 Task: Plan a trip to AgrÃÂ­nio, Greece from 6th December, 2023 to 8th December, 2023 for 2 adults.1  bedroom having 2 beds and 1 bathroom. Property type can be flat. Amenities needed are: wifi, washing machine. Look for 5 properties as per requirement.
Action: Mouse moved to (512, 119)
Screenshot: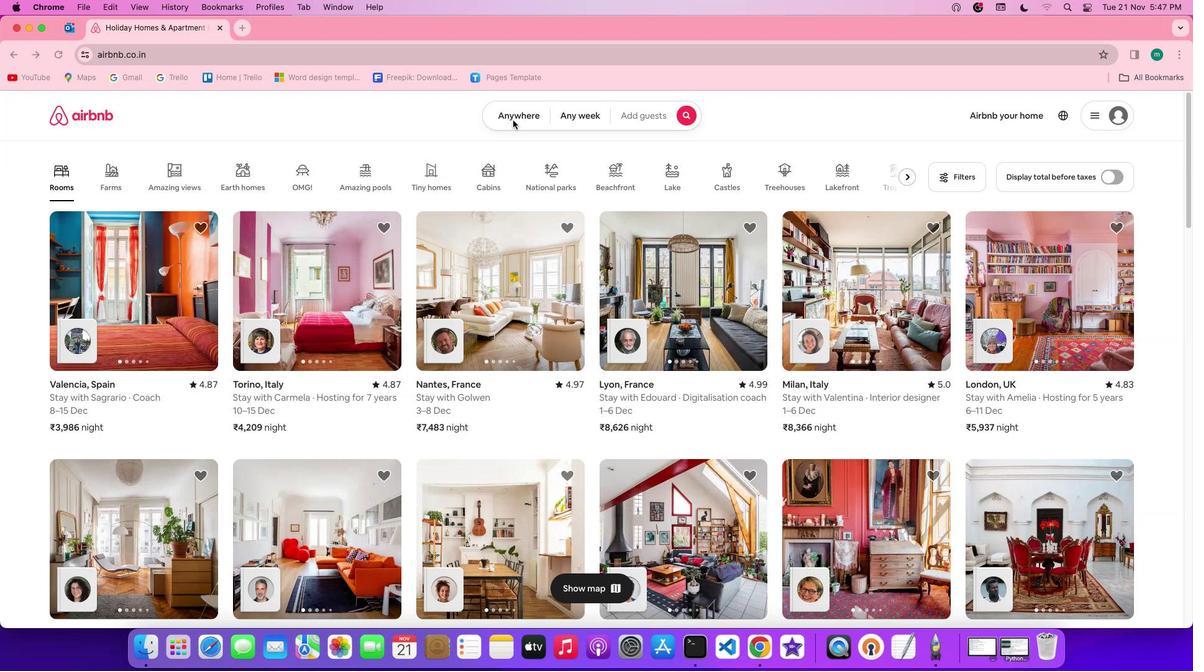 
Action: Mouse pressed left at (512, 119)
Screenshot: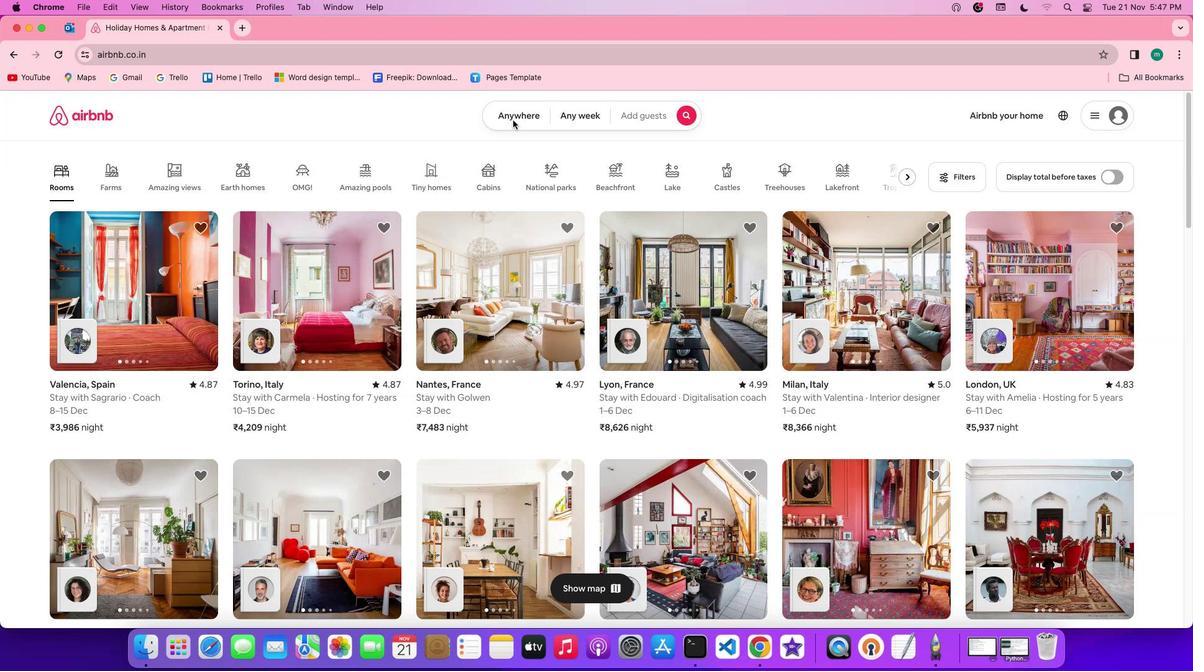 
Action: Mouse pressed left at (512, 119)
Screenshot: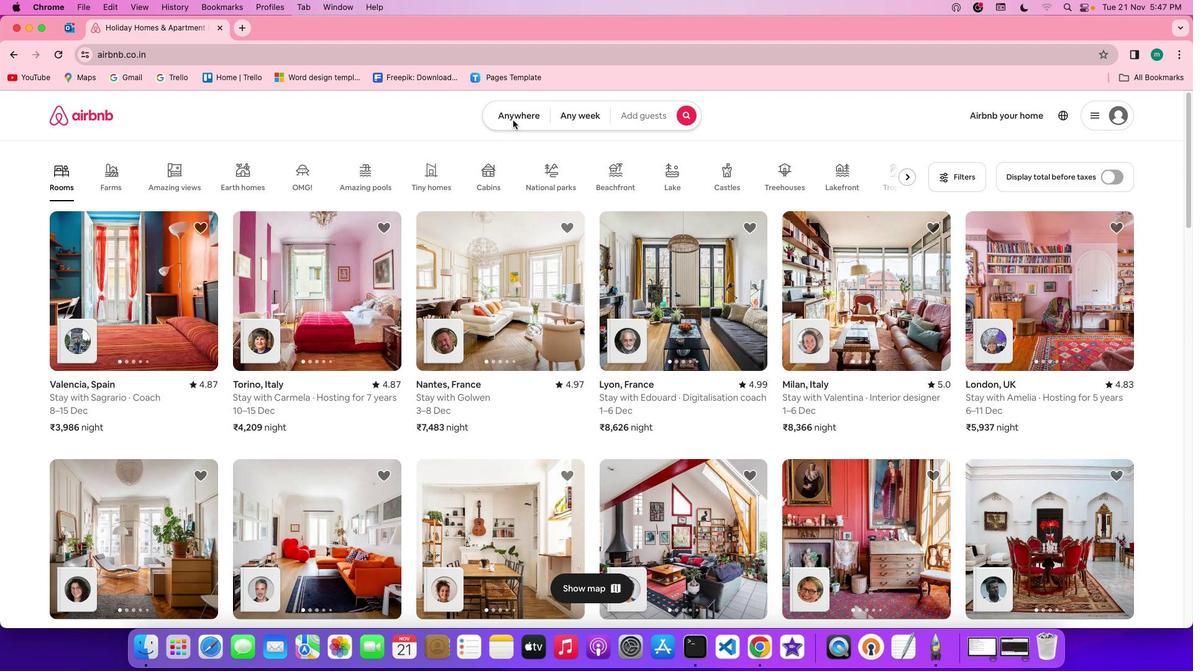 
Action: Mouse moved to (458, 156)
Screenshot: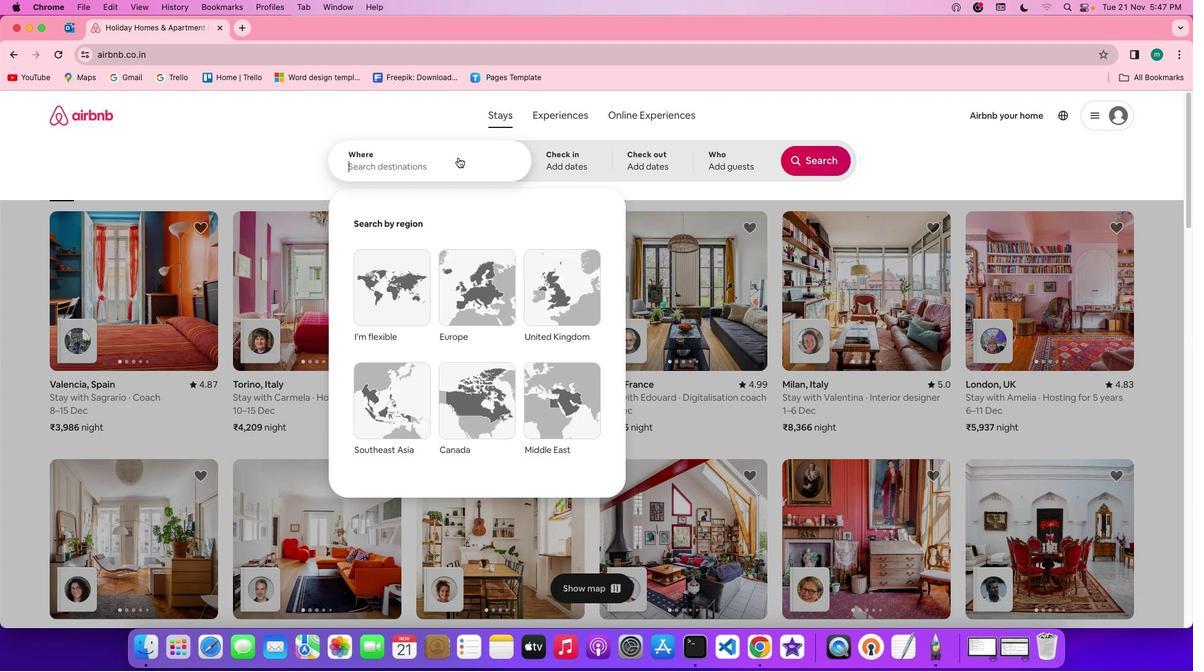
Action: Mouse pressed left at (458, 156)
Screenshot: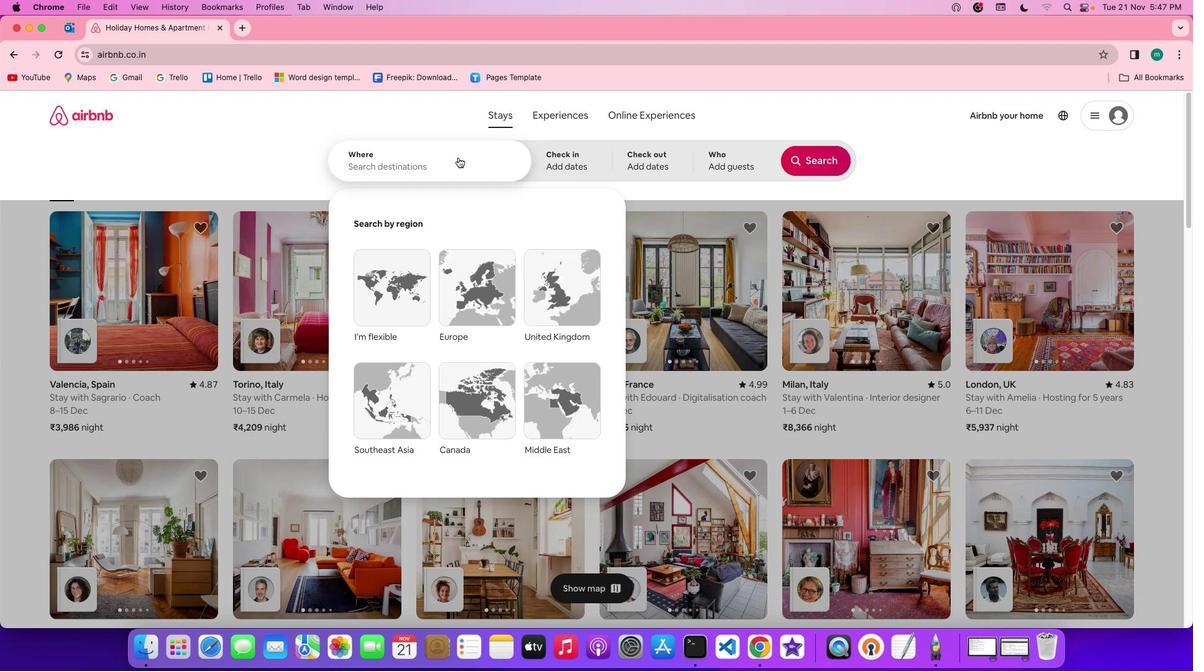 
Action: Key pressed Key.shift'A''g''r''a''n''i''o'','Key.spaceKey.shift'G''r''e''e''c''e'
Screenshot: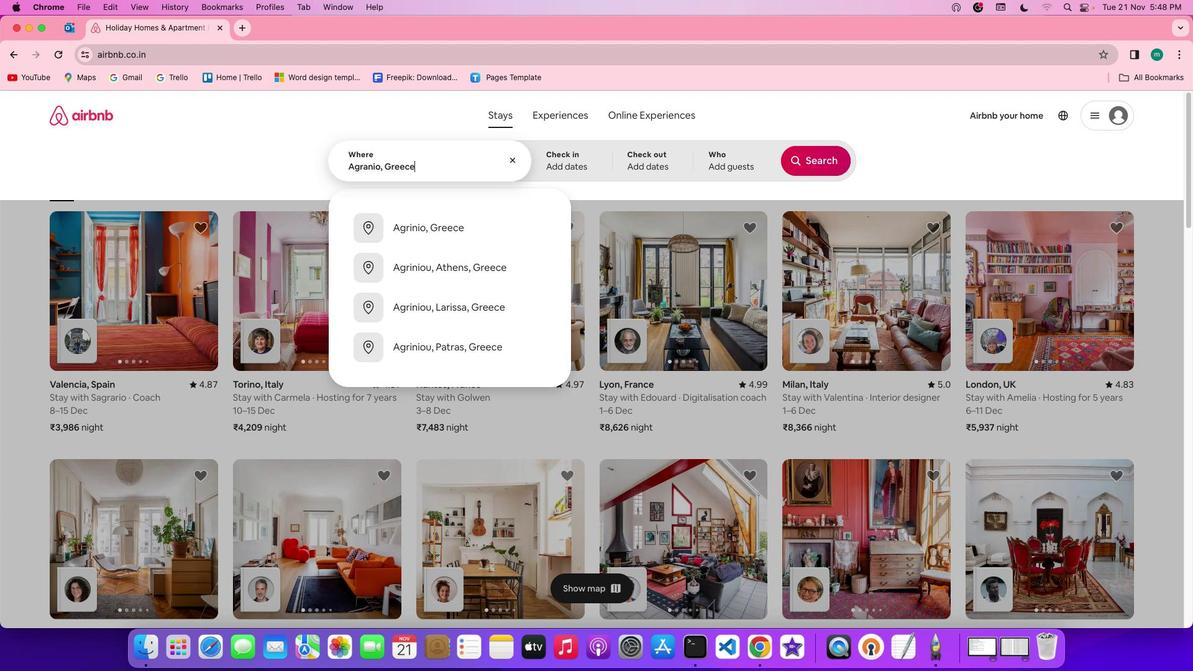 
Action: Mouse moved to (560, 162)
Screenshot: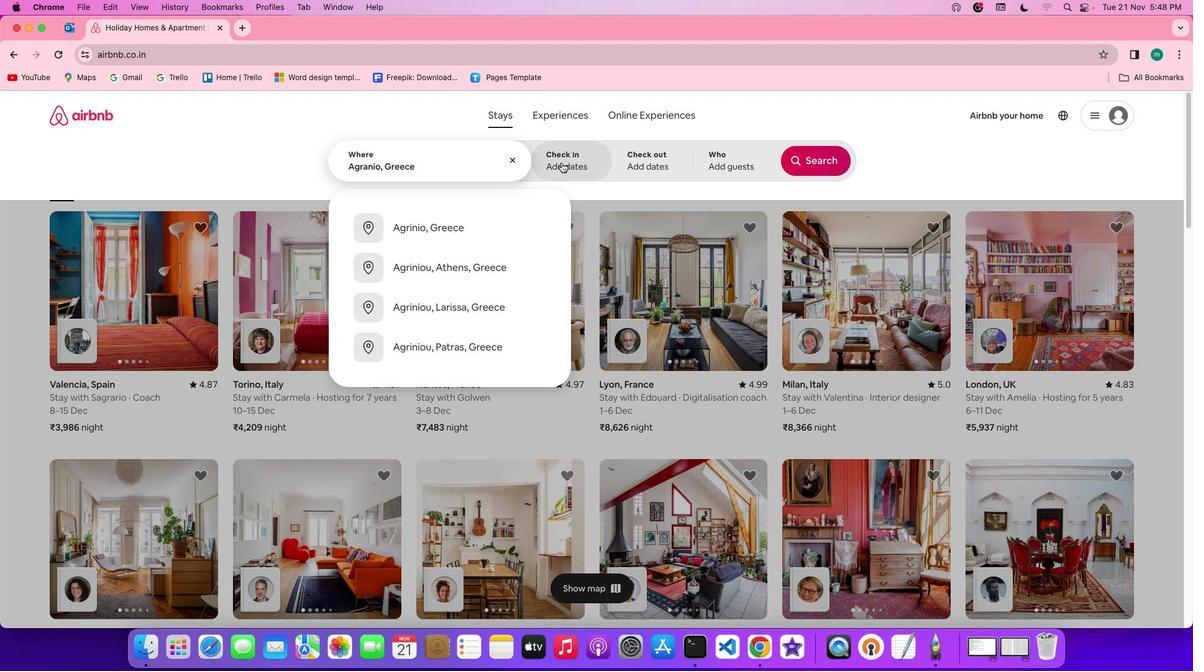 
Action: Mouse pressed left at (560, 162)
Screenshot: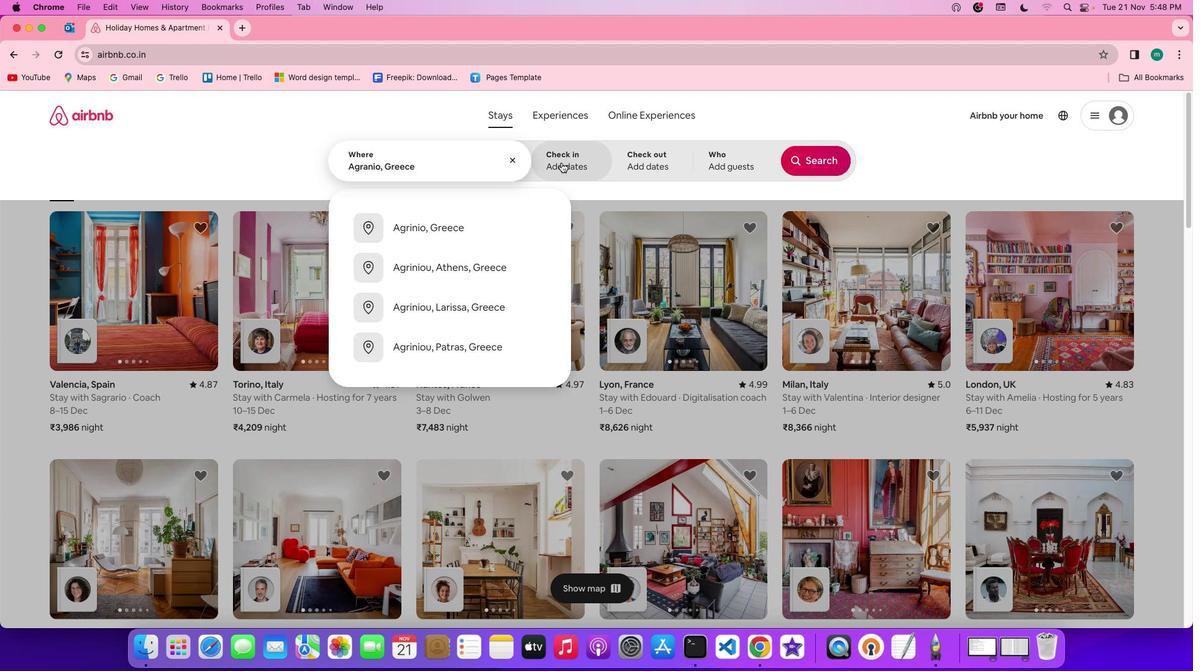 
Action: Mouse moved to (710, 338)
Screenshot: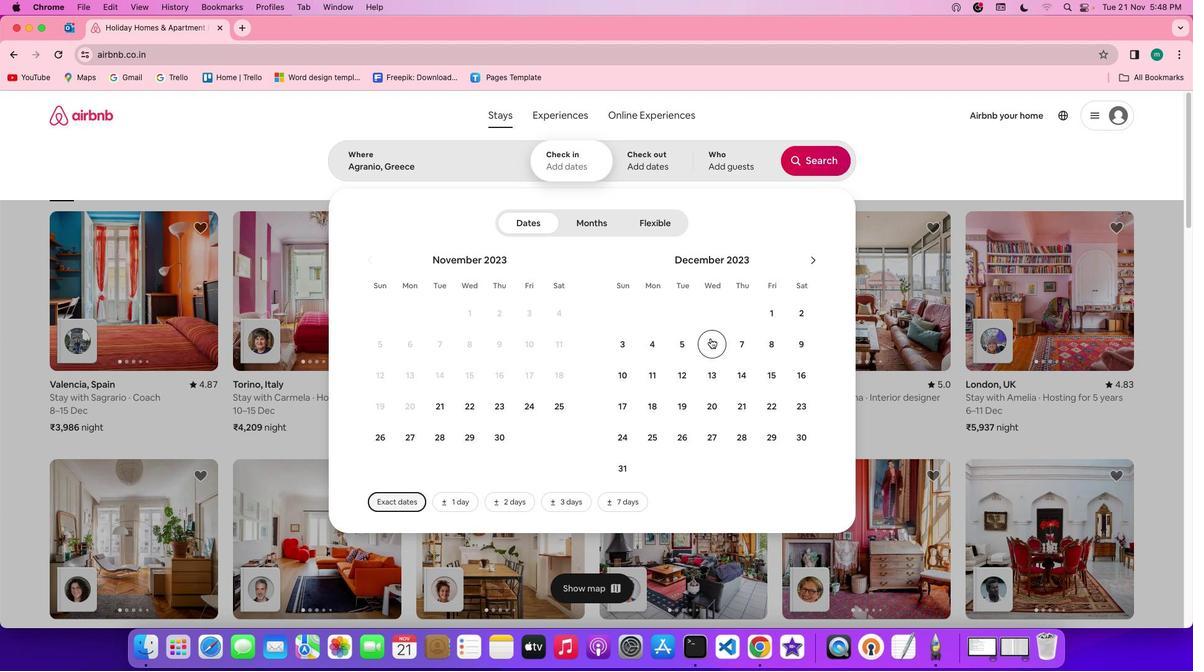 
Action: Mouse pressed left at (710, 338)
Screenshot: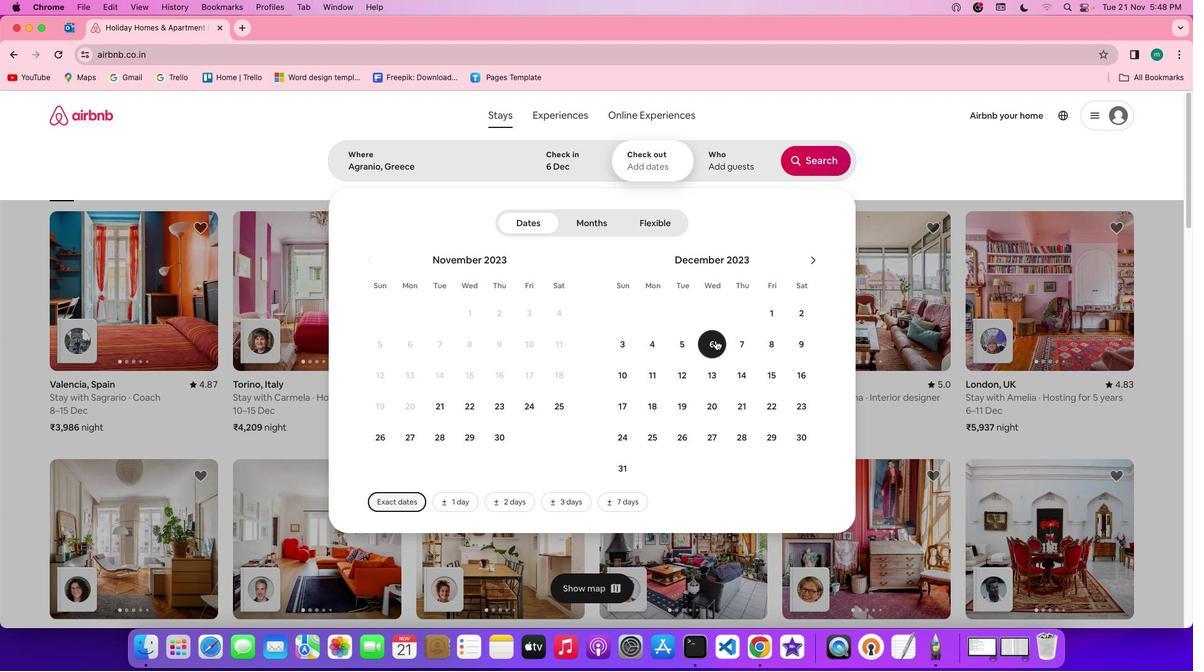 
Action: Mouse moved to (785, 341)
Screenshot: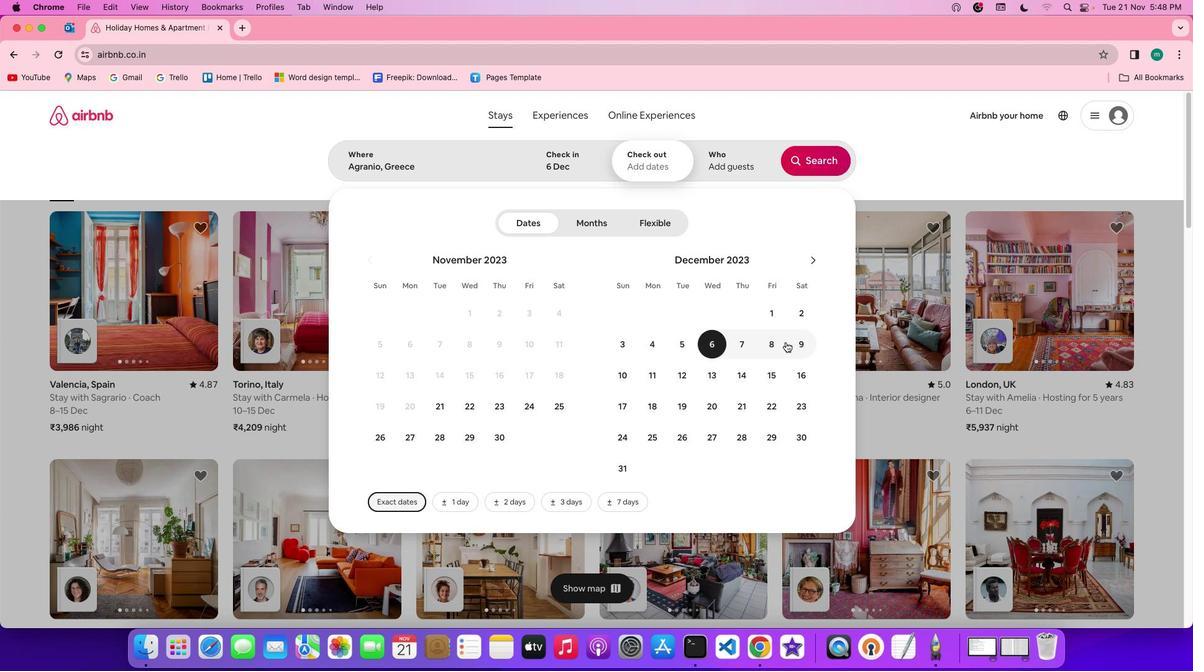 
Action: Mouse pressed left at (785, 341)
Screenshot: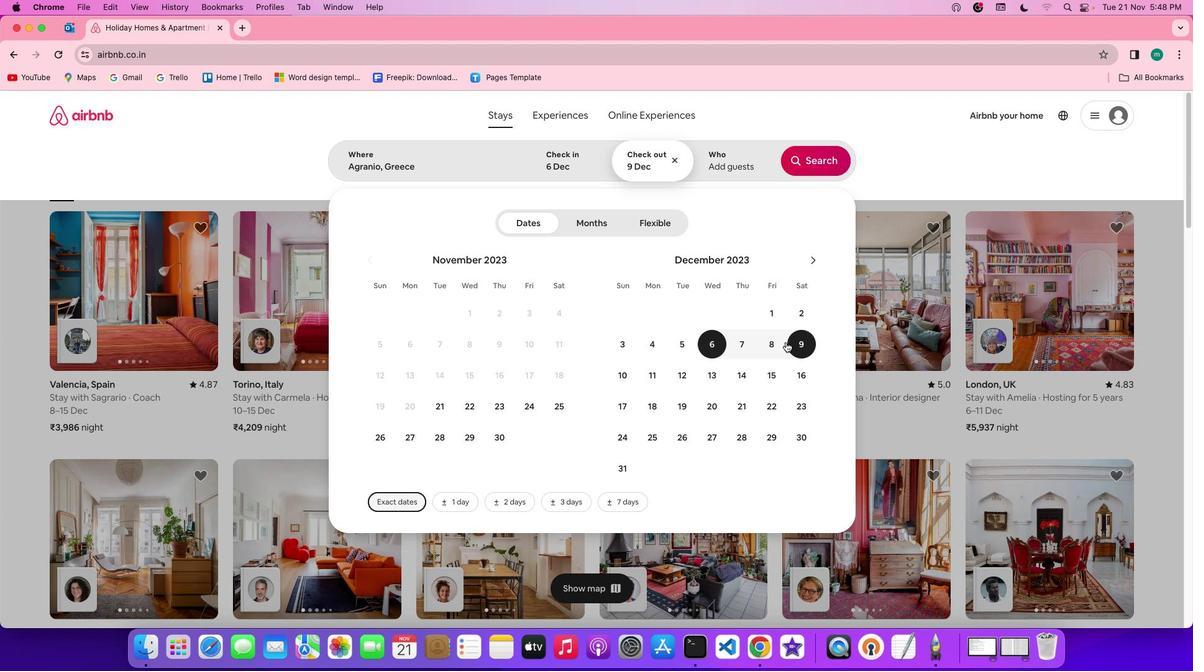 
Action: Mouse moved to (779, 341)
Screenshot: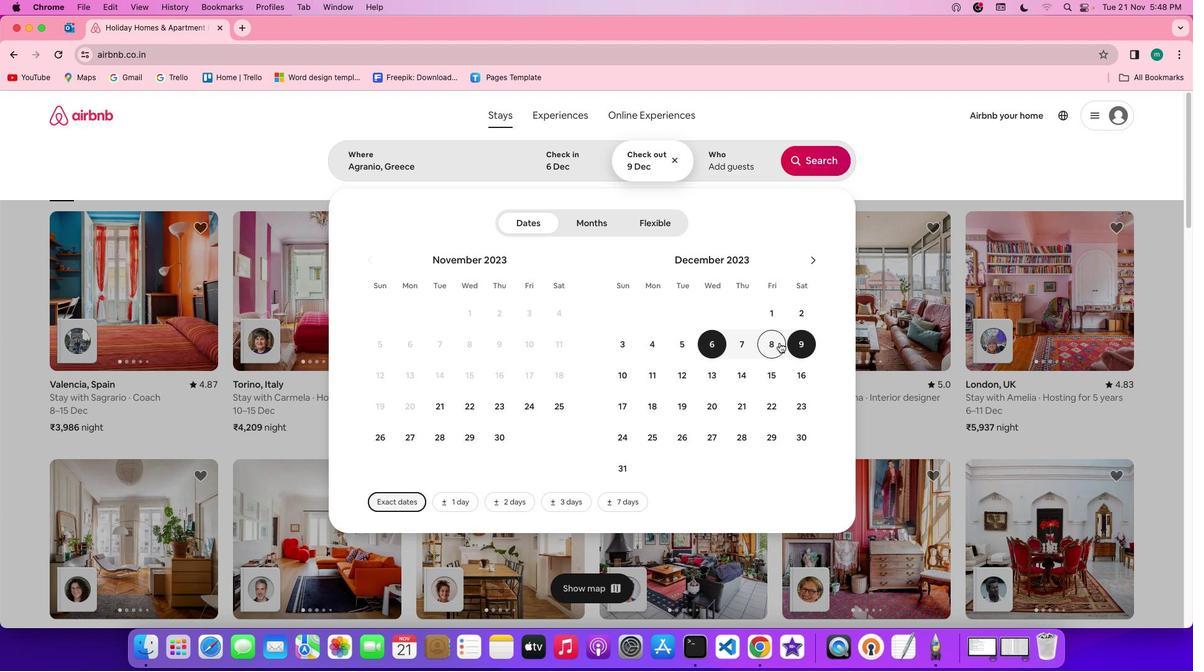 
Action: Mouse pressed left at (779, 341)
Screenshot: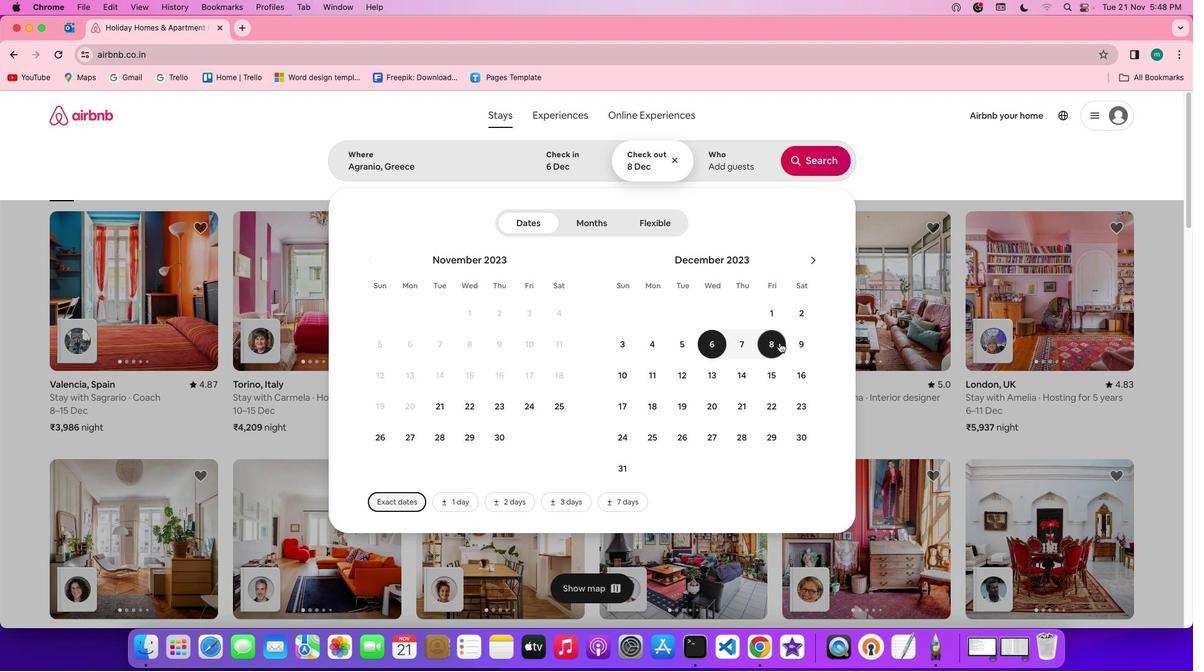 
Action: Mouse moved to (752, 158)
Screenshot: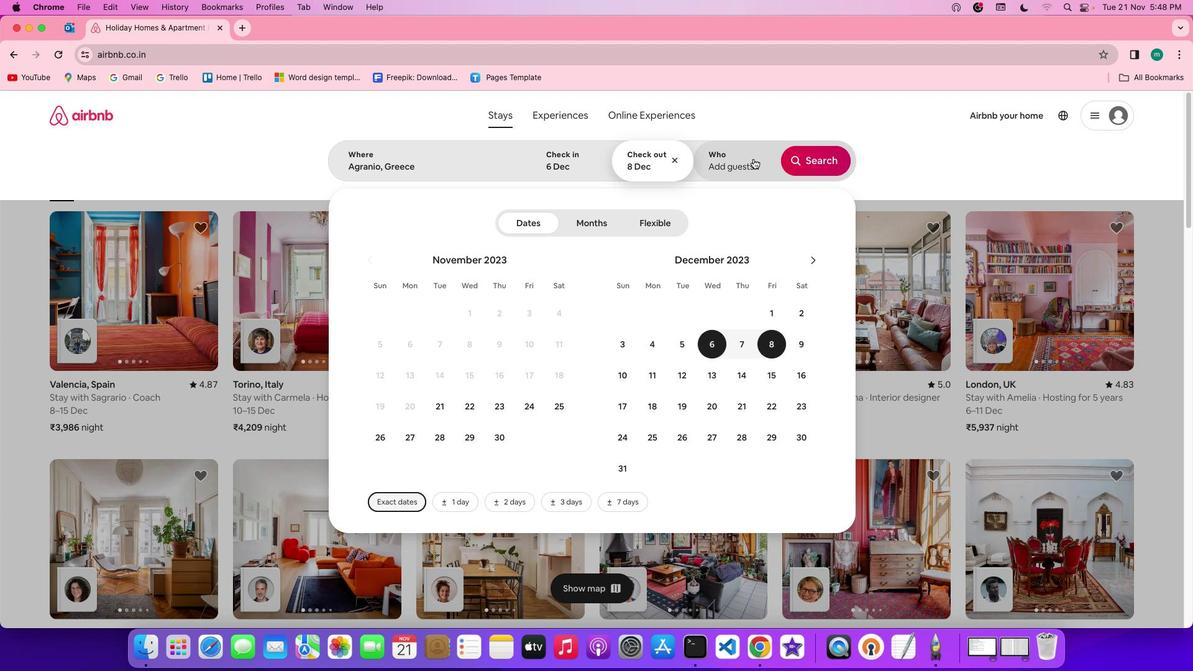 
Action: Mouse pressed left at (752, 158)
Screenshot: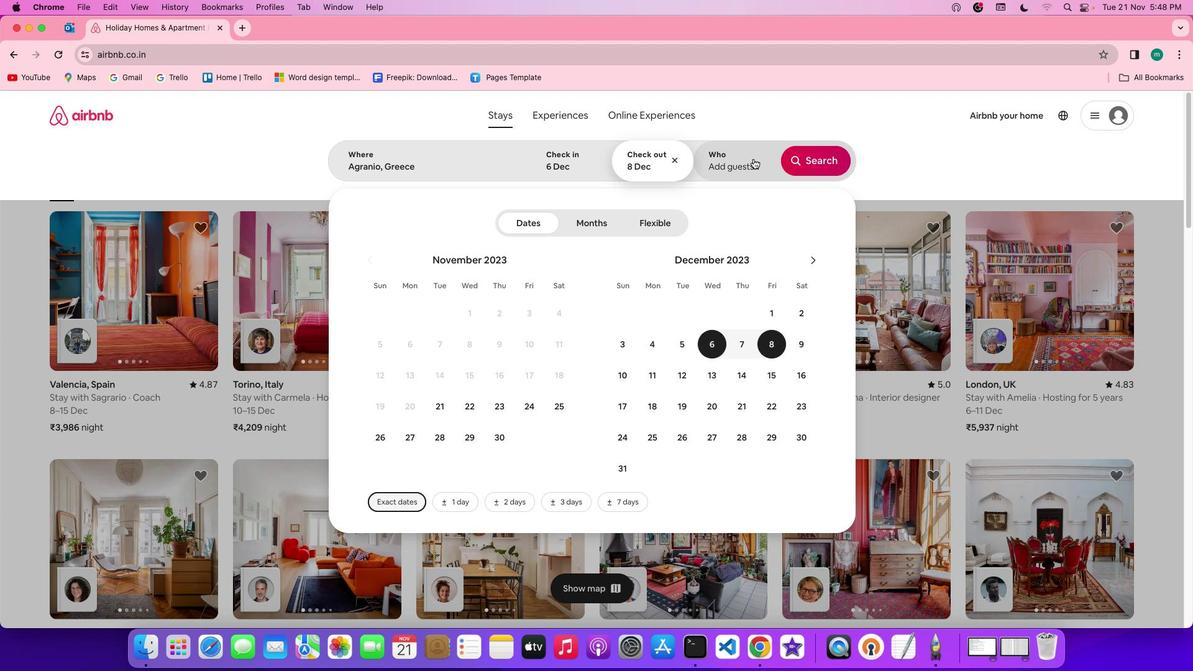 
Action: Mouse moved to (825, 229)
Screenshot: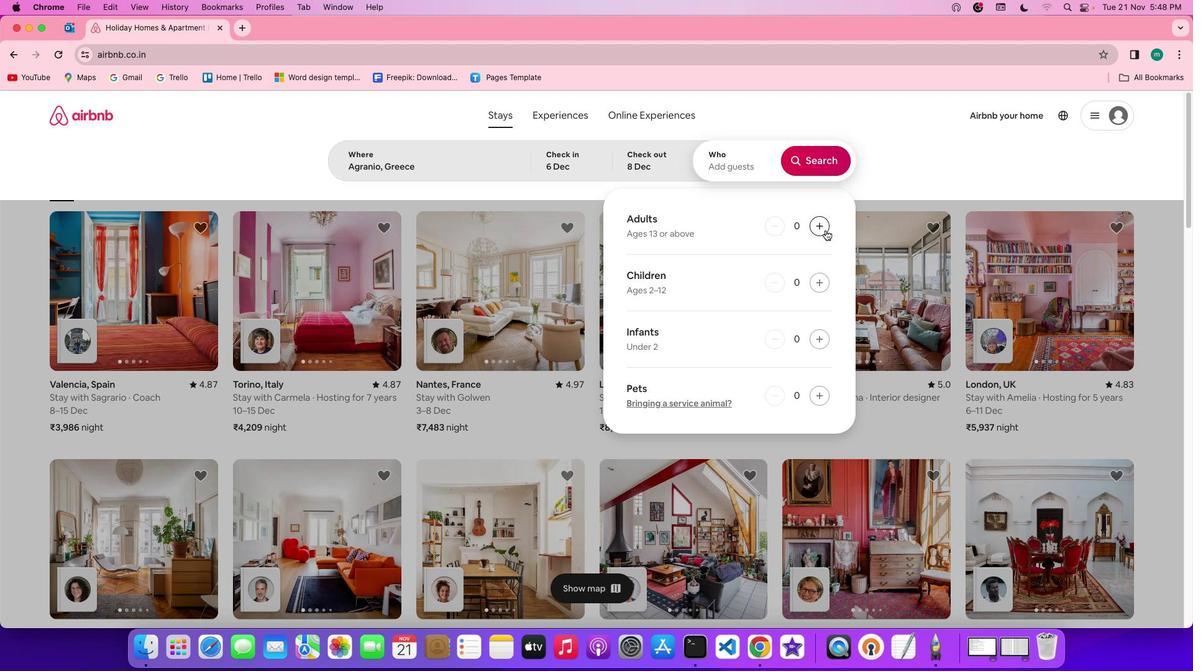 
Action: Mouse pressed left at (825, 229)
Screenshot: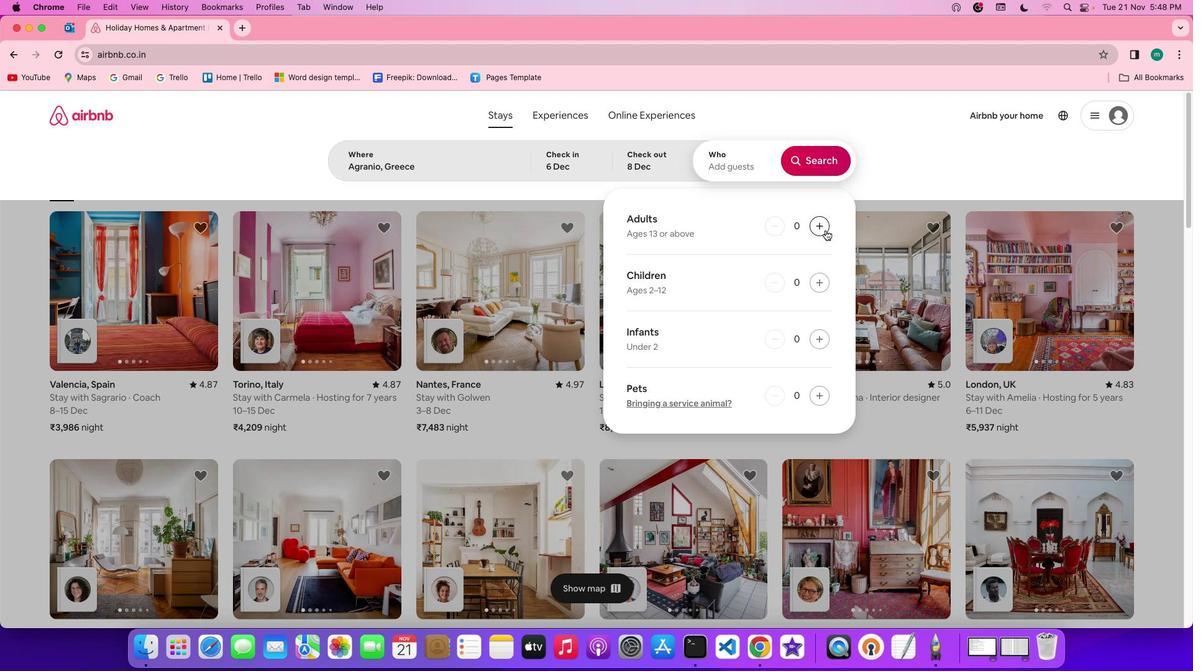 
Action: Mouse pressed left at (825, 229)
Screenshot: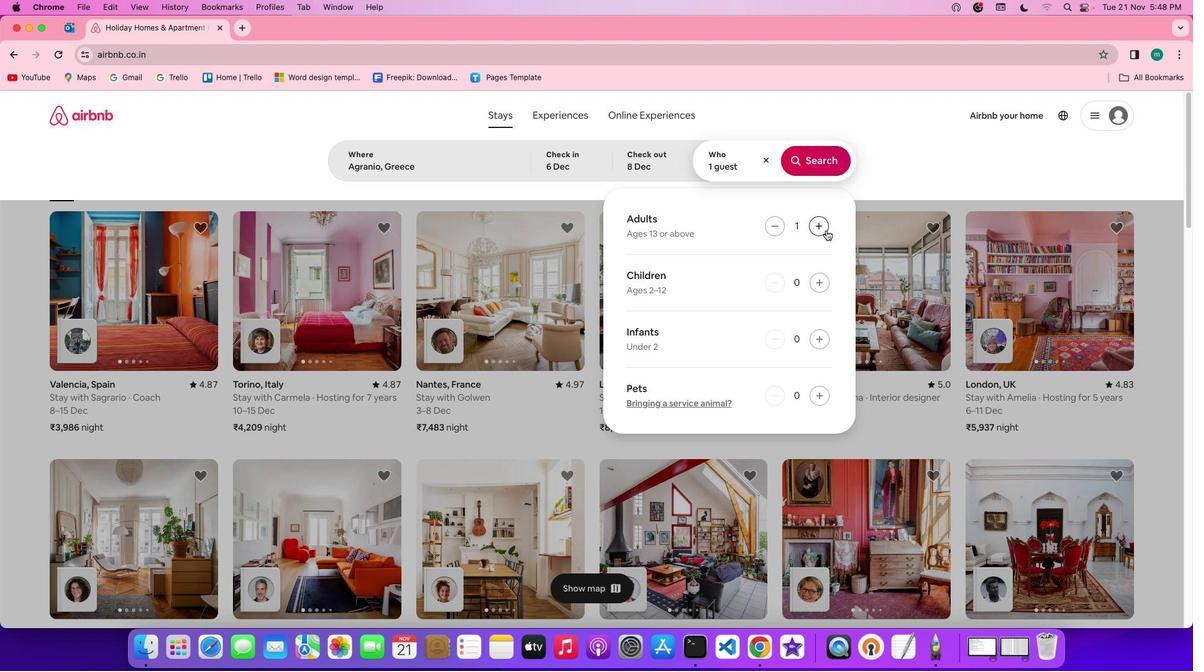 
Action: Mouse moved to (832, 164)
Screenshot: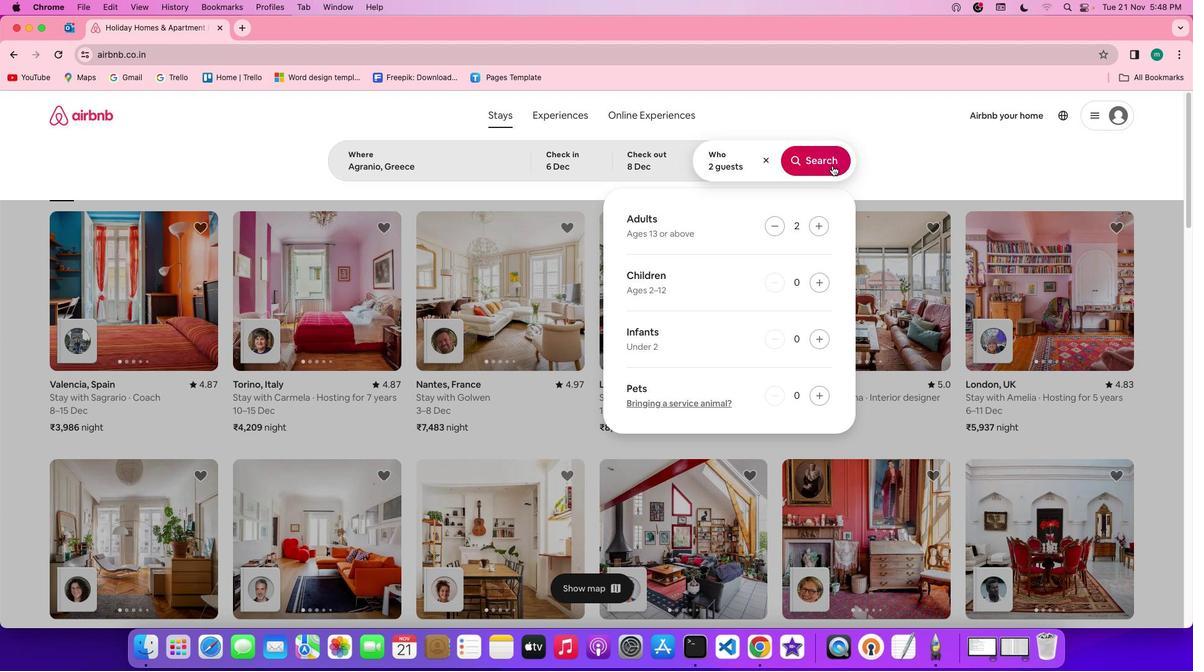 
Action: Mouse pressed left at (832, 164)
Screenshot: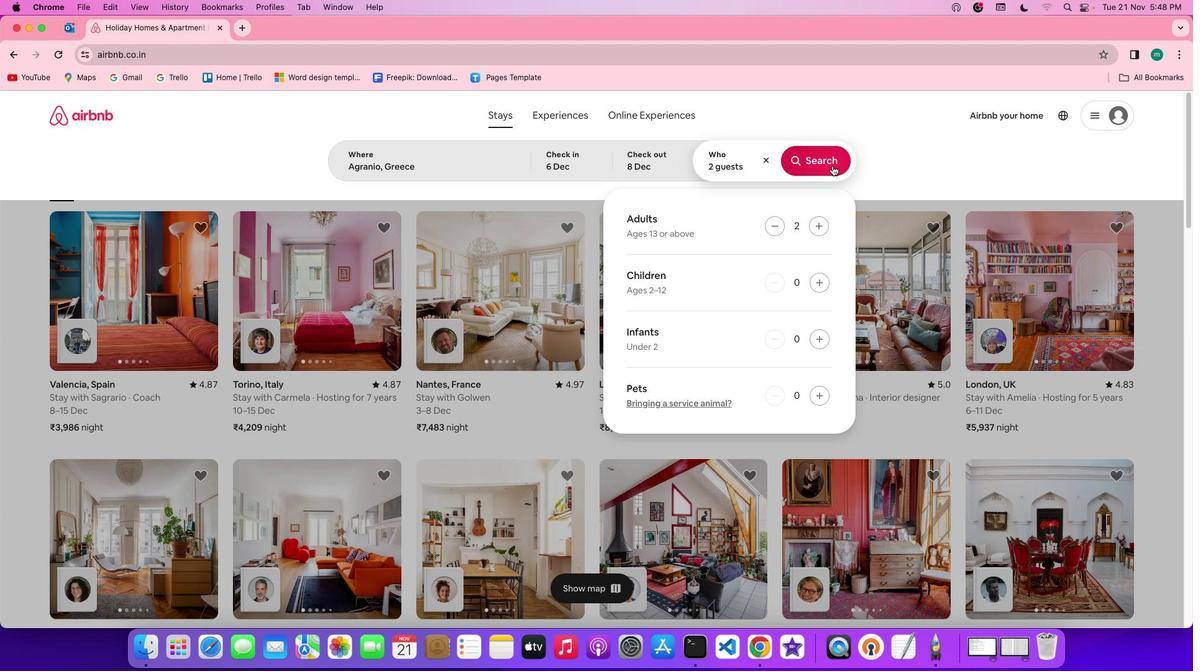 
Action: Mouse moved to (985, 171)
Screenshot: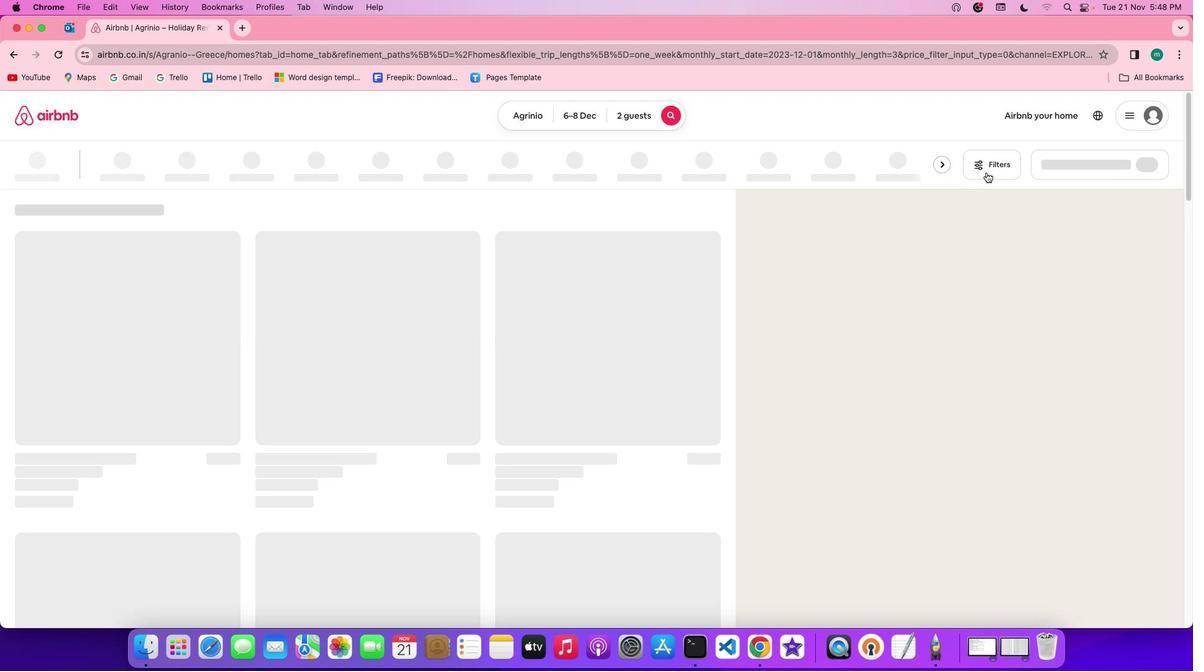 
Action: Mouse pressed left at (985, 171)
Screenshot: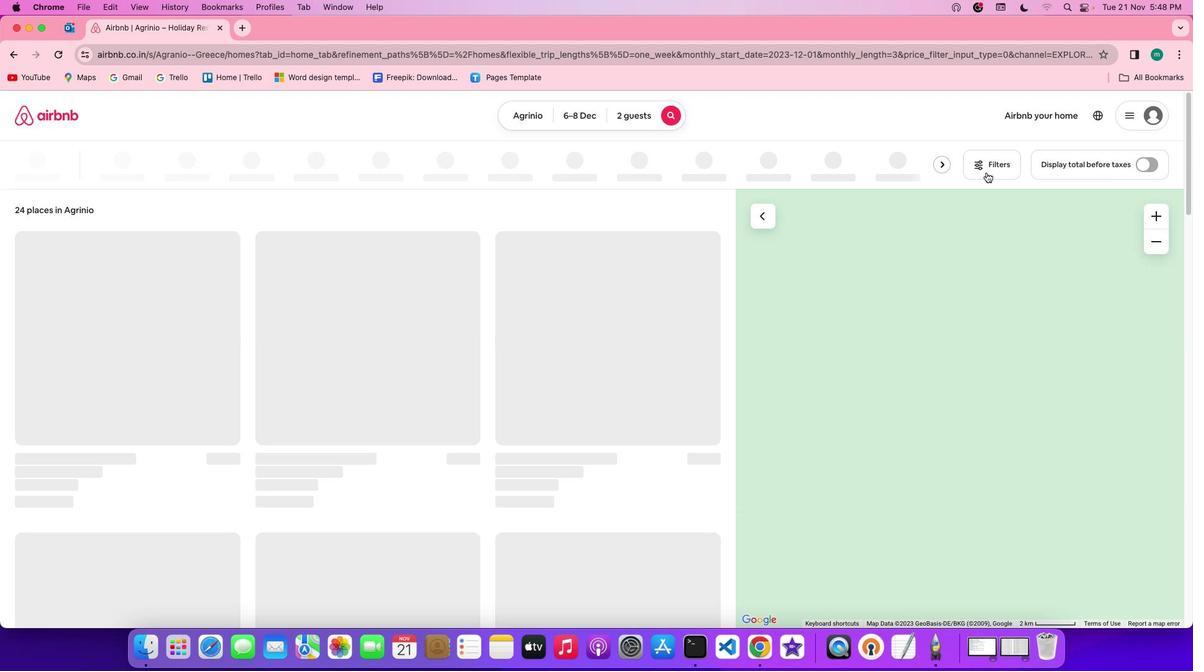 
Action: Mouse moved to (534, 443)
Screenshot: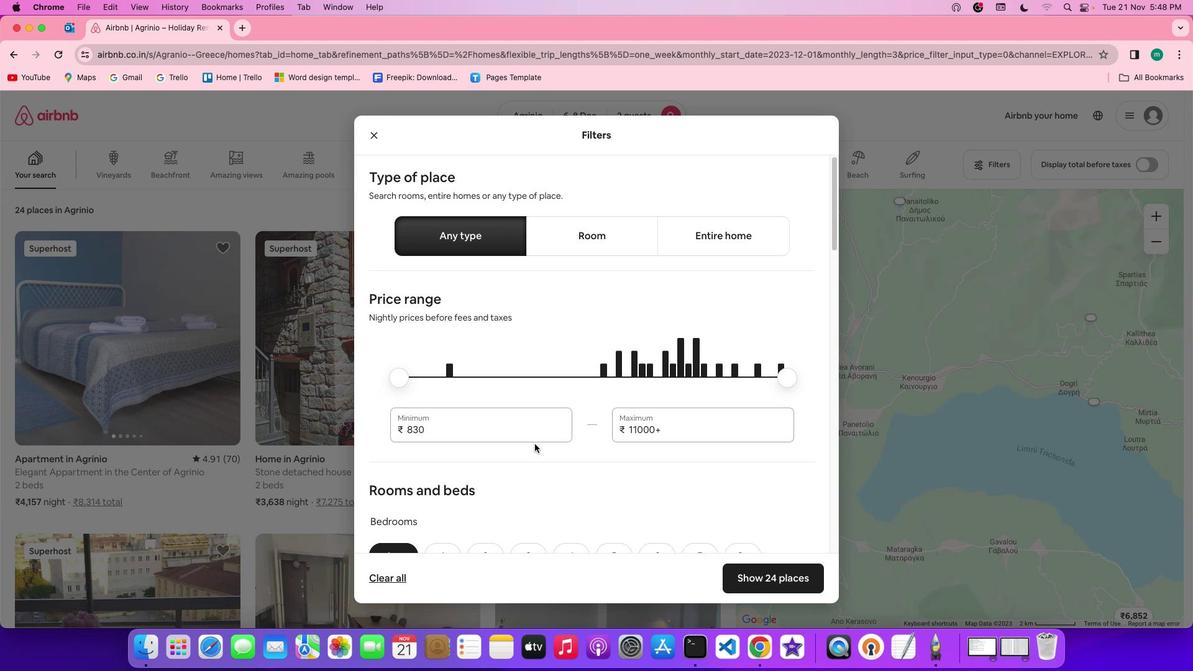 
Action: Mouse scrolled (534, 443) with delta (0, 0)
Screenshot: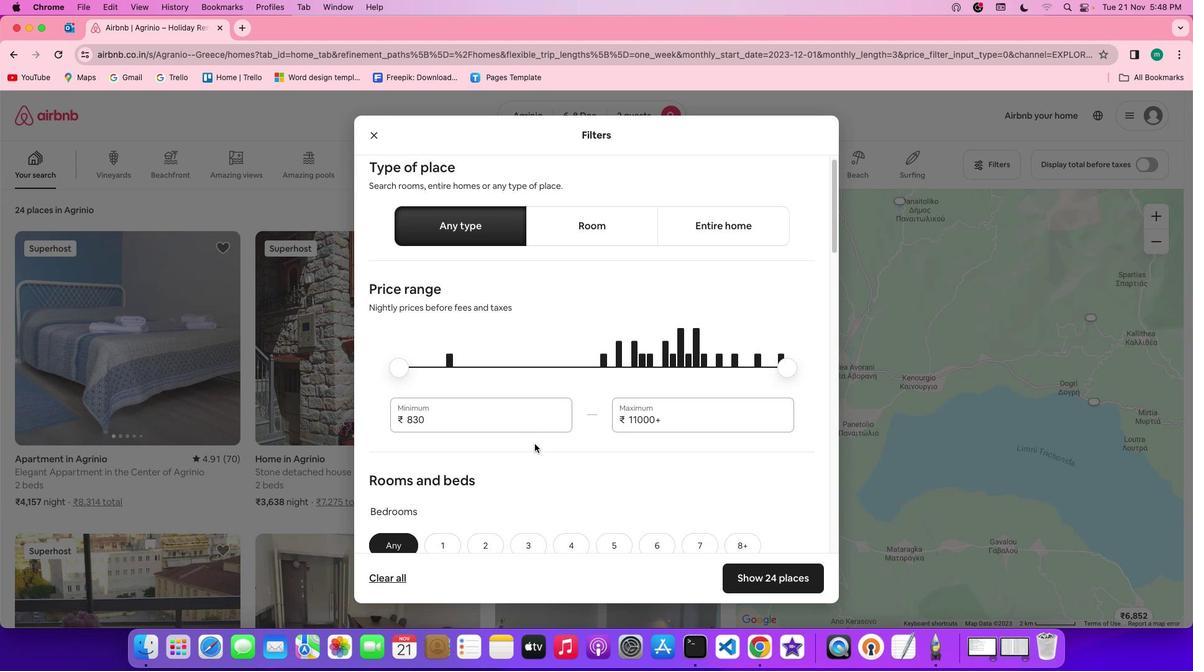 
Action: Mouse scrolled (534, 443) with delta (0, 0)
Screenshot: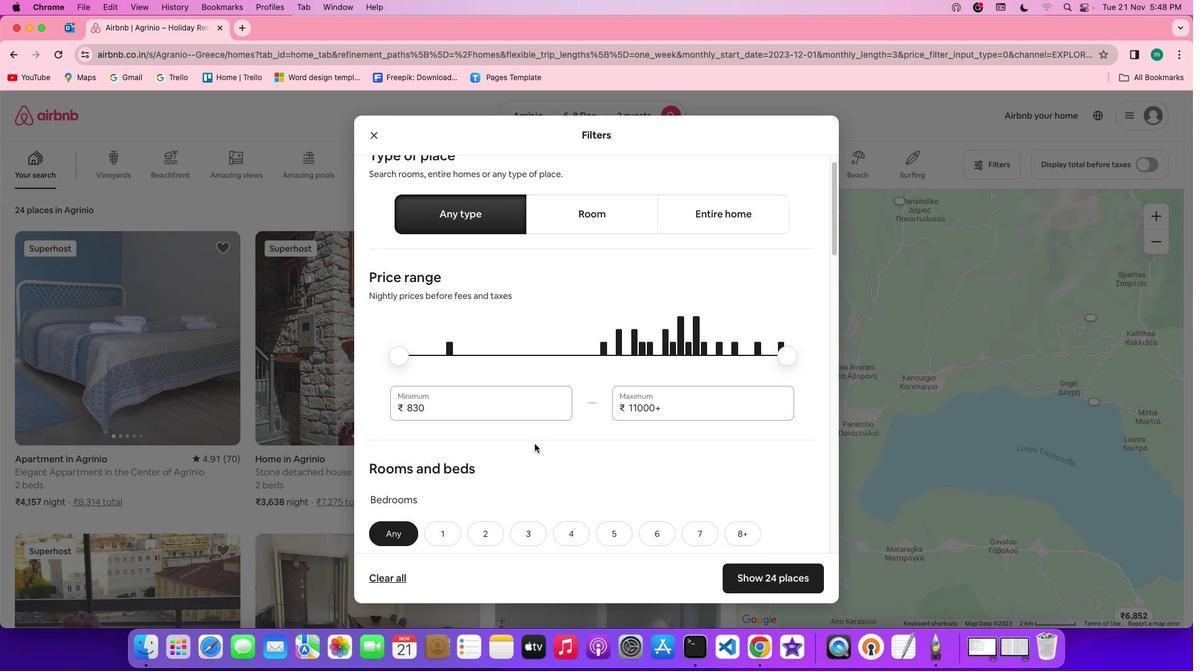 
Action: Mouse scrolled (534, 443) with delta (0, -1)
Screenshot: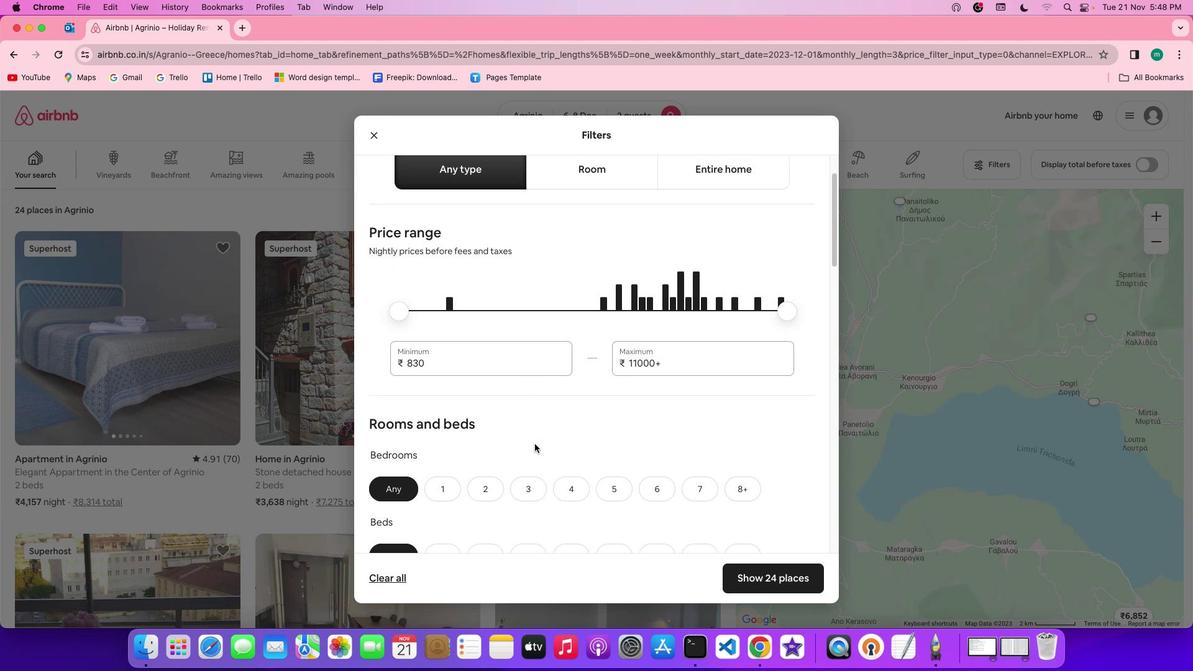 
Action: Mouse scrolled (534, 443) with delta (0, 0)
Screenshot: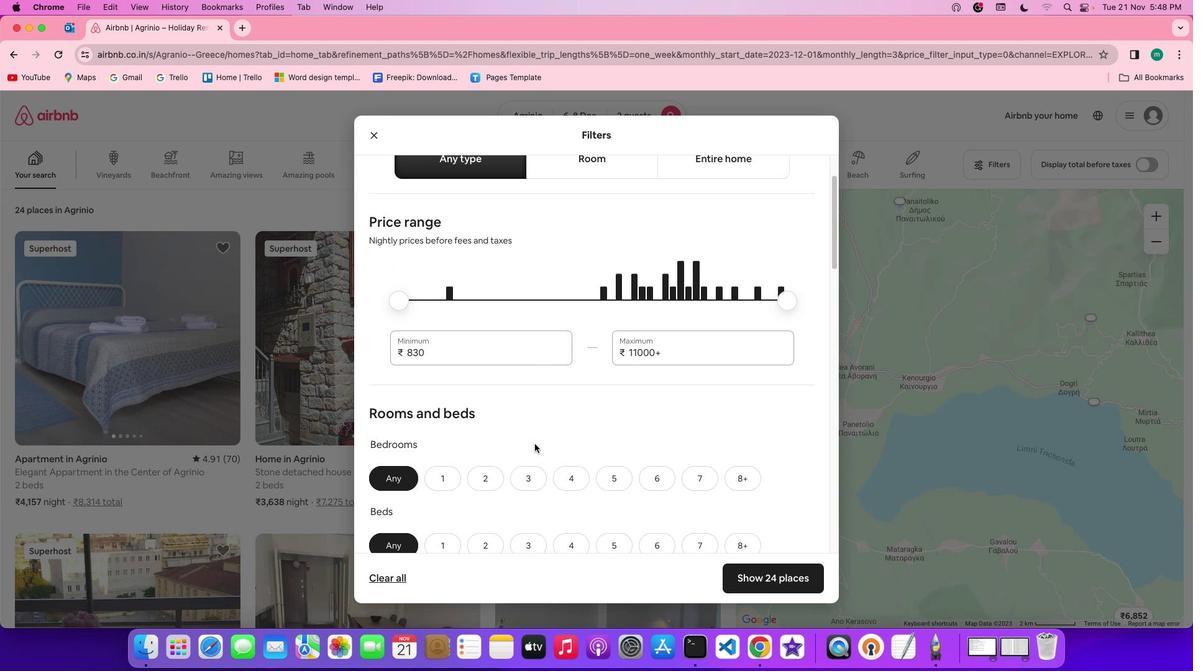 
Action: Mouse scrolled (534, 443) with delta (0, 0)
Screenshot: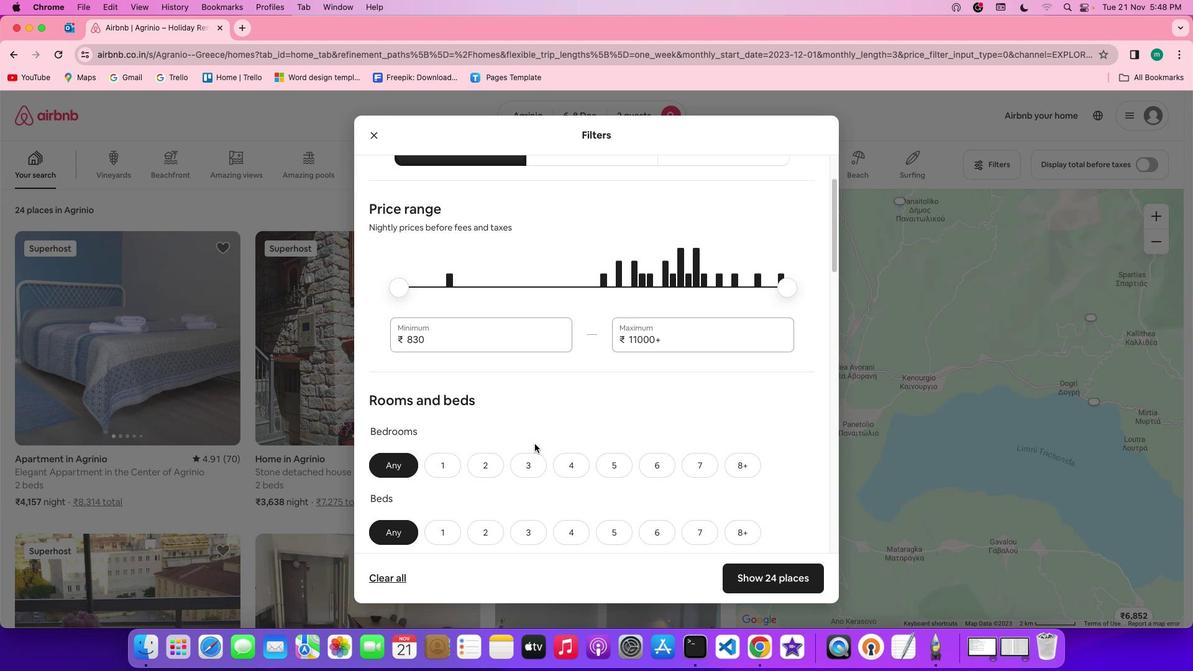 
Action: Mouse scrolled (534, 443) with delta (0, 0)
Screenshot: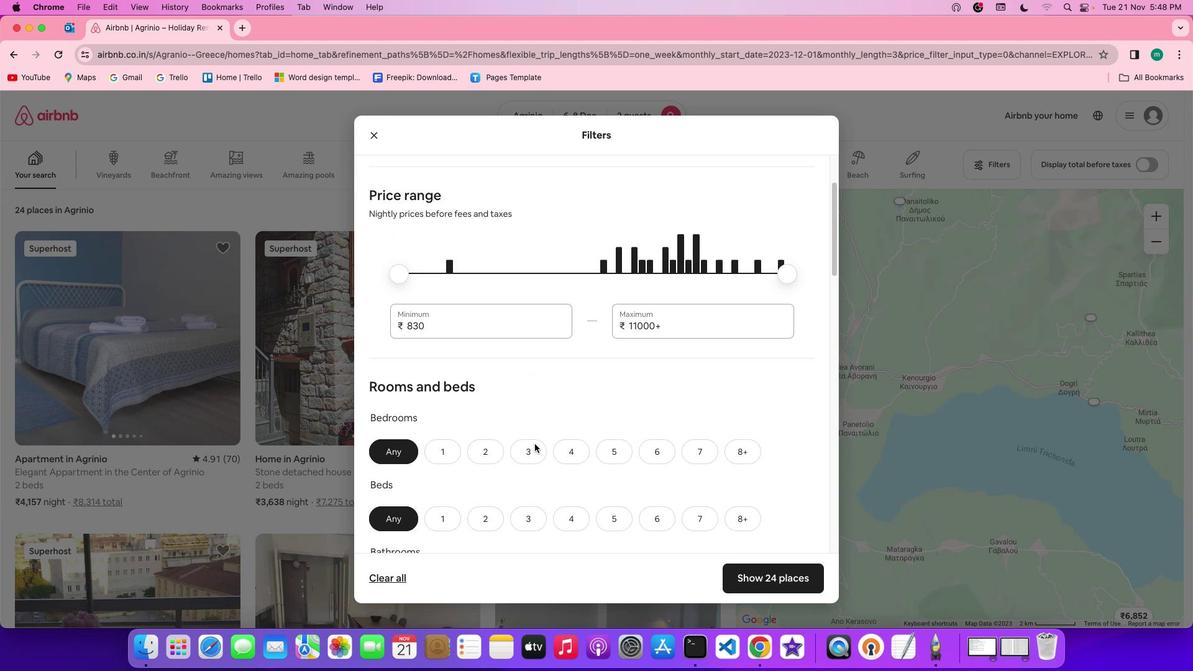 
Action: Mouse scrolled (534, 443) with delta (0, 0)
Screenshot: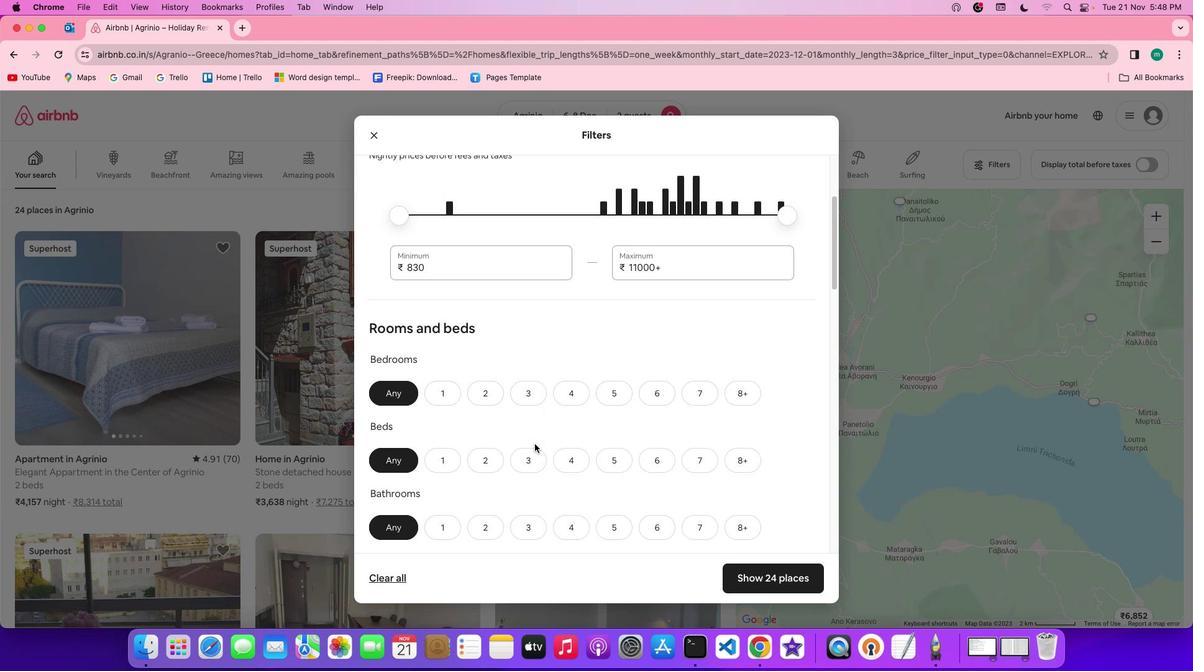 
Action: Mouse scrolled (534, 443) with delta (0, 0)
Screenshot: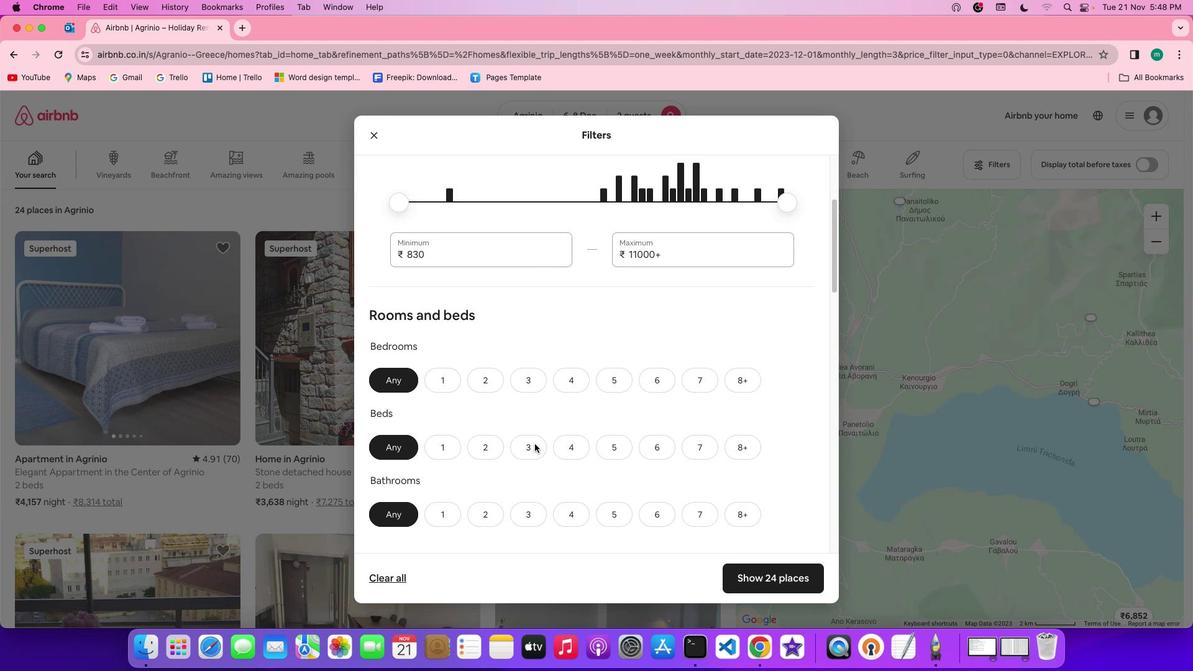 
Action: Mouse scrolled (534, 443) with delta (0, 0)
Screenshot: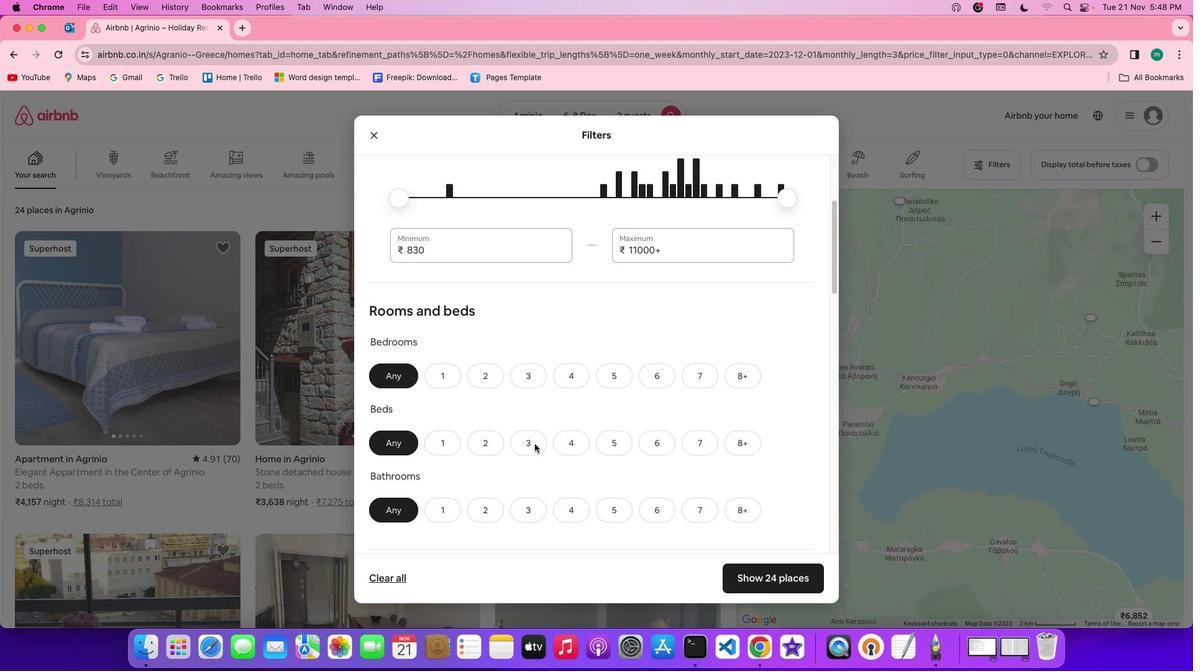 
Action: Mouse scrolled (534, 443) with delta (0, 0)
Screenshot: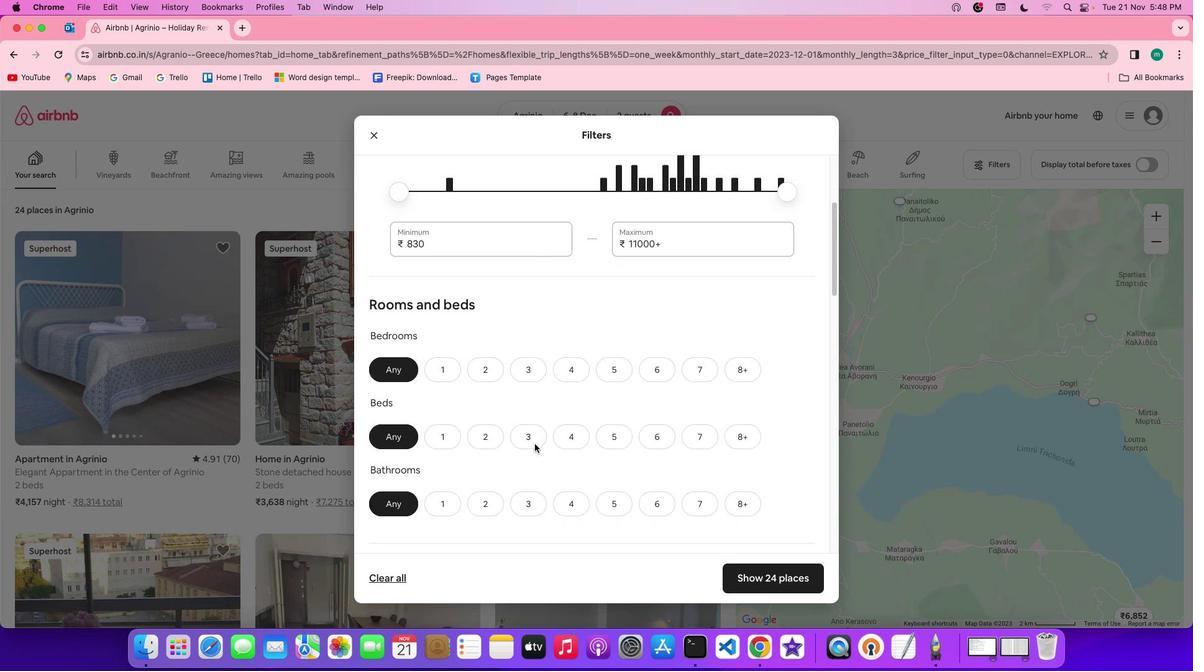 
Action: Mouse scrolled (534, 443) with delta (0, 0)
Screenshot: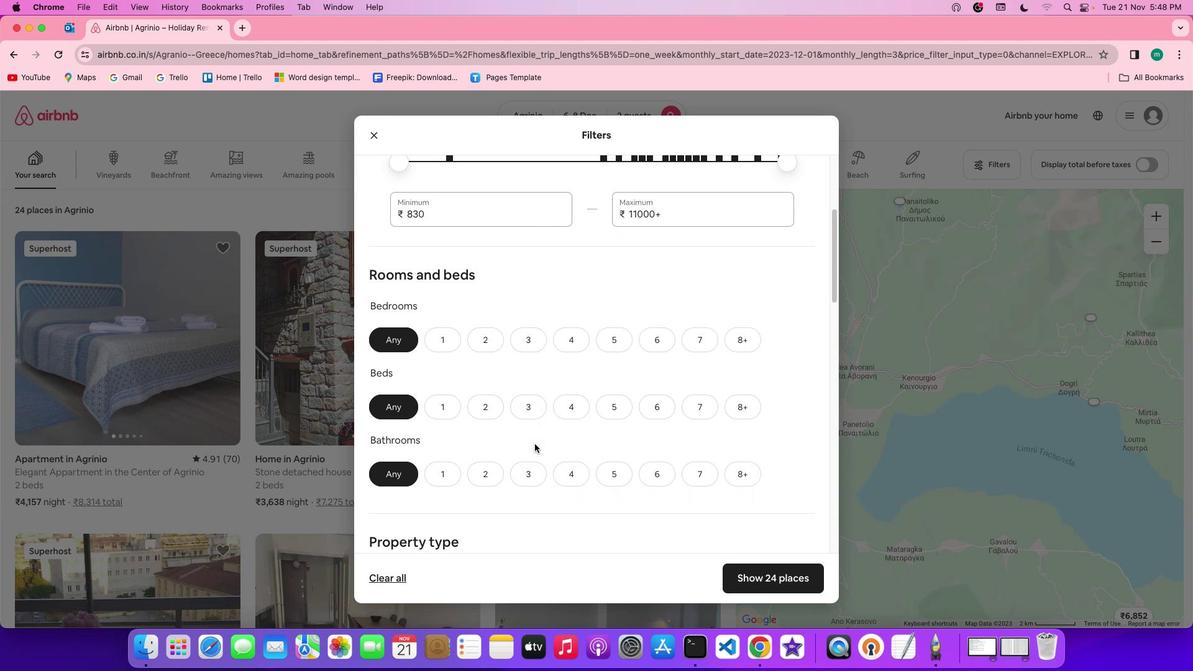
Action: Mouse moved to (452, 332)
Screenshot: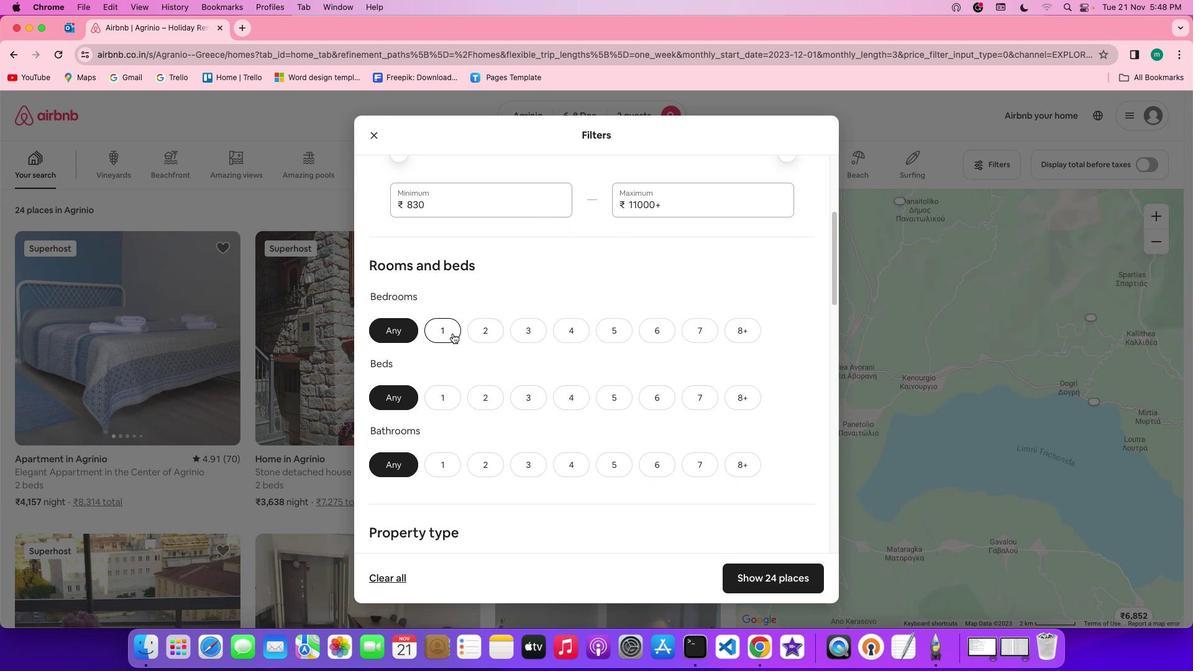 
Action: Mouse pressed left at (452, 332)
Screenshot: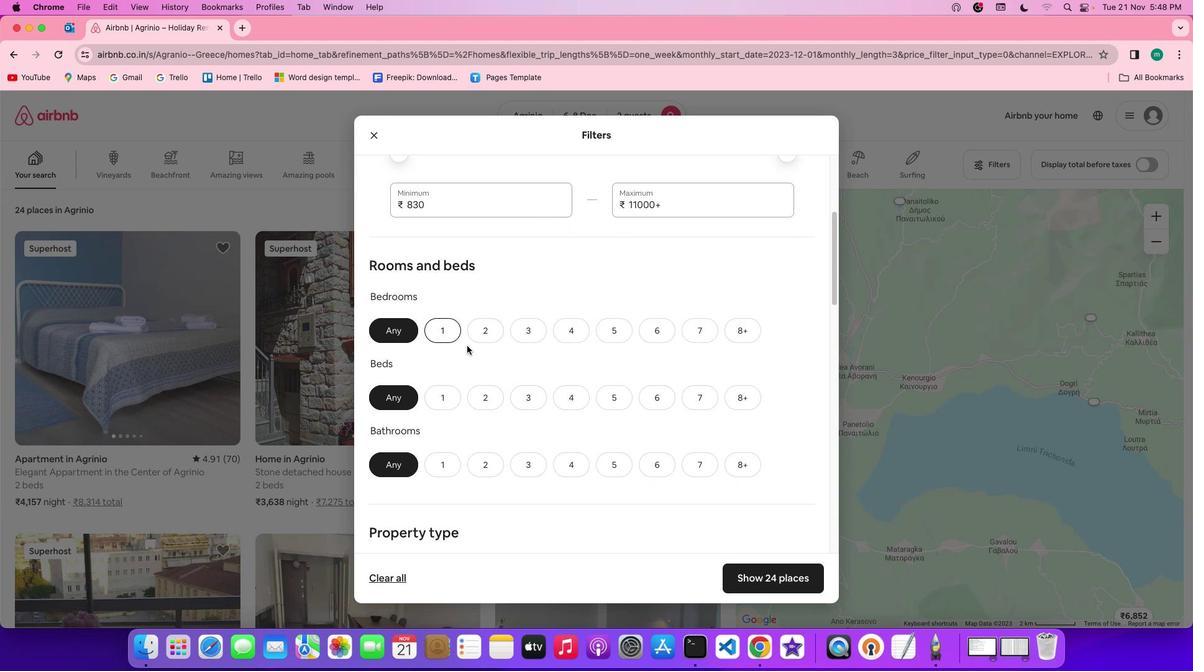 
Action: Mouse moved to (489, 399)
Screenshot: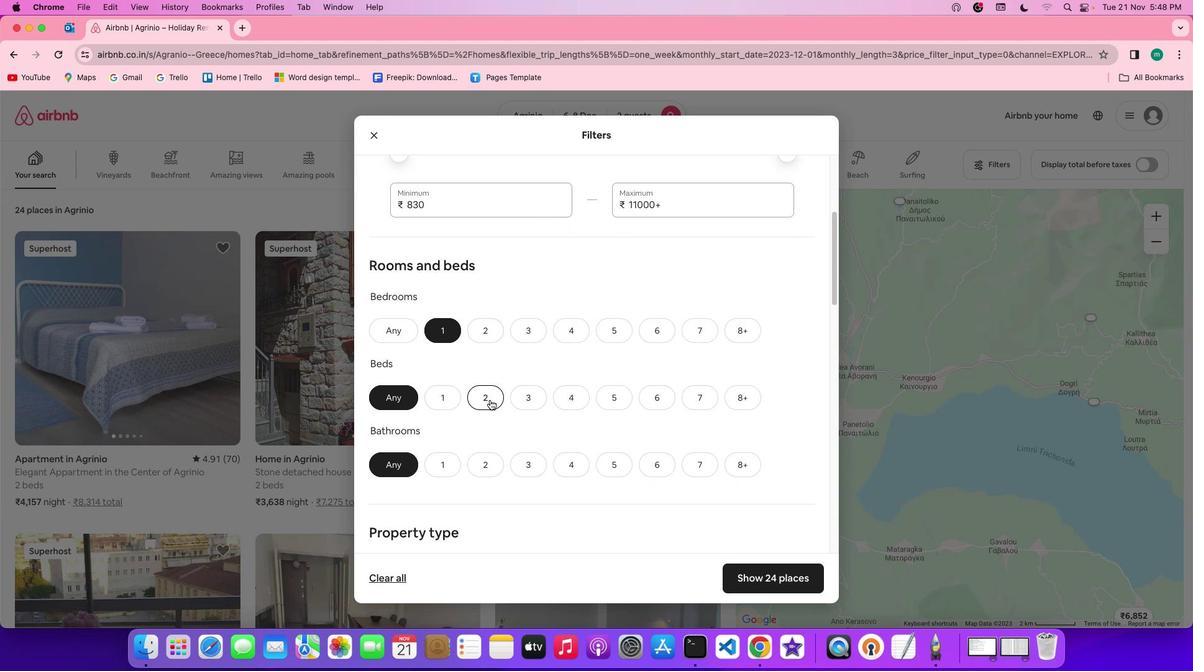 
Action: Mouse pressed left at (489, 399)
Screenshot: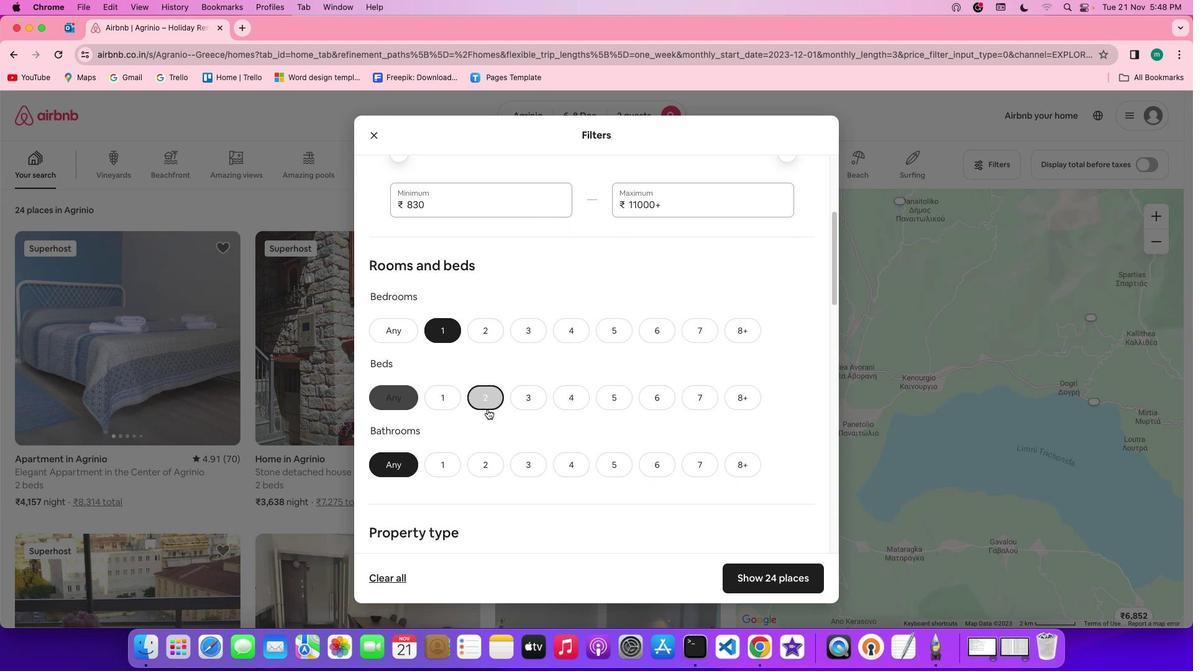 
Action: Mouse moved to (444, 454)
Screenshot: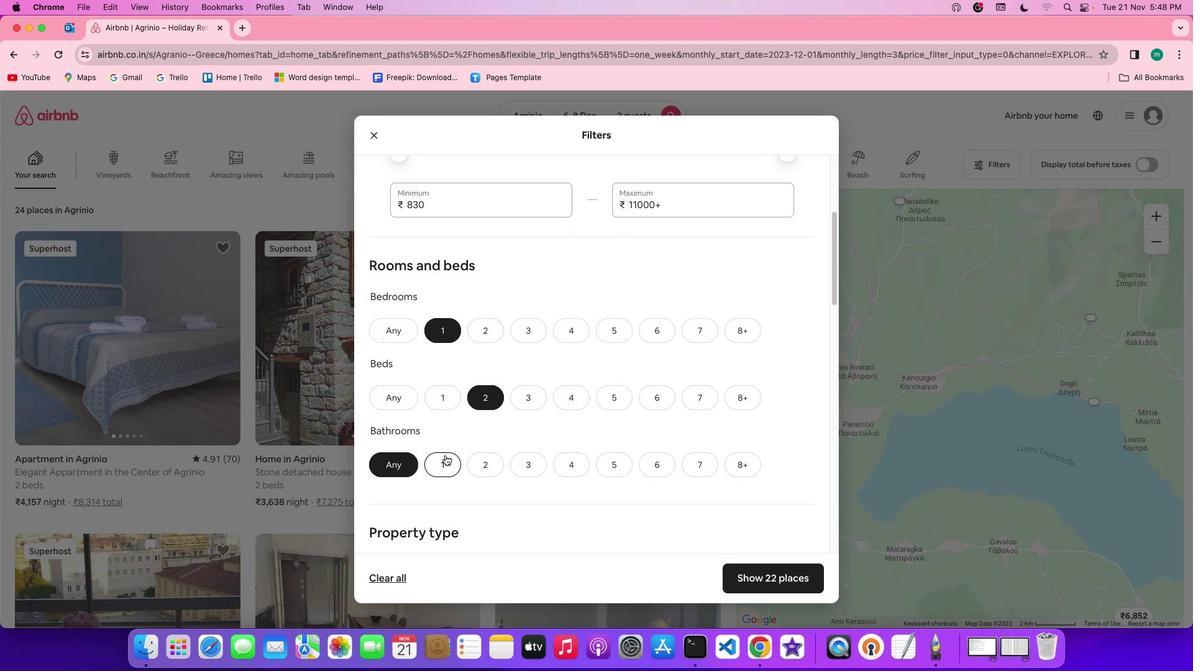 
Action: Mouse pressed left at (444, 454)
Screenshot: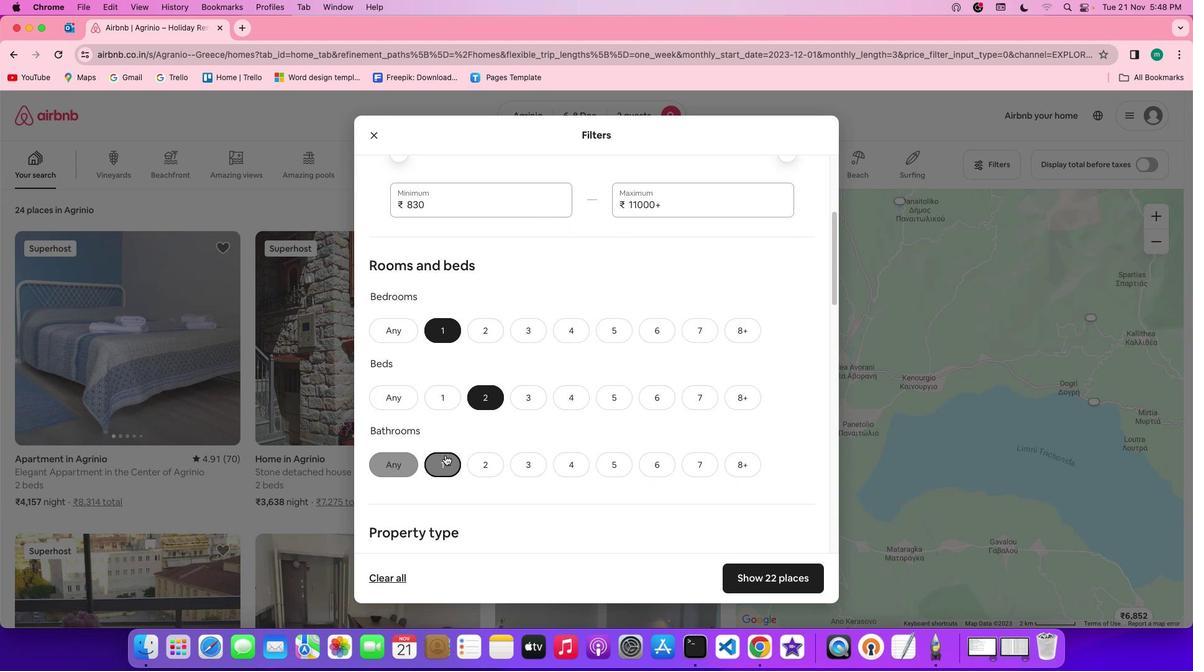 
Action: Mouse moved to (576, 448)
Screenshot: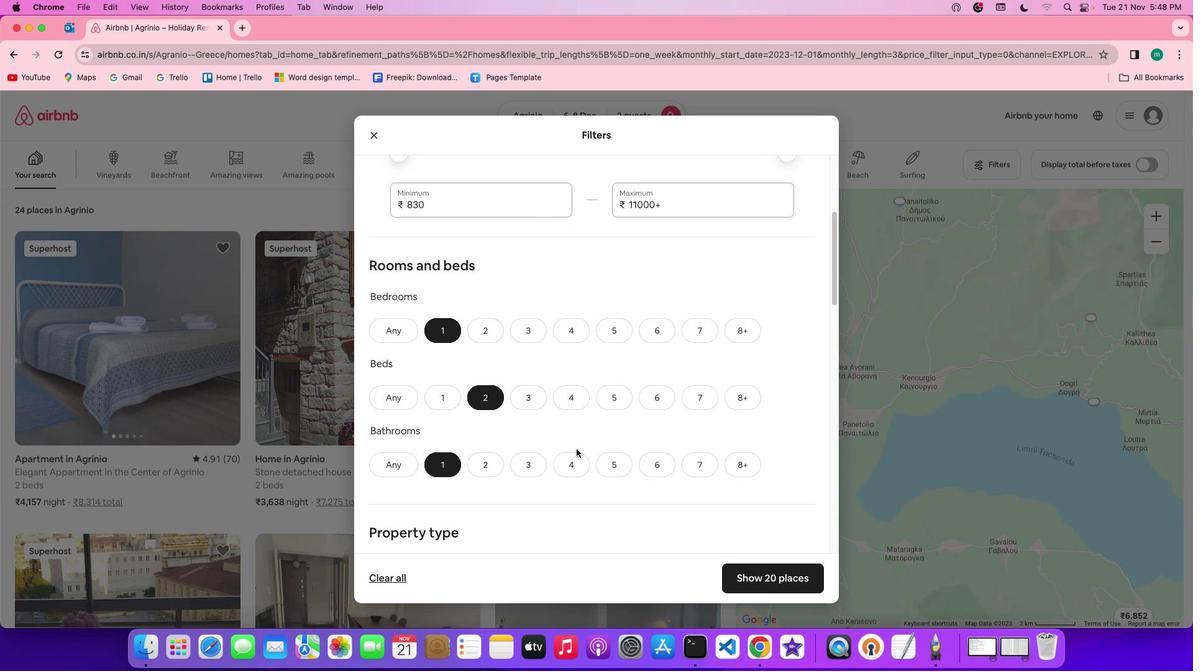 
Action: Mouse scrolled (576, 448) with delta (0, 0)
Screenshot: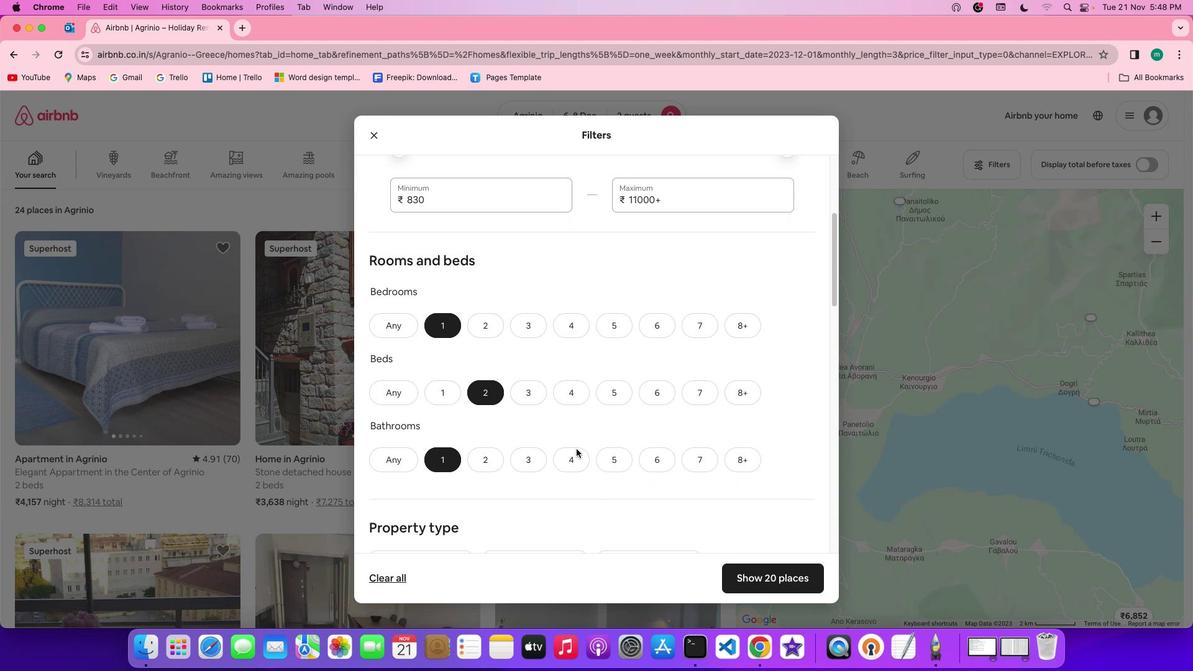 
Action: Mouse scrolled (576, 448) with delta (0, 0)
Screenshot: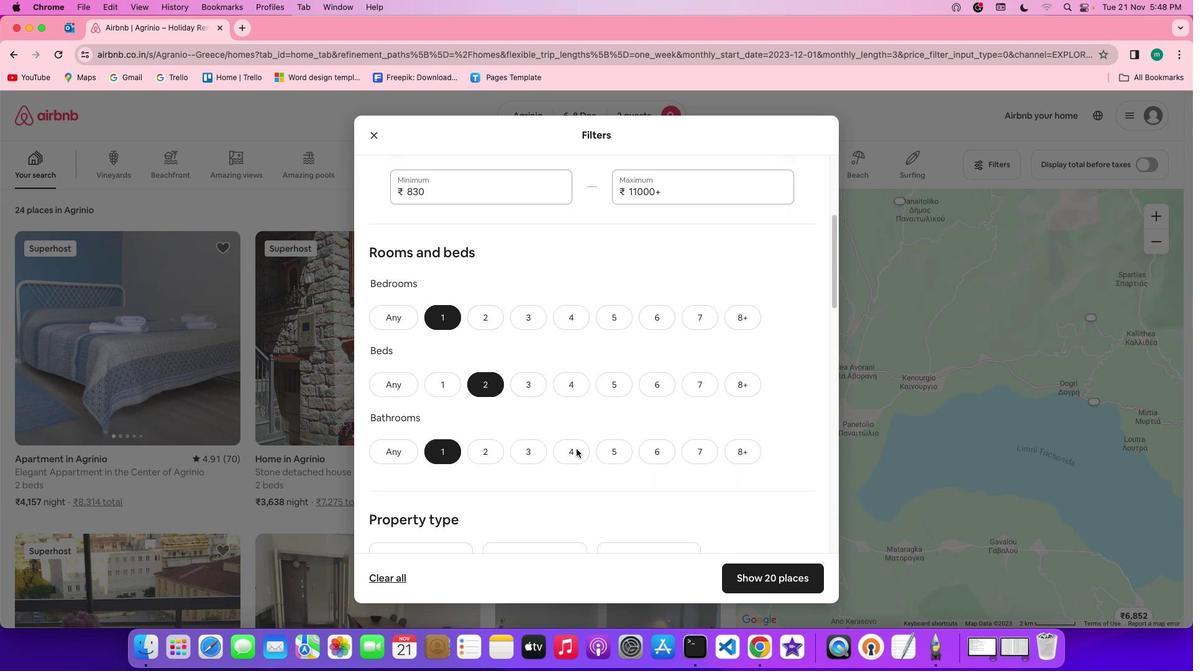 
Action: Mouse scrolled (576, 448) with delta (0, 0)
Screenshot: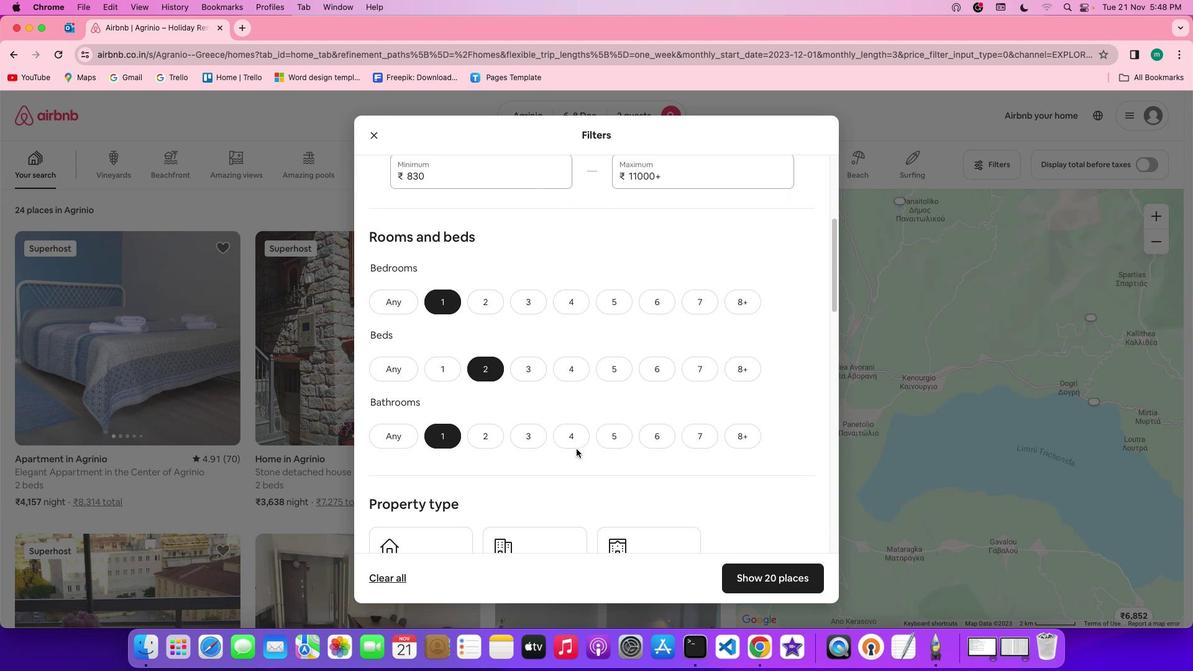 
Action: Mouse moved to (556, 449)
Screenshot: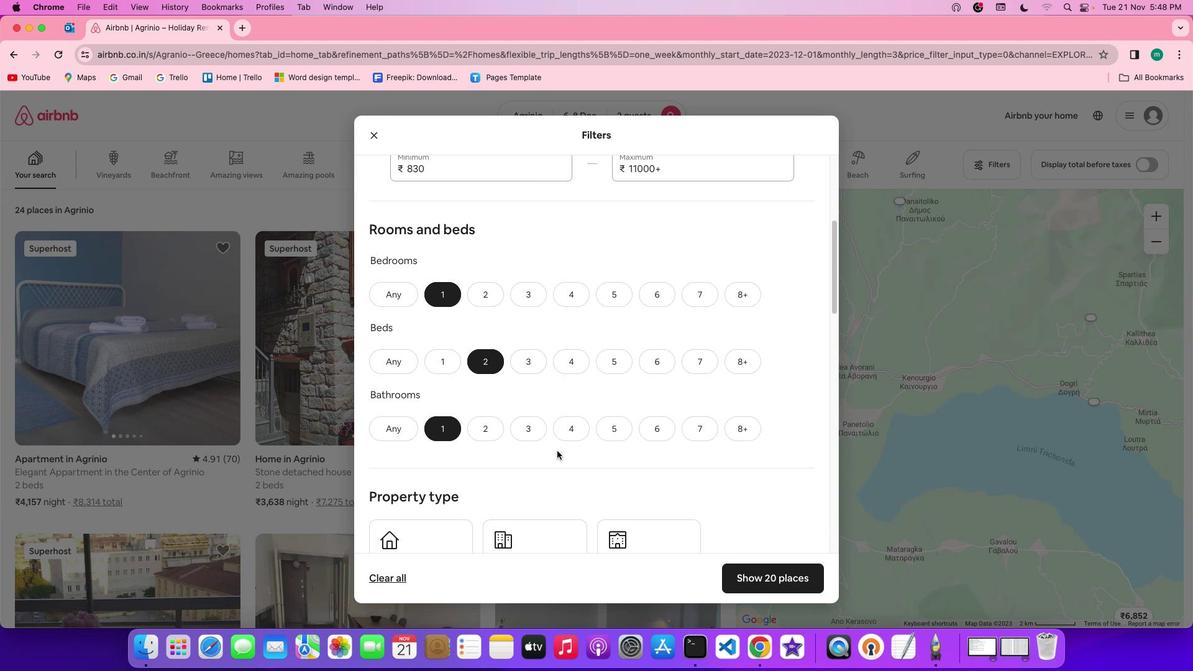 
Action: Mouse scrolled (556, 449) with delta (0, 0)
Screenshot: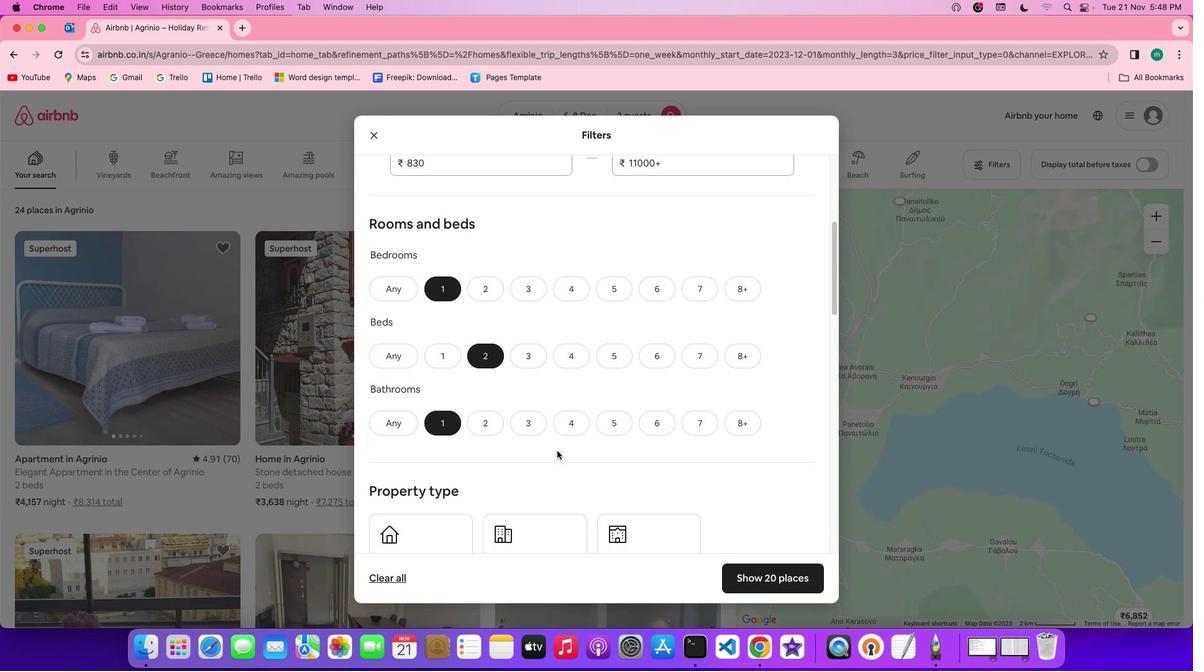 
Action: Mouse scrolled (556, 449) with delta (0, 0)
Screenshot: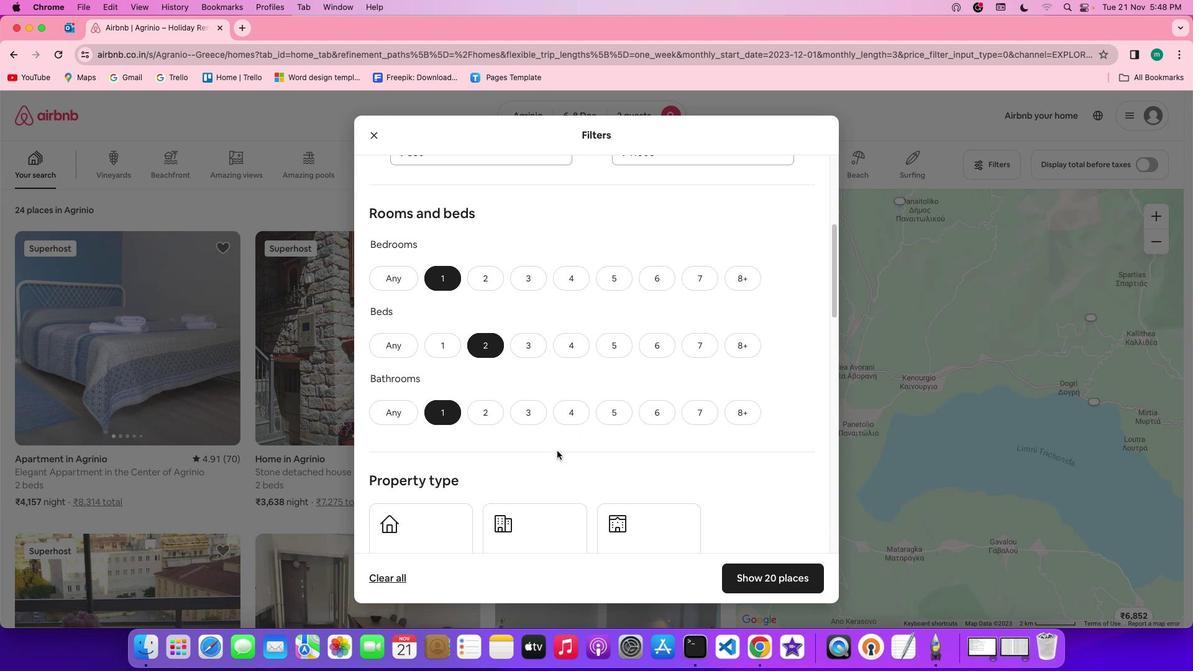 
Action: Mouse scrolled (556, 449) with delta (0, 0)
Screenshot: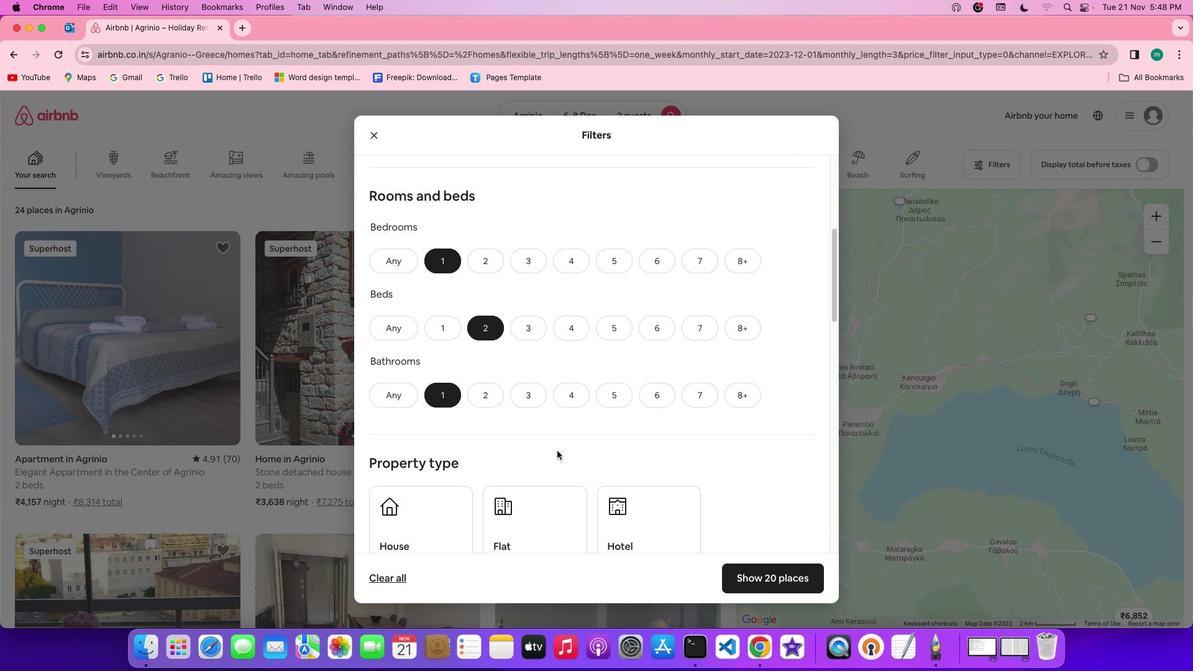 
Action: Mouse scrolled (556, 449) with delta (0, 0)
Screenshot: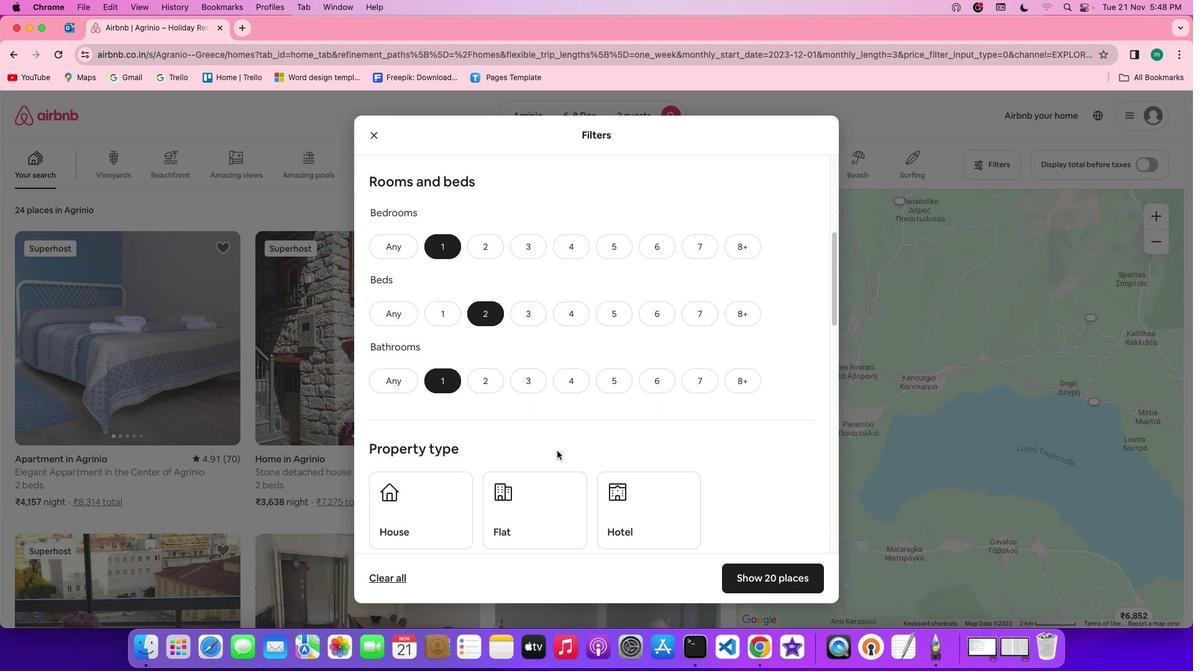 
Action: Mouse scrolled (556, 449) with delta (0, 0)
Screenshot: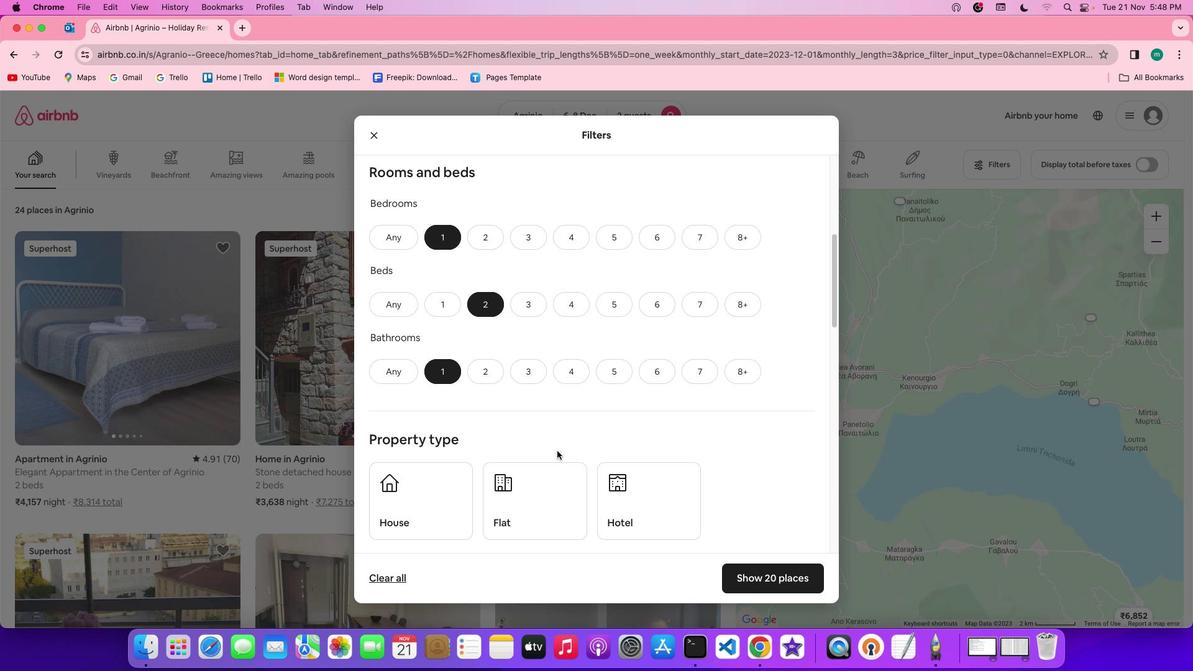 
Action: Mouse scrolled (556, 449) with delta (0, 0)
Screenshot: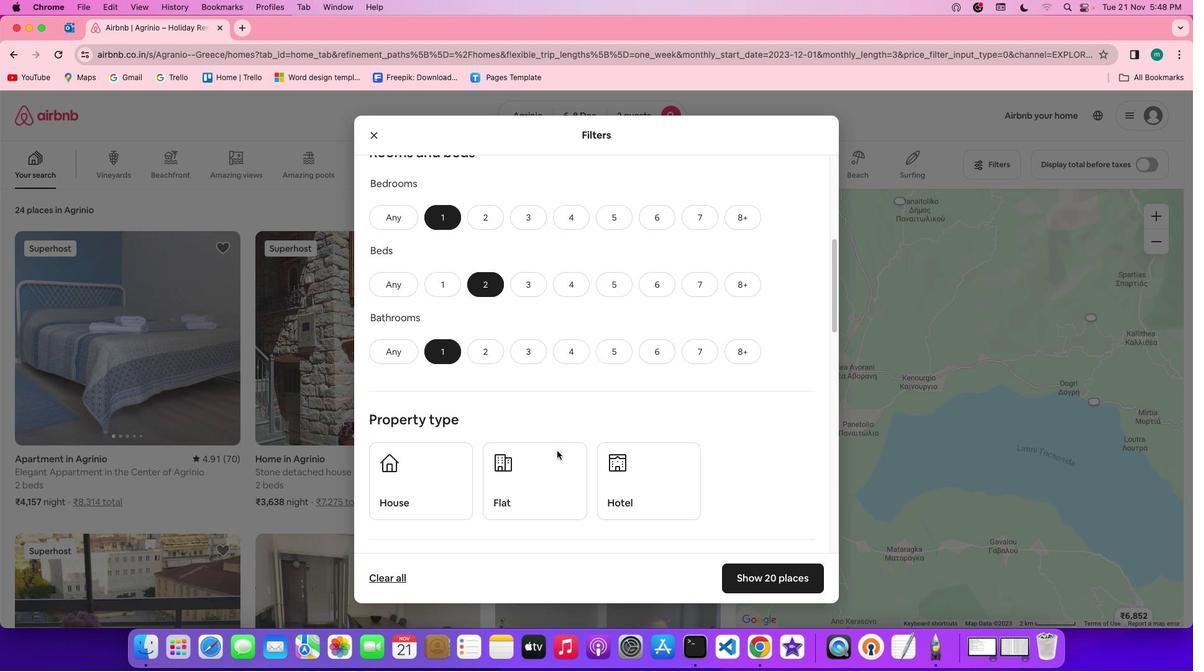 
Action: Mouse scrolled (556, 449) with delta (0, 0)
Screenshot: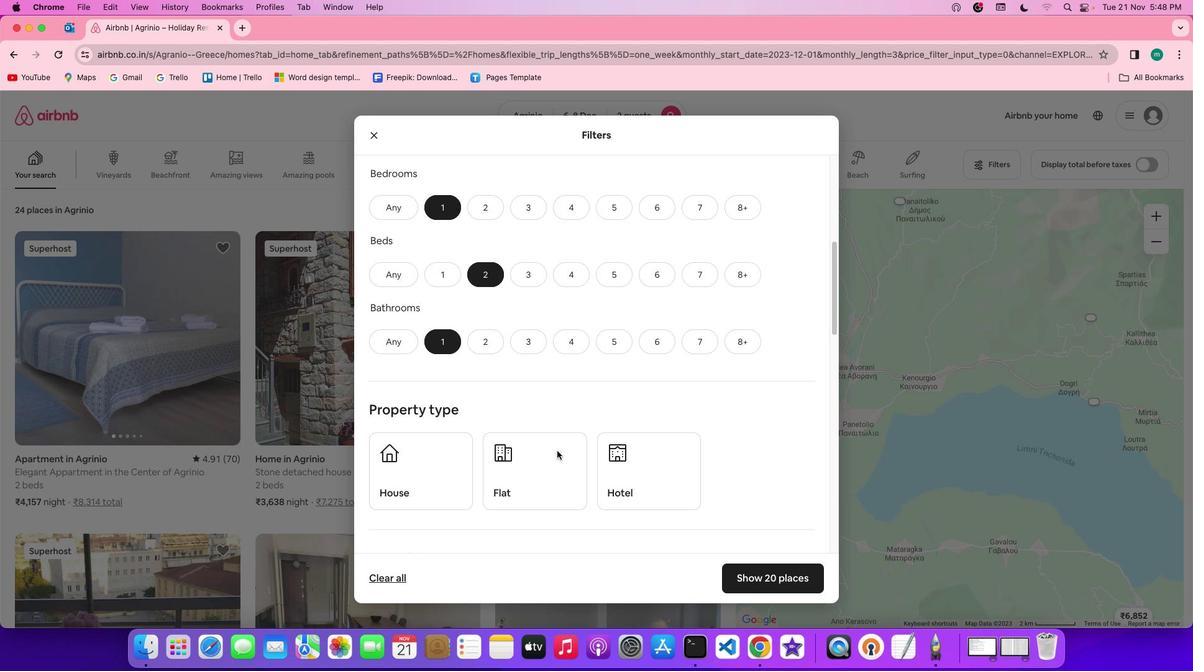 
Action: Mouse scrolled (556, 449) with delta (0, 0)
Screenshot: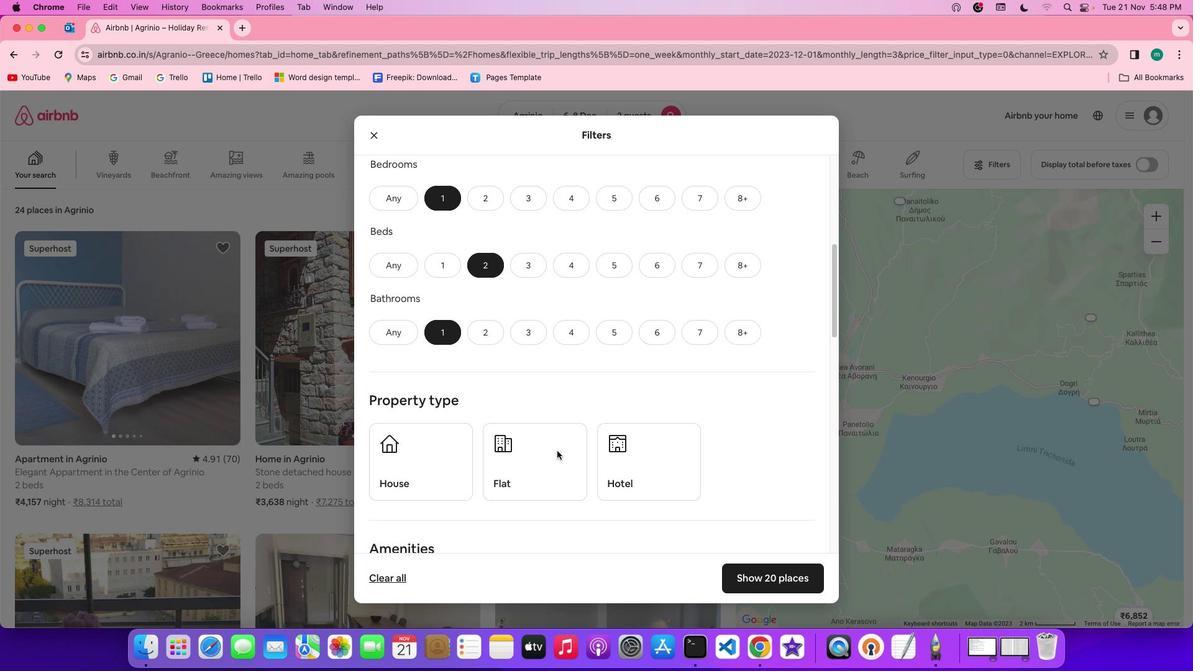 
Action: Mouse scrolled (556, 449) with delta (0, 0)
Screenshot: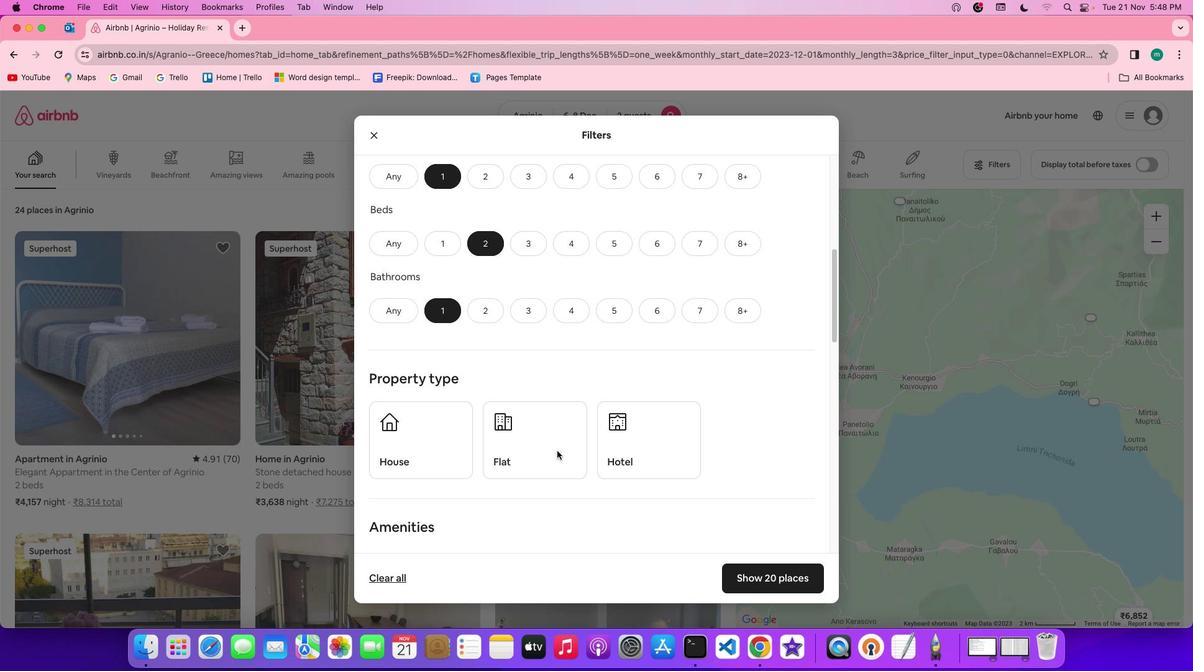 
Action: Mouse scrolled (556, 449) with delta (0, 0)
Screenshot: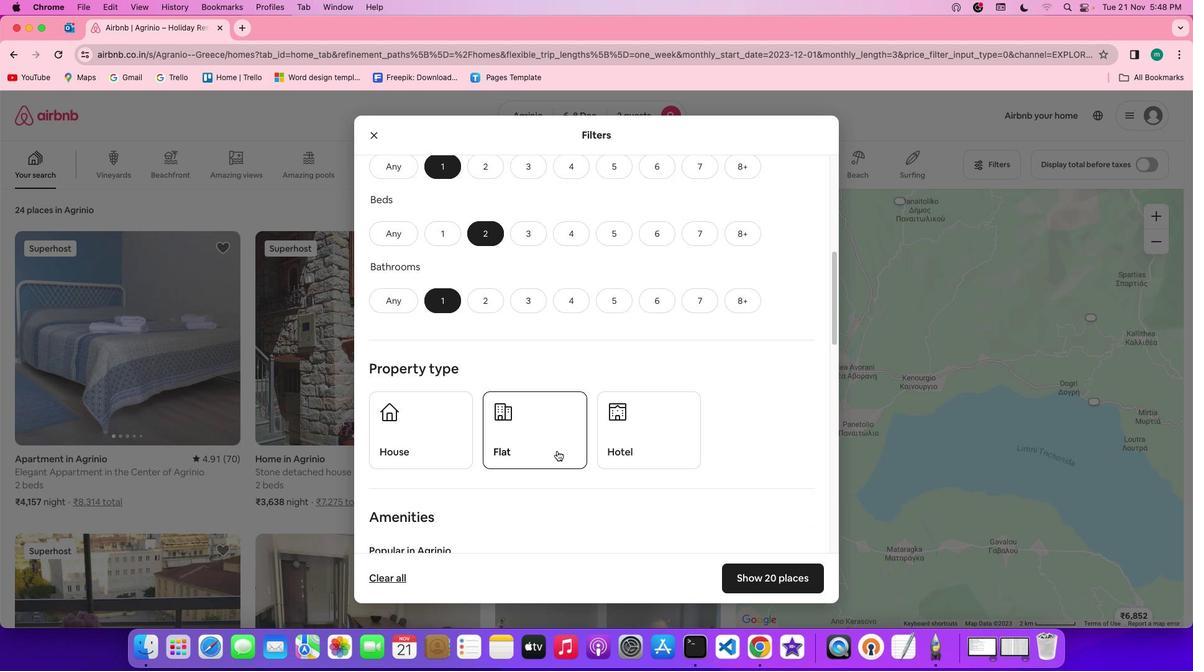 
Action: Mouse scrolled (556, 449) with delta (0, 0)
Screenshot: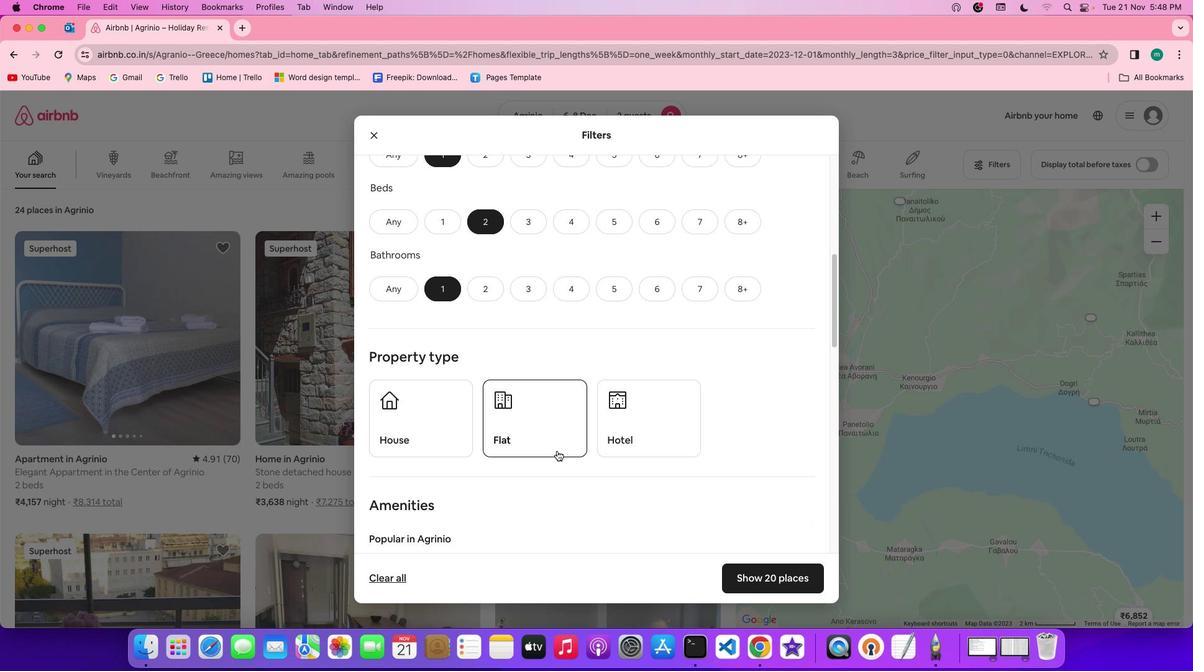 
Action: Mouse scrolled (556, 449) with delta (0, 0)
Screenshot: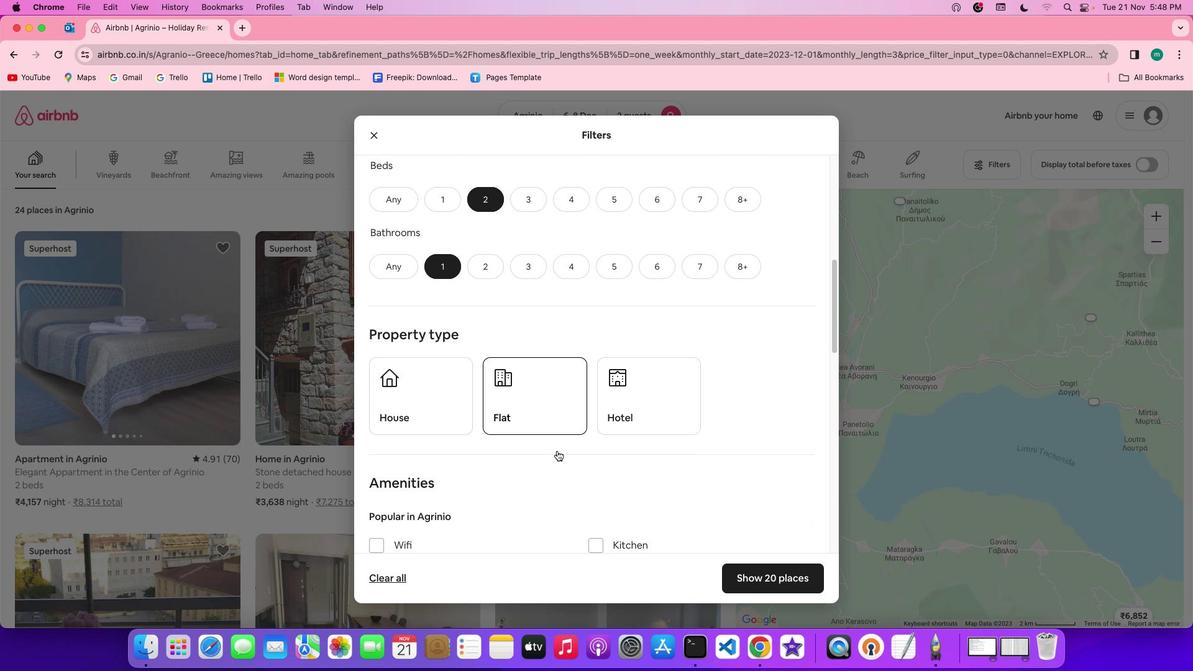 
Action: Mouse scrolled (556, 449) with delta (0, 0)
Screenshot: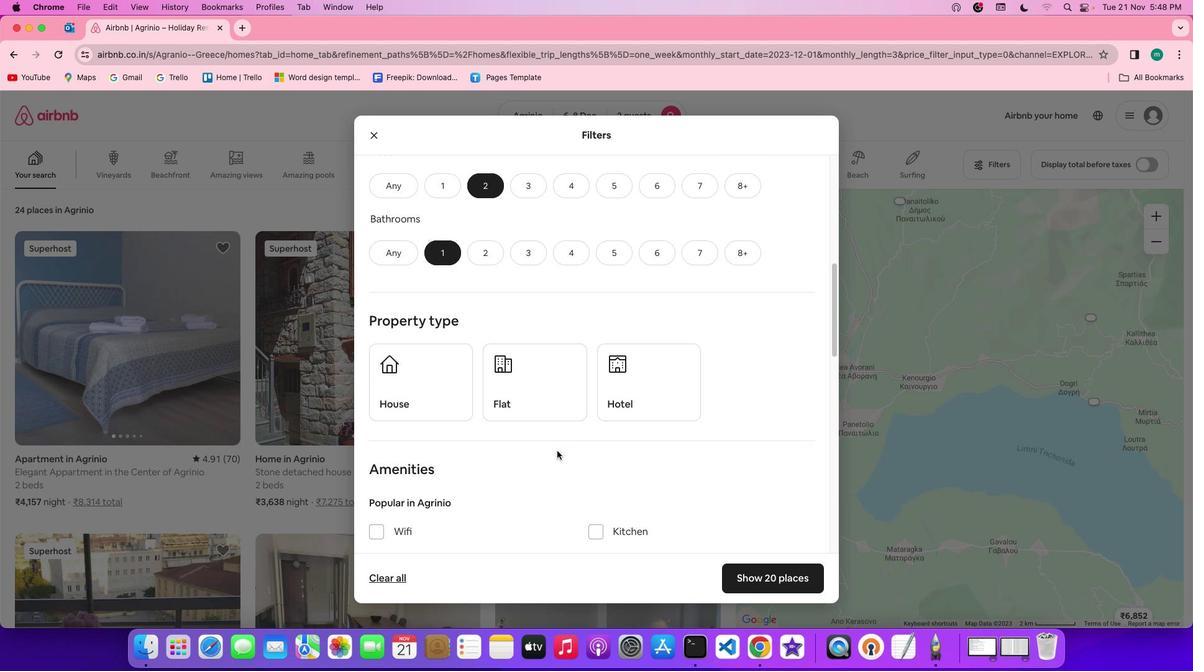 
Action: Mouse scrolled (556, 449) with delta (0, 0)
Screenshot: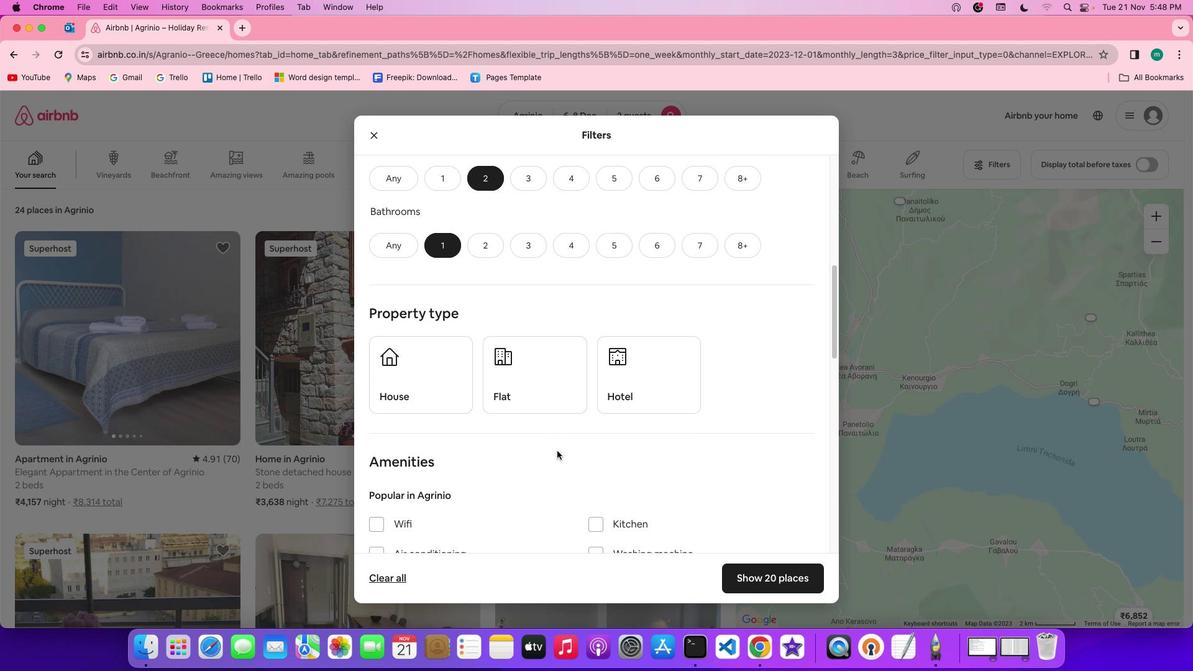 
Action: Mouse scrolled (556, 449) with delta (0, 0)
Screenshot: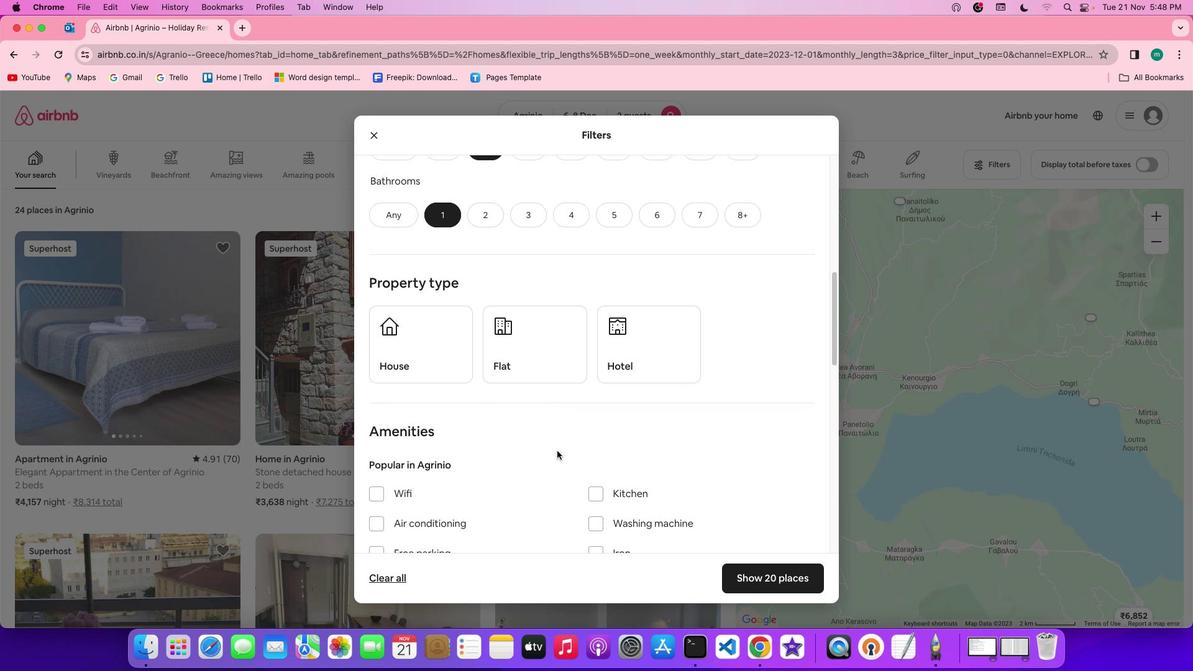 
Action: Mouse scrolled (556, 449) with delta (0, 0)
Screenshot: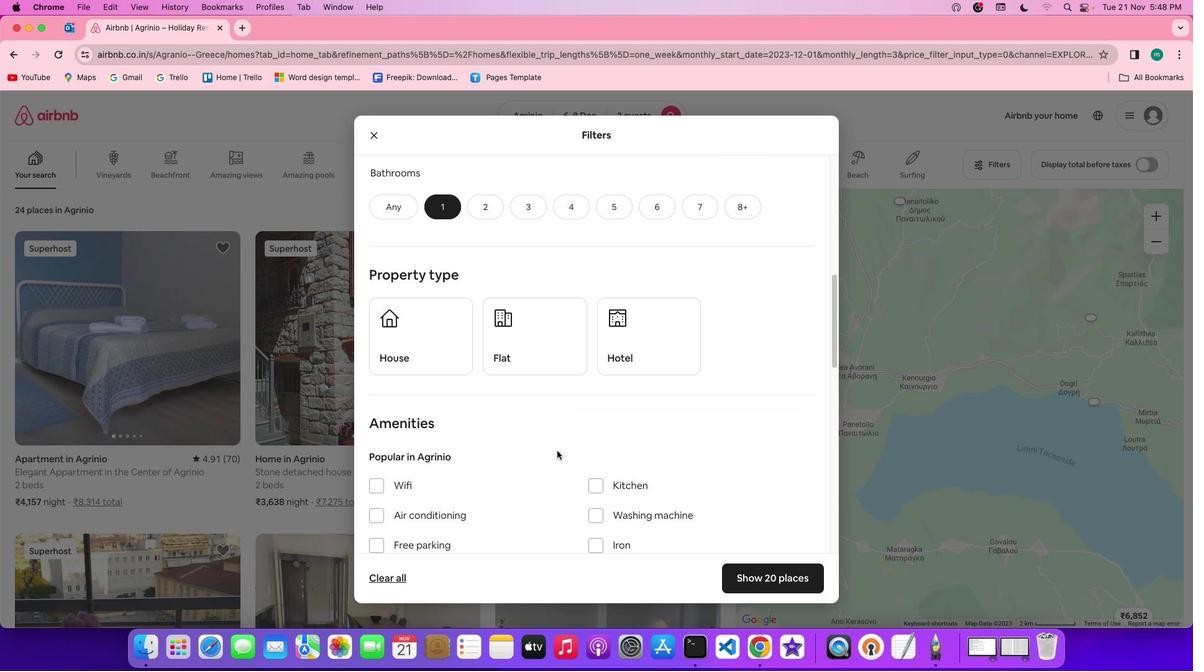 
Action: Mouse scrolled (556, 449) with delta (0, 0)
Screenshot: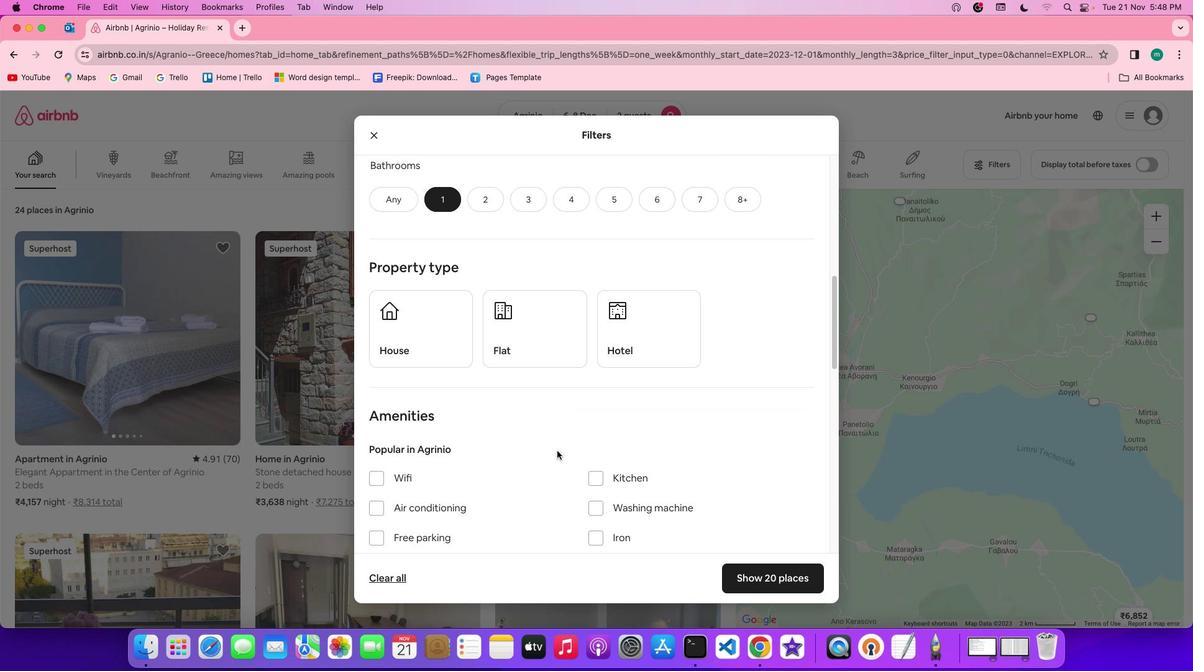 
Action: Mouse scrolled (556, 449) with delta (0, 0)
Screenshot: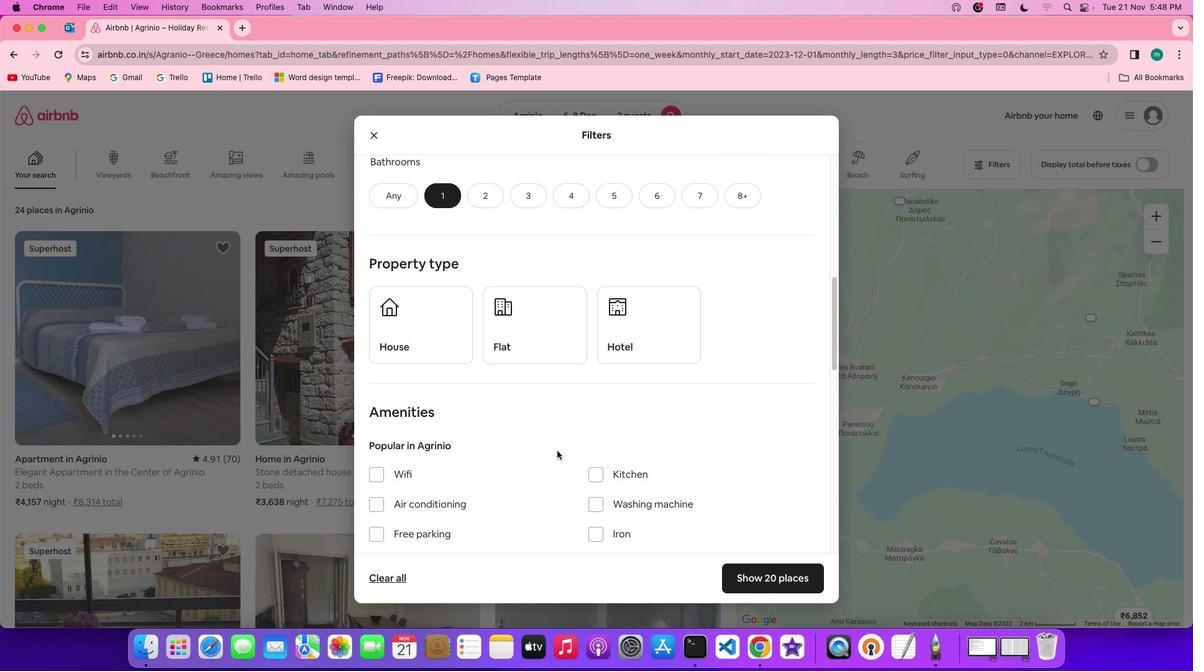 
Action: Mouse scrolled (556, 449) with delta (0, 0)
Screenshot: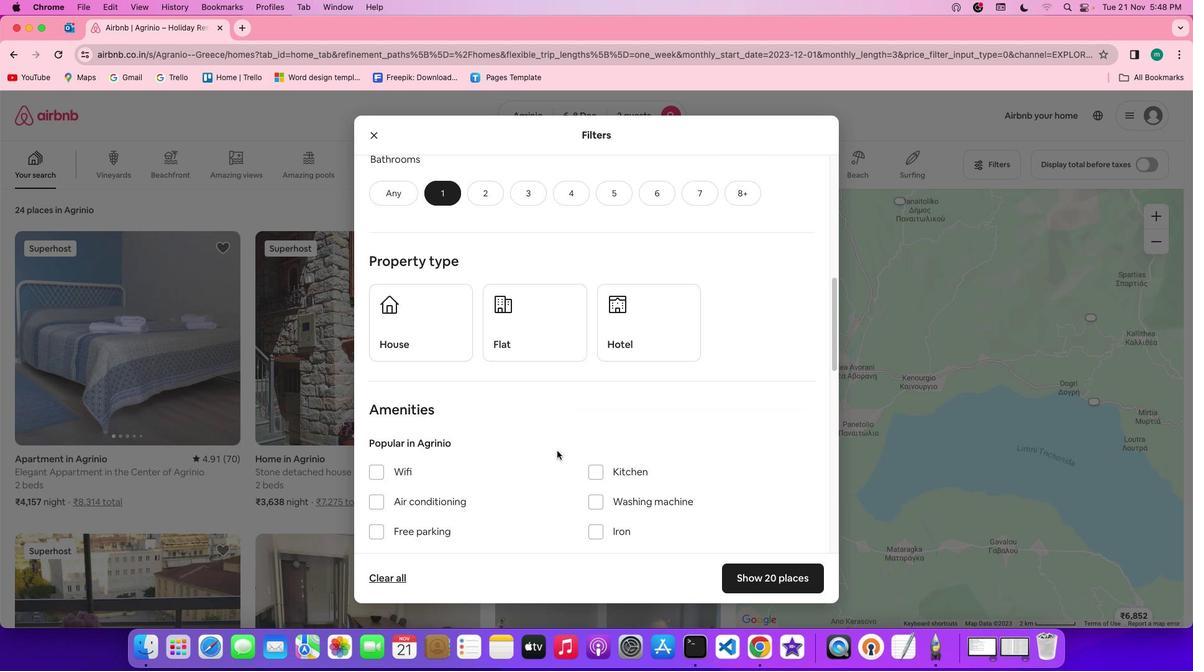 
Action: Mouse scrolled (556, 449) with delta (0, 0)
Screenshot: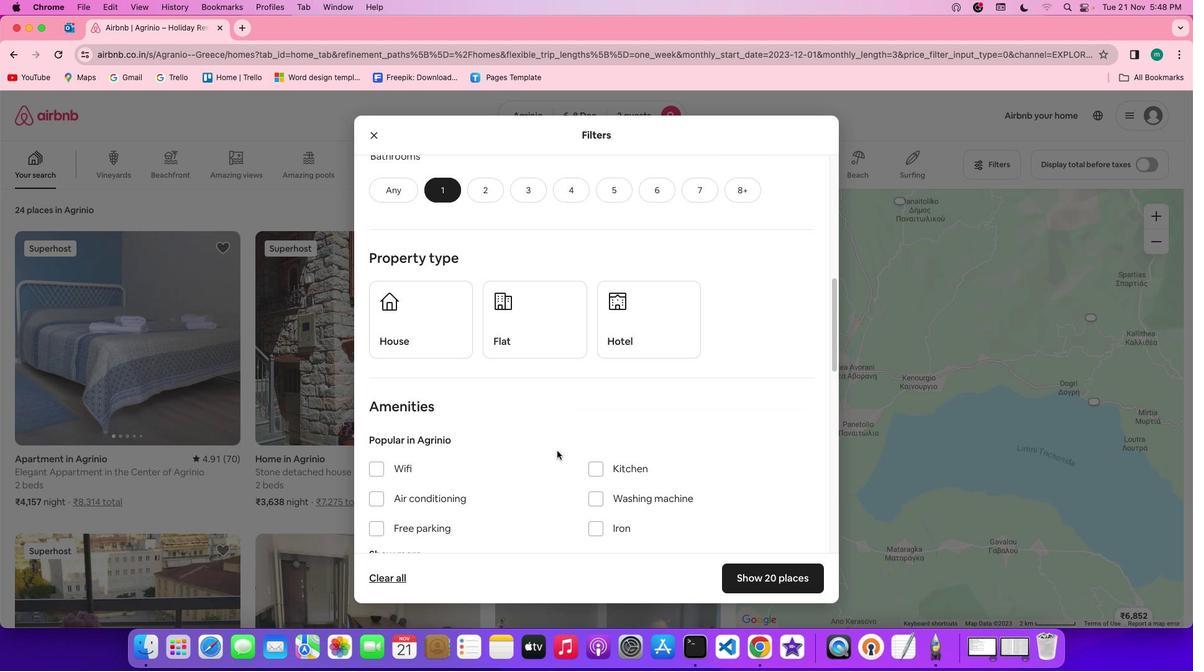 
Action: Mouse scrolled (556, 449) with delta (0, 0)
Screenshot: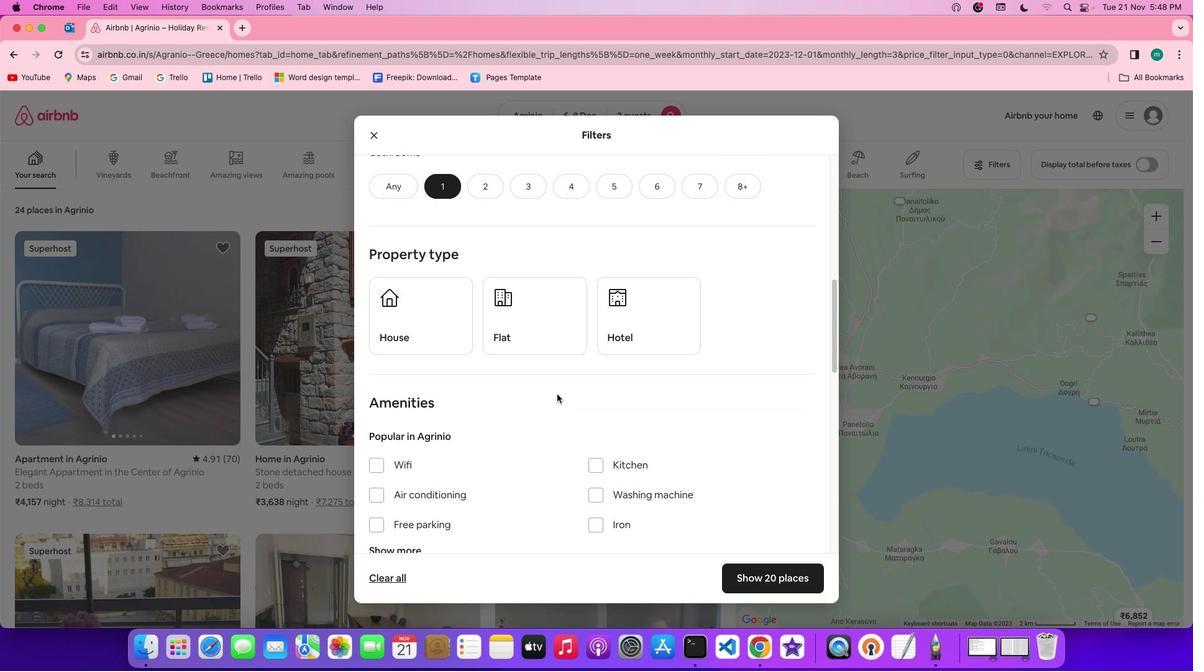 
Action: Mouse moved to (550, 324)
Screenshot: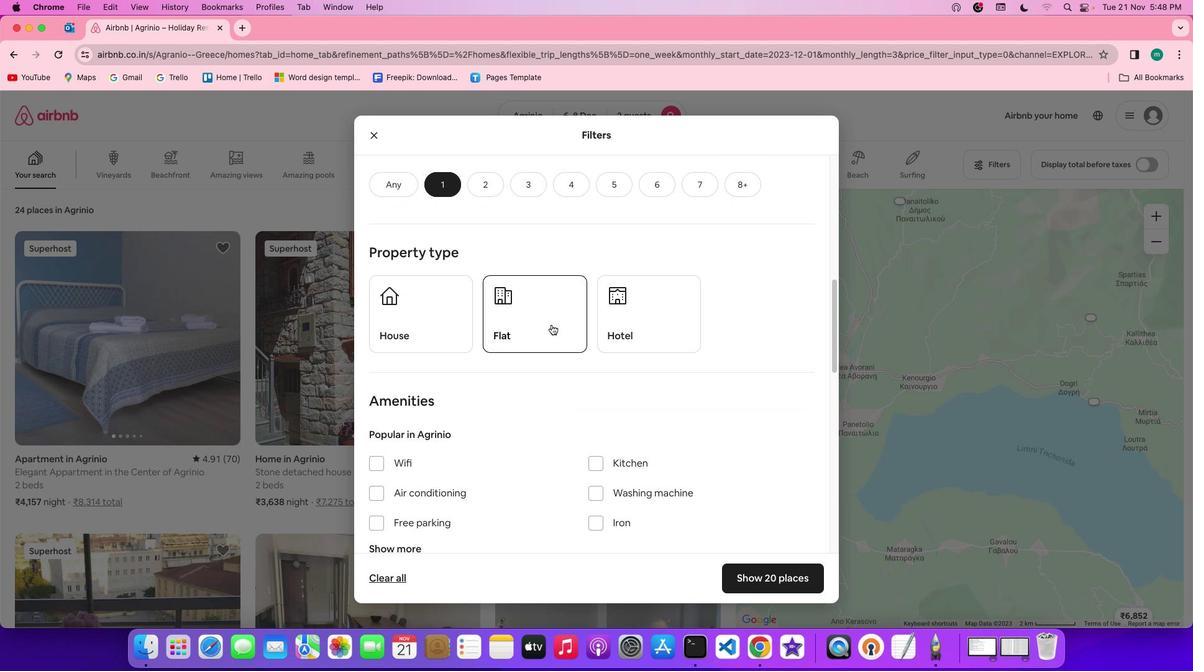 
Action: Mouse pressed left at (550, 324)
Screenshot: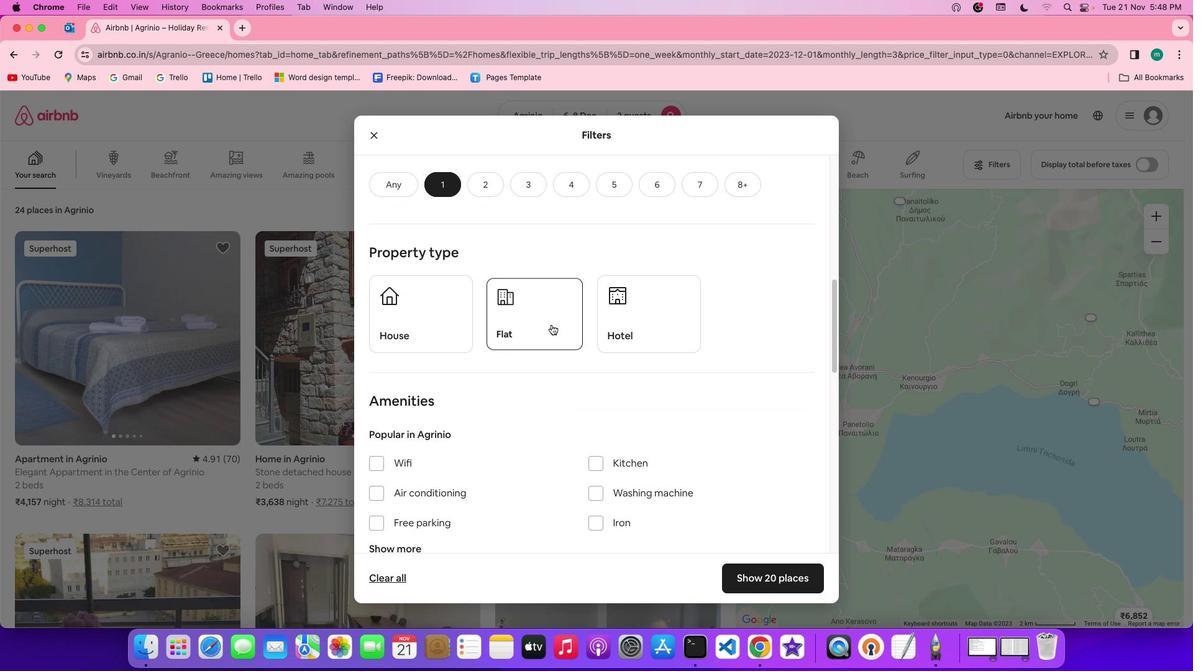 
Action: Mouse moved to (604, 390)
Screenshot: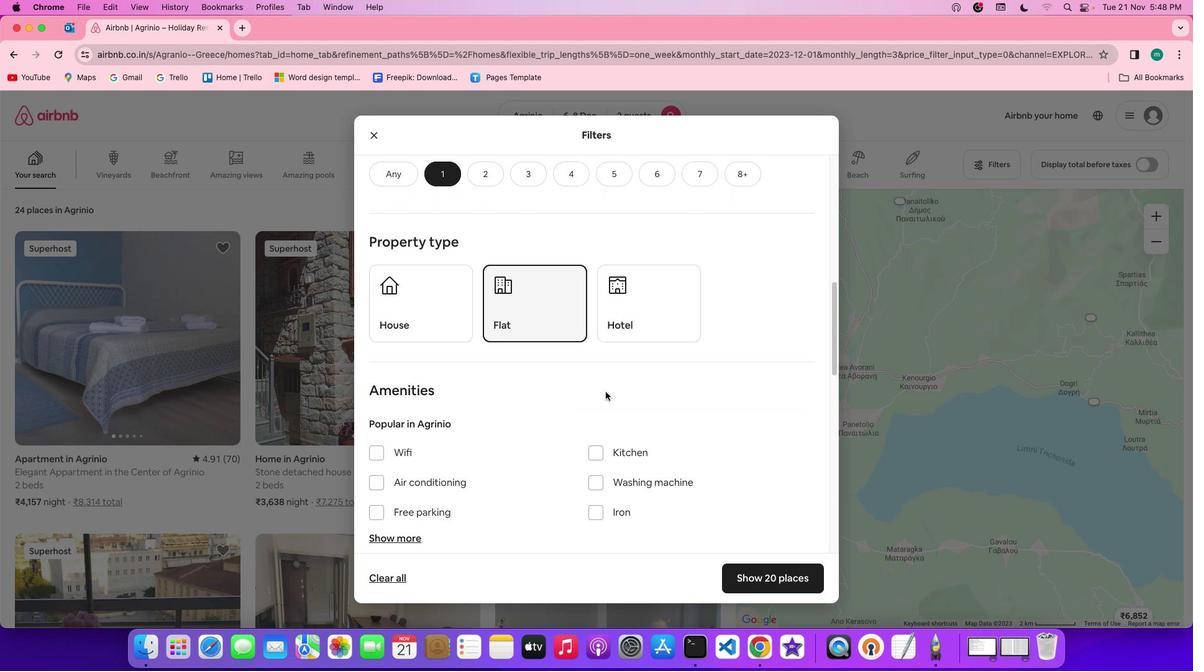
Action: Mouse scrolled (604, 390) with delta (0, 0)
Screenshot: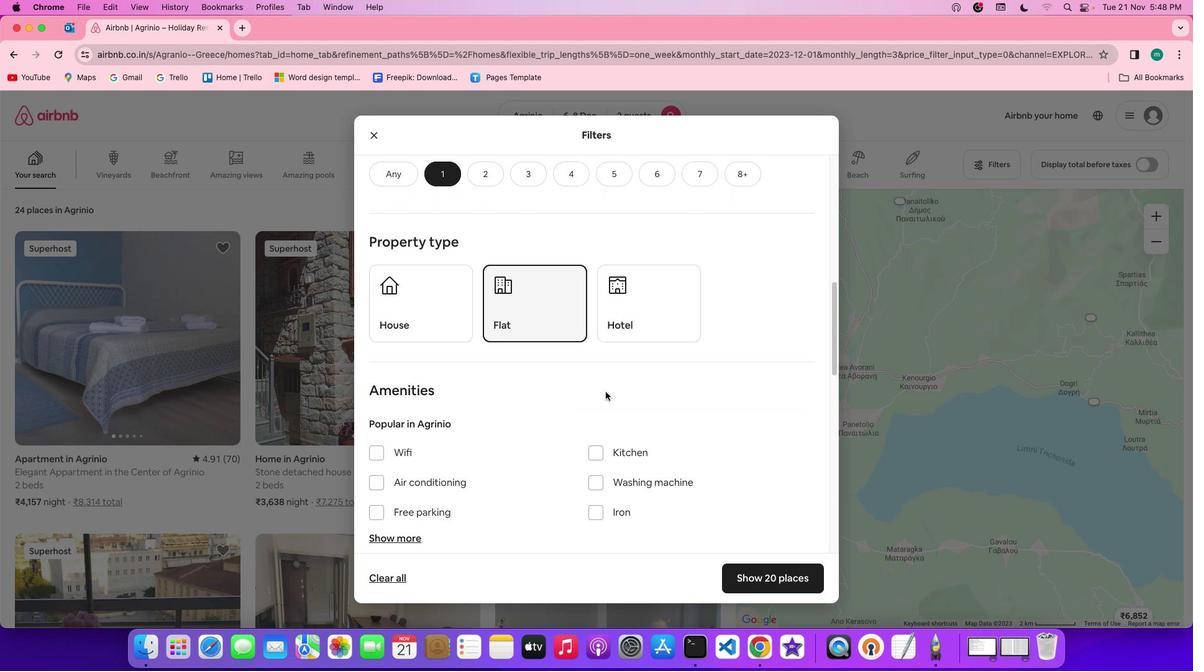 
Action: Mouse moved to (604, 390)
Screenshot: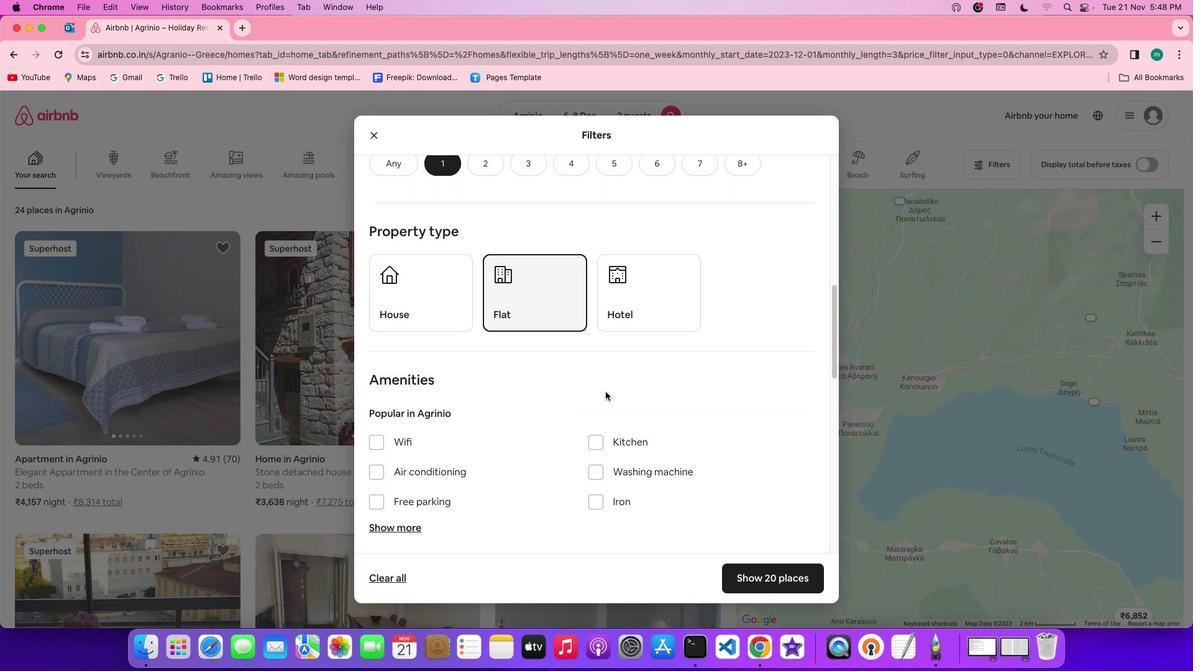 
Action: Mouse scrolled (604, 390) with delta (0, 0)
Screenshot: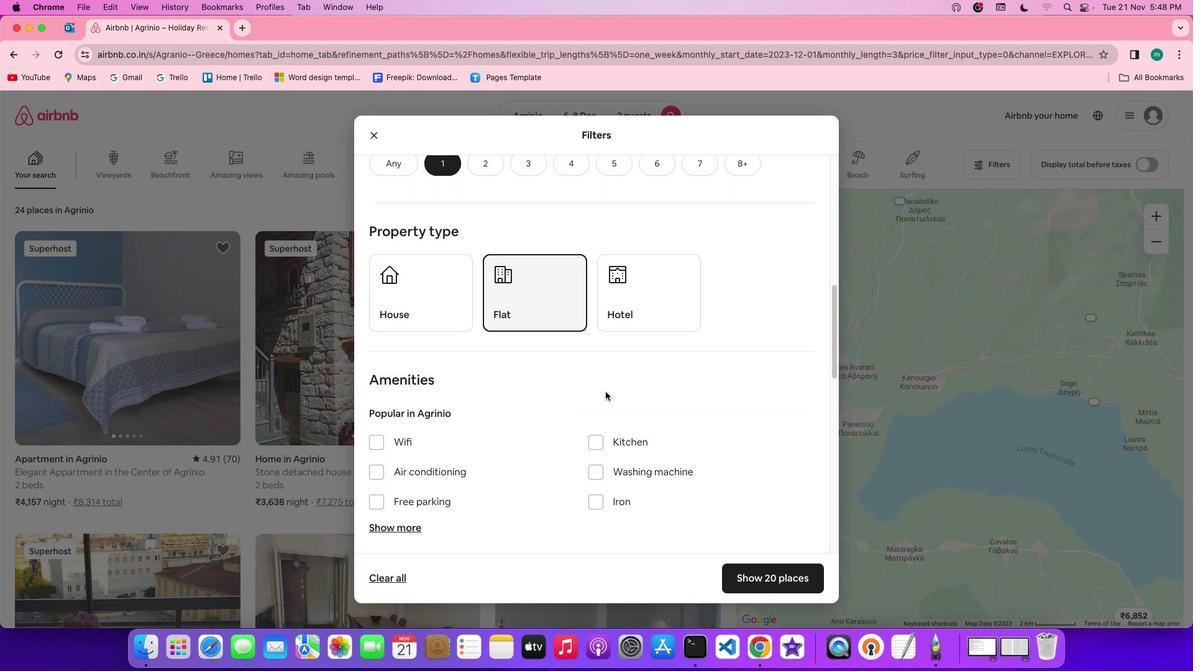 
Action: Mouse scrolled (604, 390) with delta (0, -1)
Screenshot: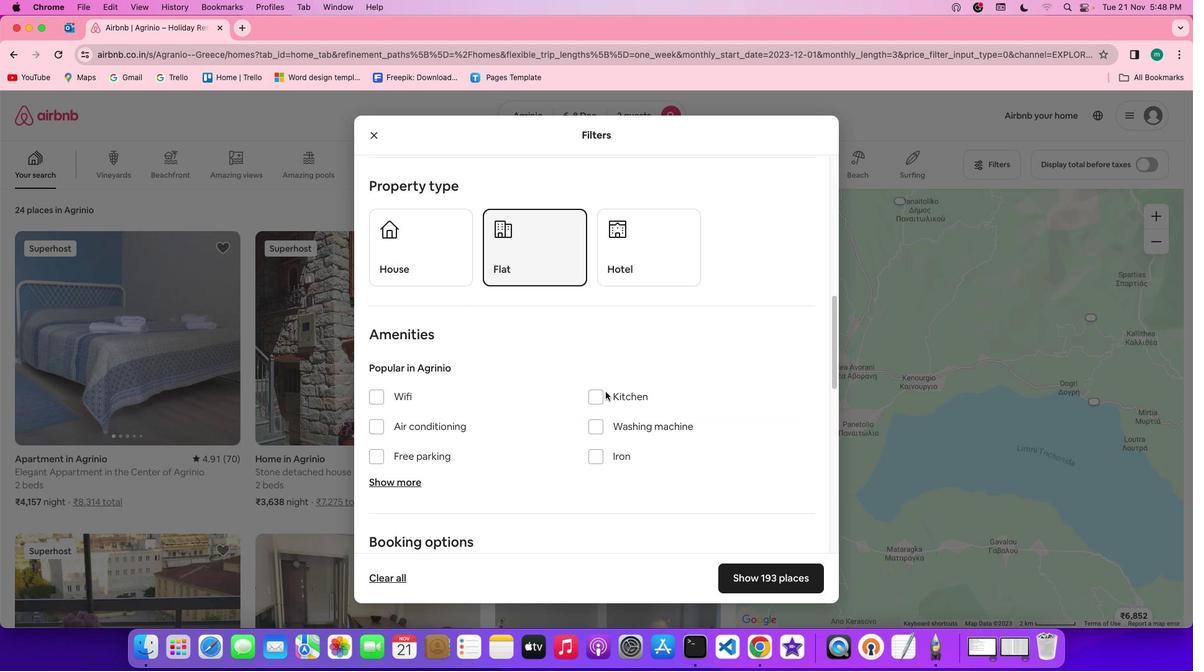 
Action: Mouse scrolled (604, 390) with delta (0, 0)
Screenshot: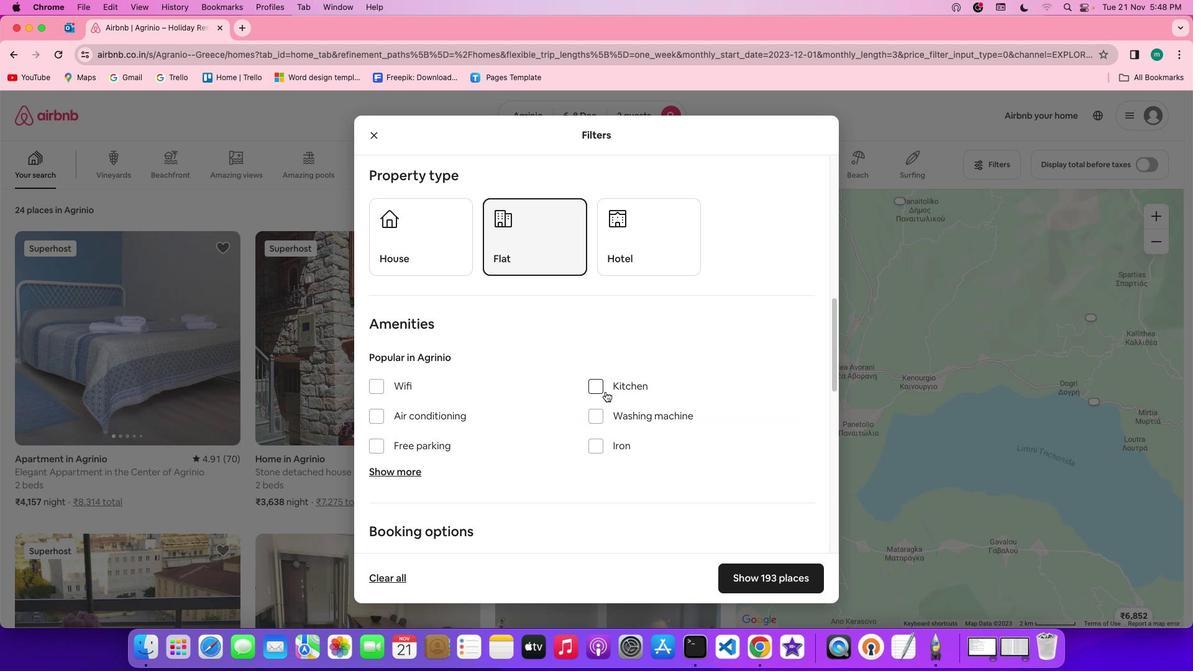 
Action: Mouse scrolled (604, 390) with delta (0, 0)
Screenshot: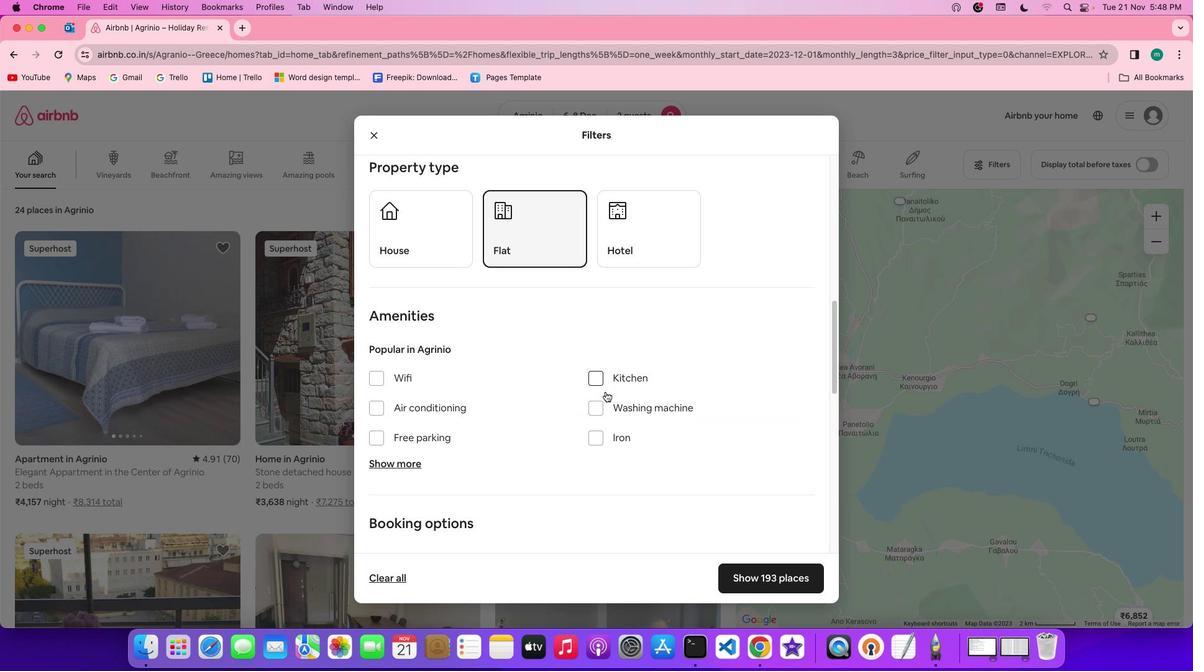 
Action: Mouse scrolled (604, 390) with delta (0, 0)
Screenshot: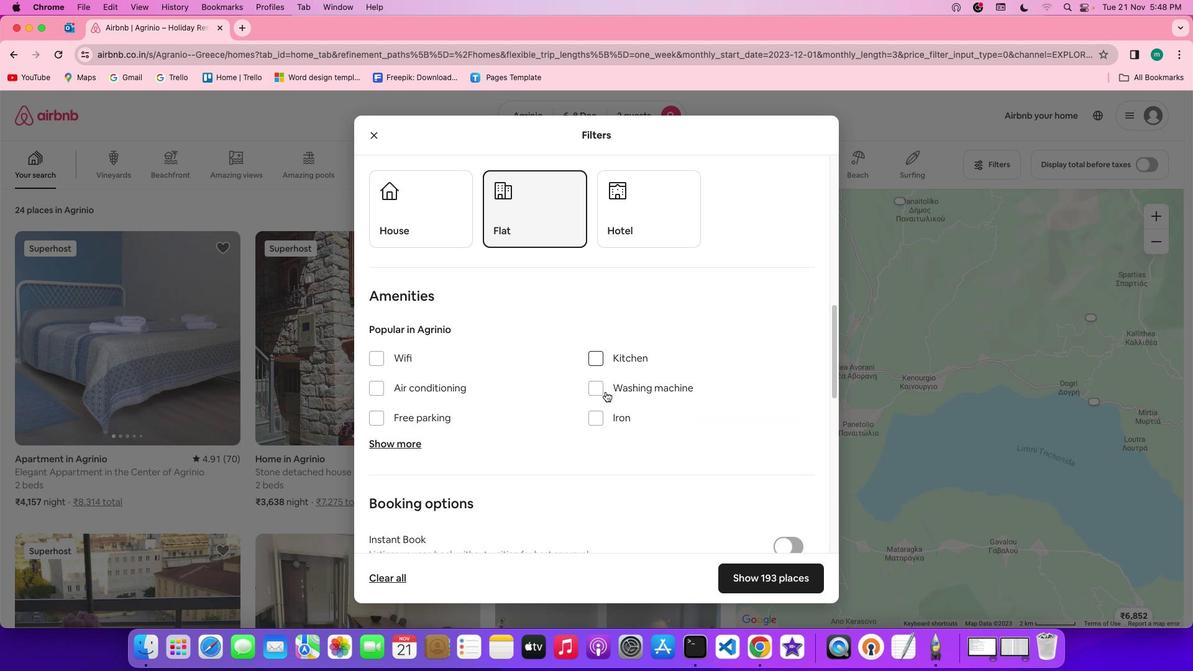 
Action: Mouse moved to (372, 352)
Screenshot: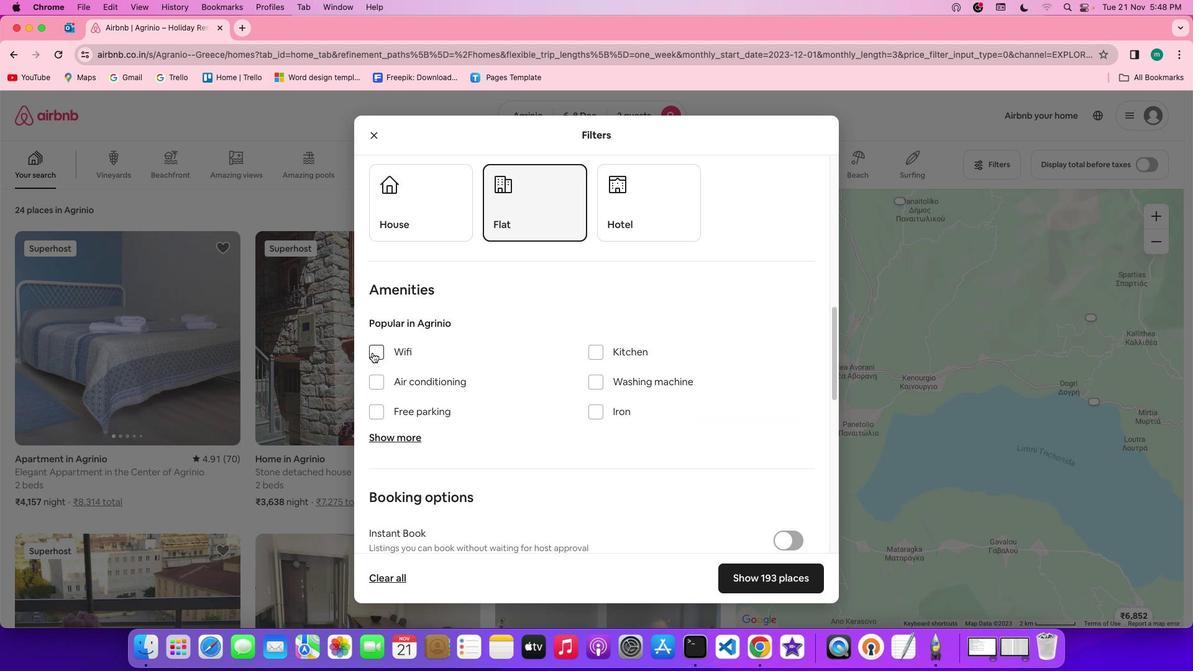
Action: Mouse pressed left at (372, 352)
Screenshot: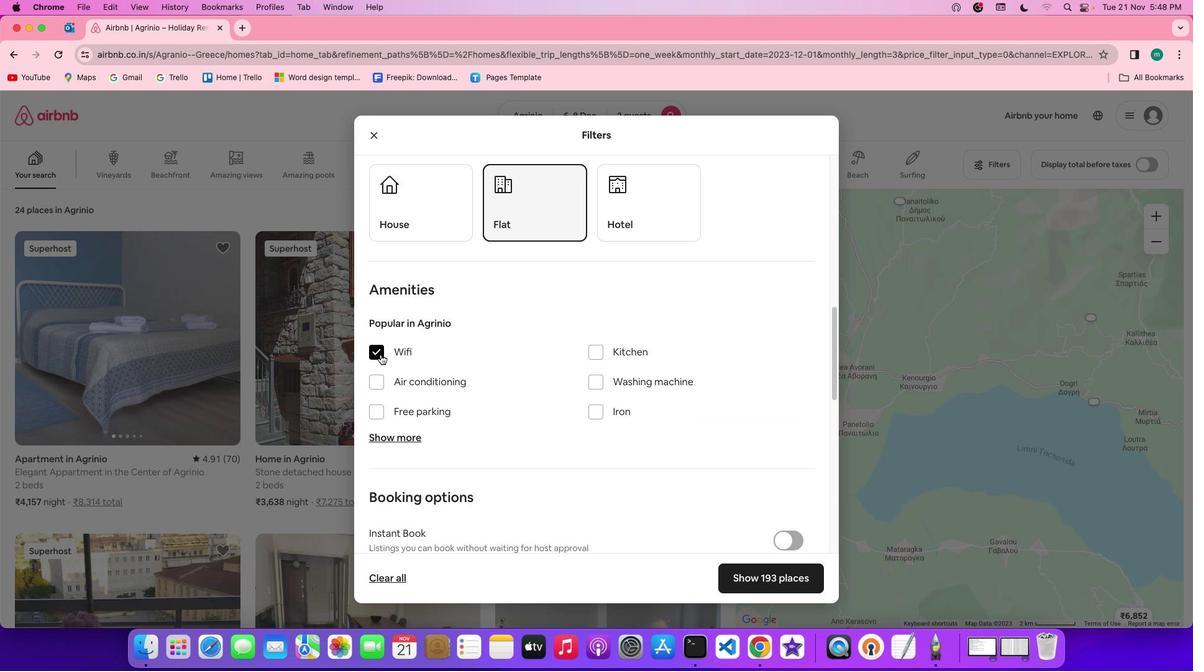 
Action: Mouse moved to (502, 430)
Screenshot: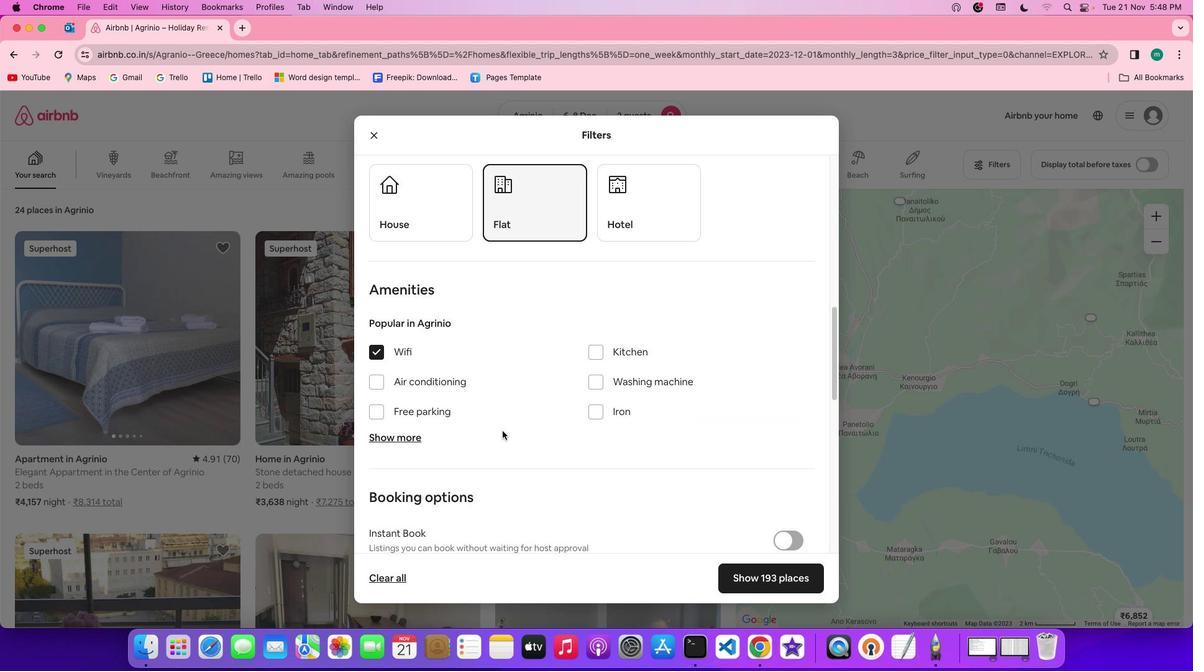 
Action: Mouse scrolled (502, 430) with delta (0, 0)
Screenshot: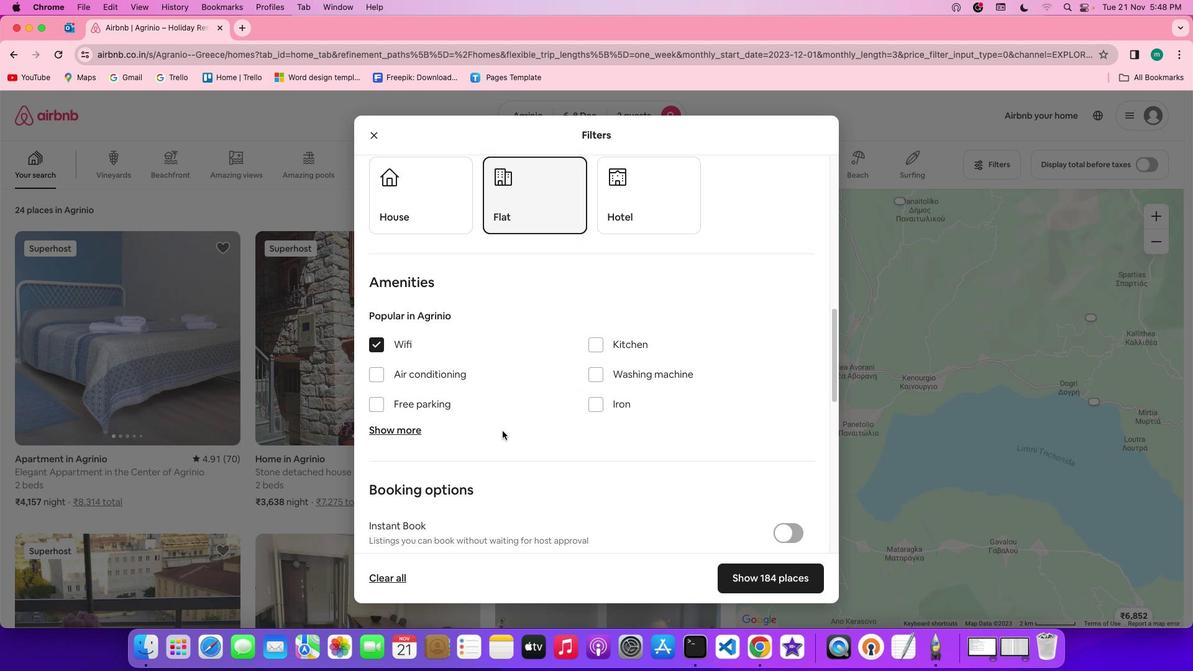 
Action: Mouse scrolled (502, 430) with delta (0, 0)
Screenshot: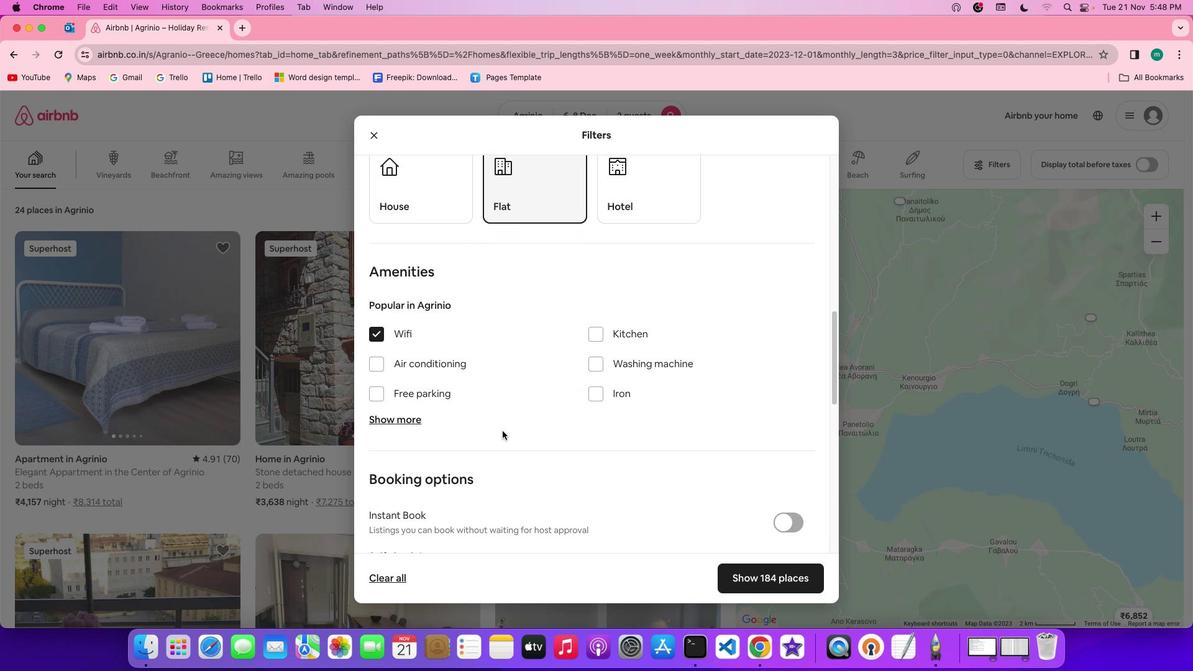 
Action: Mouse scrolled (502, 430) with delta (0, 0)
Screenshot: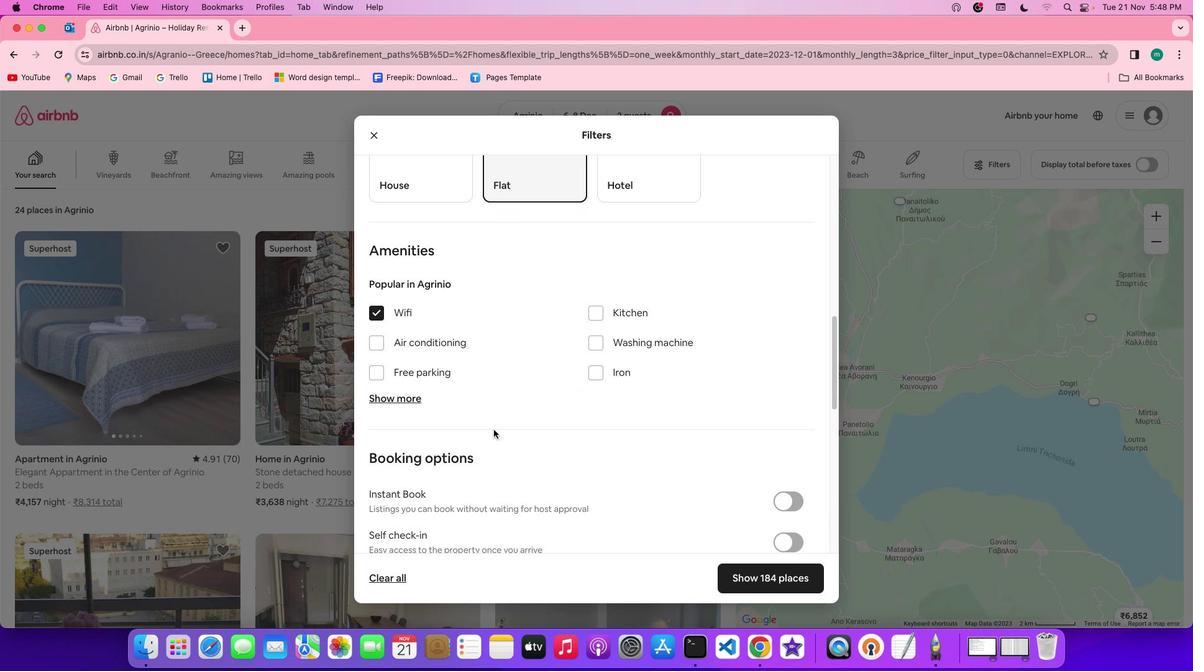 
Action: Mouse moved to (411, 395)
Screenshot: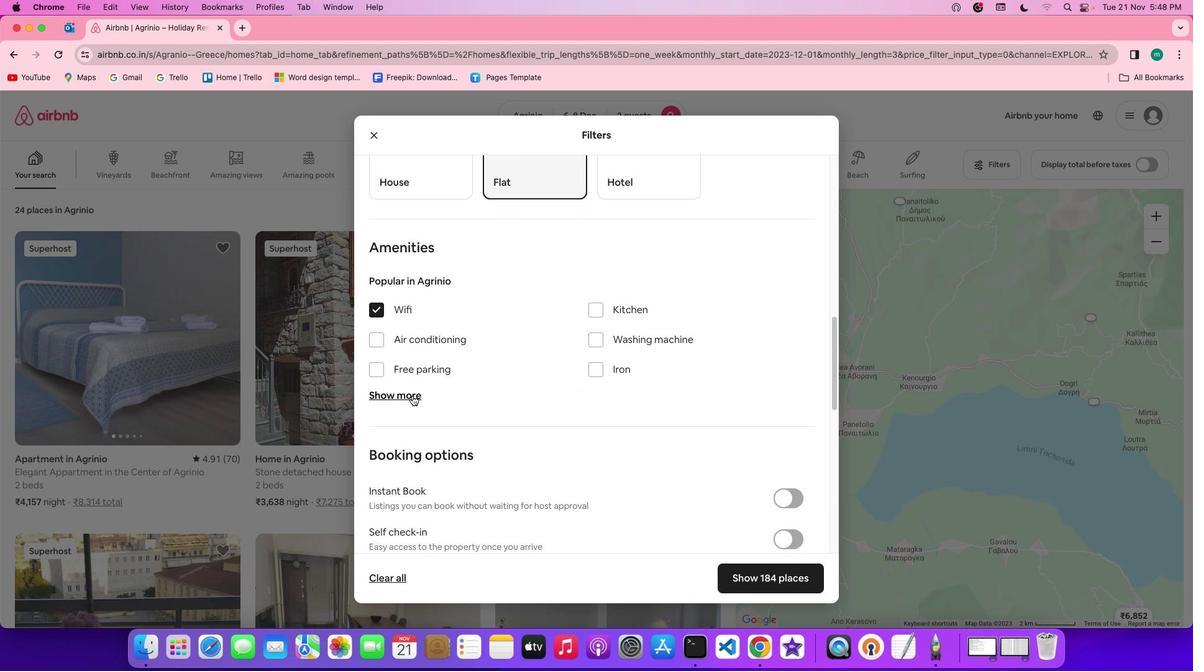 
Action: Mouse pressed left at (411, 395)
Screenshot: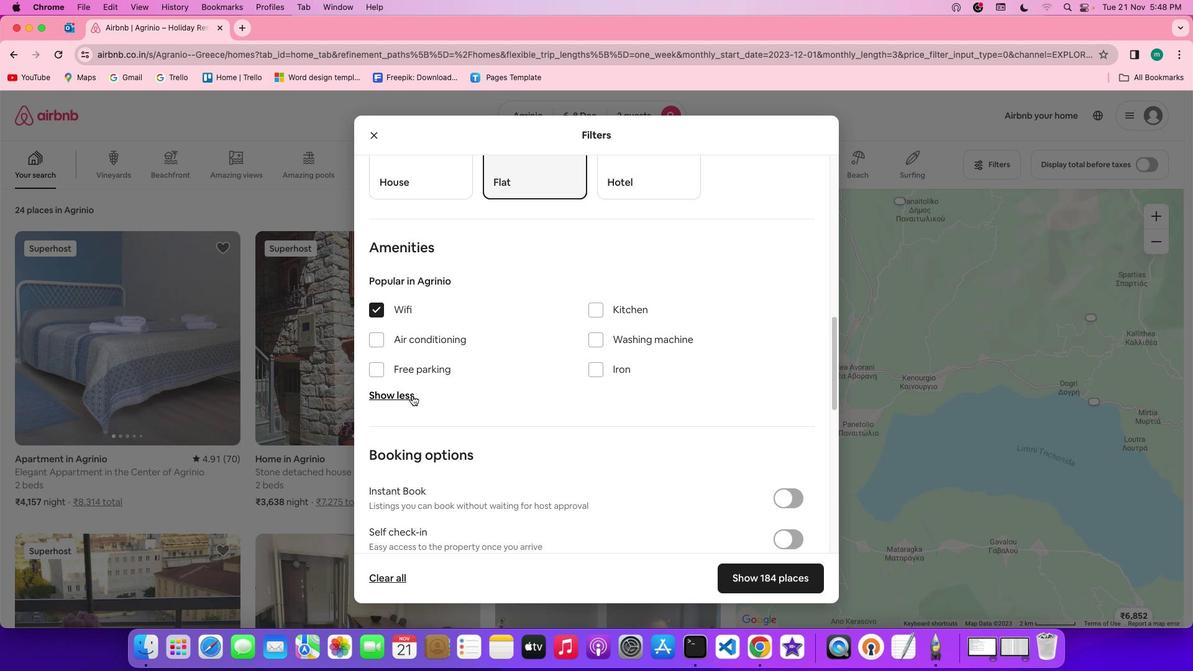 
Action: Mouse moved to (514, 418)
Screenshot: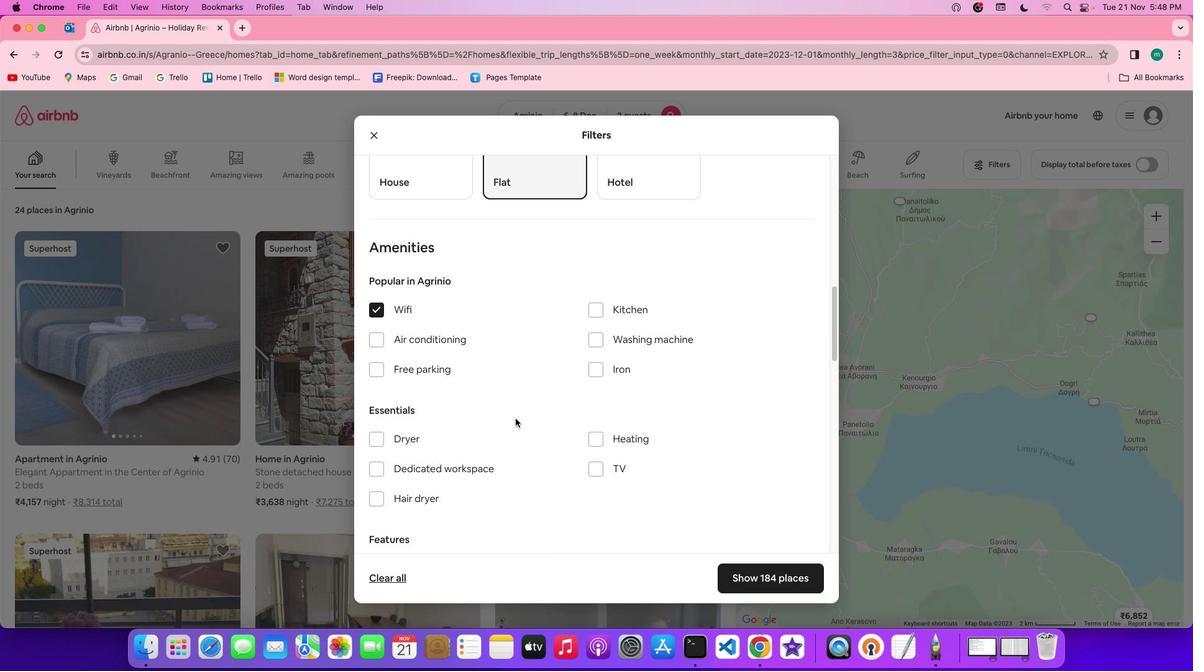 
Action: Mouse scrolled (514, 418) with delta (0, 0)
Screenshot: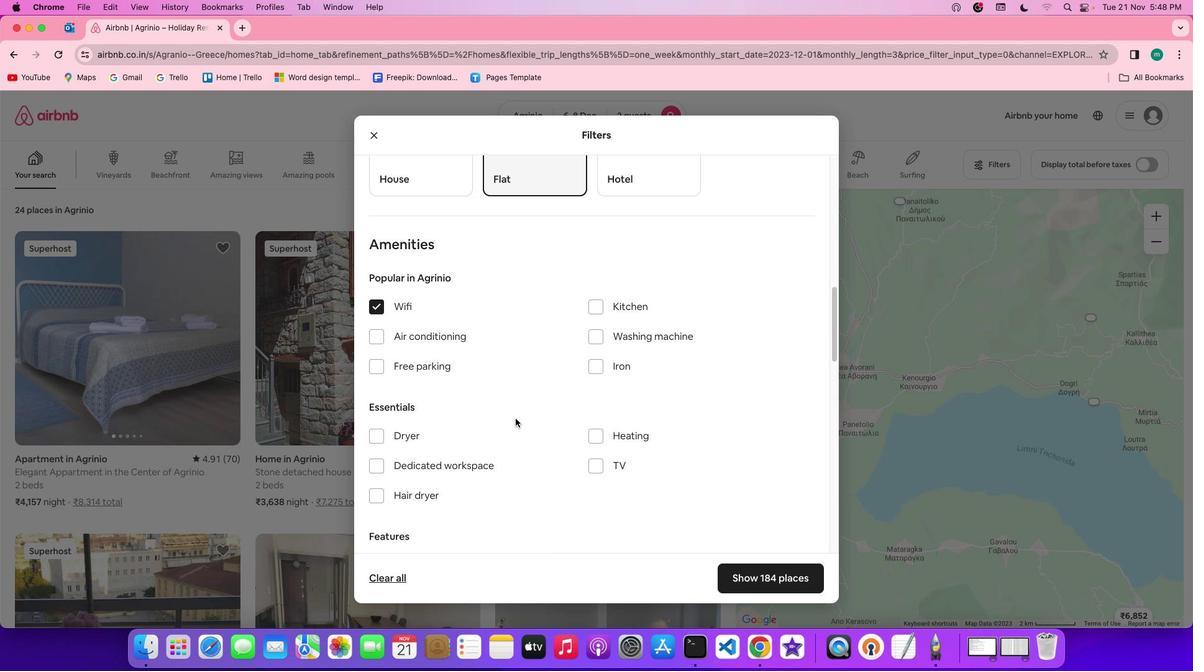 
Action: Mouse scrolled (514, 418) with delta (0, 0)
Screenshot: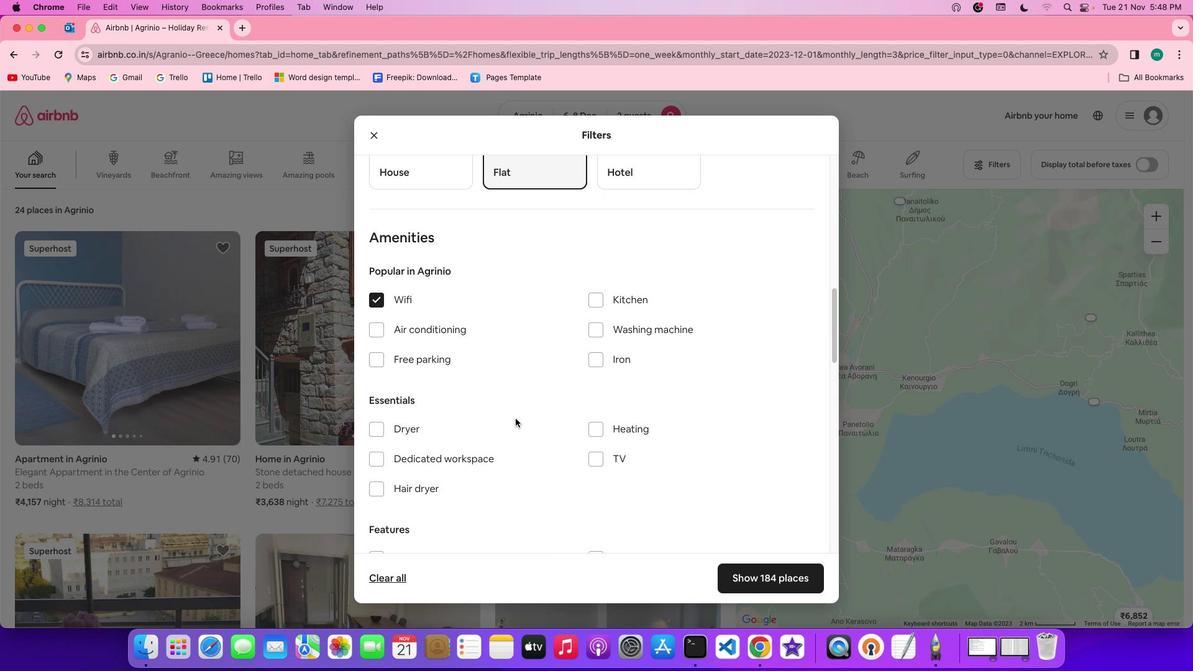
Action: Mouse scrolled (514, 418) with delta (0, 0)
Screenshot: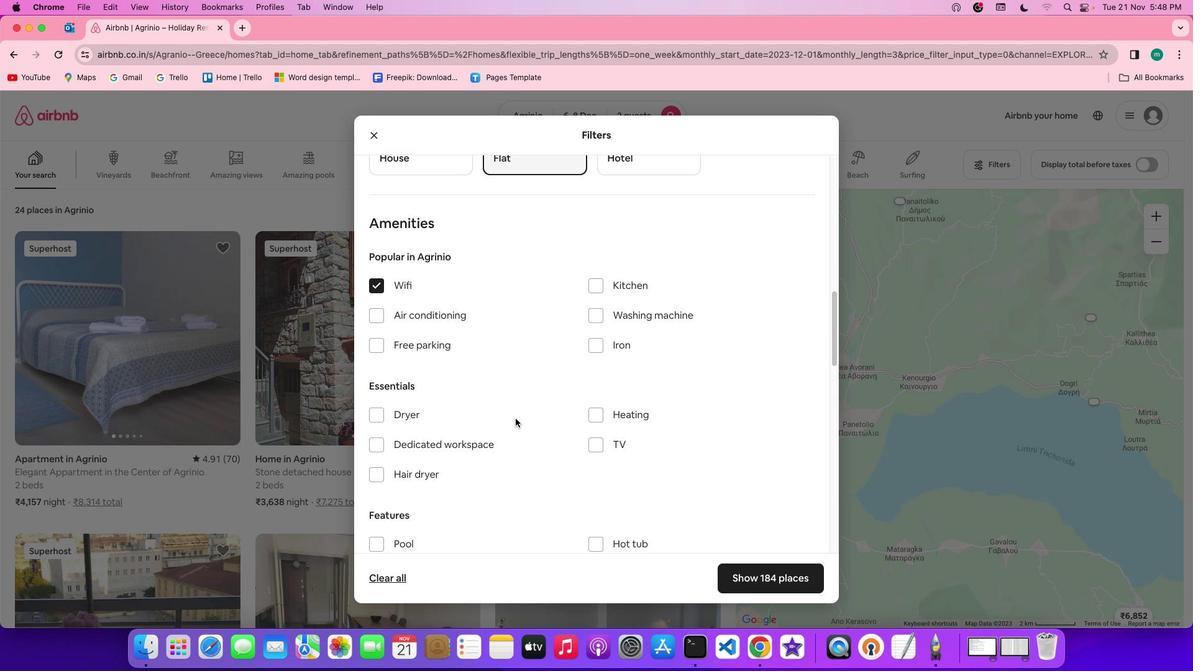 
Action: Mouse moved to (655, 308)
Screenshot: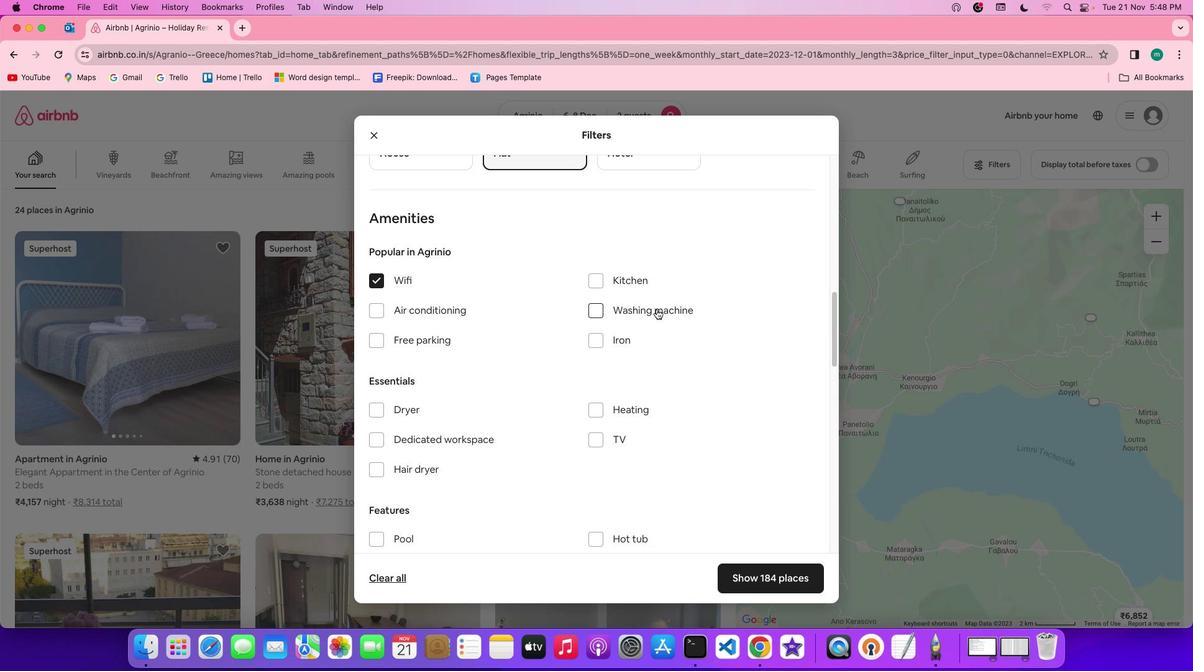
Action: Mouse pressed left at (655, 308)
Screenshot: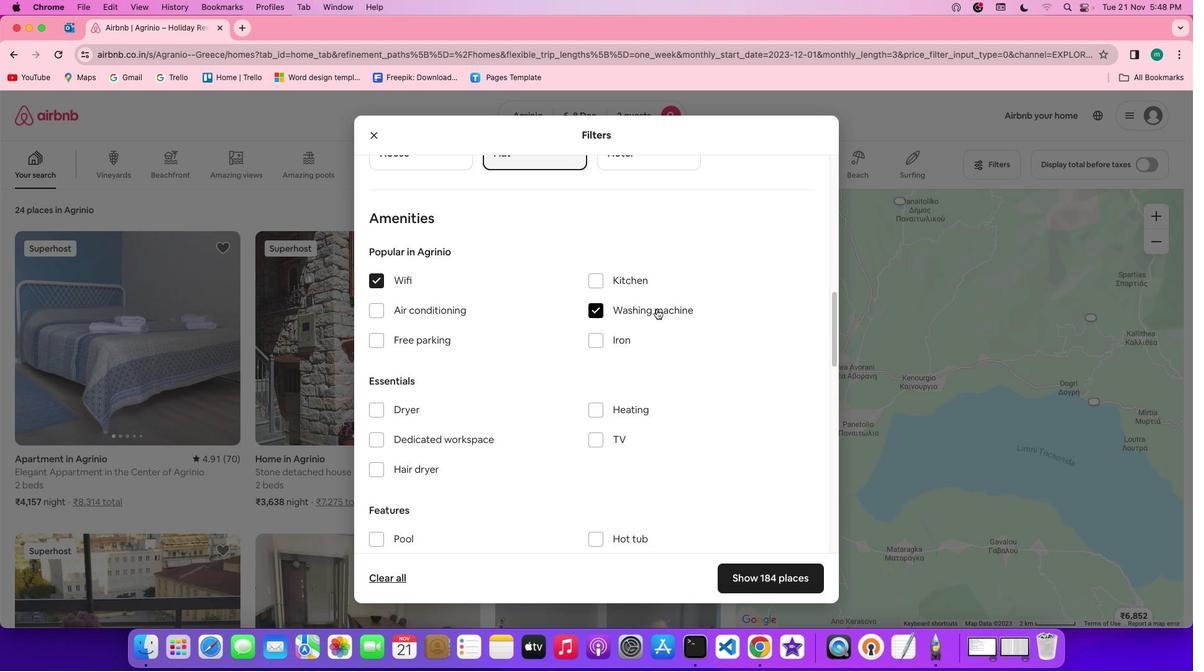 
Action: Mouse moved to (541, 372)
Screenshot: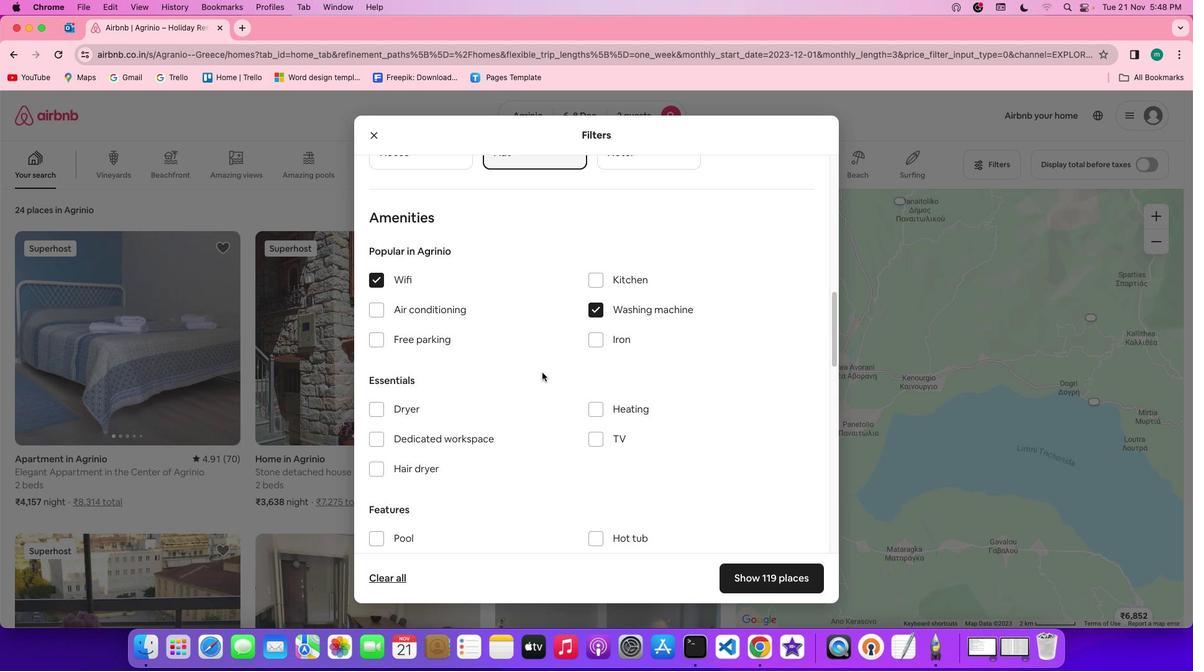 
Action: Mouse scrolled (541, 372) with delta (0, 0)
Screenshot: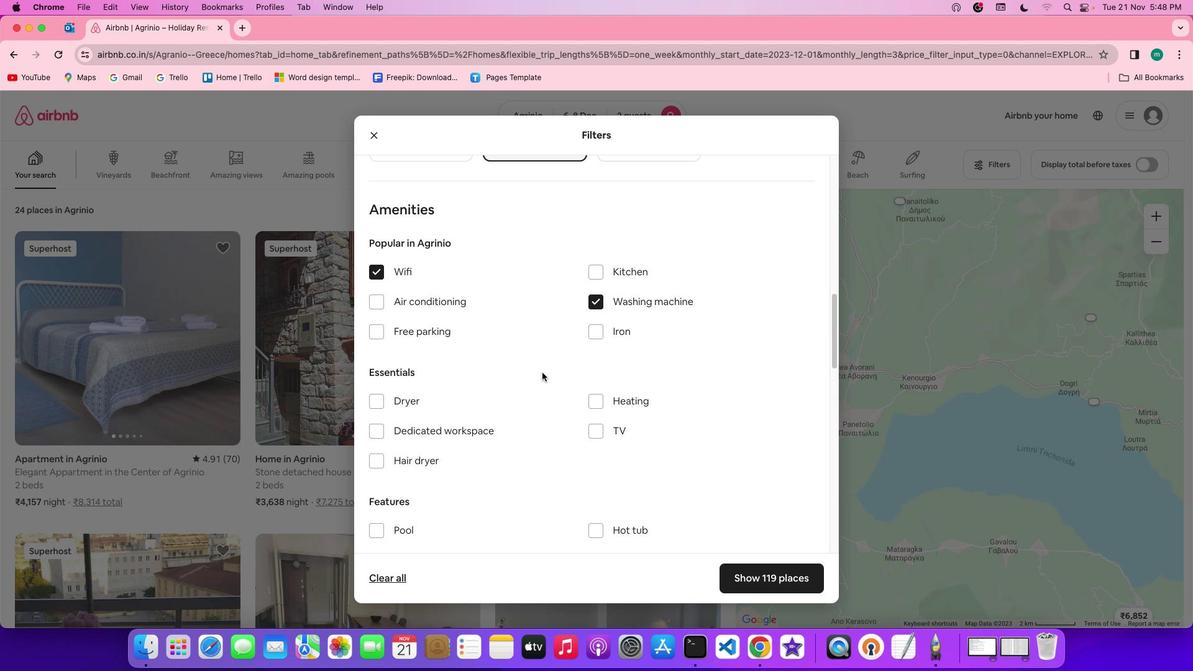 
Action: Mouse scrolled (541, 372) with delta (0, 0)
Screenshot: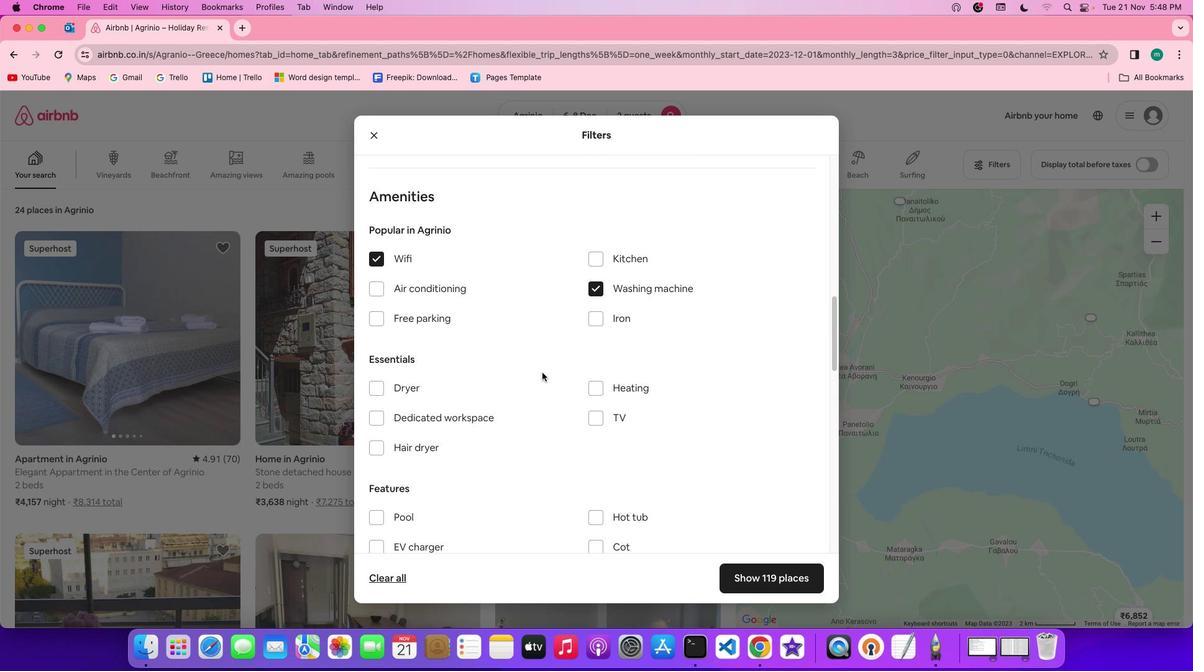 
Action: Mouse scrolled (541, 372) with delta (0, 0)
Screenshot: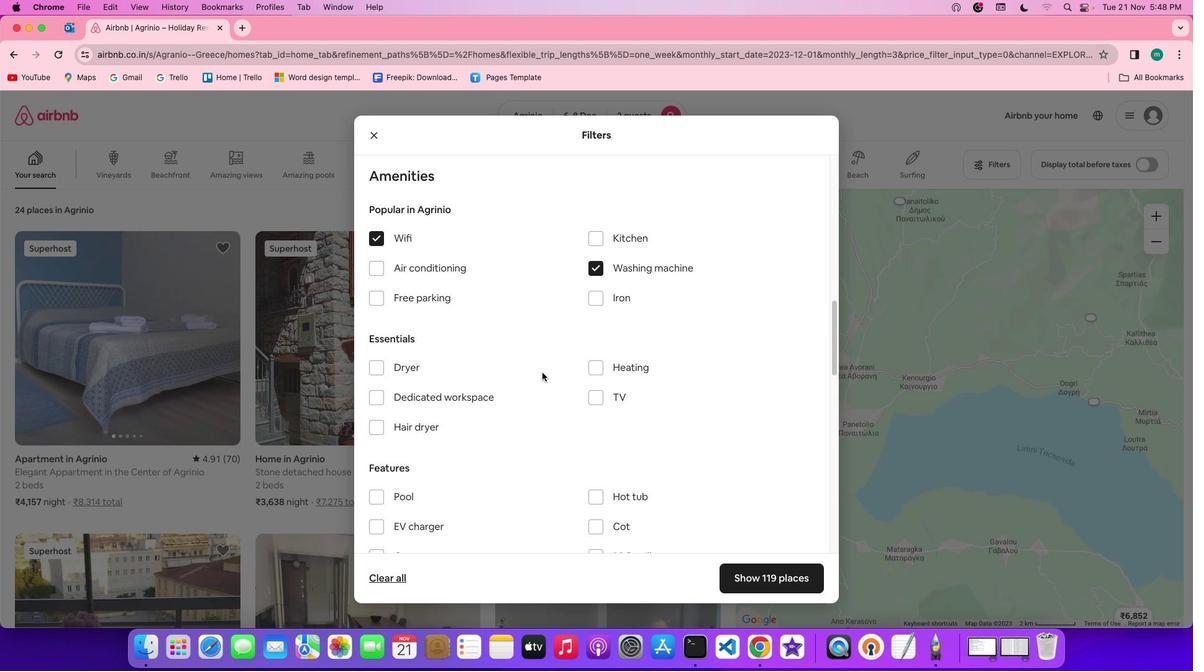 
Action: Mouse moved to (541, 374)
Screenshot: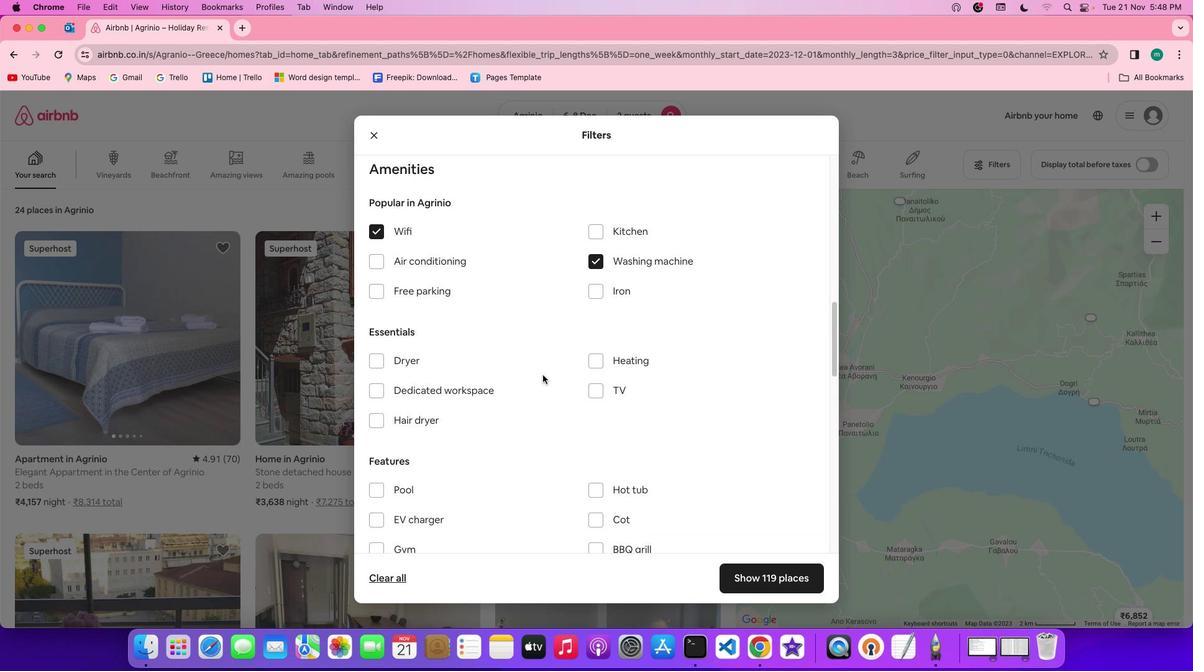 
Action: Mouse scrolled (541, 374) with delta (0, 0)
Screenshot: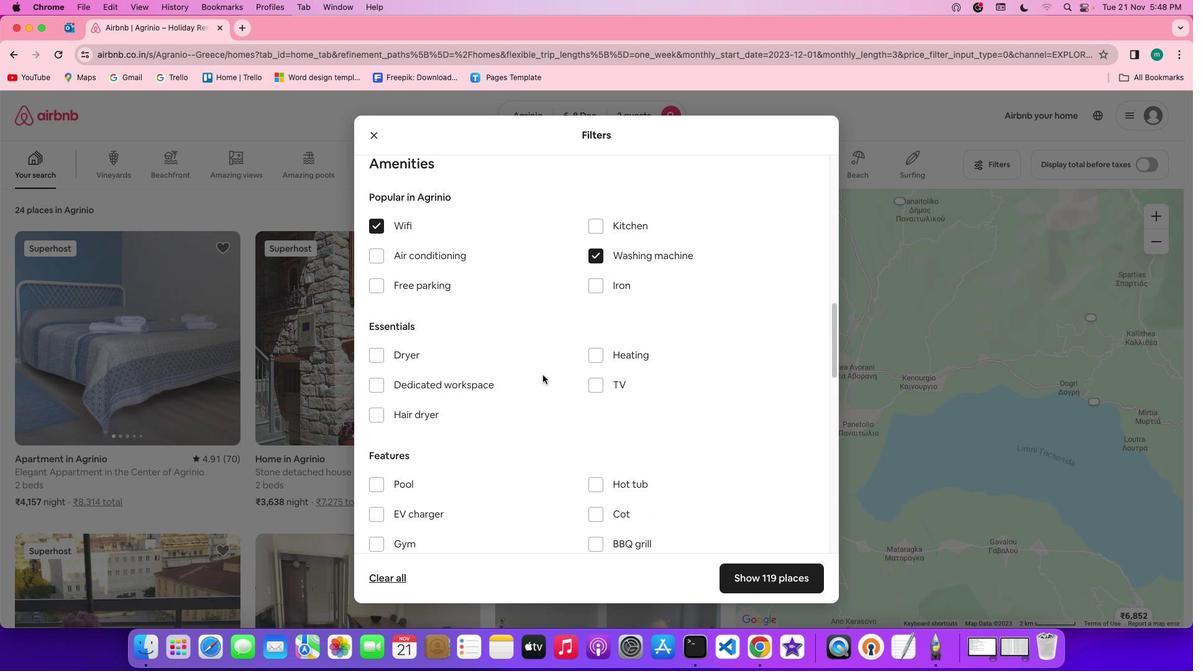 
Action: Mouse scrolled (541, 374) with delta (0, 0)
Screenshot: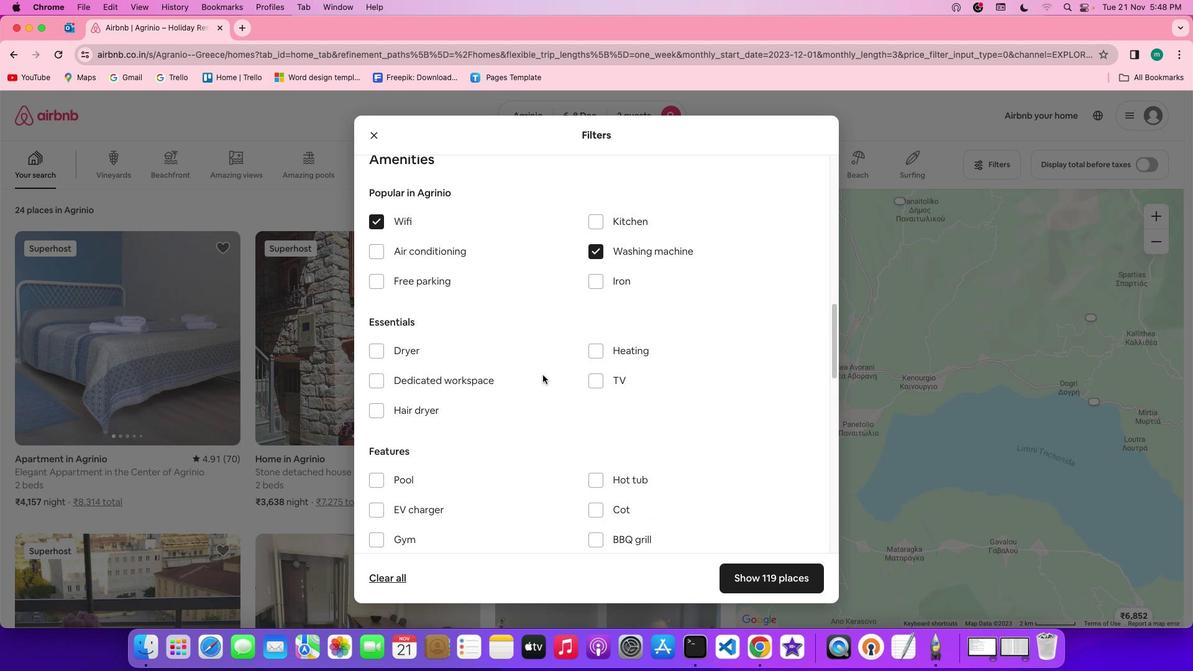 
Action: Mouse scrolled (541, 374) with delta (0, 0)
Screenshot: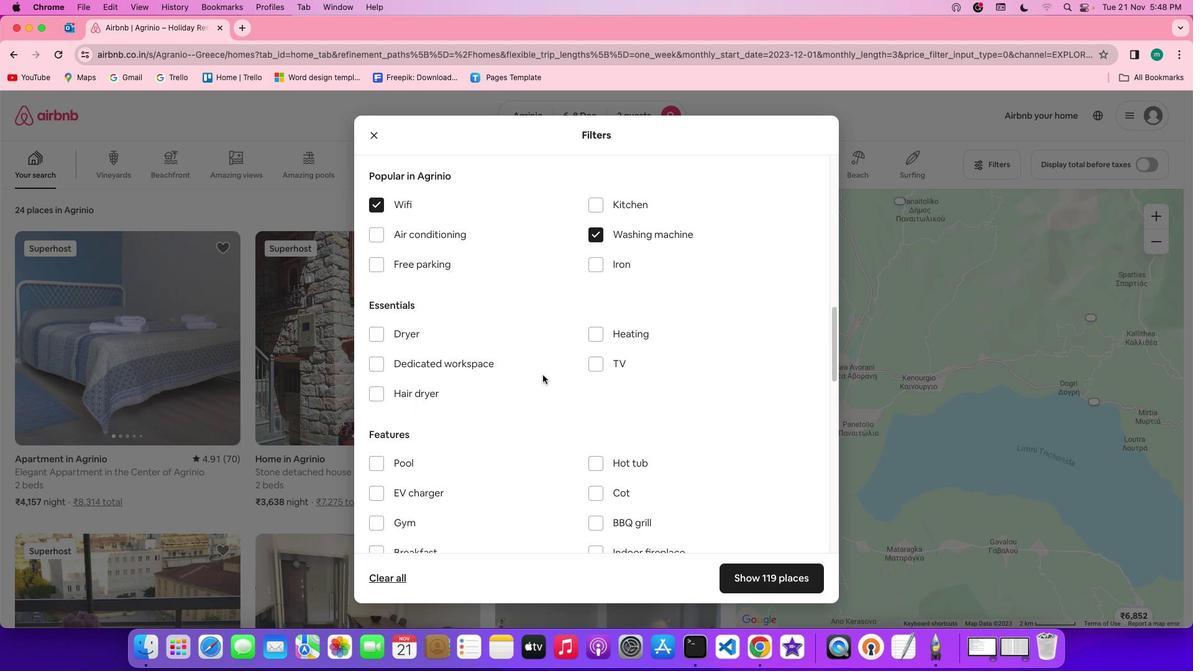 
Action: Mouse scrolled (541, 374) with delta (0, 0)
Screenshot: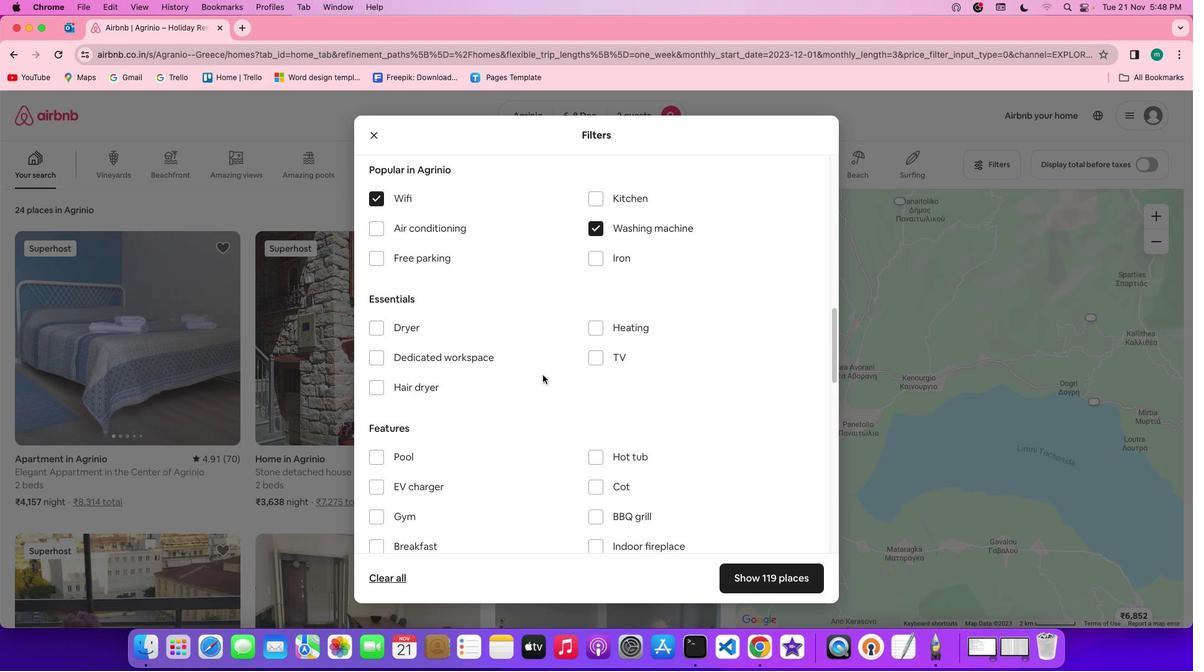 
Action: Mouse scrolled (541, 374) with delta (0, 0)
Screenshot: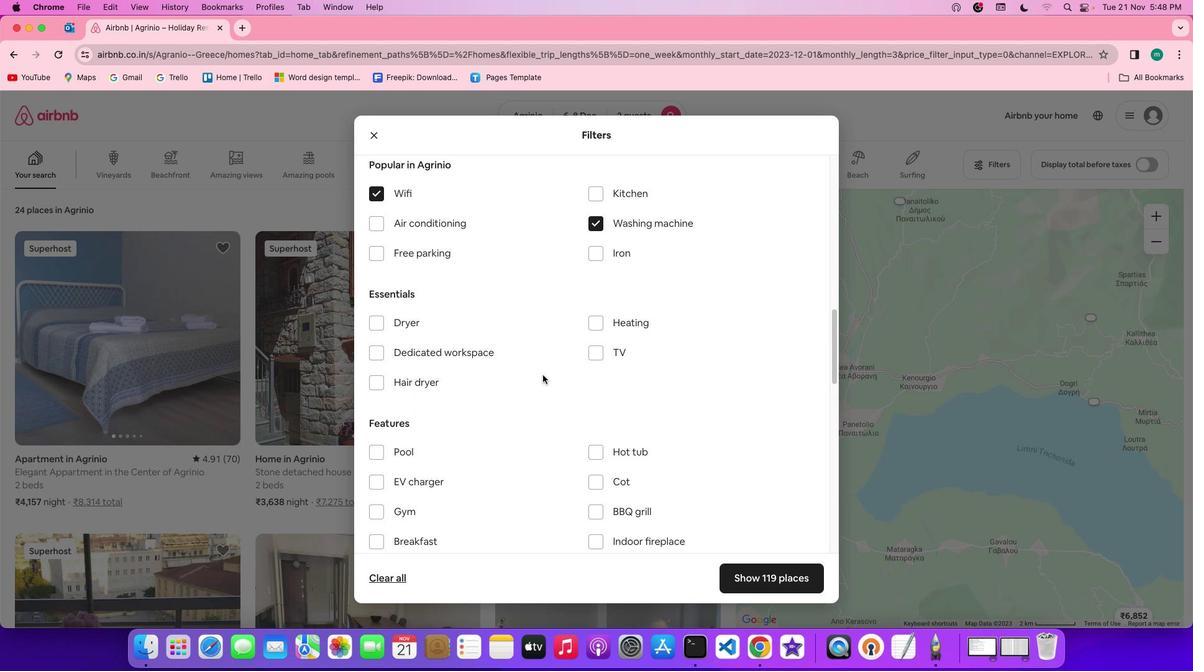 
Action: Mouse scrolled (541, 374) with delta (0, 0)
Screenshot: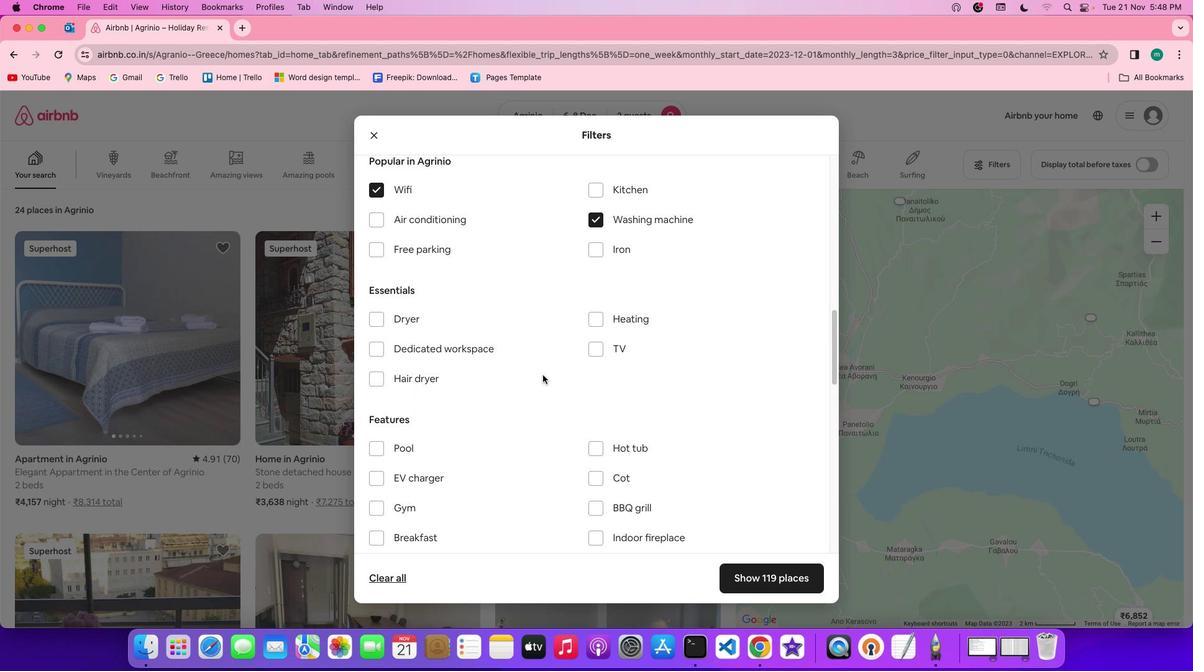 
Action: Mouse scrolled (541, 374) with delta (0, 0)
Screenshot: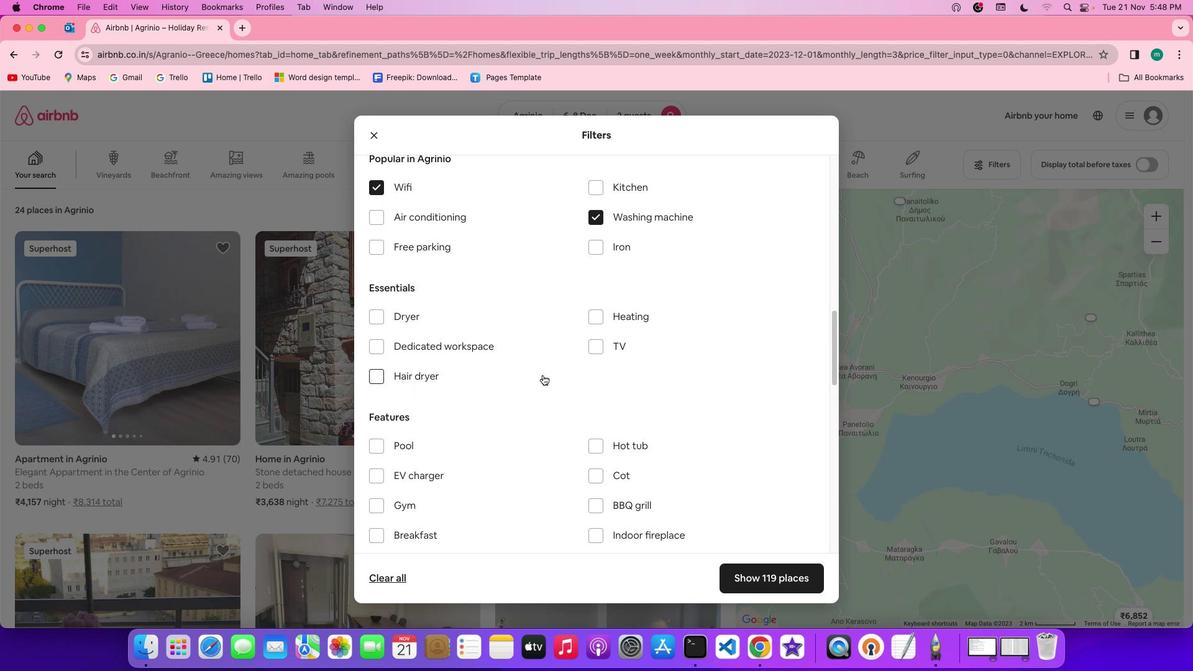 
Action: Mouse scrolled (541, 374) with delta (0, 0)
Screenshot: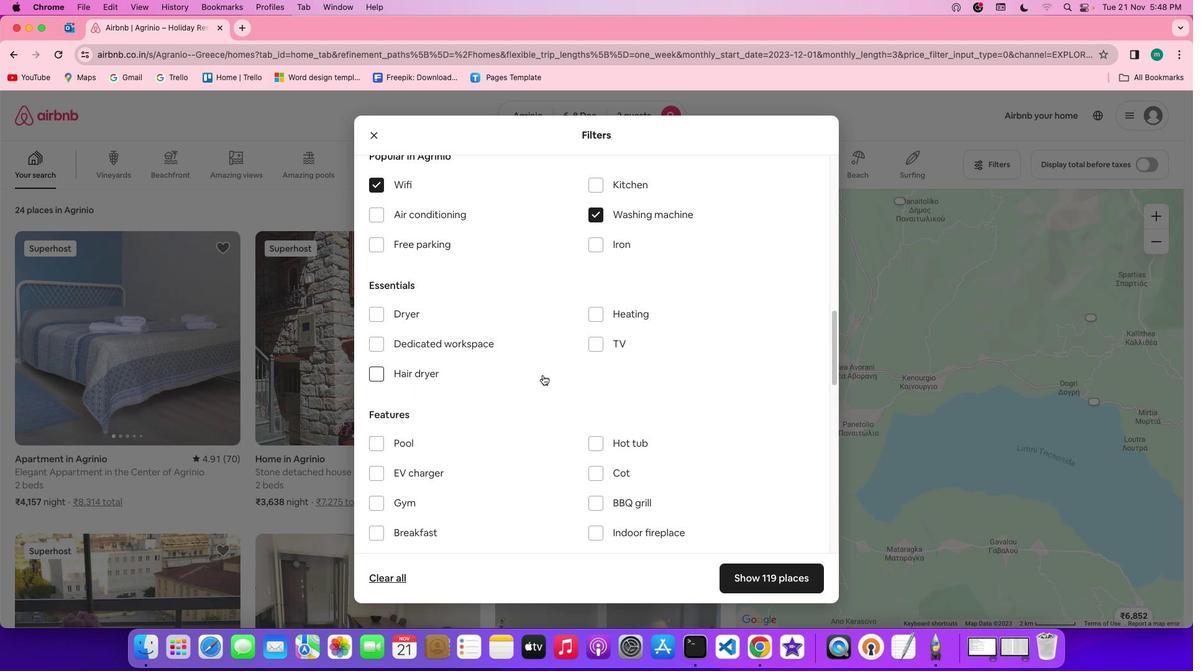
Action: Mouse scrolled (541, 374) with delta (0, 0)
Screenshot: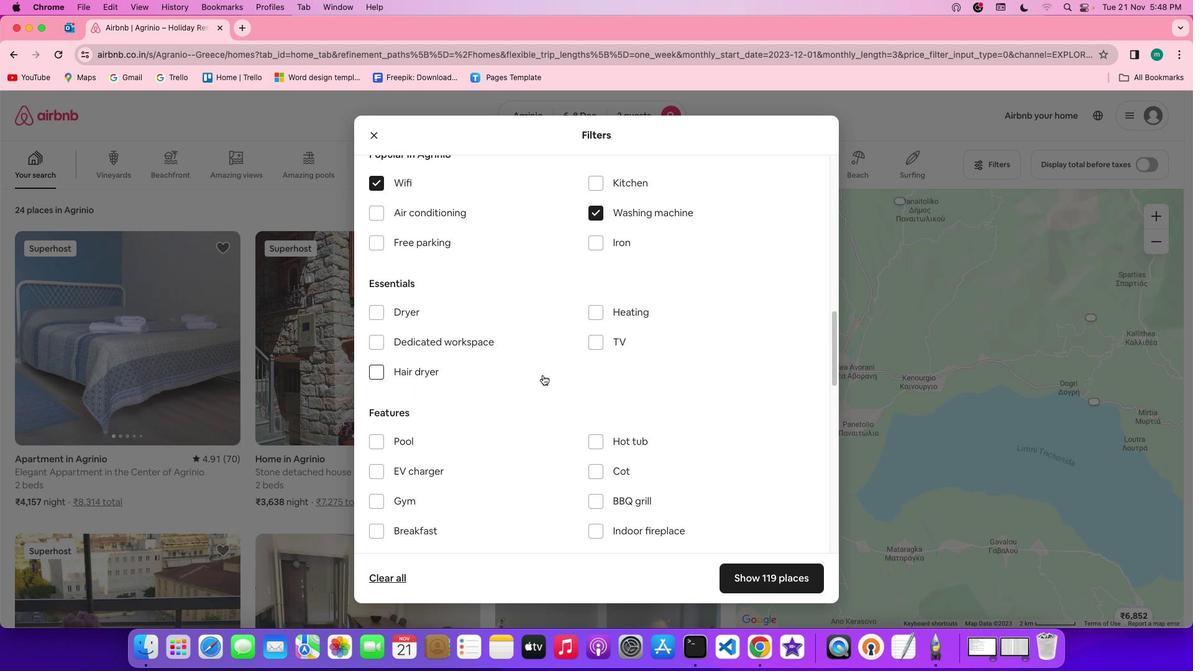 
Action: Mouse scrolled (541, 374) with delta (0, 0)
Screenshot: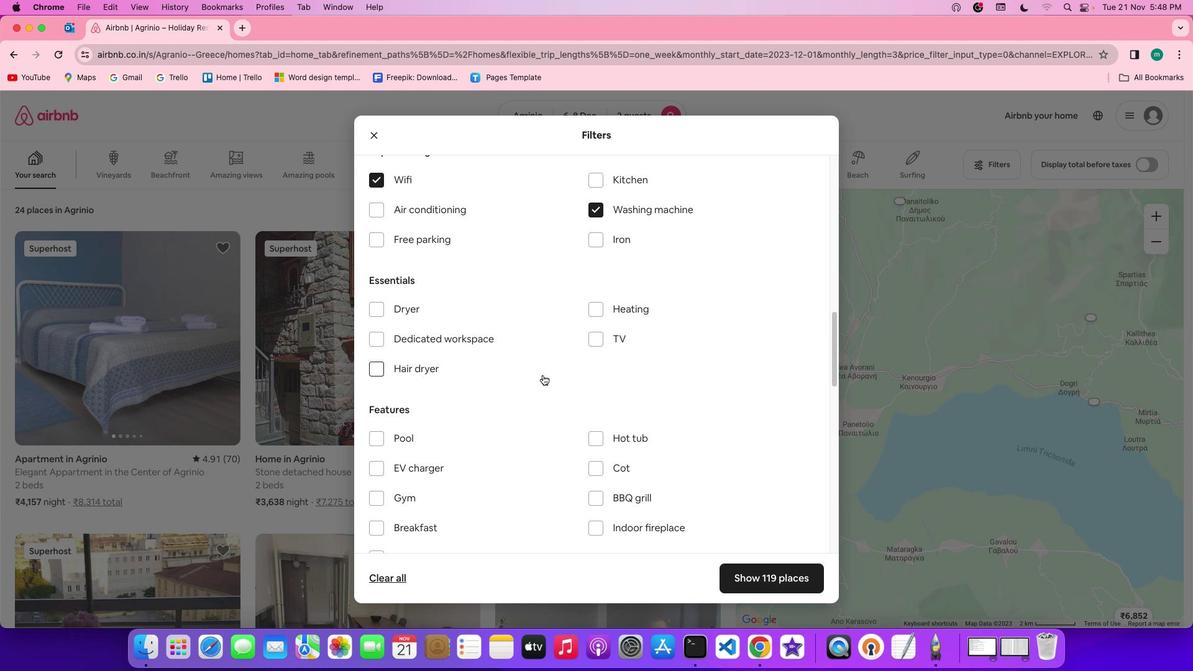
Action: Mouse scrolled (541, 374) with delta (0, 0)
Screenshot: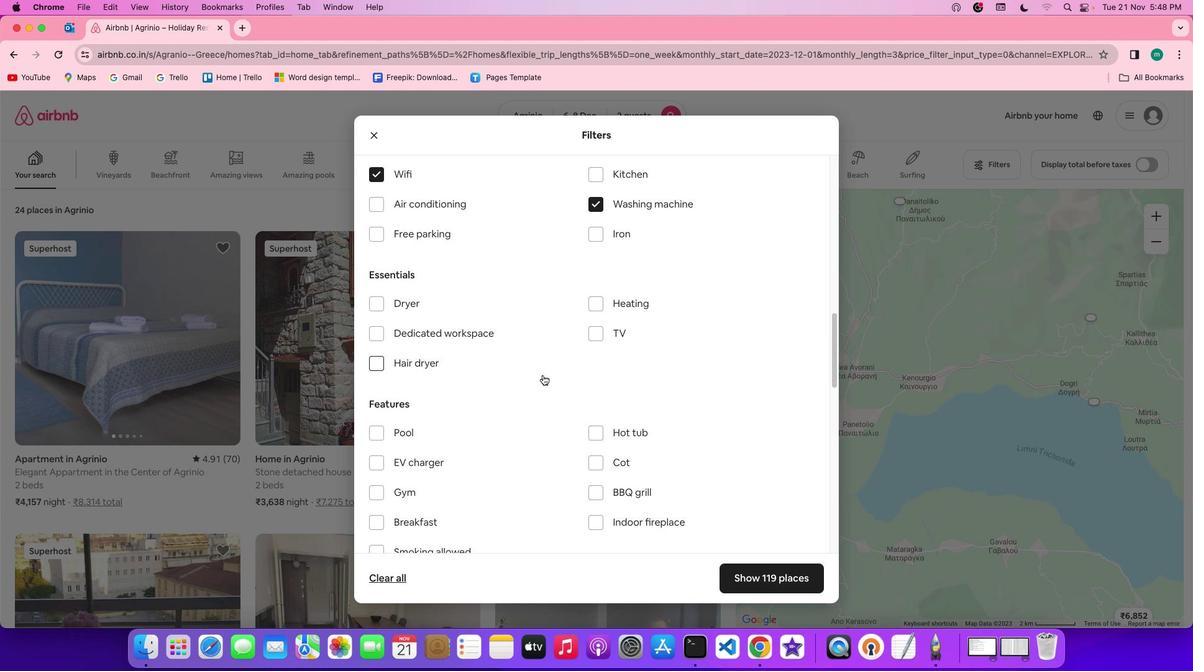 
Action: Mouse scrolled (541, 374) with delta (0, 0)
Screenshot: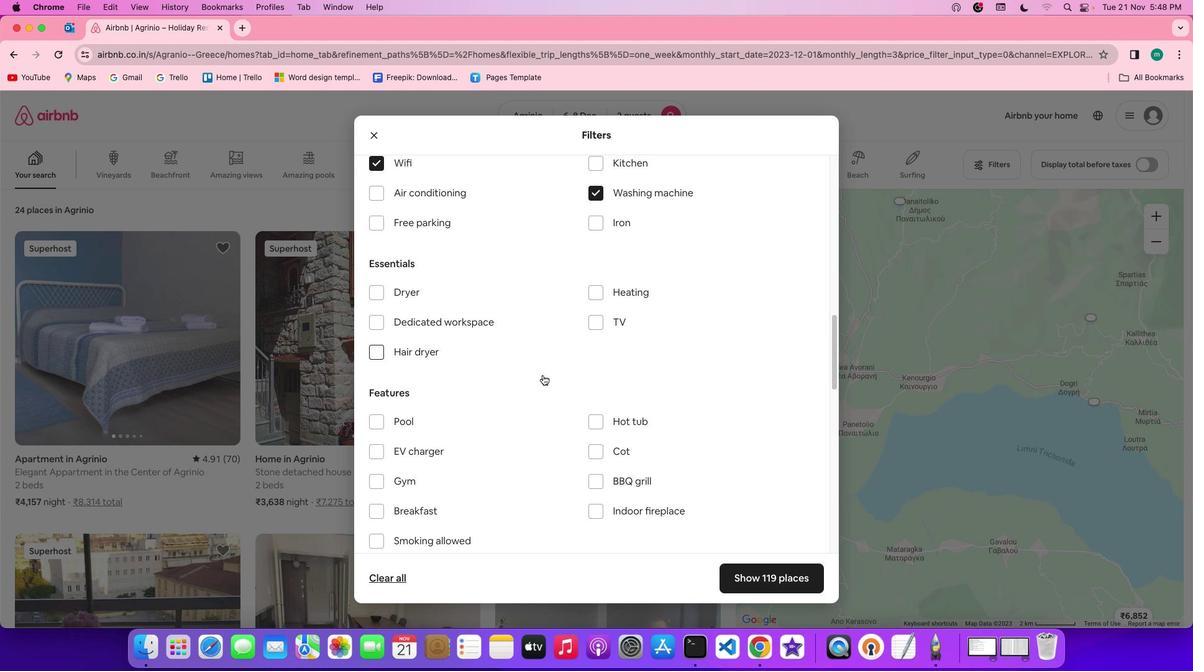
Action: Mouse scrolled (541, 374) with delta (0, 0)
Screenshot: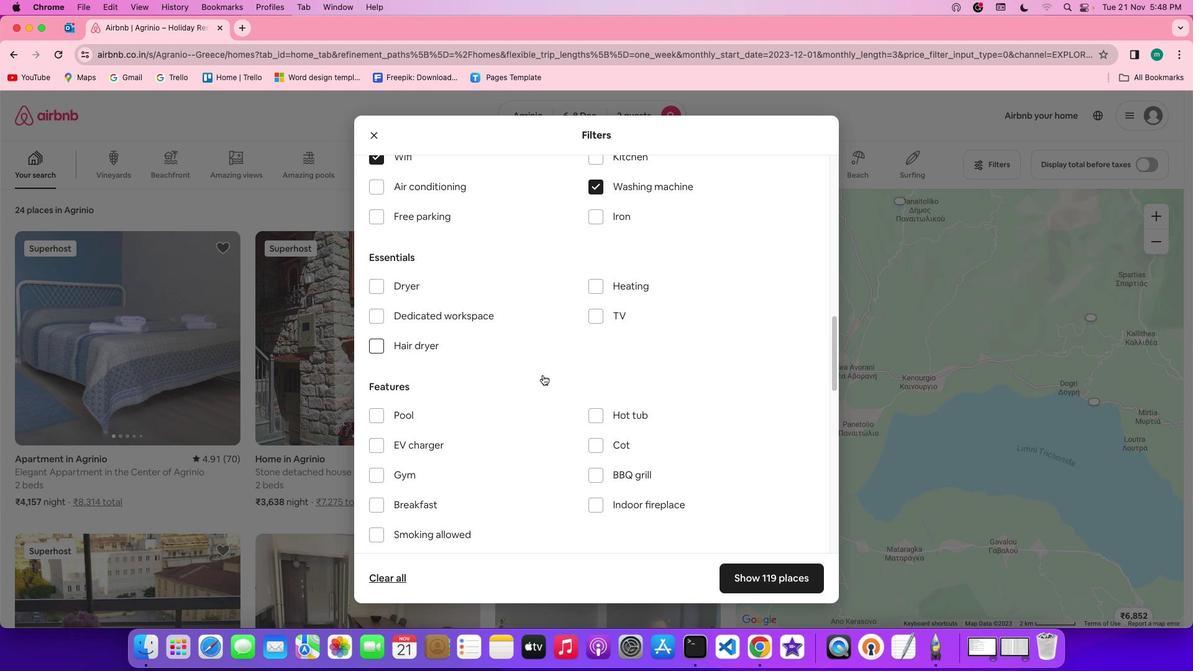 
Action: Mouse scrolled (541, 374) with delta (0, 0)
Screenshot: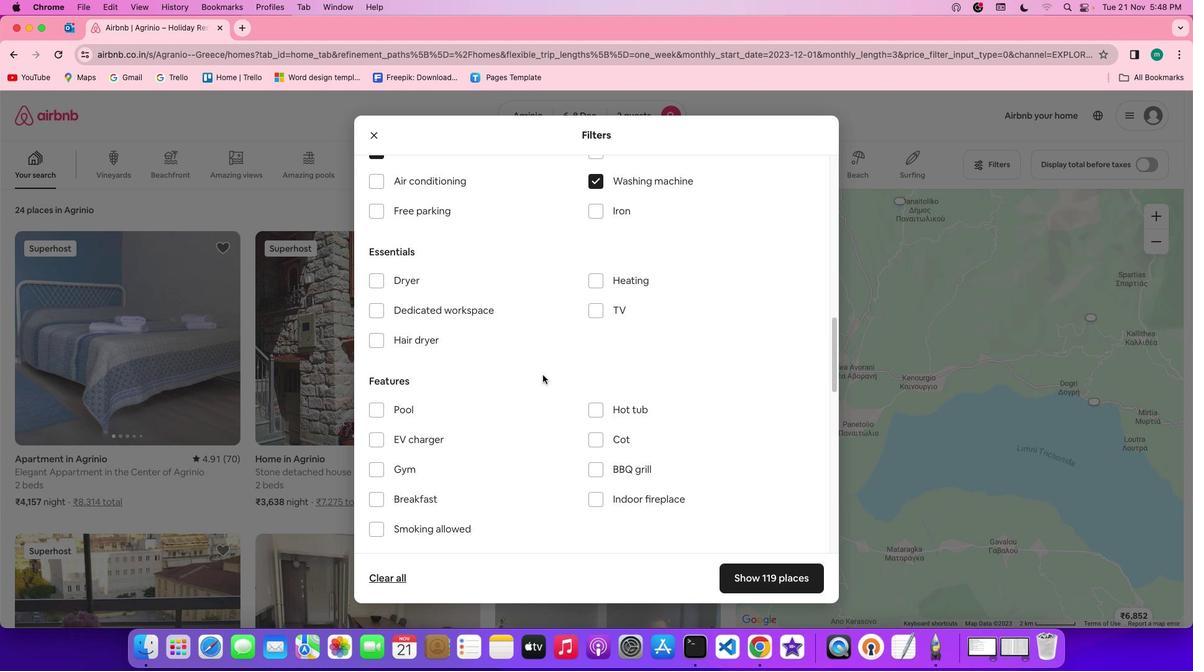 
Action: Mouse scrolled (541, 374) with delta (0, 0)
Screenshot: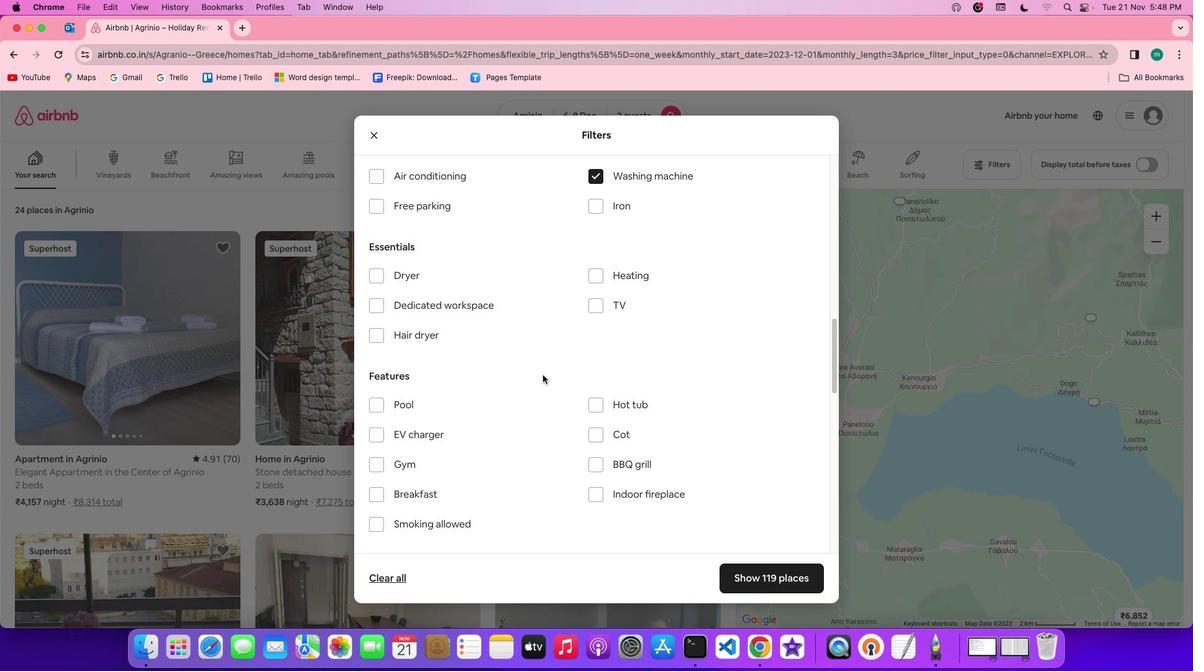 
Action: Mouse scrolled (541, 374) with delta (0, 0)
Screenshot: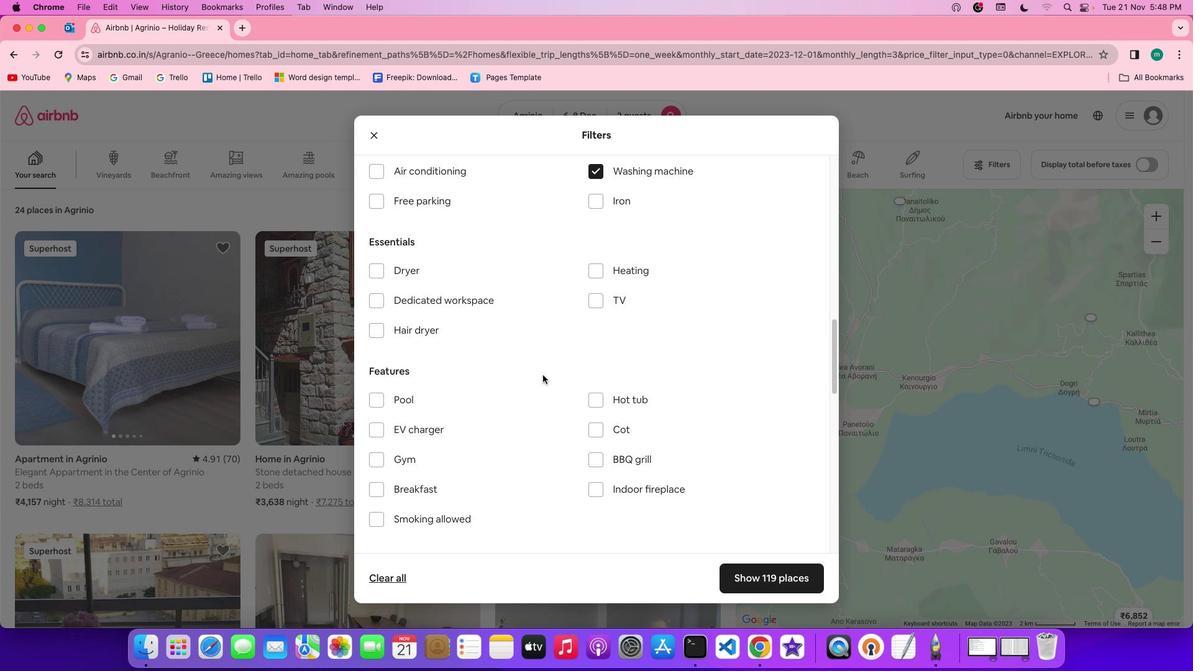 
Action: Mouse scrolled (541, 374) with delta (0, 0)
Screenshot: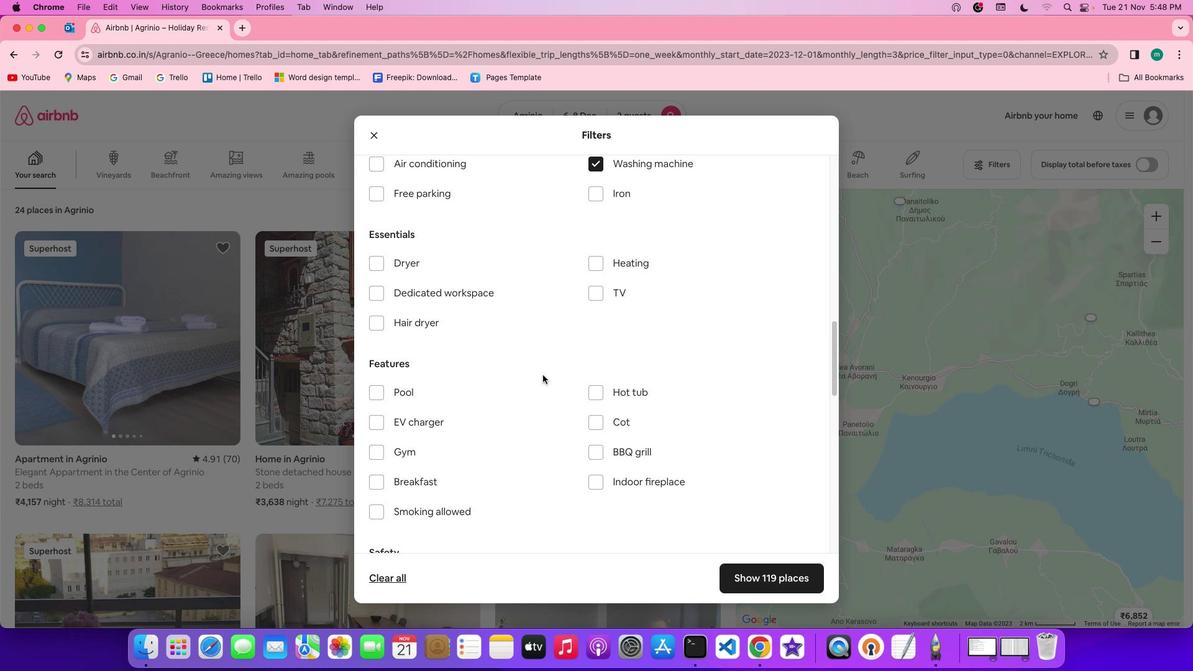 
Action: Mouse scrolled (541, 374) with delta (0, 0)
Screenshot: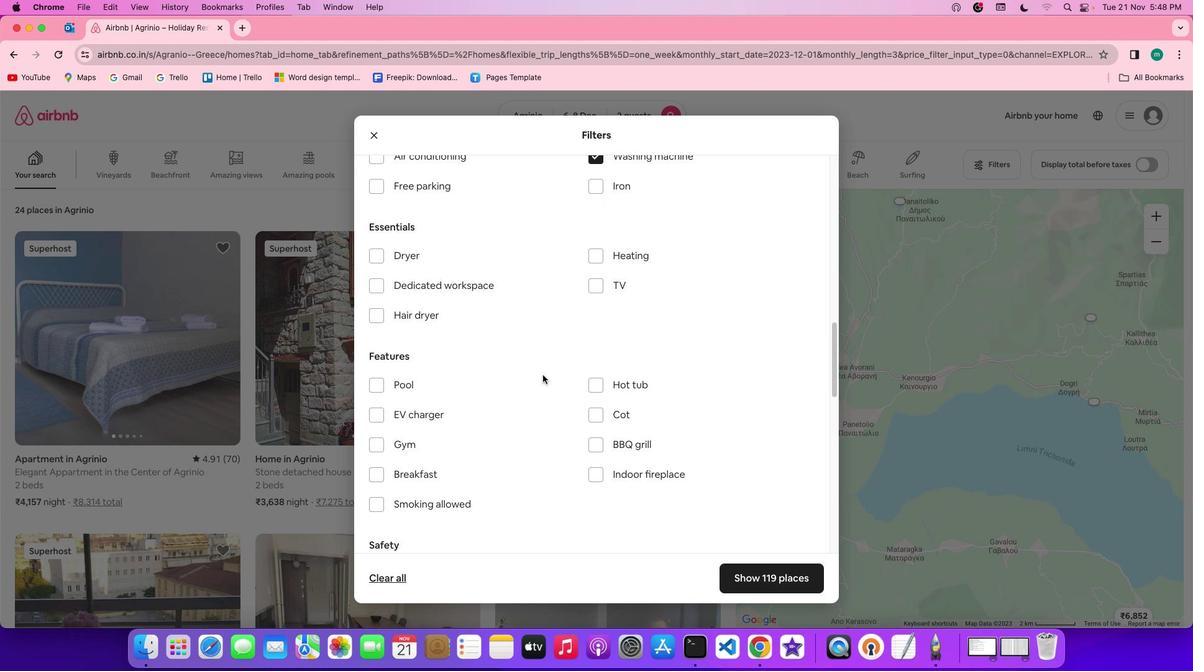 
Action: Mouse scrolled (541, 374) with delta (0, 0)
Screenshot: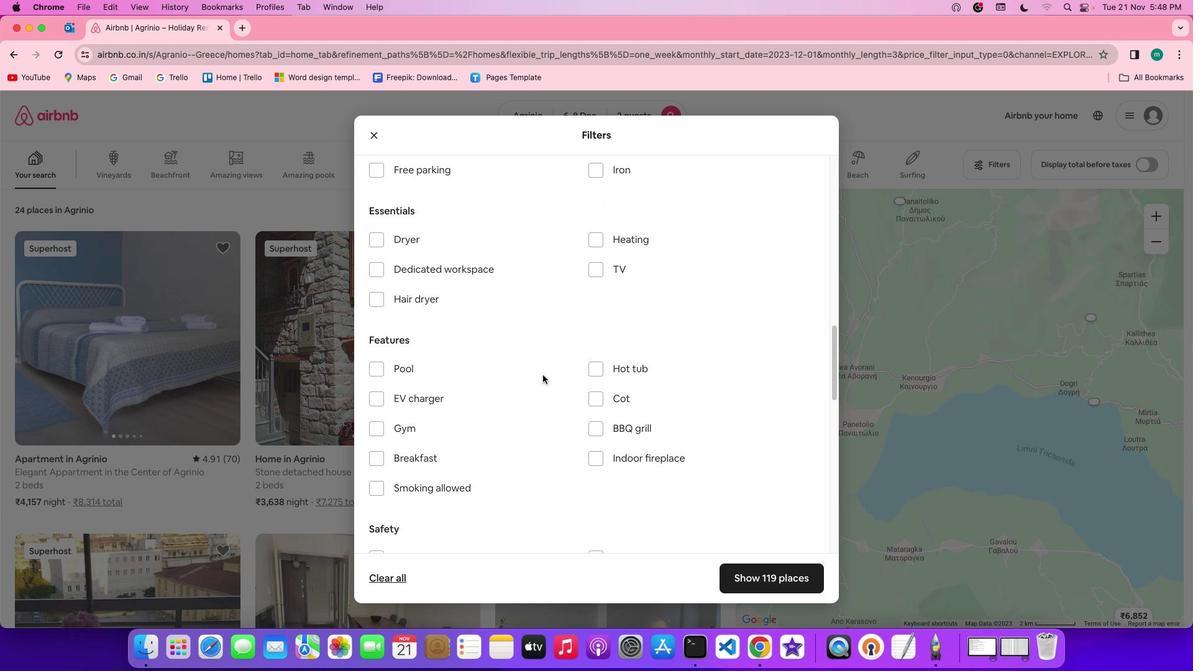 
Action: Mouse scrolled (541, 374) with delta (0, 0)
Screenshot: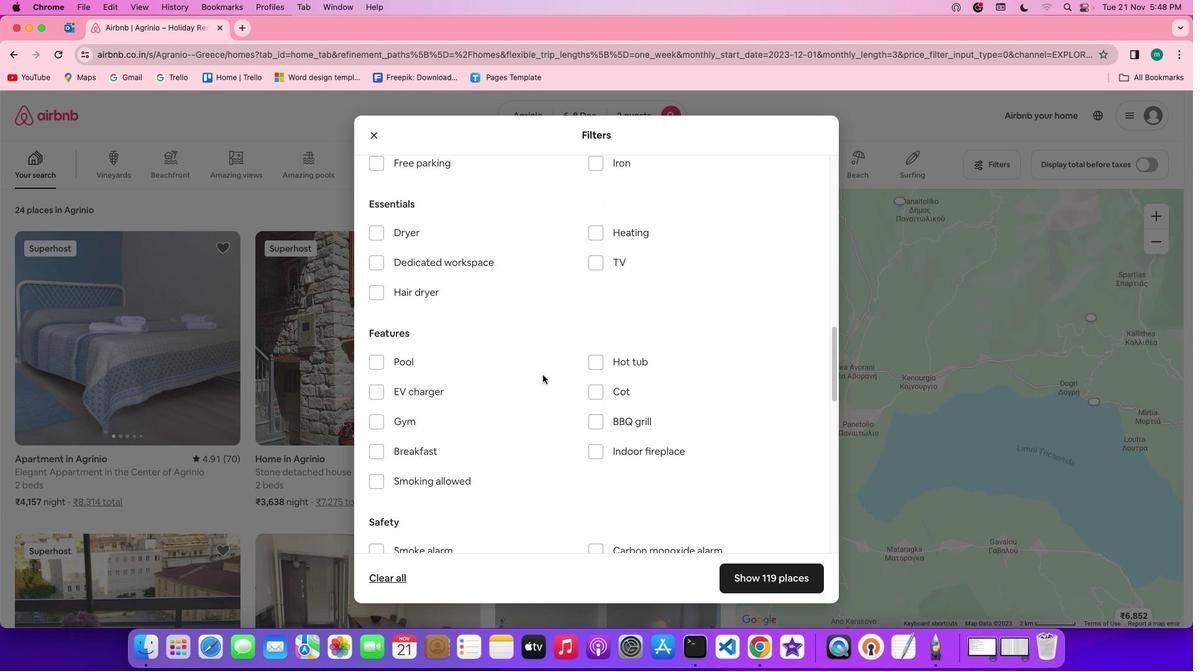 
Action: Mouse scrolled (541, 374) with delta (0, 0)
Screenshot: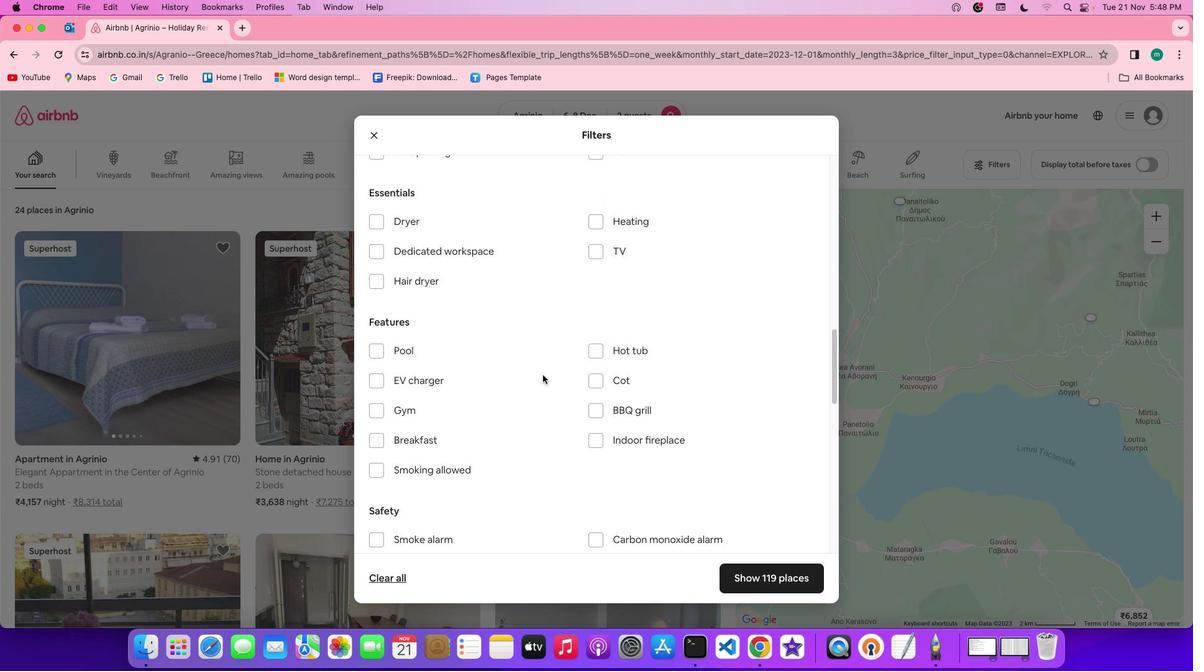 
Action: Mouse scrolled (541, 374) with delta (0, 0)
Screenshot: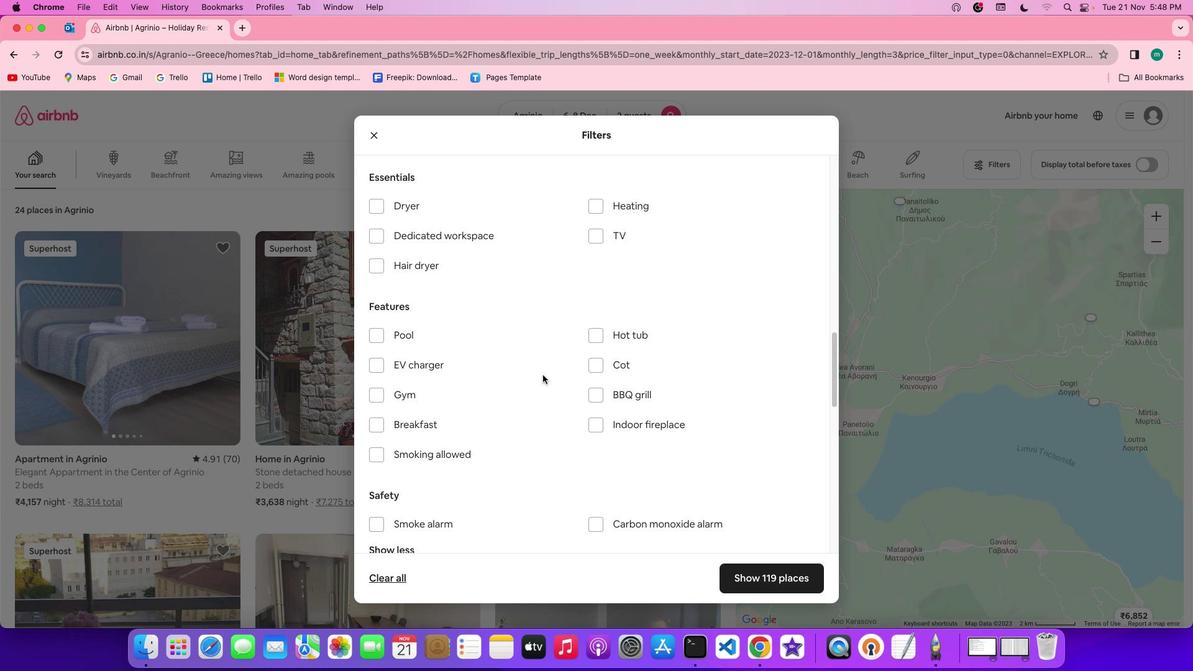 
Action: Mouse moved to (541, 374)
Screenshot: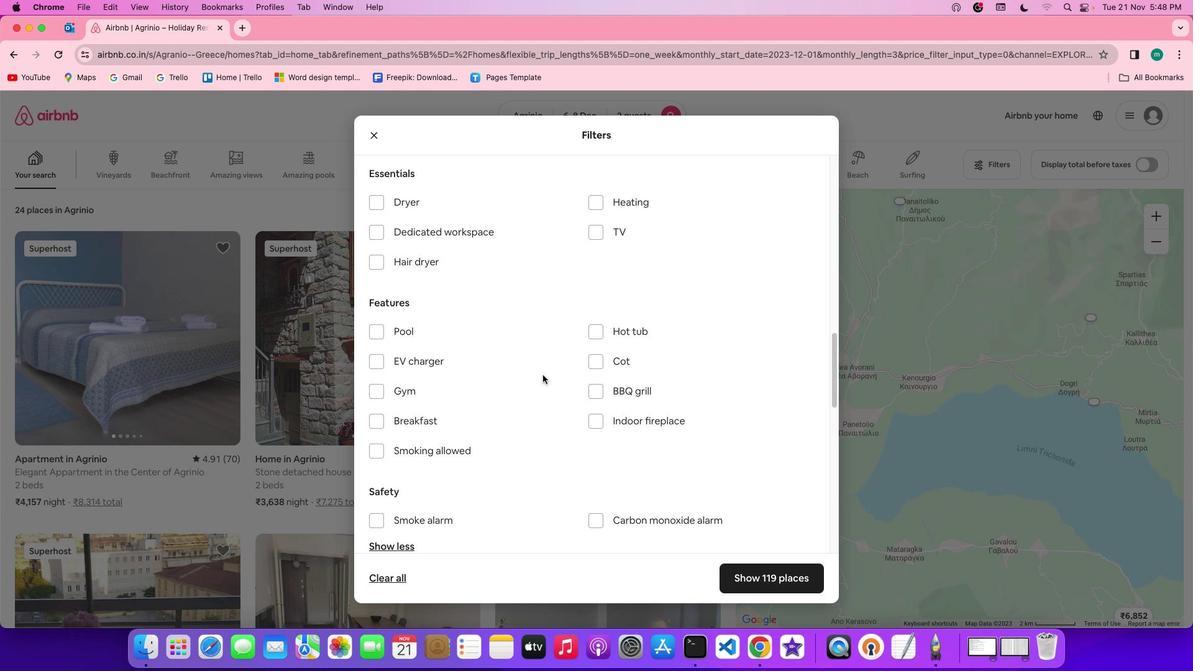 
Action: Mouse scrolled (541, 374) with delta (0, 0)
Screenshot: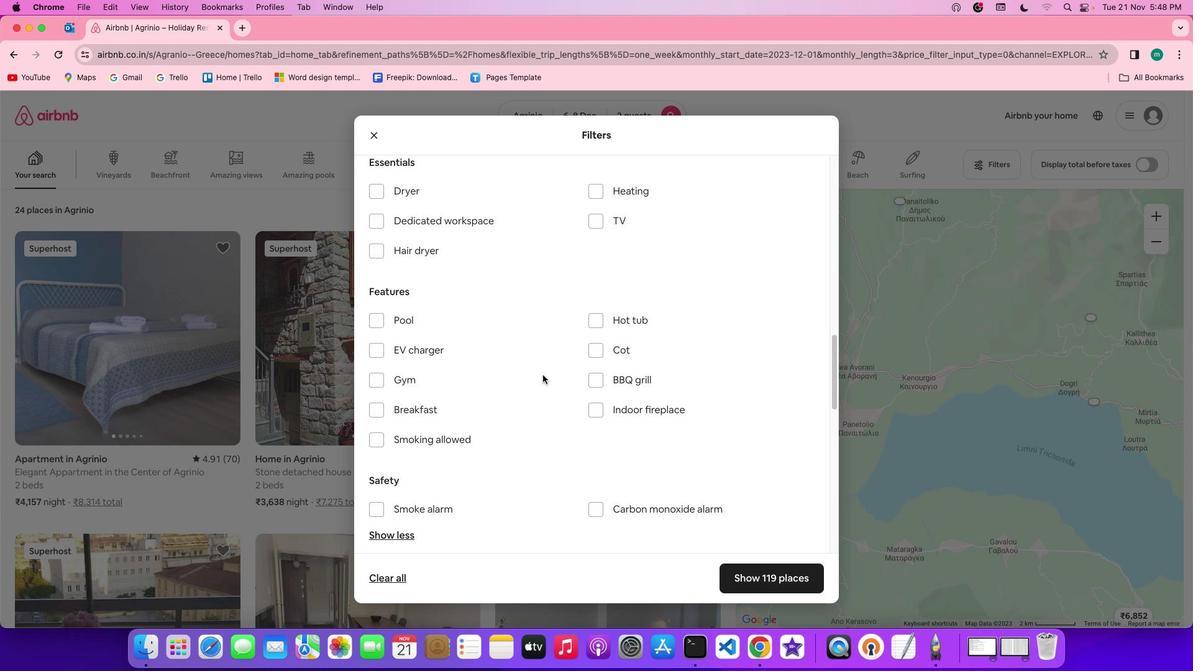 
Action: Mouse scrolled (541, 374) with delta (0, 0)
Screenshot: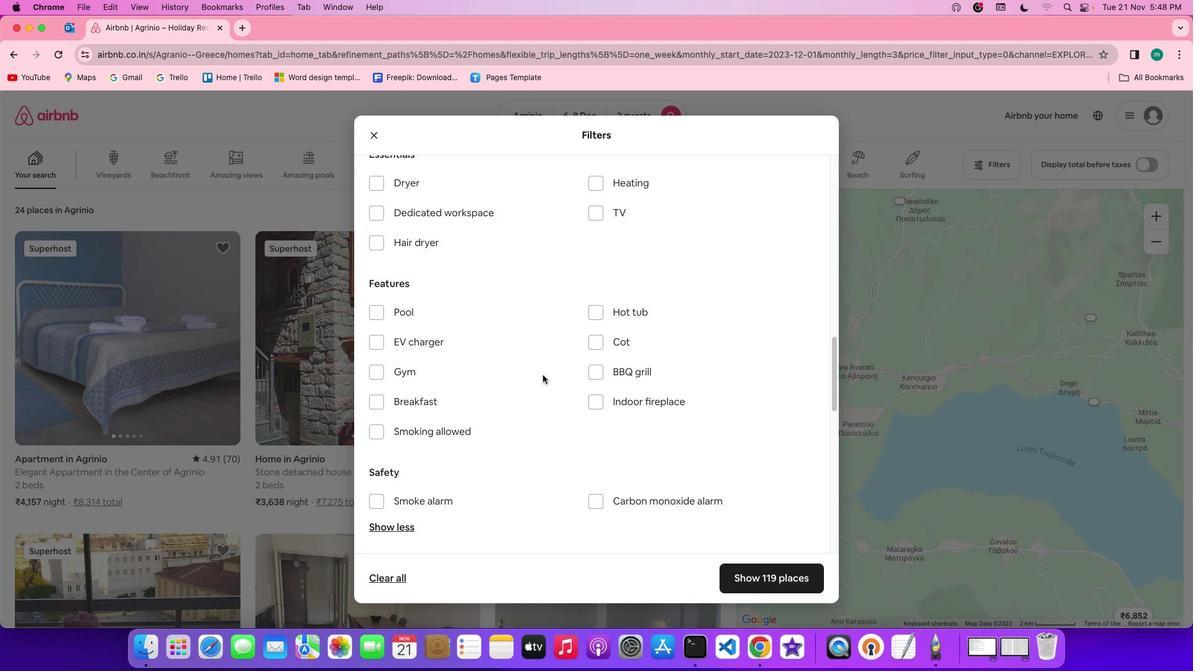 
Action: Mouse scrolled (541, 374) with delta (0, 0)
Screenshot: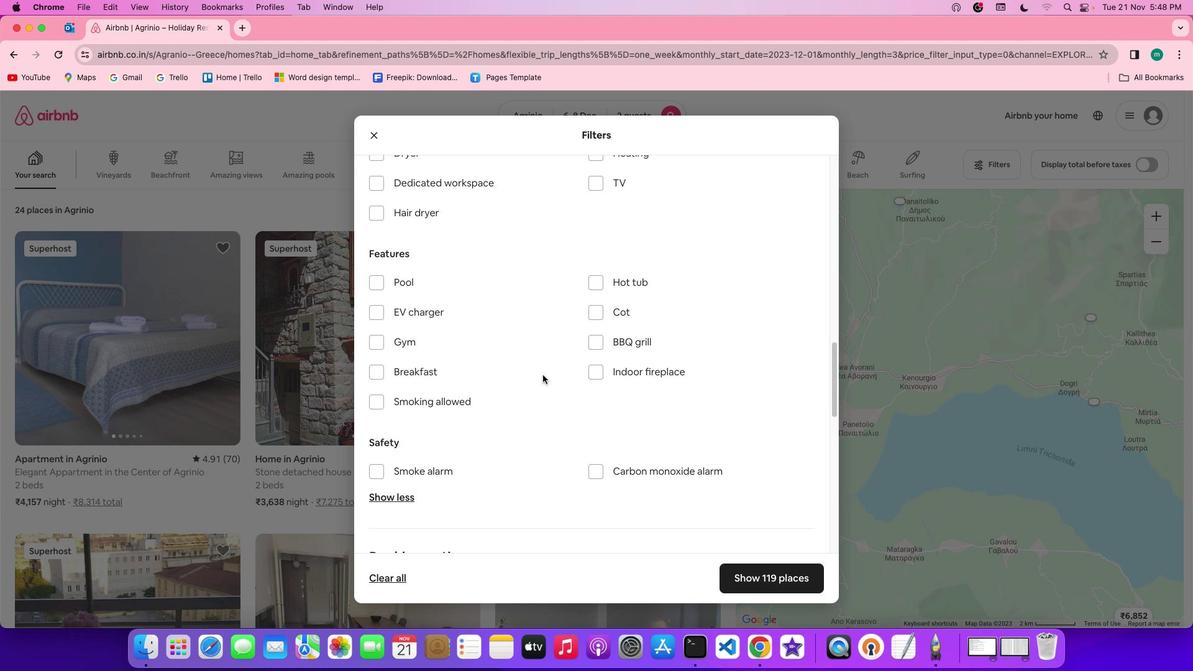 
Action: Mouse scrolled (541, 374) with delta (0, 0)
Screenshot: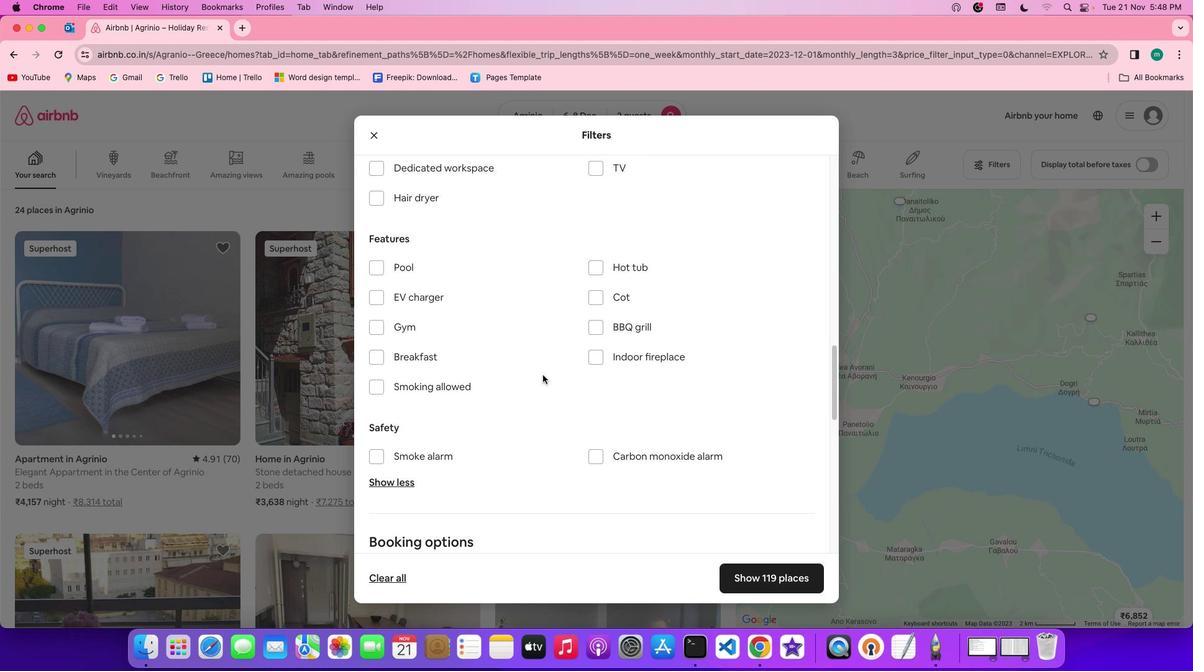
Action: Mouse scrolled (541, 374) with delta (0, 0)
Screenshot: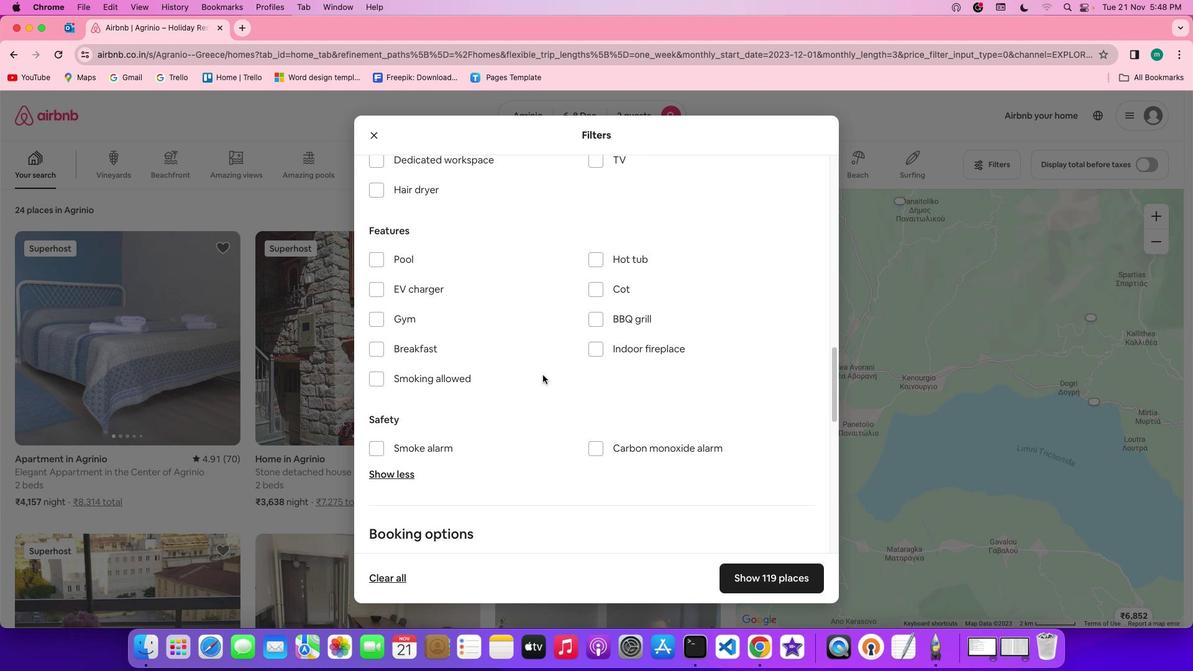 
Action: Mouse scrolled (541, 374) with delta (0, 0)
Screenshot: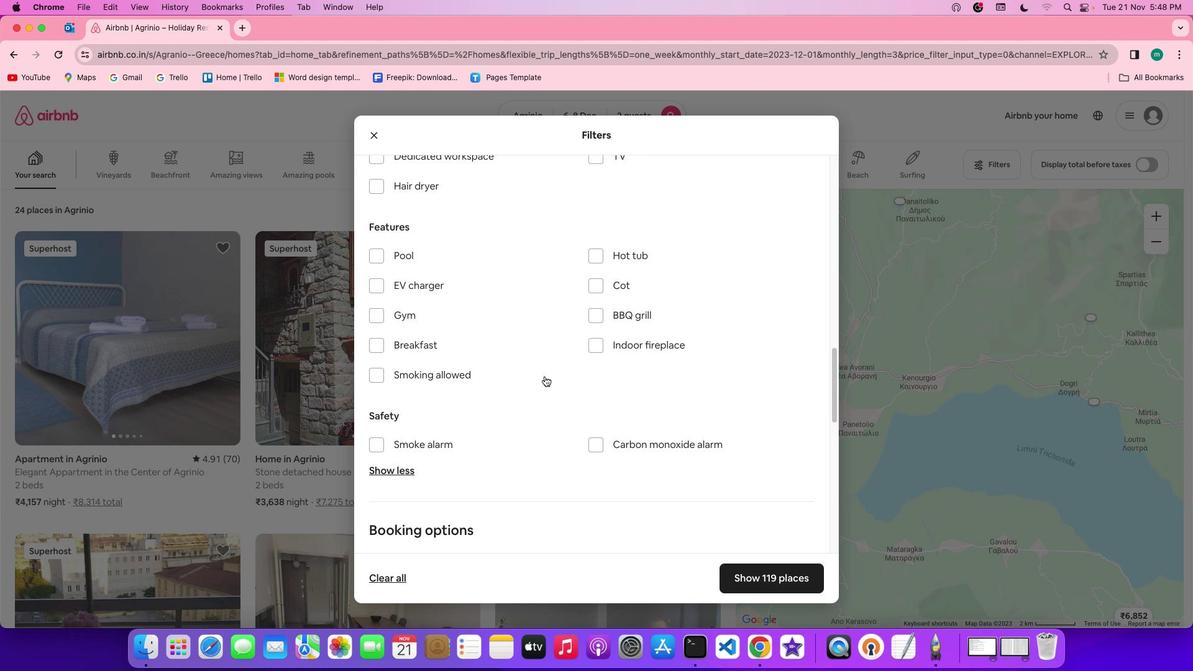 
Action: Mouse moved to (544, 375)
Screenshot: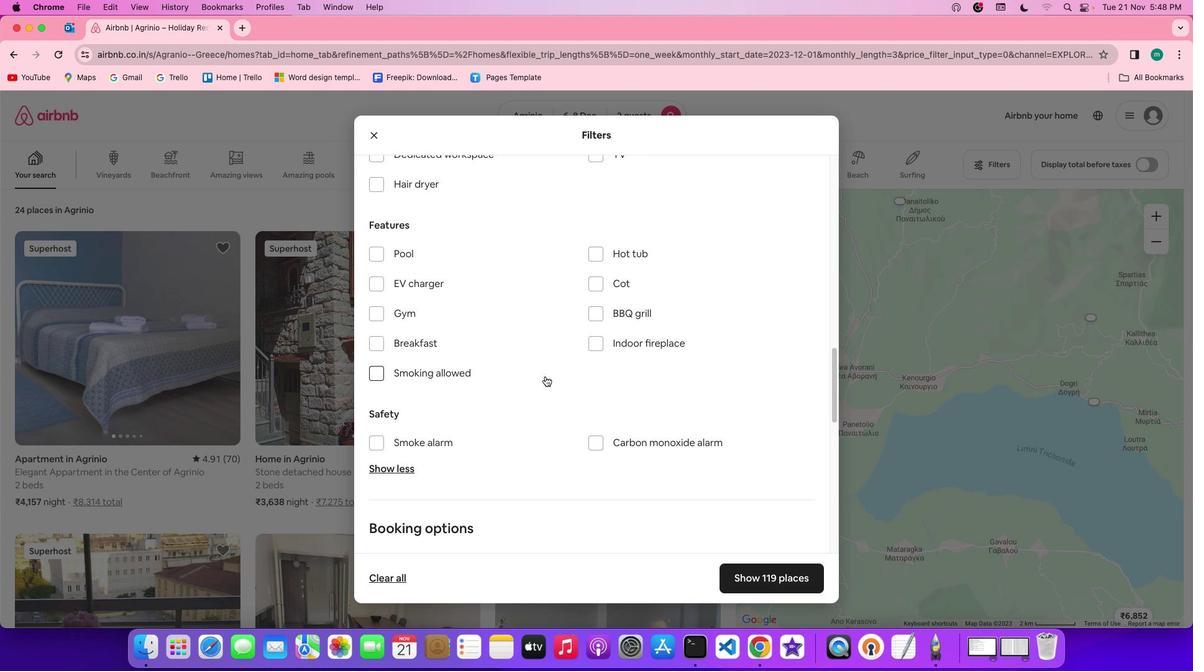 
Action: Mouse scrolled (544, 375) with delta (0, 0)
Screenshot: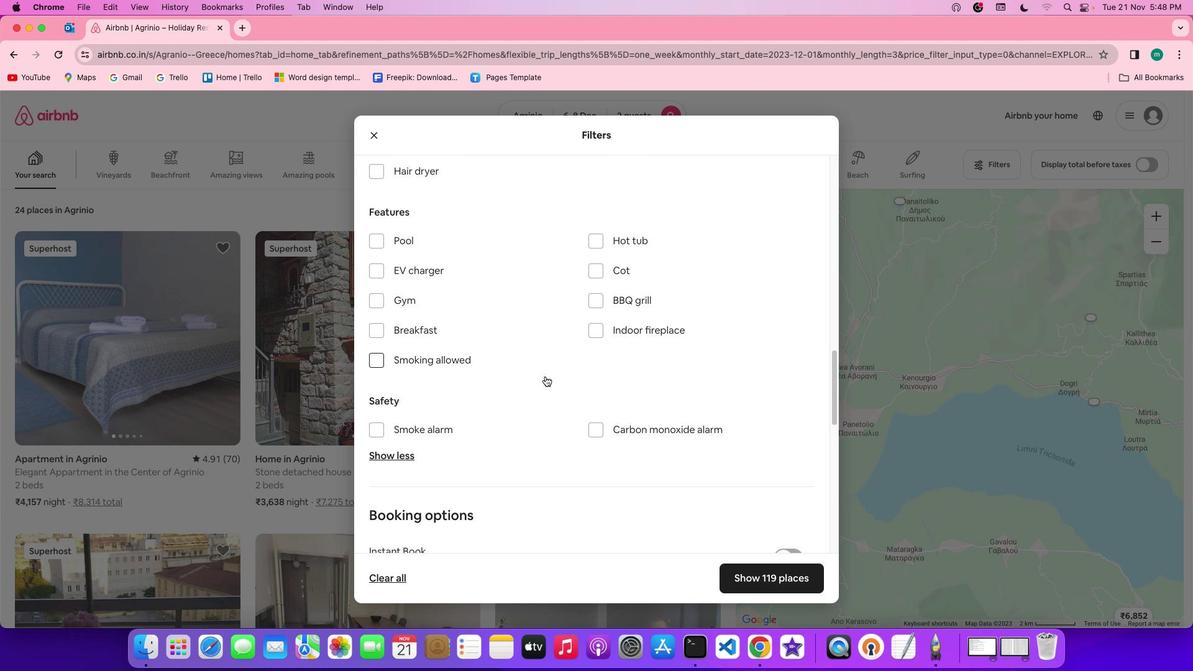 
Action: Mouse scrolled (544, 375) with delta (0, 0)
Screenshot: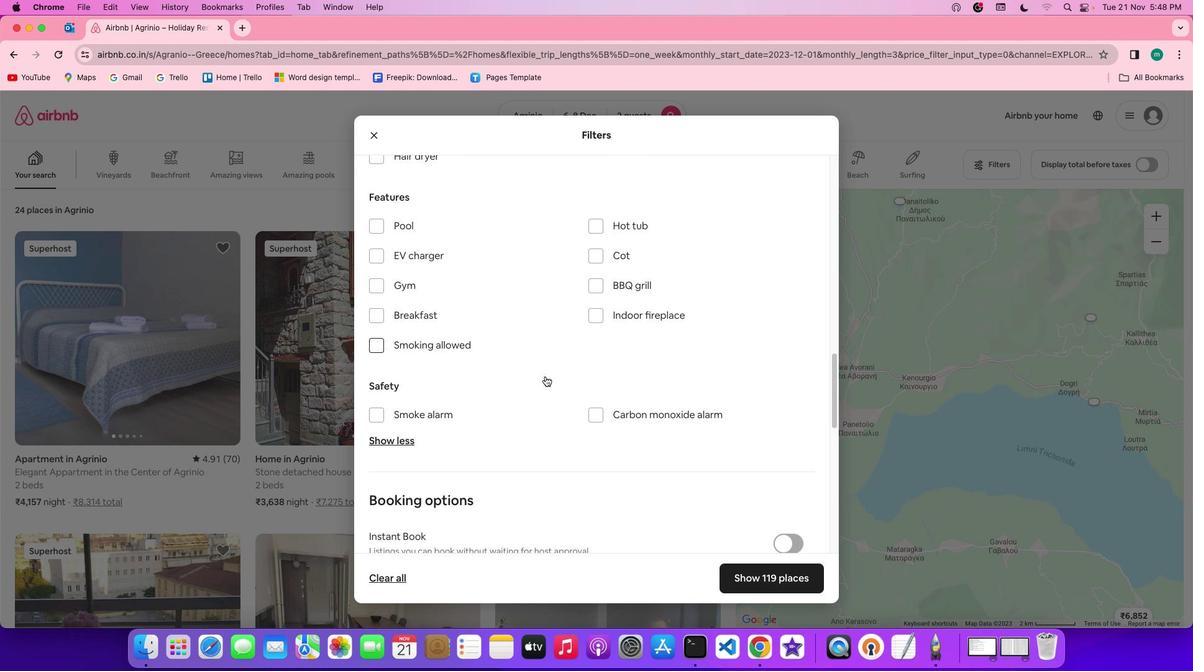 
Action: Mouse moved to (544, 375)
Screenshot: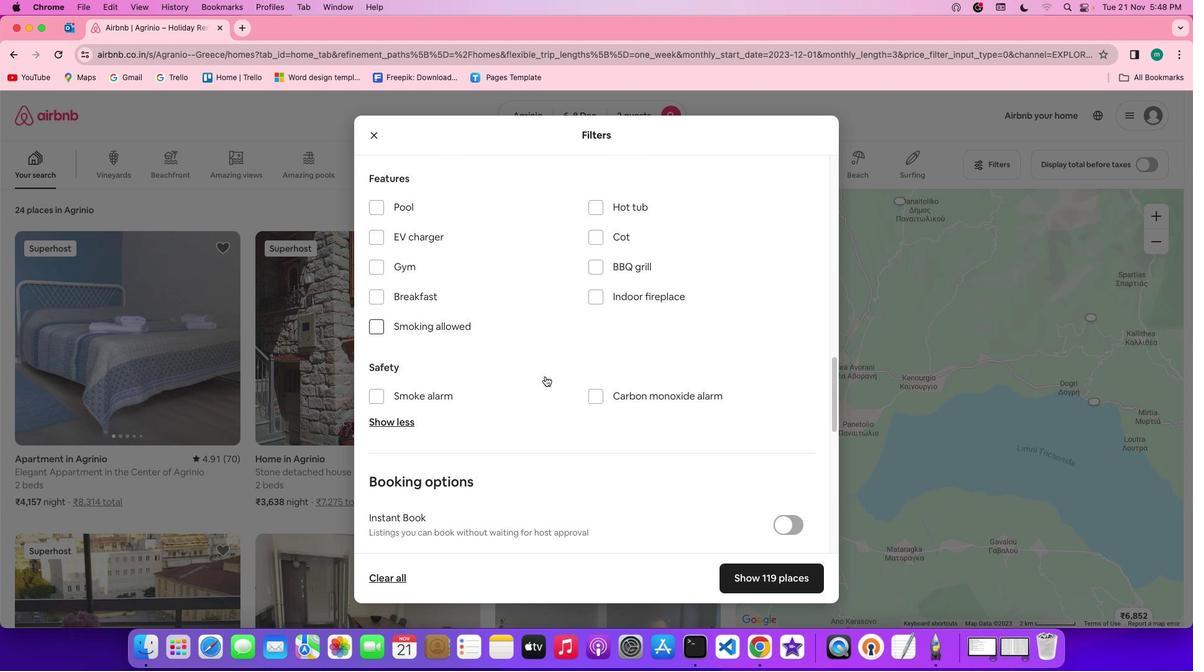 
Action: Mouse scrolled (544, 375) with delta (0, -1)
Screenshot: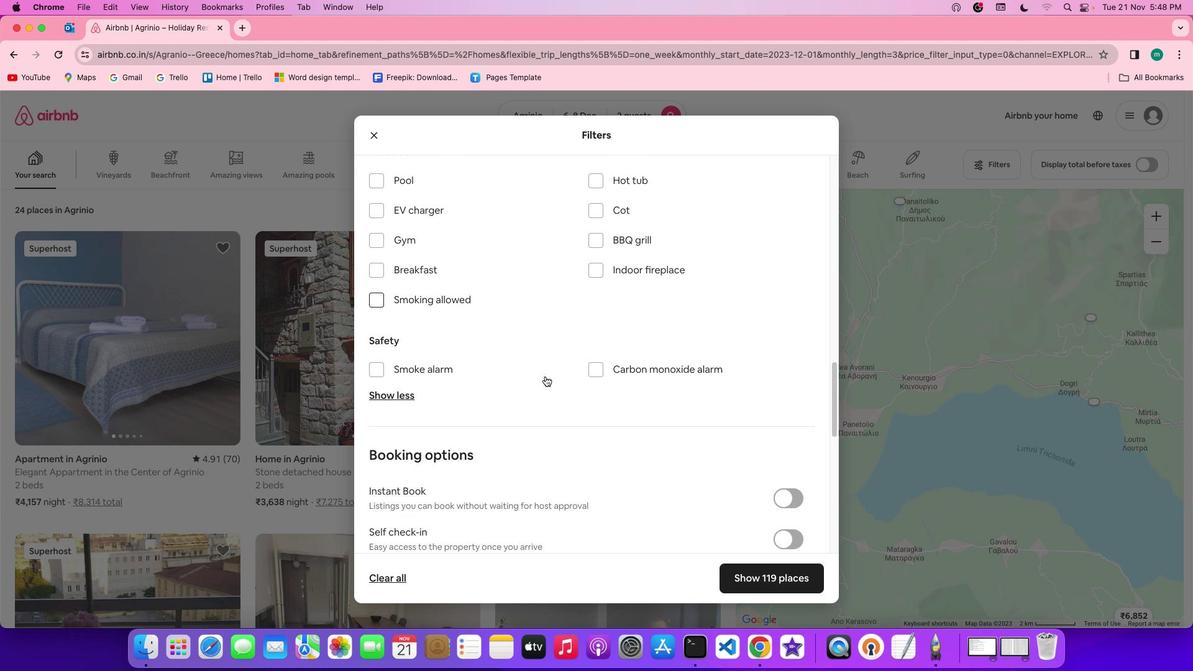
Action: Mouse moved to (547, 377)
Screenshot: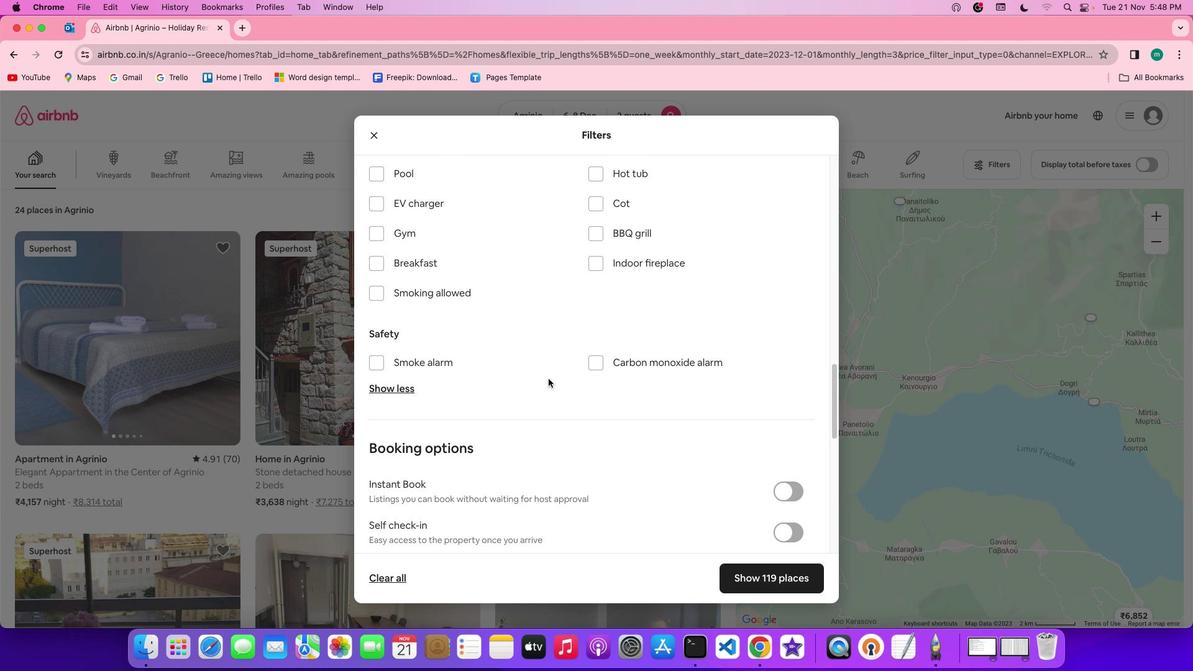 
Action: Mouse scrolled (547, 377) with delta (0, 0)
Screenshot: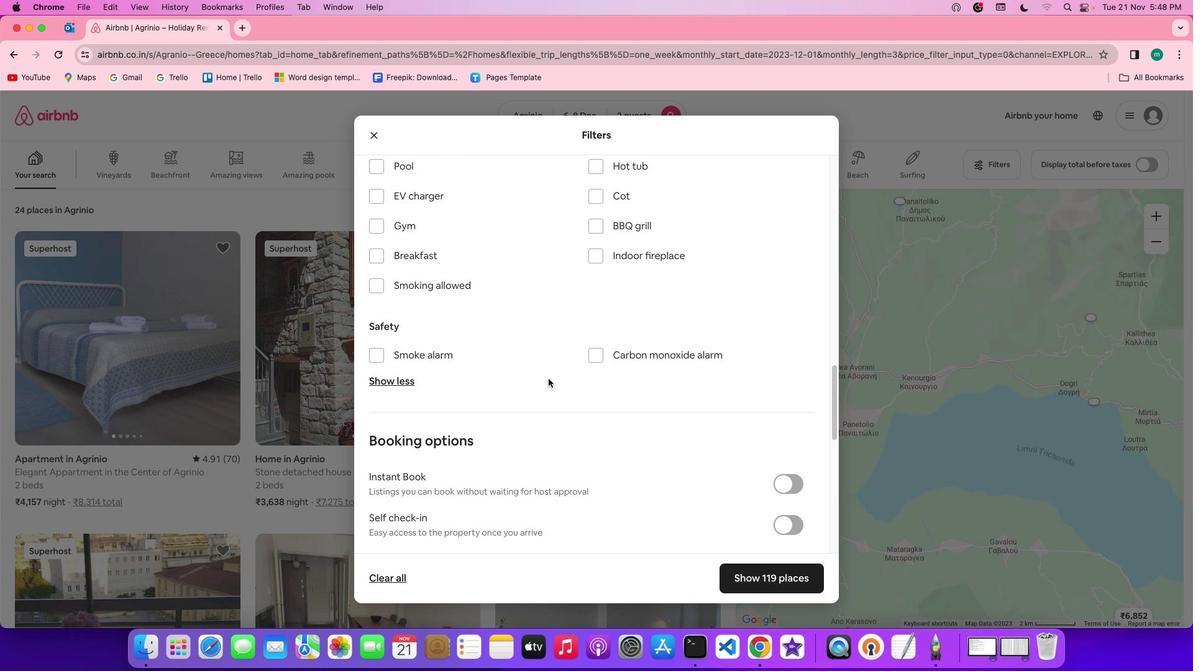 
Action: Mouse scrolled (547, 377) with delta (0, 0)
Screenshot: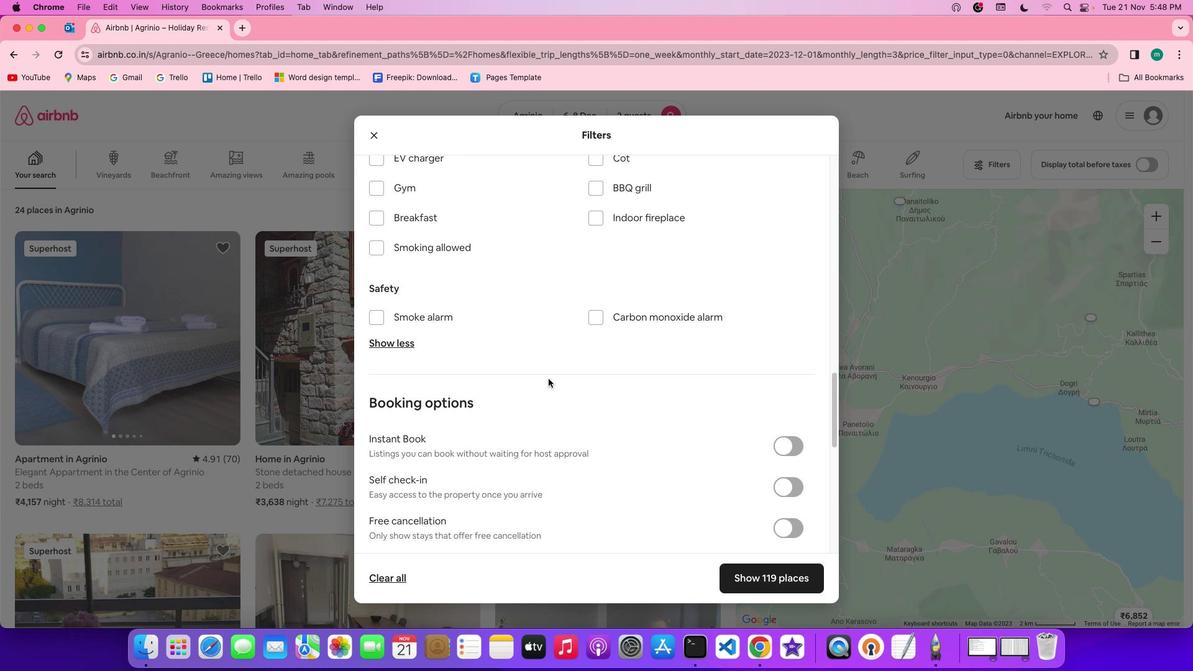 
Action: Mouse scrolled (547, 377) with delta (0, -1)
Screenshot: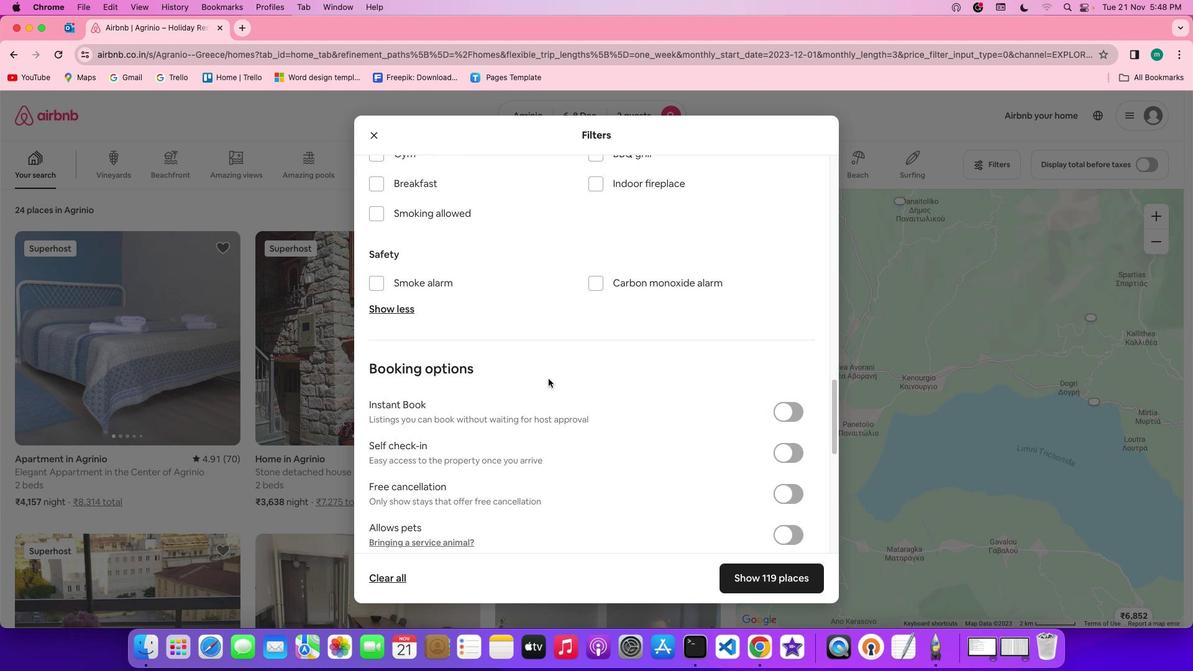 
Action: Mouse scrolled (547, 377) with delta (0, -1)
Screenshot: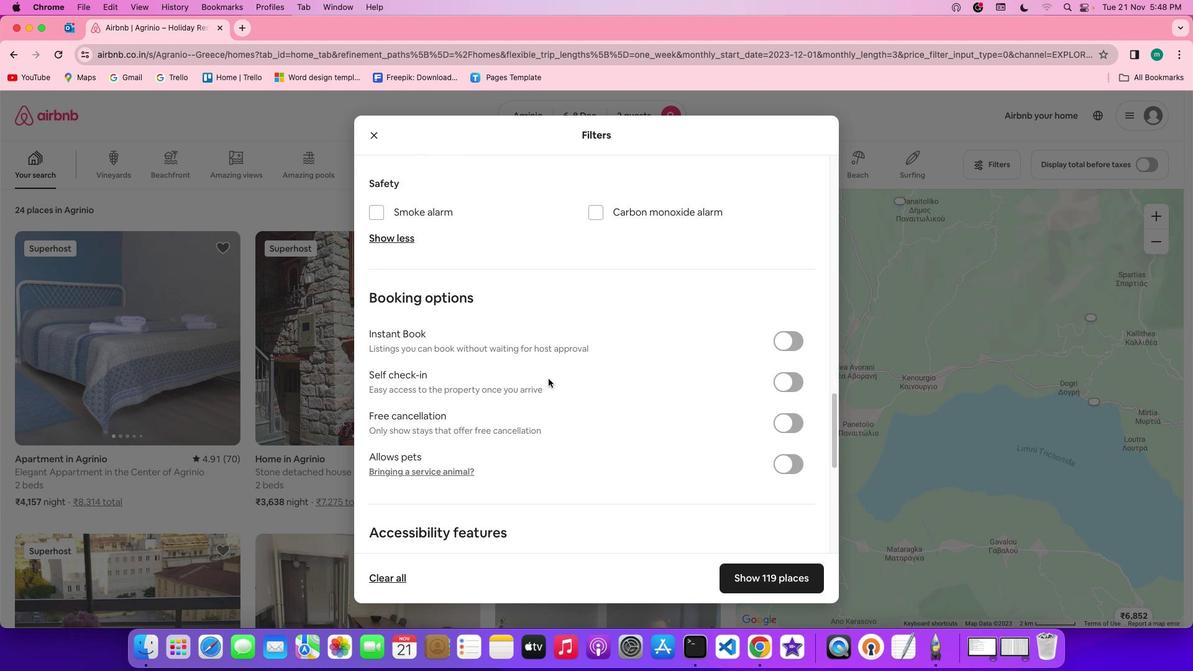 
Action: Mouse scrolled (547, 377) with delta (0, 0)
Screenshot: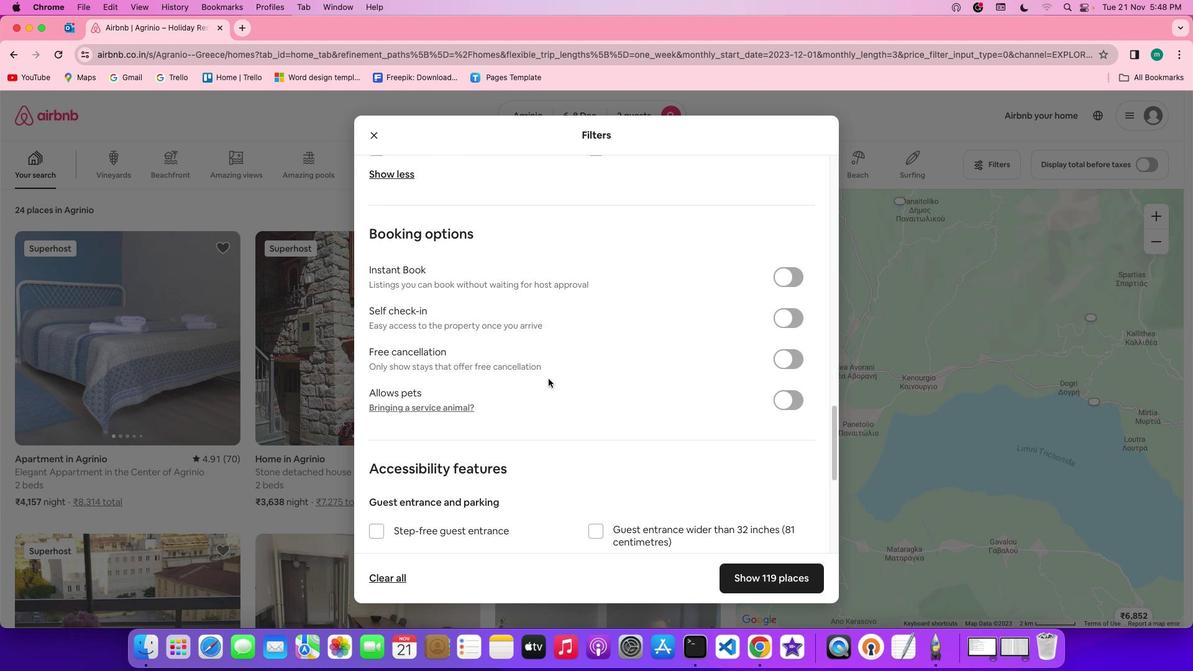 
Action: Mouse scrolled (547, 377) with delta (0, 0)
Screenshot: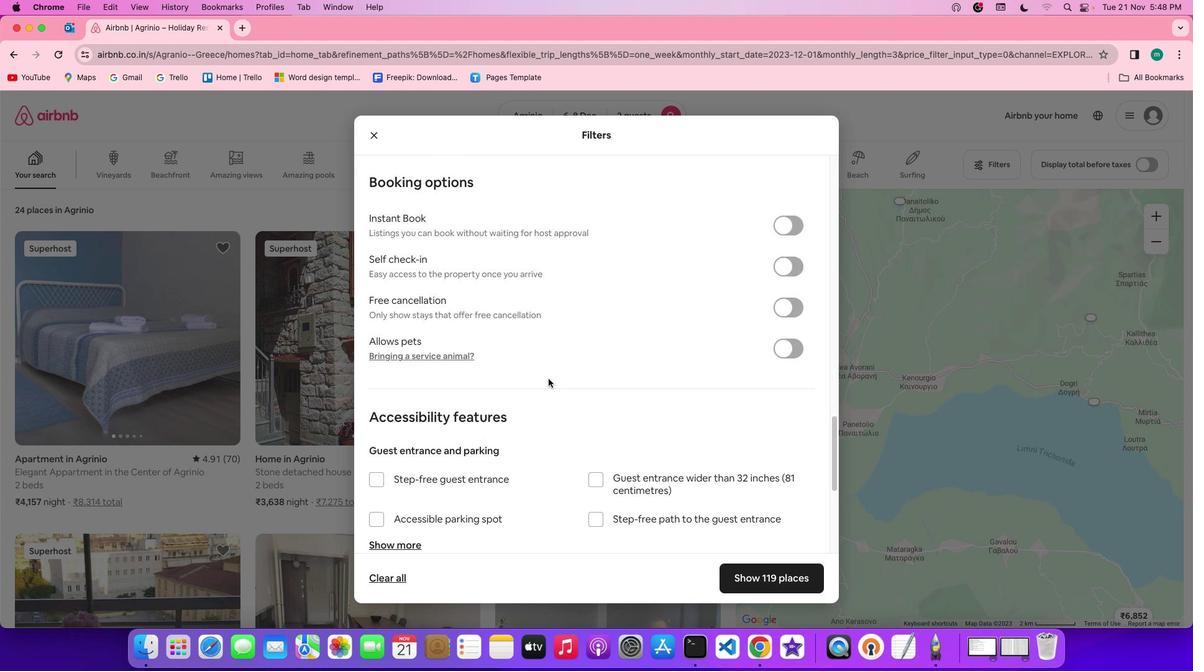 
Action: Mouse scrolled (547, 377) with delta (0, -1)
Screenshot: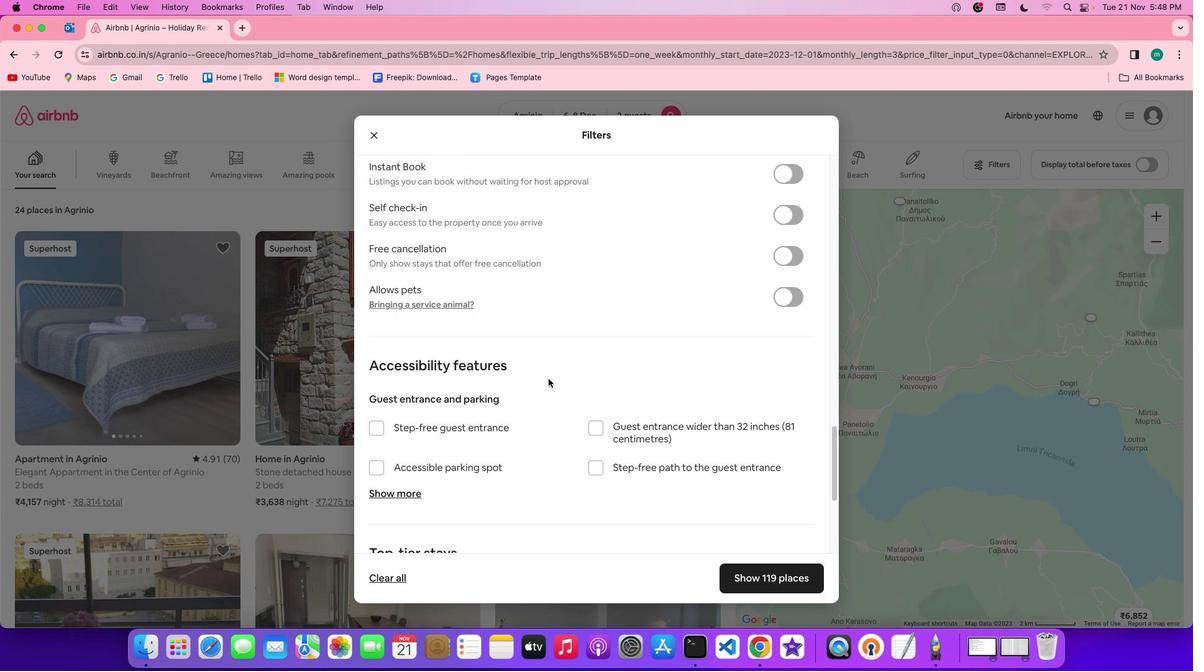 
Action: Mouse scrolled (547, 377) with delta (0, -2)
Screenshot: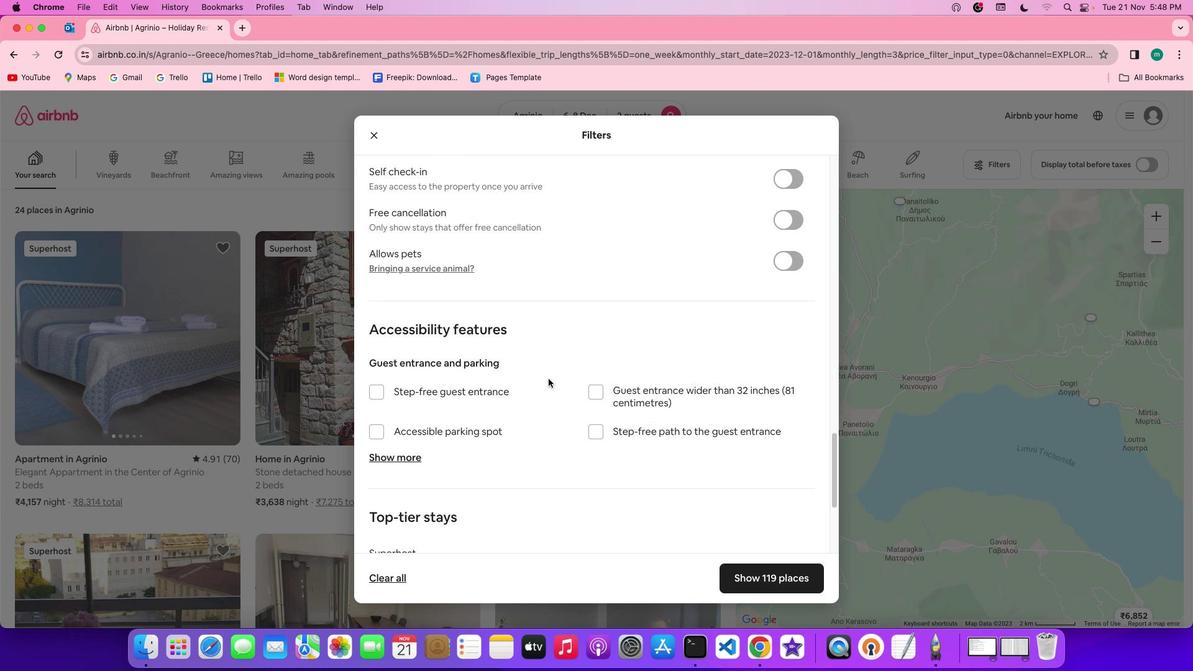 
Action: Mouse scrolled (547, 377) with delta (0, 0)
Screenshot: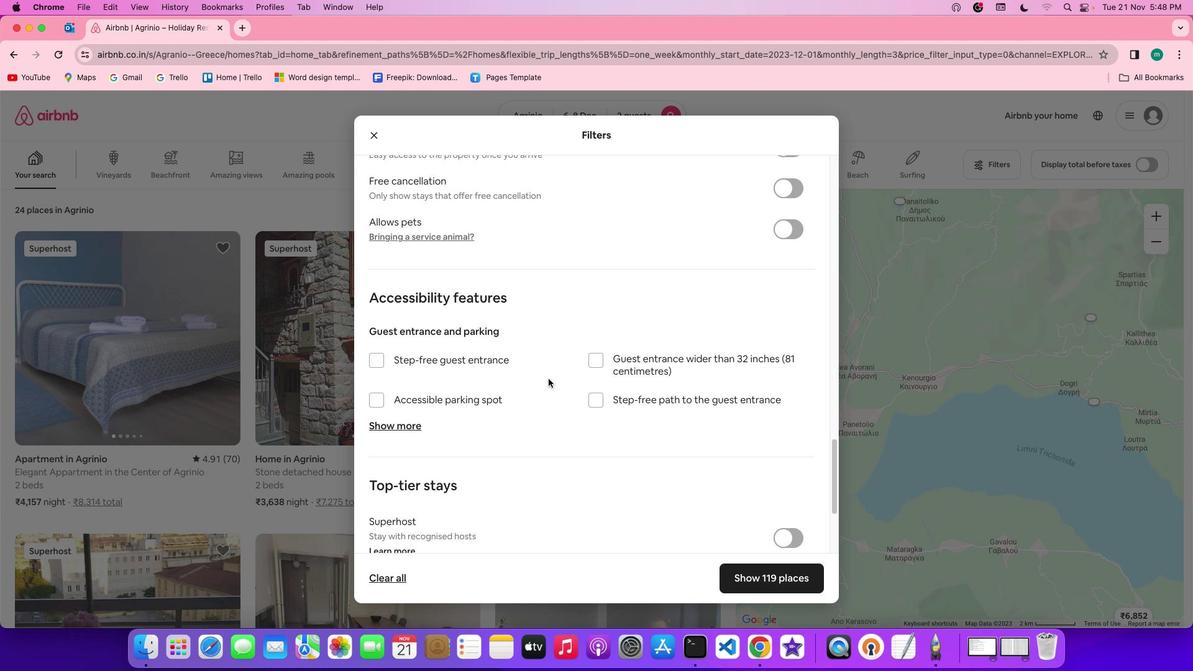 
Action: Mouse scrolled (547, 377) with delta (0, 0)
Screenshot: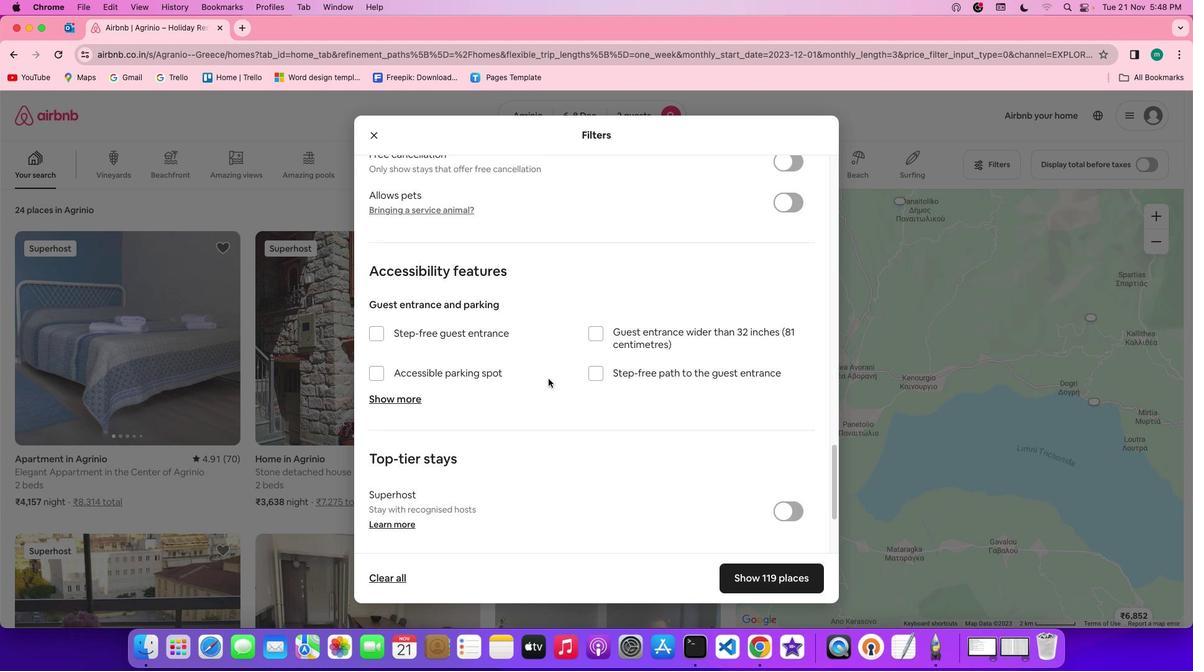 
Action: Mouse scrolled (547, 377) with delta (0, -1)
Screenshot: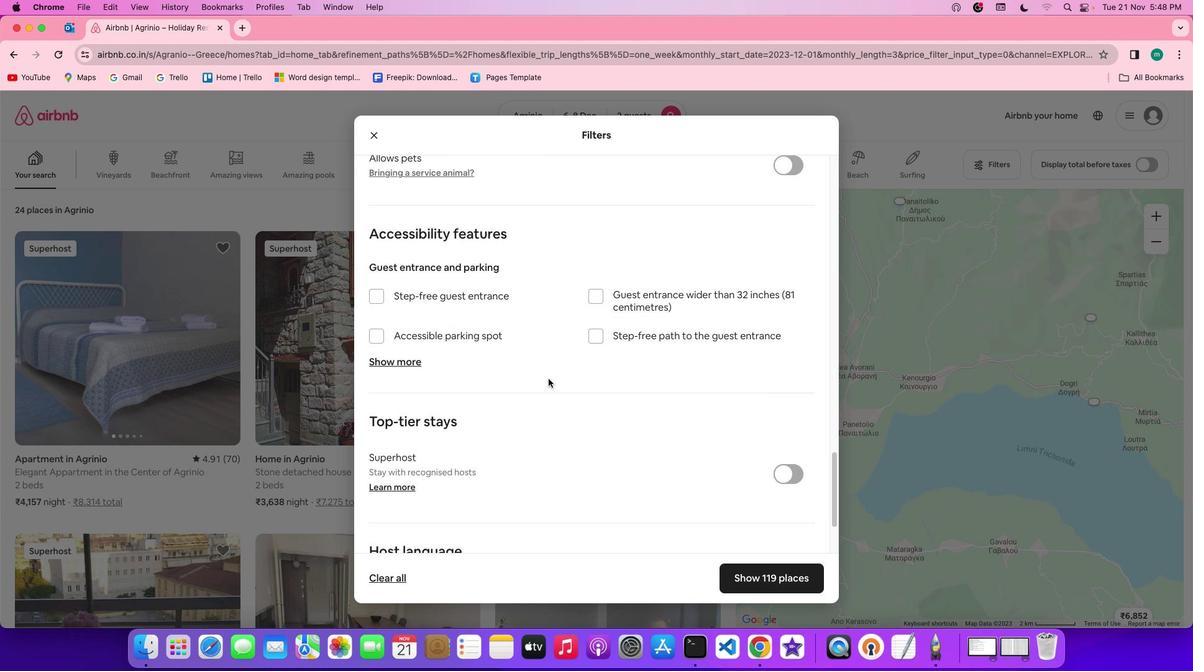 
Action: Mouse scrolled (547, 377) with delta (0, 0)
Screenshot: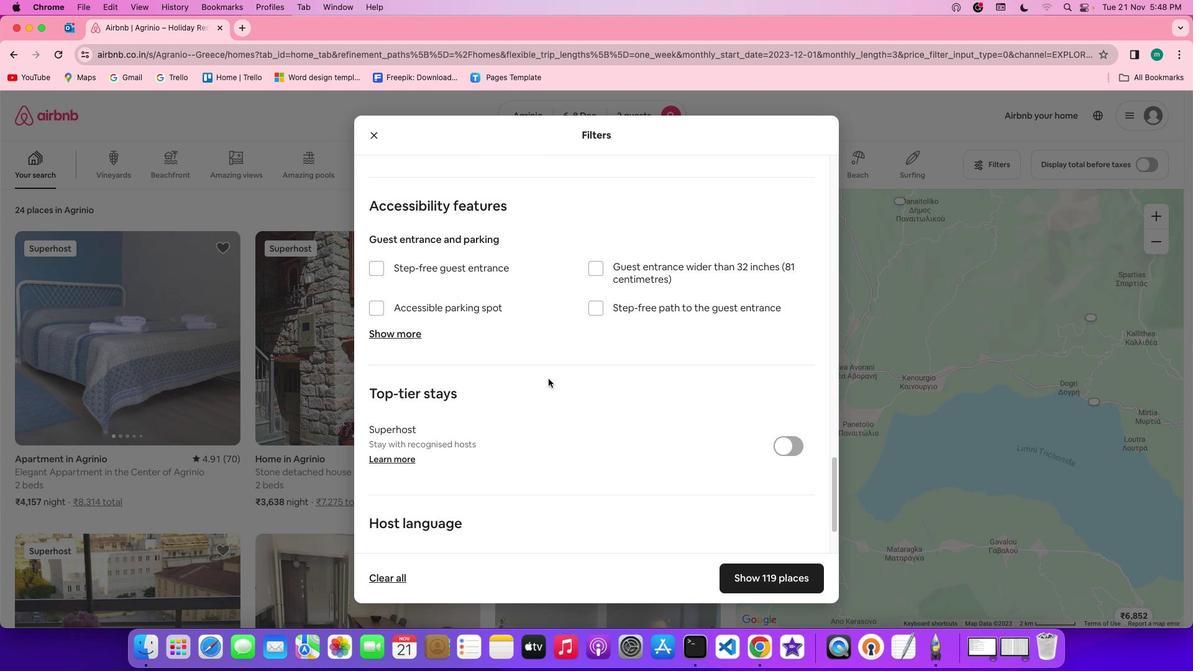 
Action: Mouse scrolled (547, 377) with delta (0, 0)
Screenshot: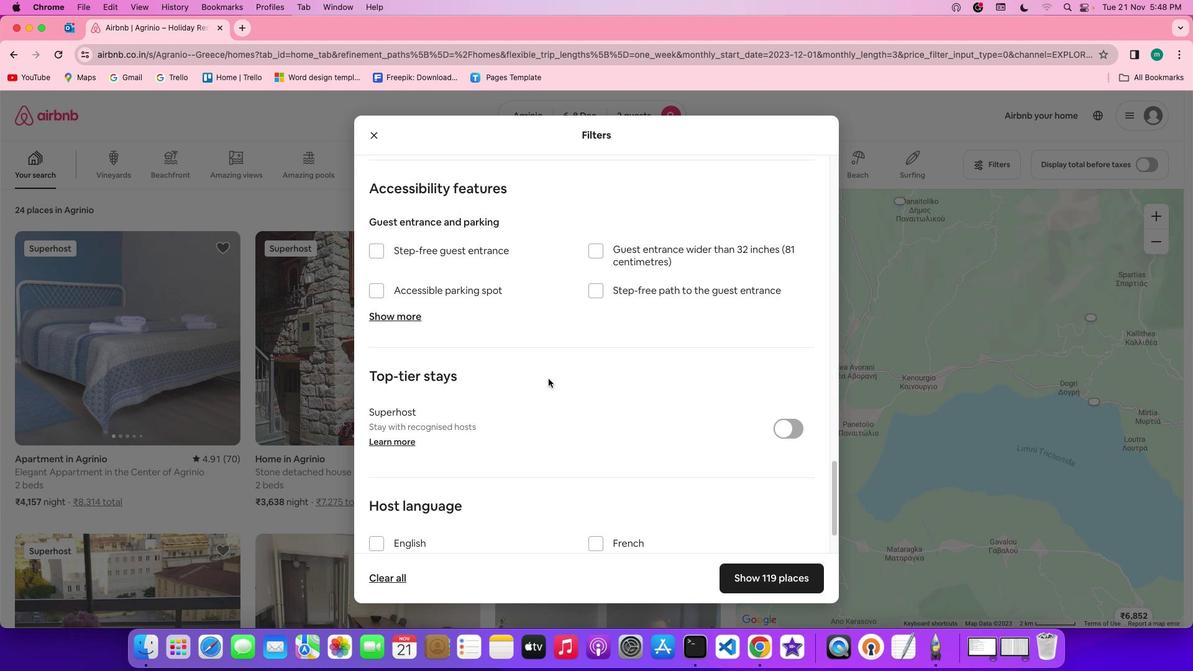 
Action: Mouse scrolled (547, 377) with delta (0, -1)
Screenshot: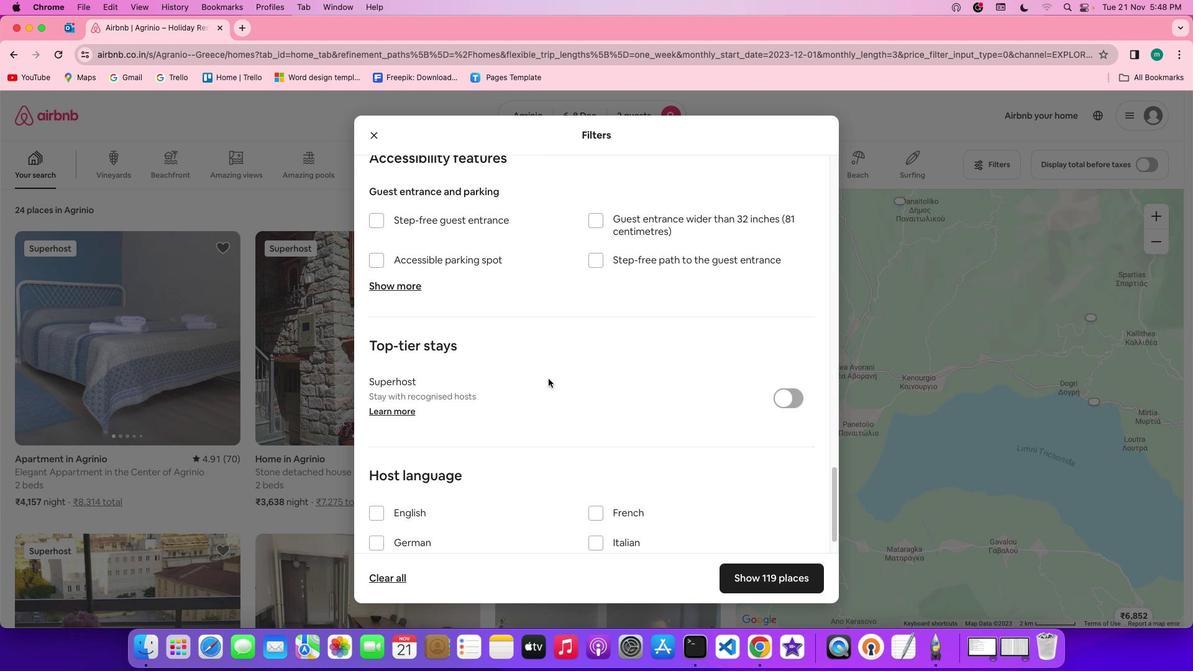 
Action: Mouse moved to (547, 377)
Screenshot: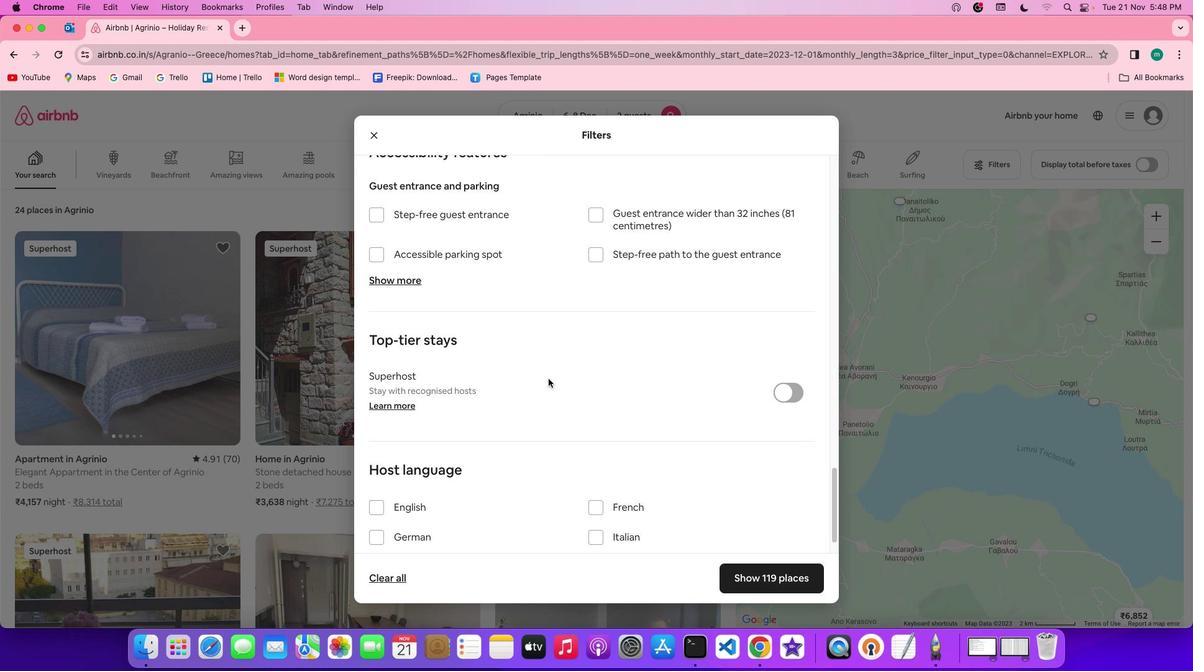 
Action: Mouse scrolled (547, 377) with delta (0, 0)
Screenshot: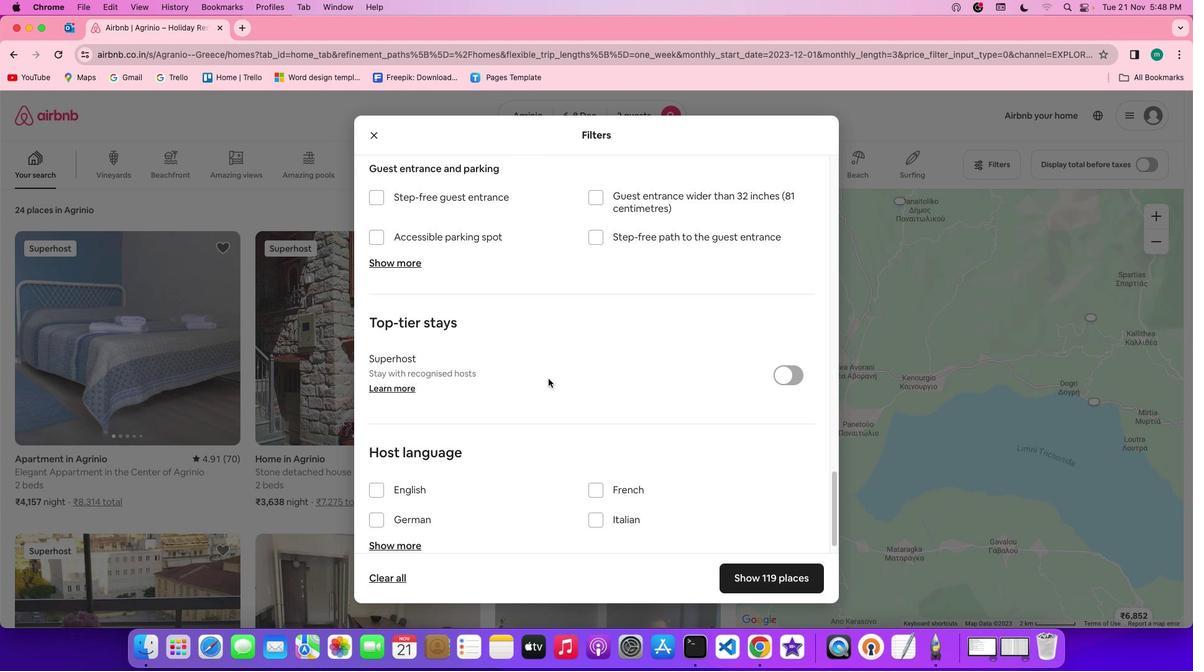 
Action: Mouse scrolled (547, 377) with delta (0, 0)
Screenshot: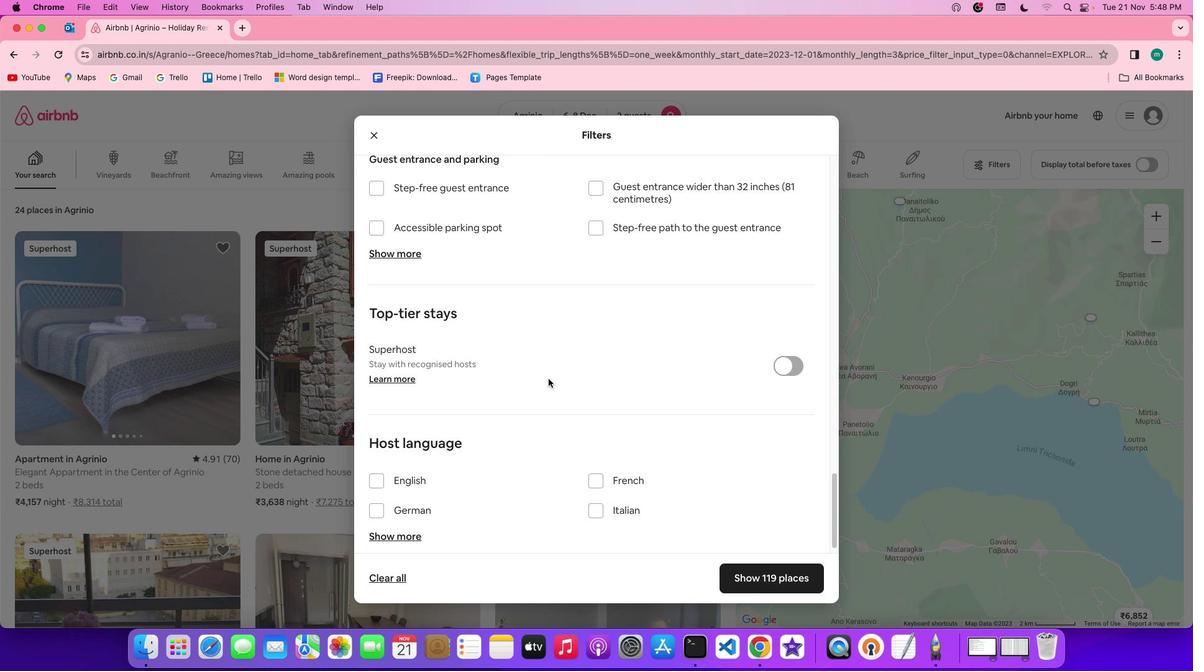 
Action: Mouse scrolled (547, 377) with delta (0, -1)
Screenshot: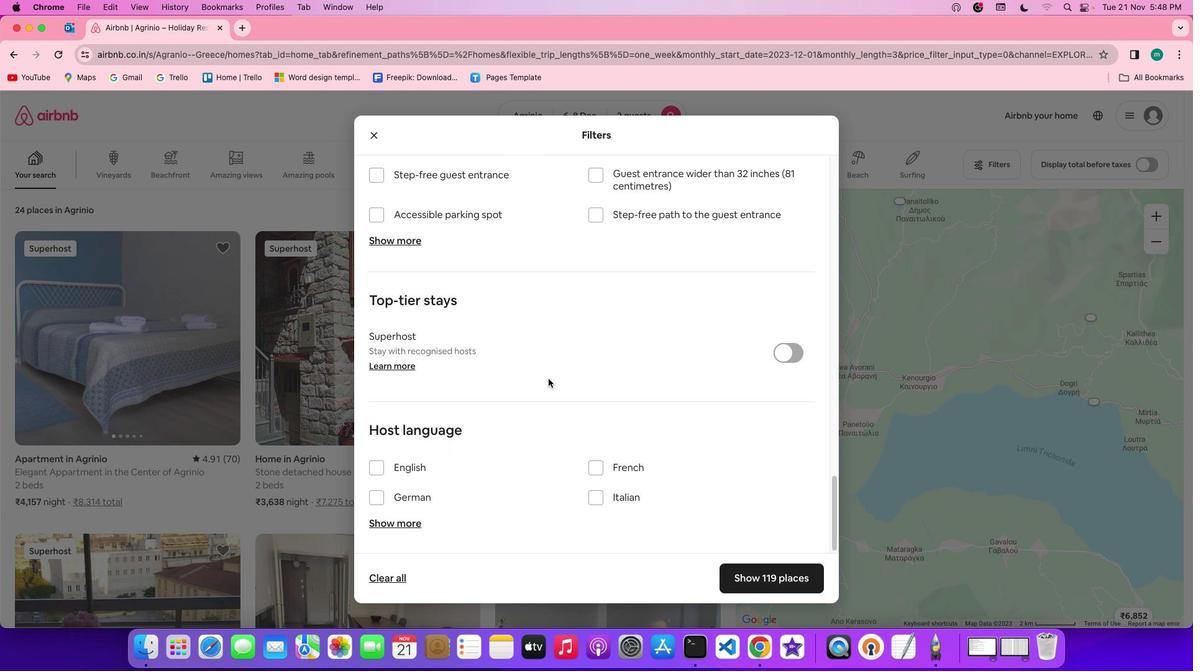 
Action: Mouse scrolled (547, 377) with delta (0, 0)
Screenshot: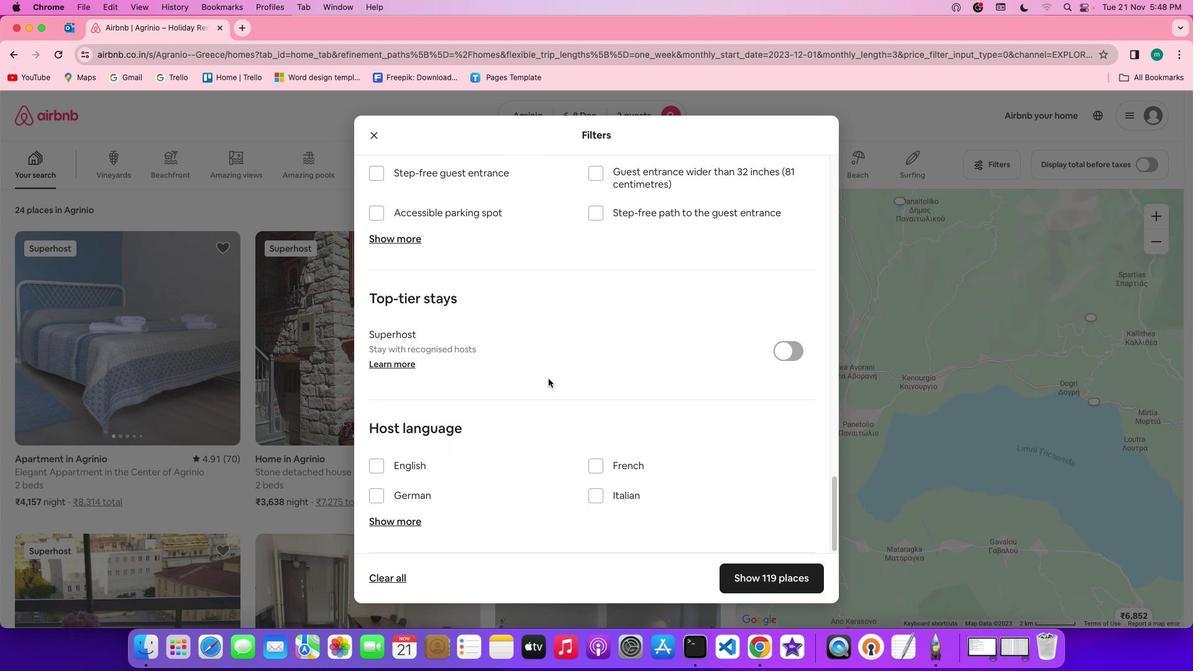 
Action: Mouse scrolled (547, 377) with delta (0, 0)
Screenshot: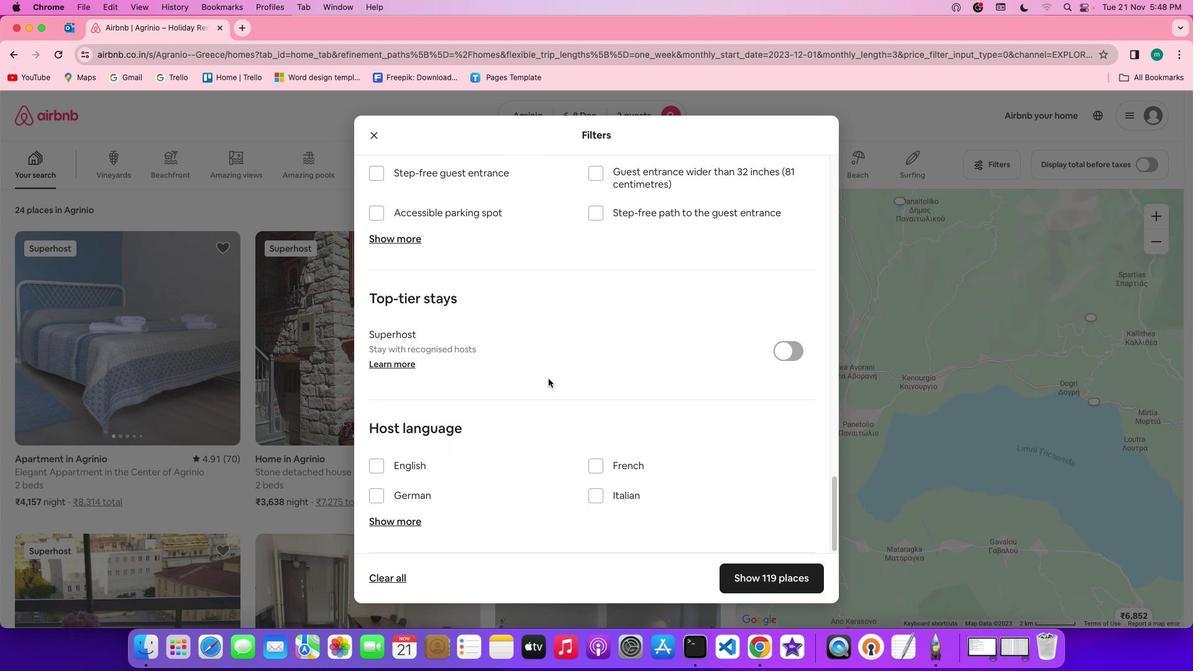 
Action: Mouse scrolled (547, 377) with delta (0, -1)
Screenshot: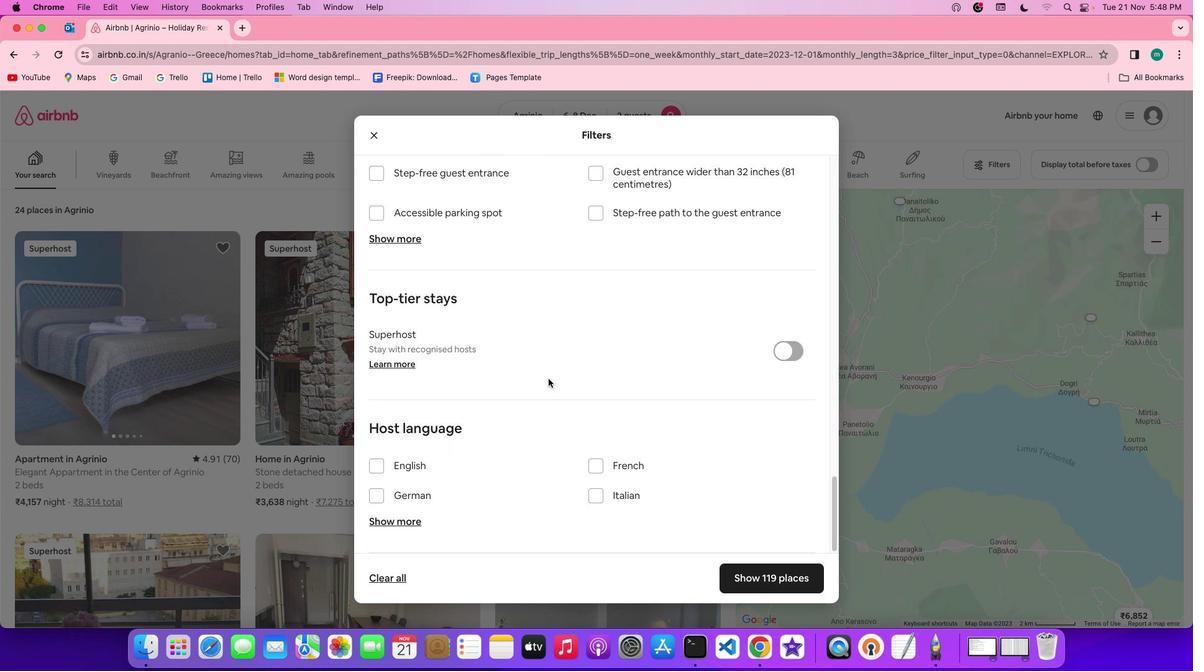
Action: Mouse moved to (552, 394)
Screenshot: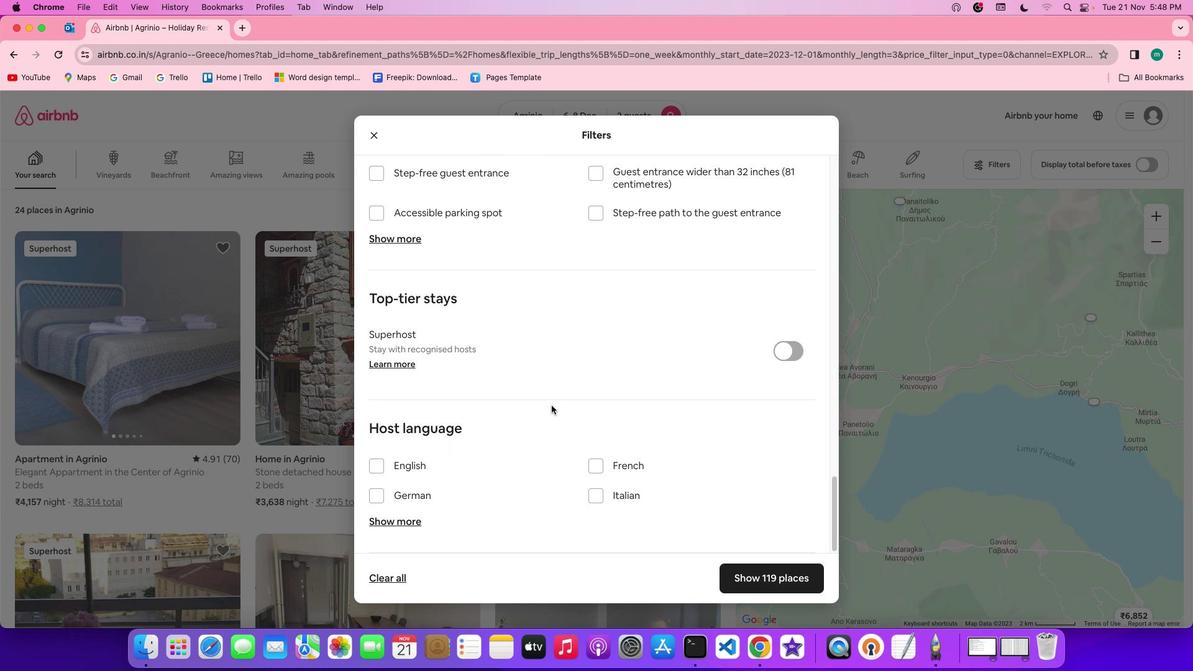
Action: Mouse scrolled (552, 394) with delta (0, 0)
Screenshot: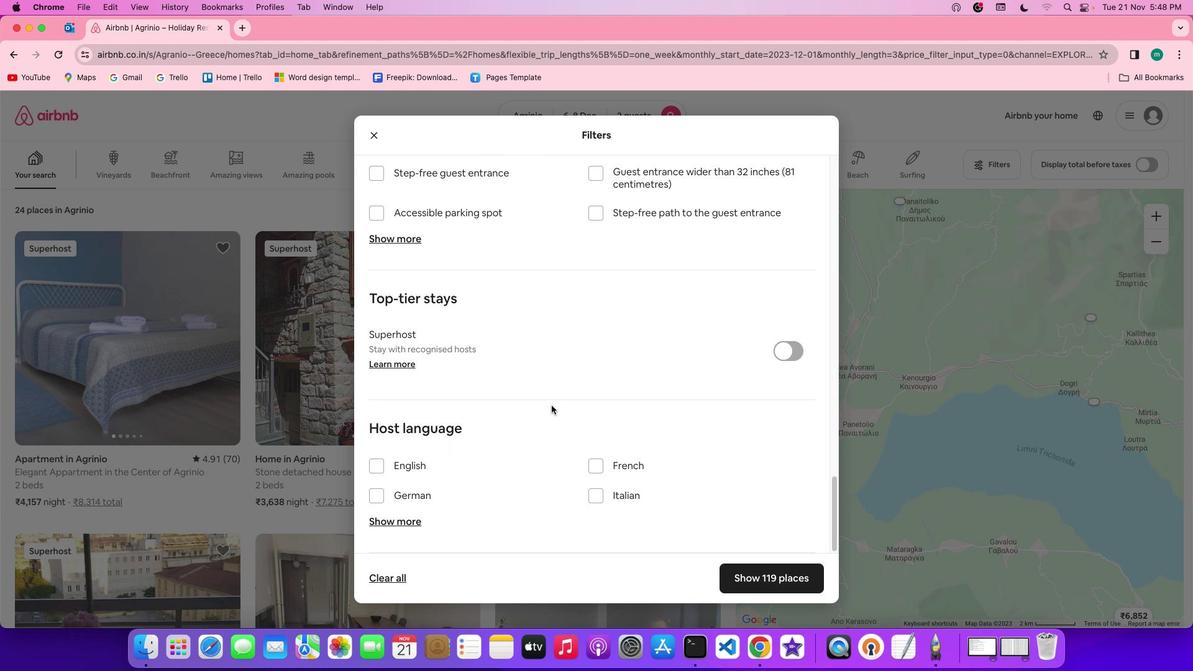 
Action: Mouse moved to (553, 395)
Screenshot: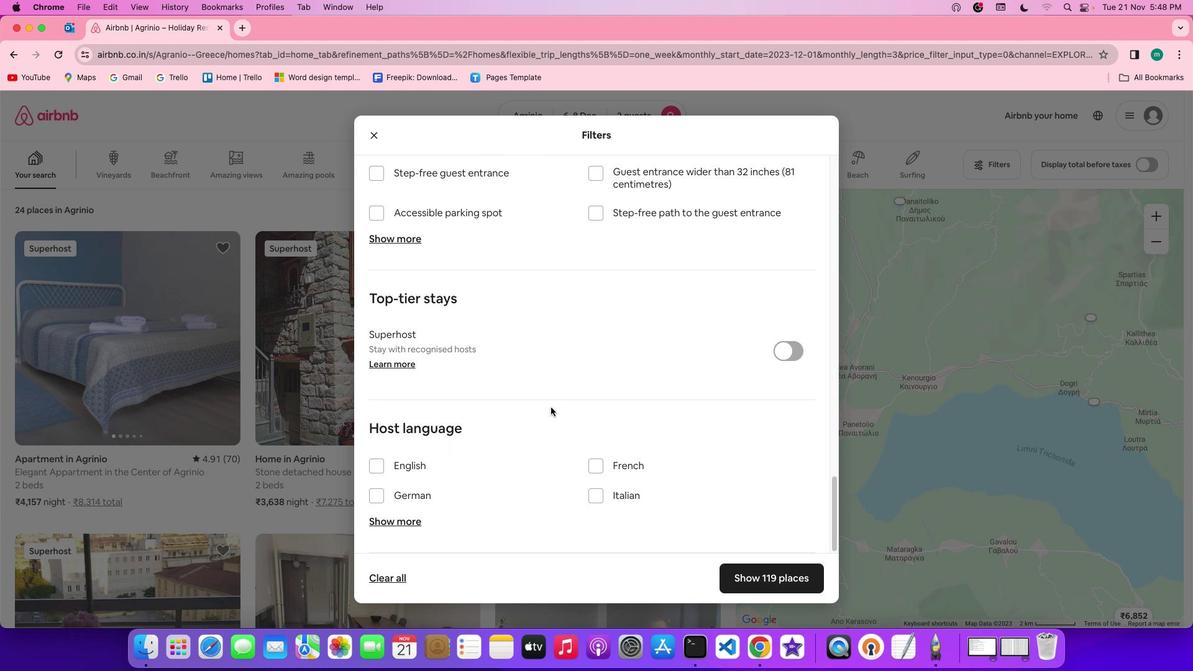 
Action: Mouse scrolled (553, 395) with delta (0, 0)
Screenshot: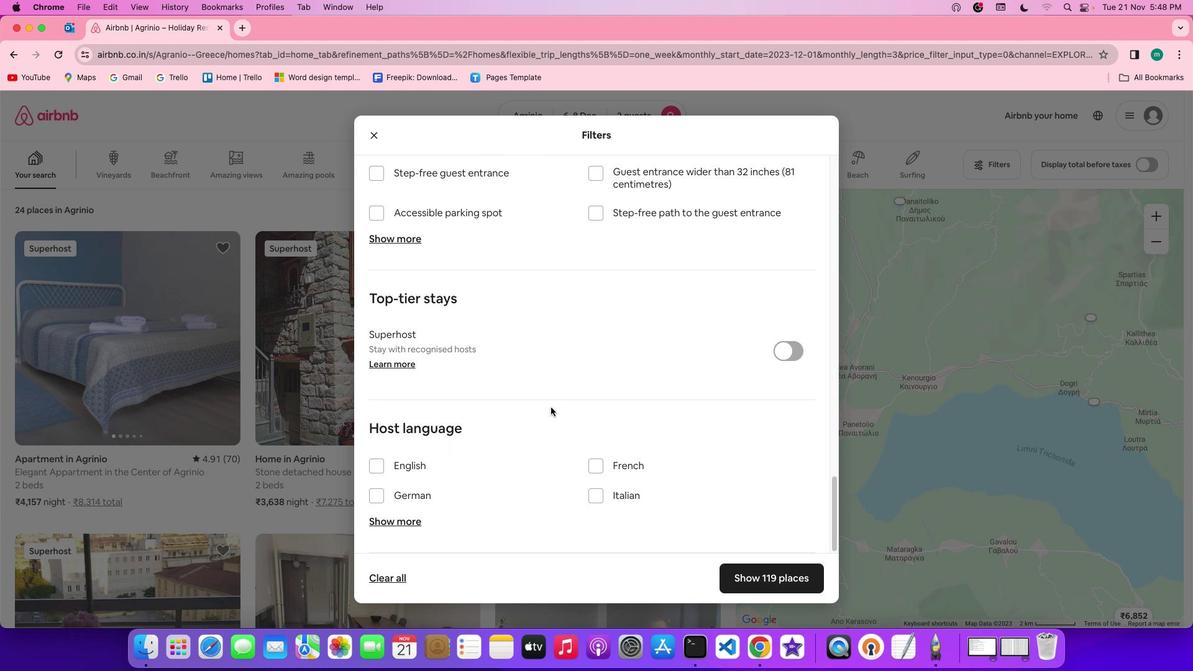 
Action: Mouse moved to (551, 398)
Screenshot: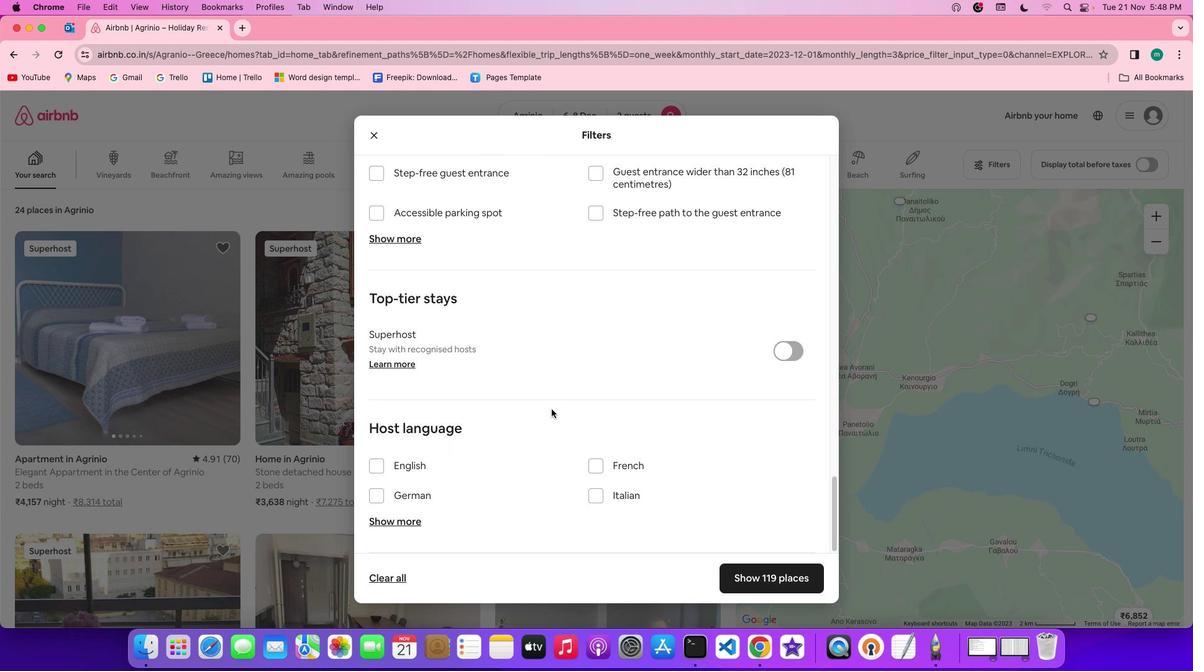 
Action: Mouse scrolled (551, 398) with delta (0, -1)
Screenshot: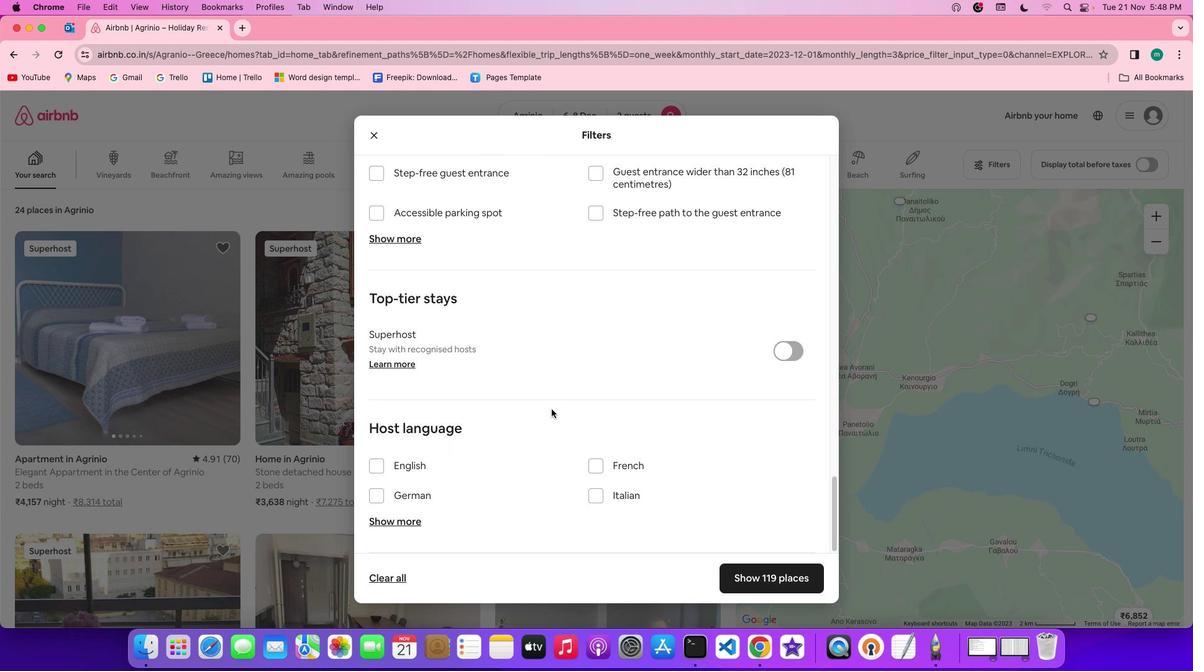 
Action: Mouse moved to (551, 402)
Screenshot: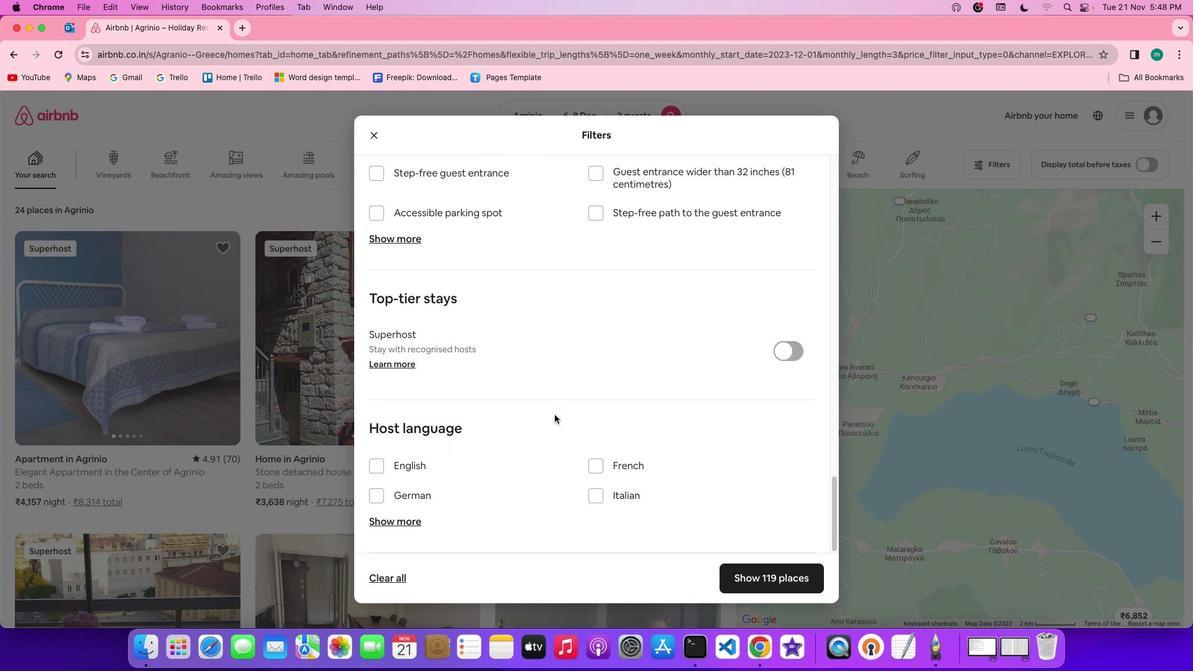 
Action: Mouse scrolled (551, 402) with delta (0, -1)
Screenshot: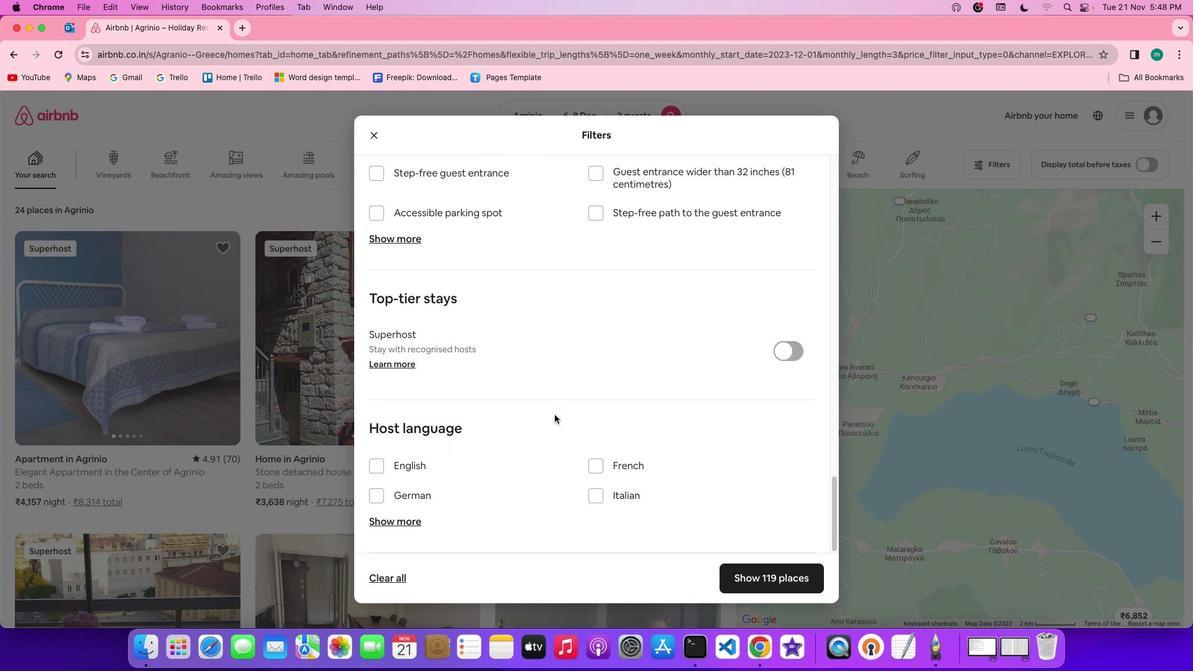 
Action: Mouse moved to (742, 576)
Screenshot: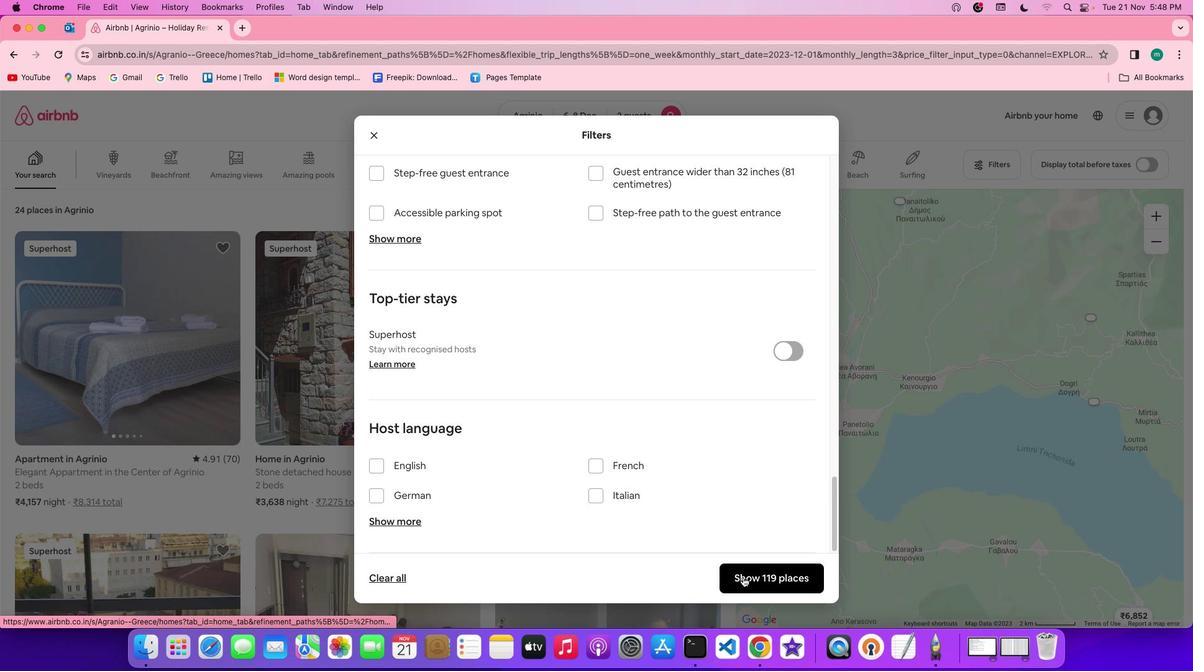 
Action: Mouse pressed left at (742, 576)
Screenshot: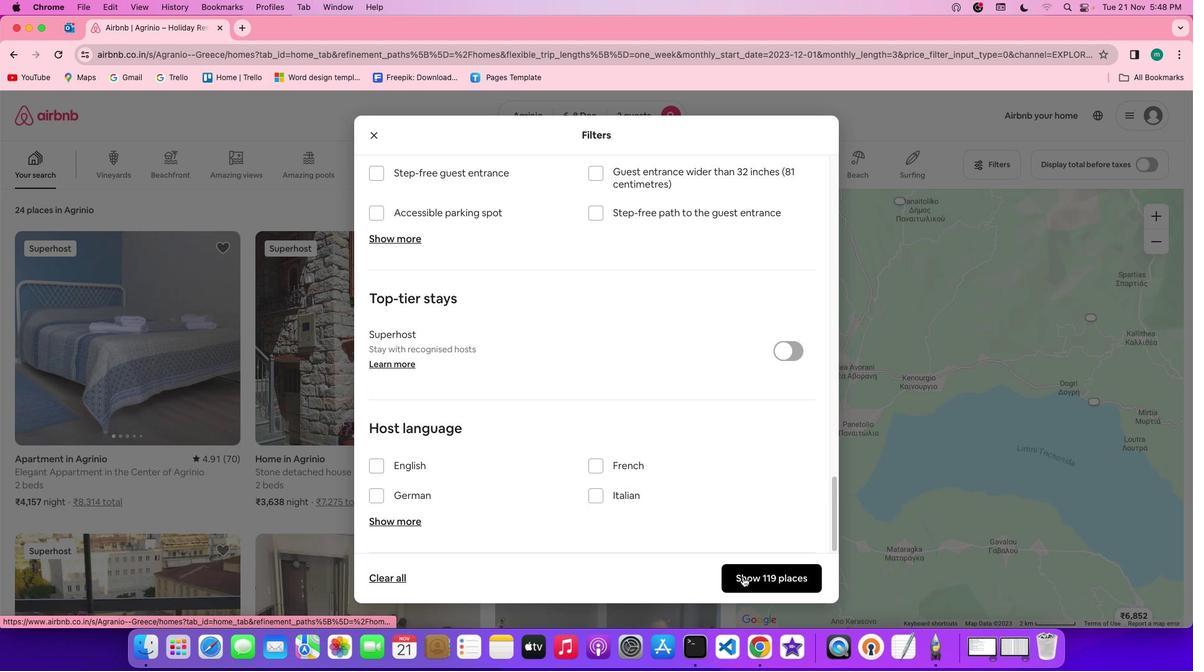 
Action: Mouse moved to (360, 384)
Screenshot: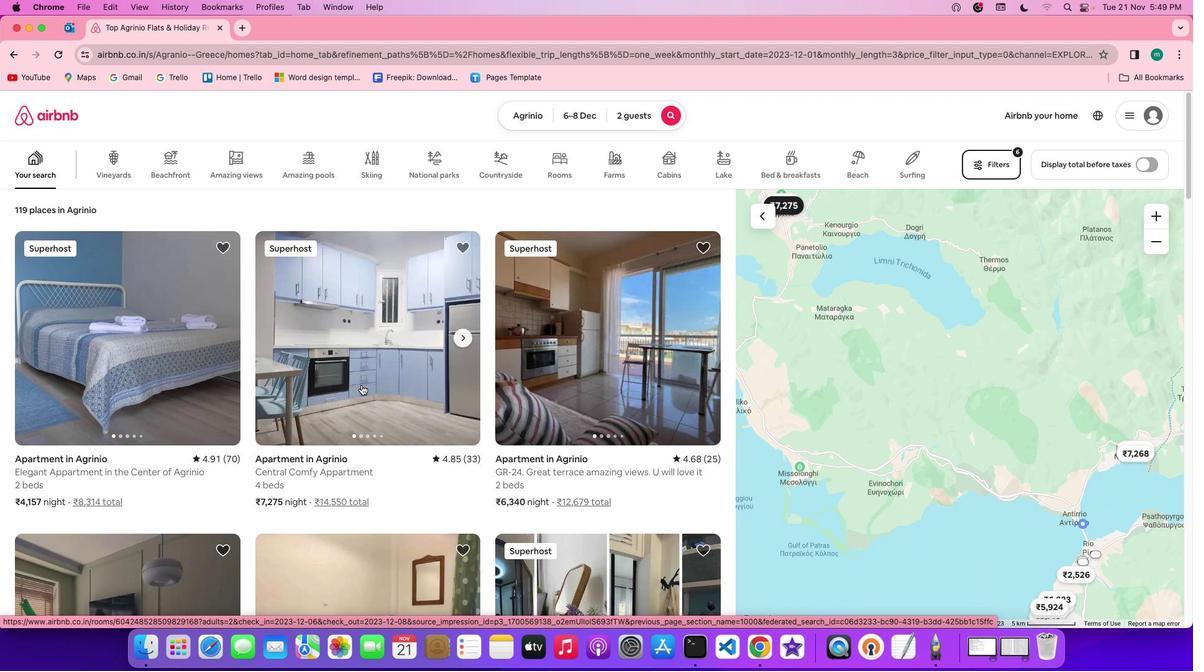 
Action: Mouse scrolled (360, 384) with delta (0, 0)
Screenshot: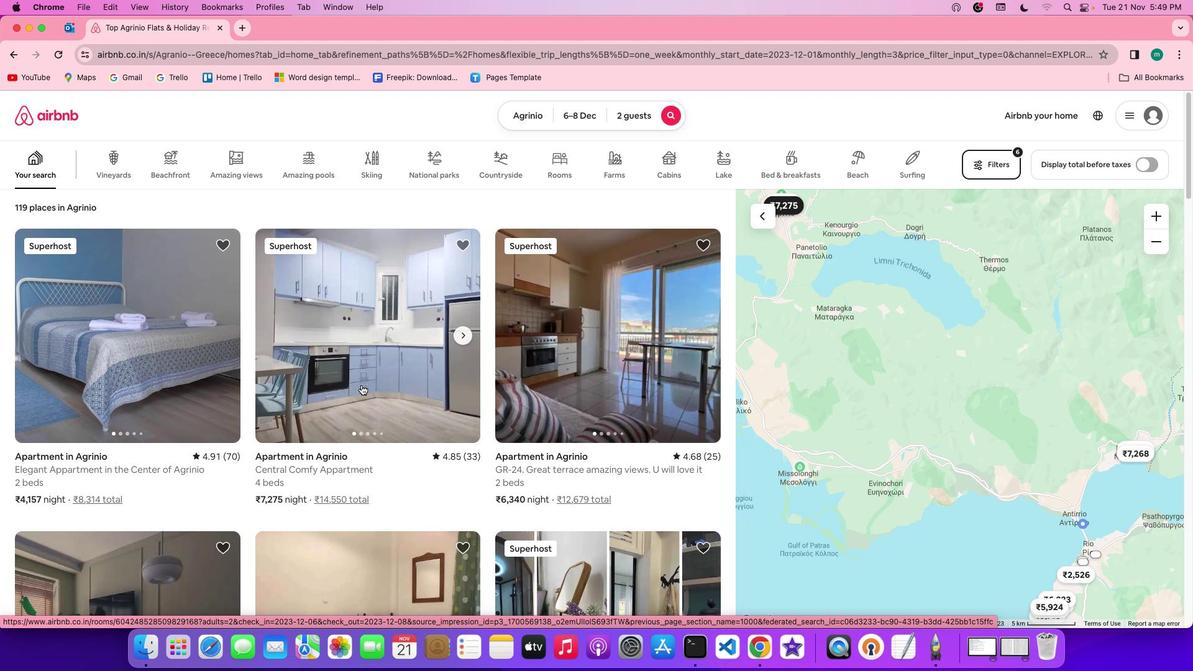 
Action: Mouse scrolled (360, 384) with delta (0, 0)
Screenshot: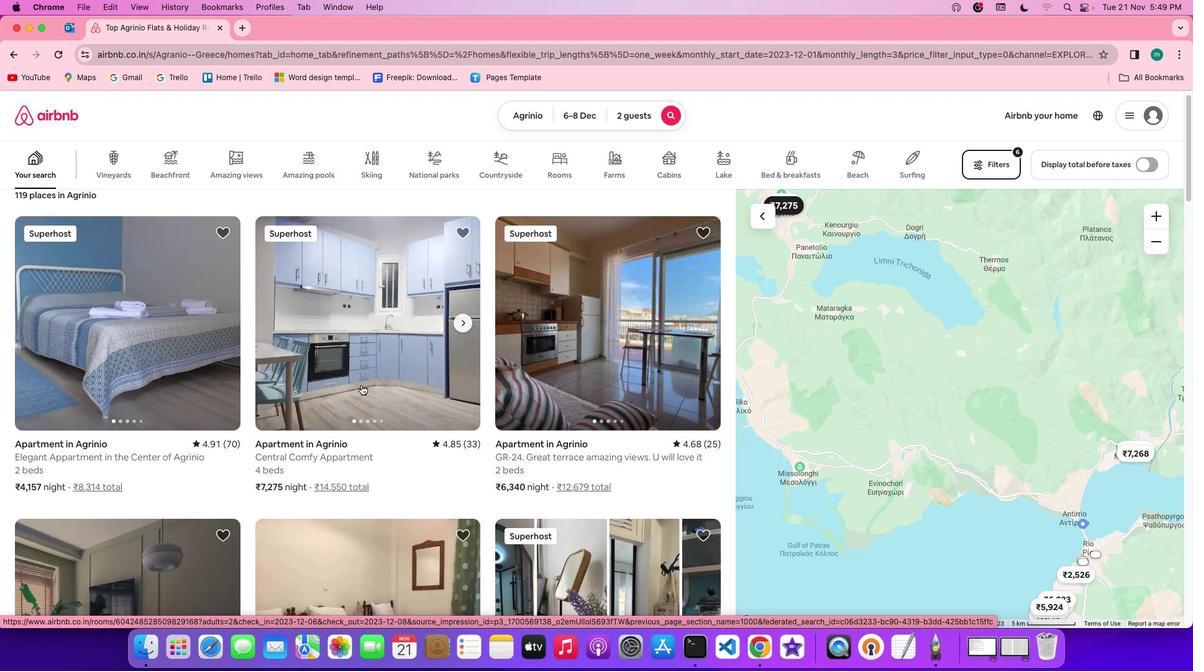 
Action: Mouse scrolled (360, 384) with delta (0, 0)
Screenshot: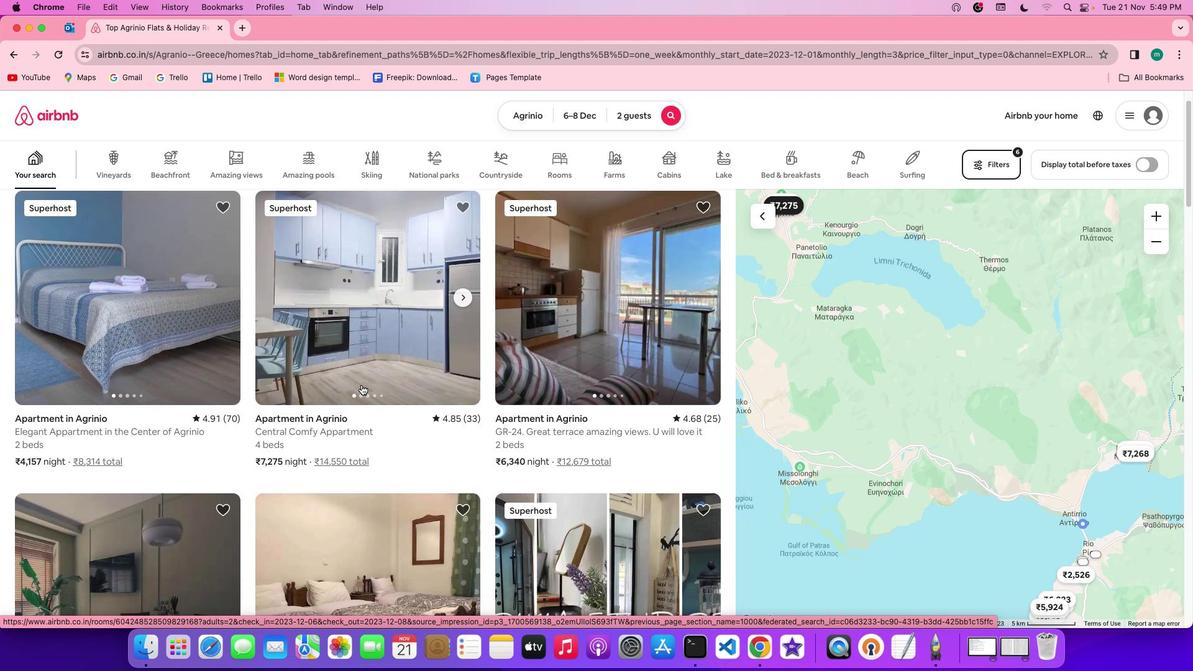 
Action: Mouse scrolled (360, 384) with delta (0, 0)
Screenshot: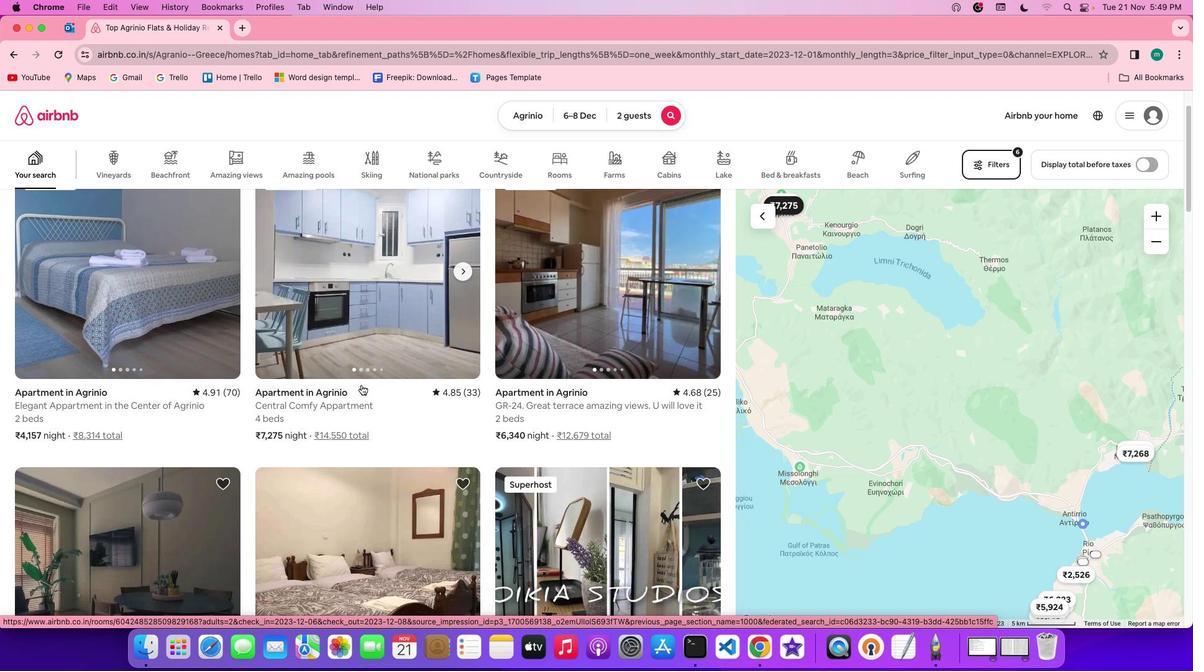 
Action: Mouse scrolled (360, 384) with delta (0, 0)
Screenshot: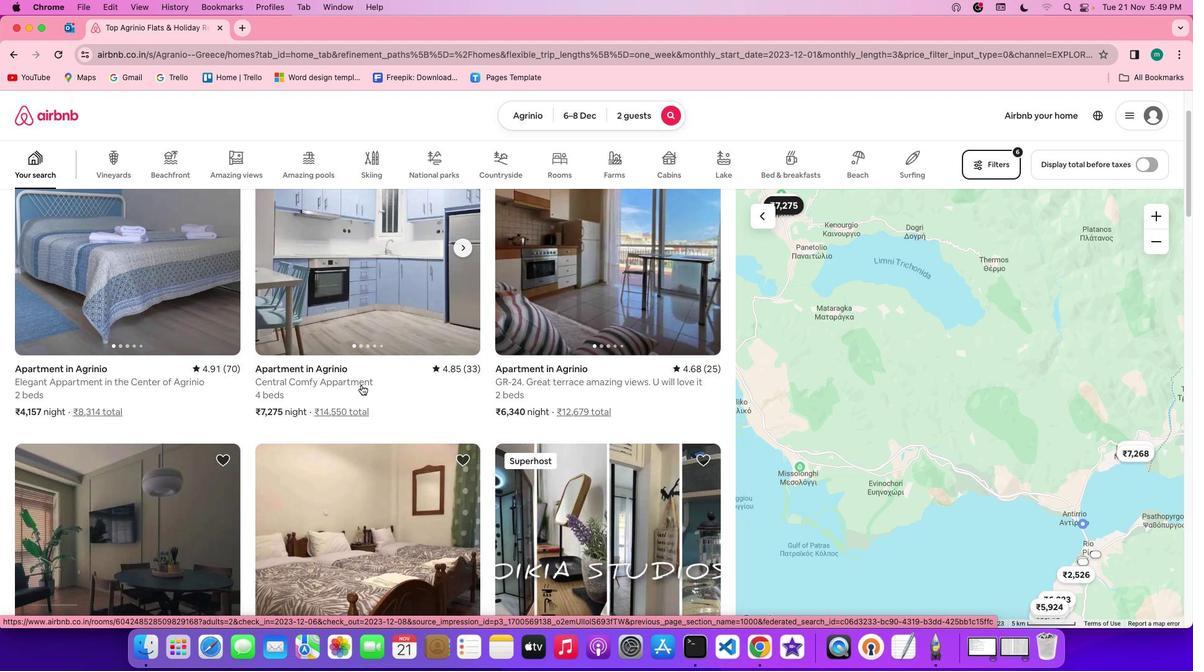 
Action: Mouse scrolled (360, 384) with delta (0, 0)
Screenshot: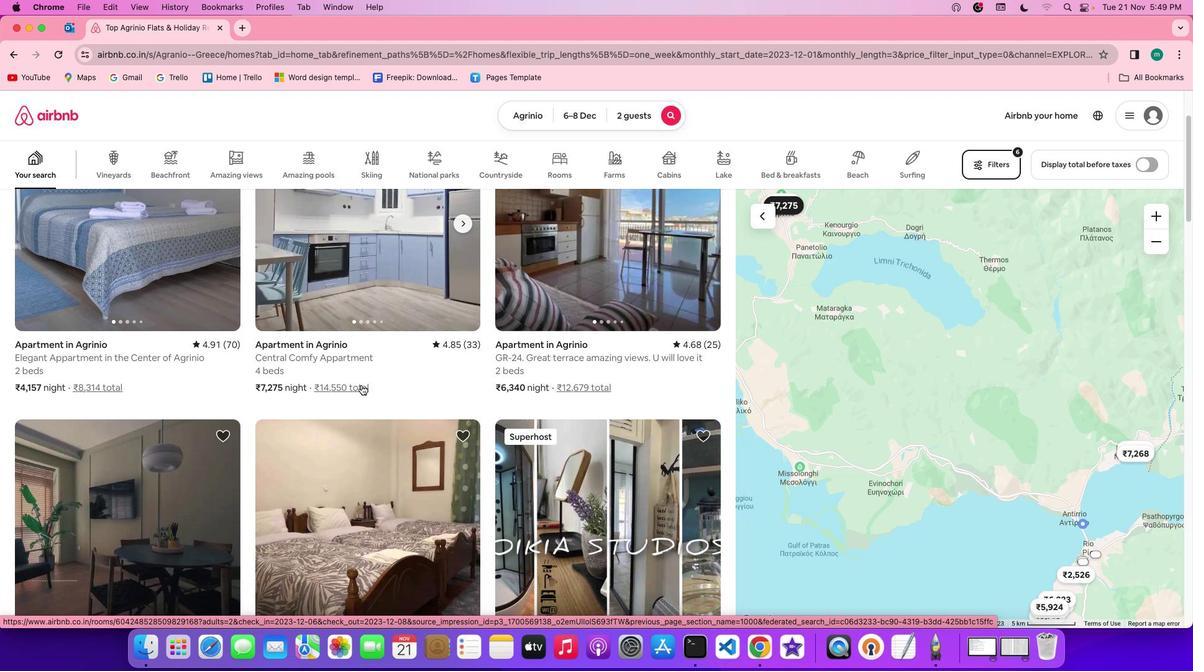
Action: Mouse scrolled (360, 384) with delta (0, 0)
Screenshot: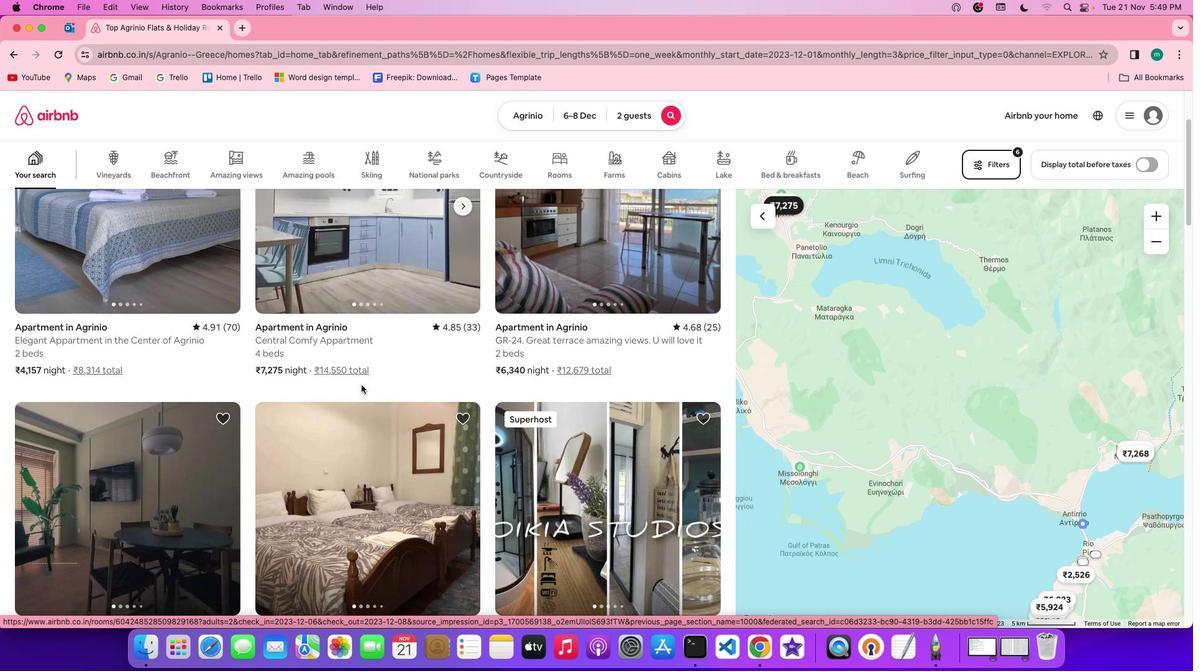 
Action: Mouse scrolled (360, 384) with delta (0, 0)
Screenshot: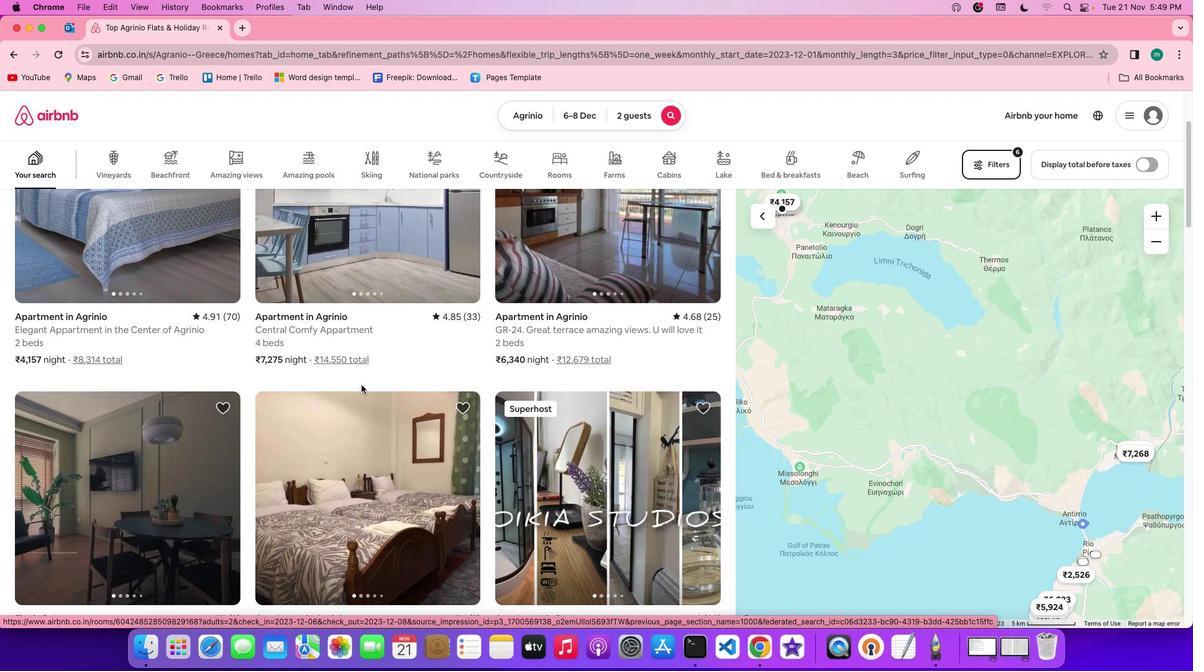 
Action: Mouse scrolled (360, 384) with delta (0, 0)
Screenshot: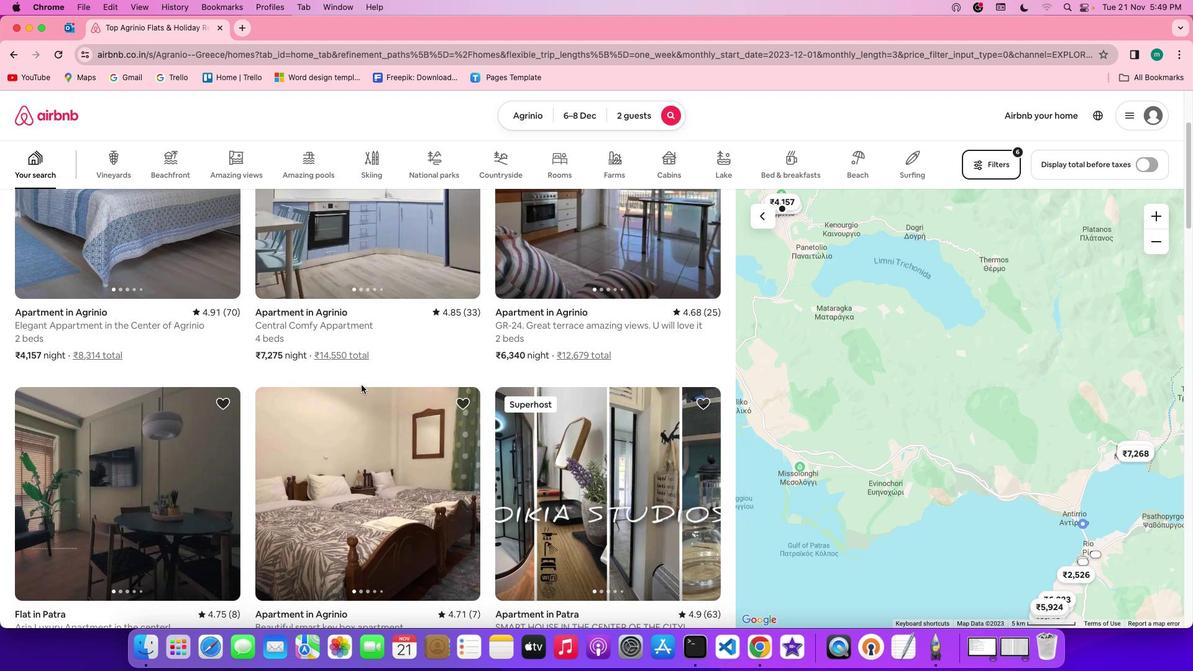 
Action: Mouse scrolled (360, 384) with delta (0, 0)
Screenshot: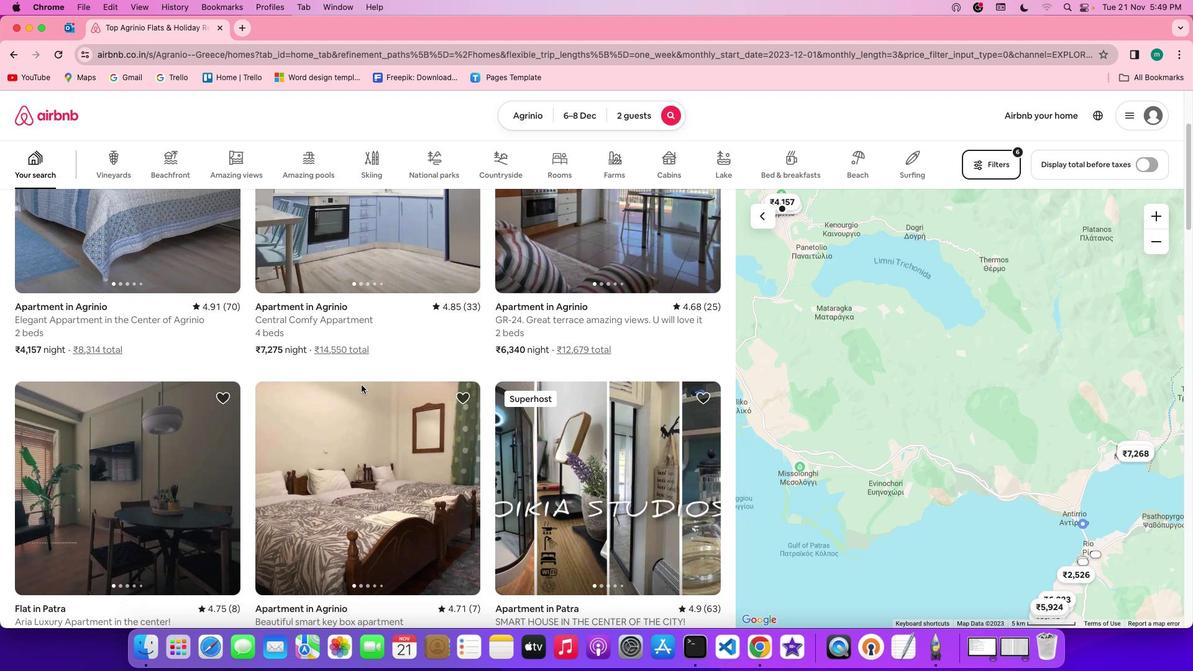 
Action: Mouse moved to (126, 421)
Screenshot: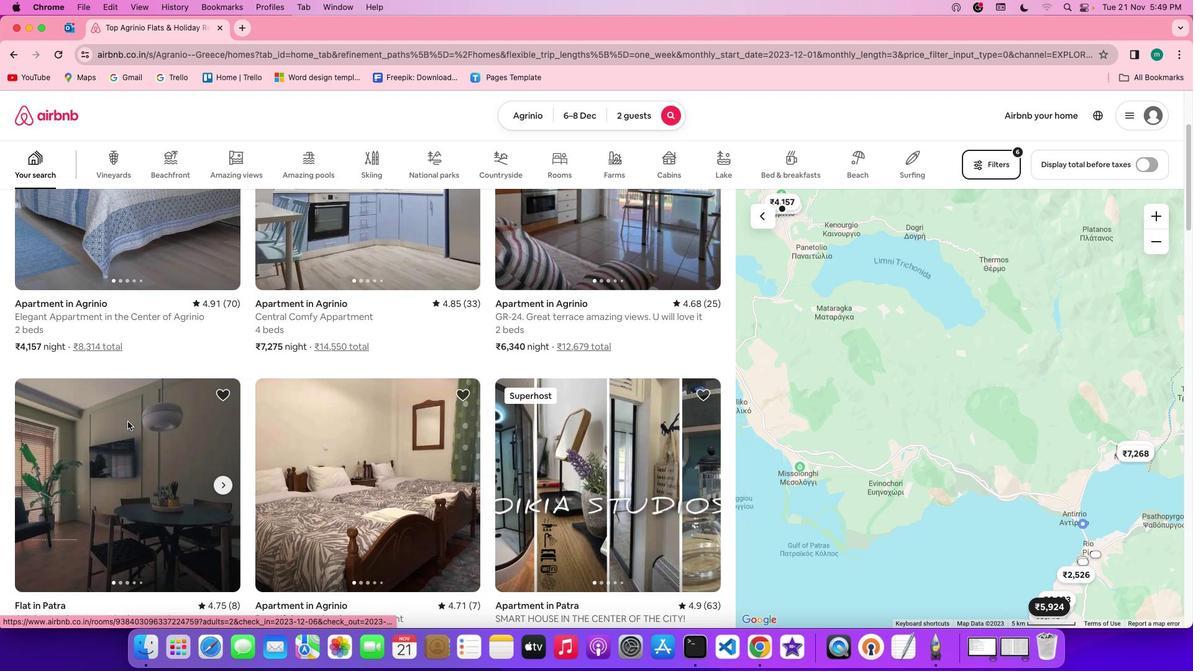 
Action: Mouse pressed left at (126, 421)
Screenshot: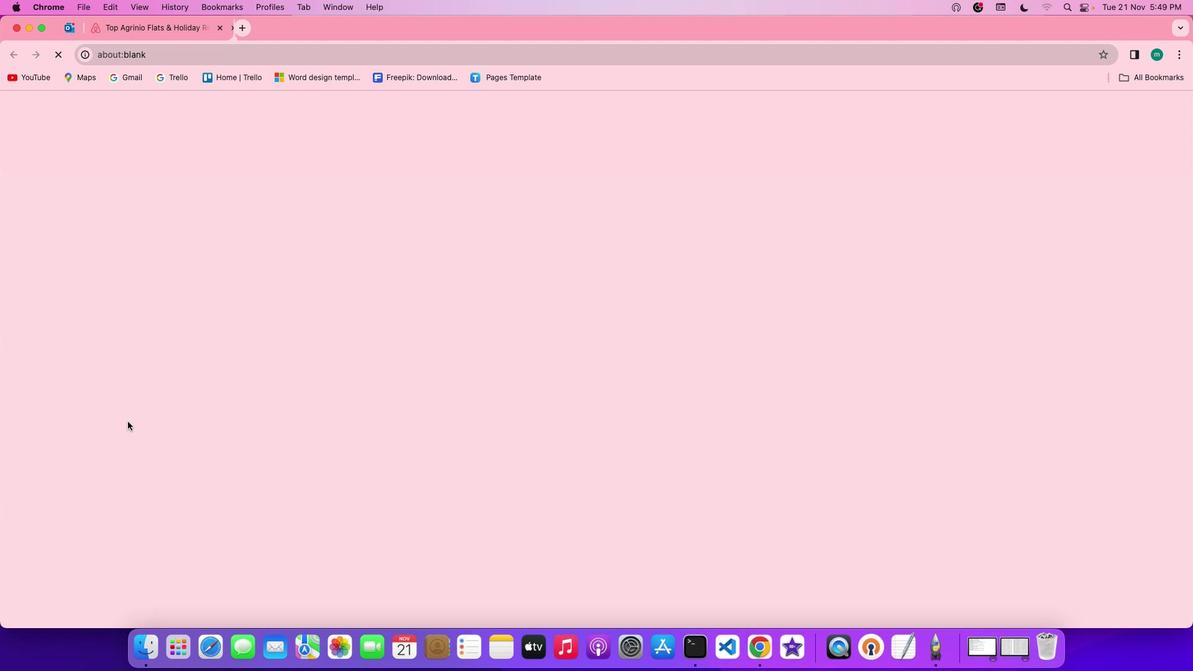 
Action: Mouse moved to (911, 461)
Screenshot: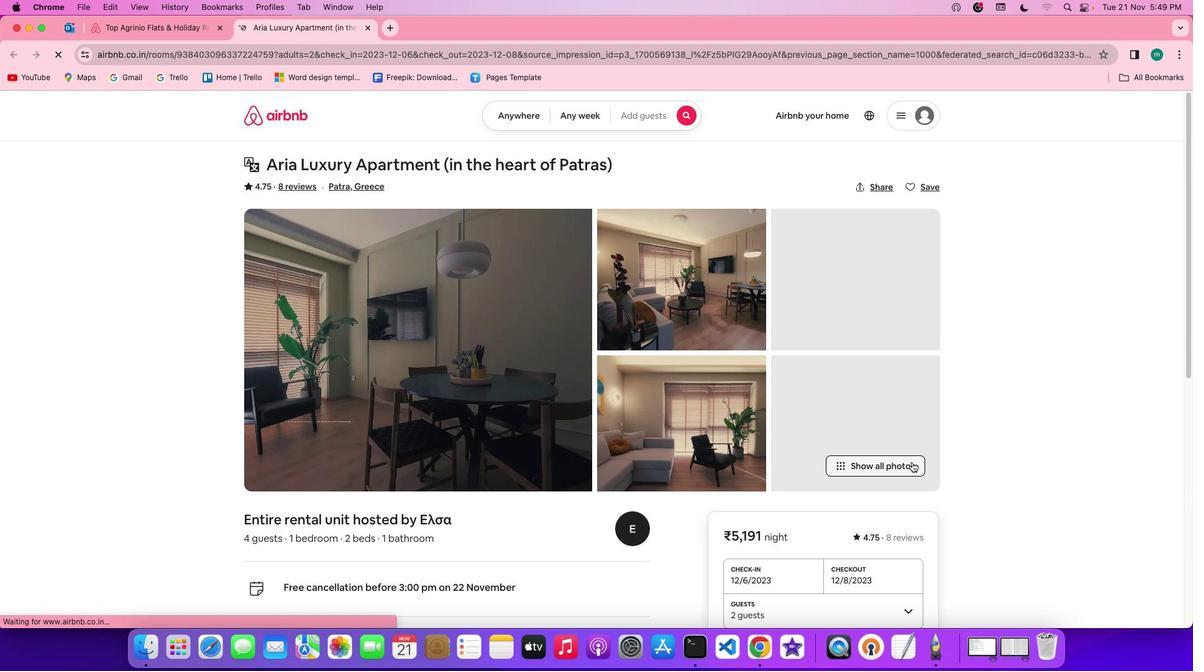 
Action: Mouse pressed left at (911, 461)
Screenshot: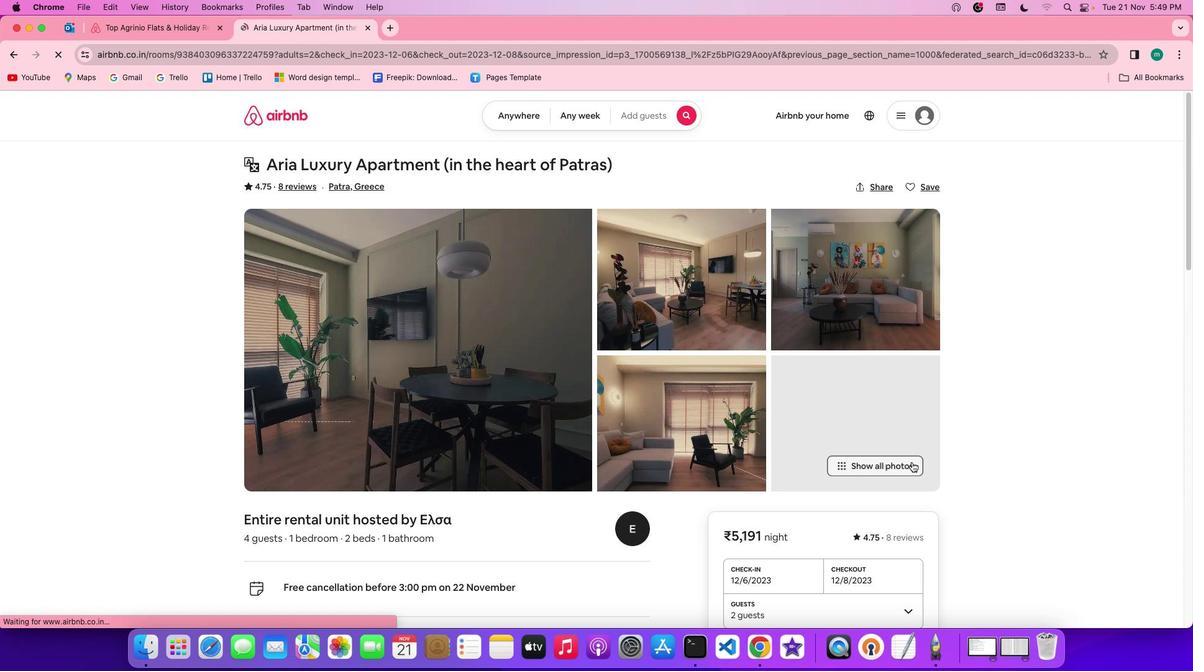 
Action: Mouse moved to (653, 418)
Screenshot: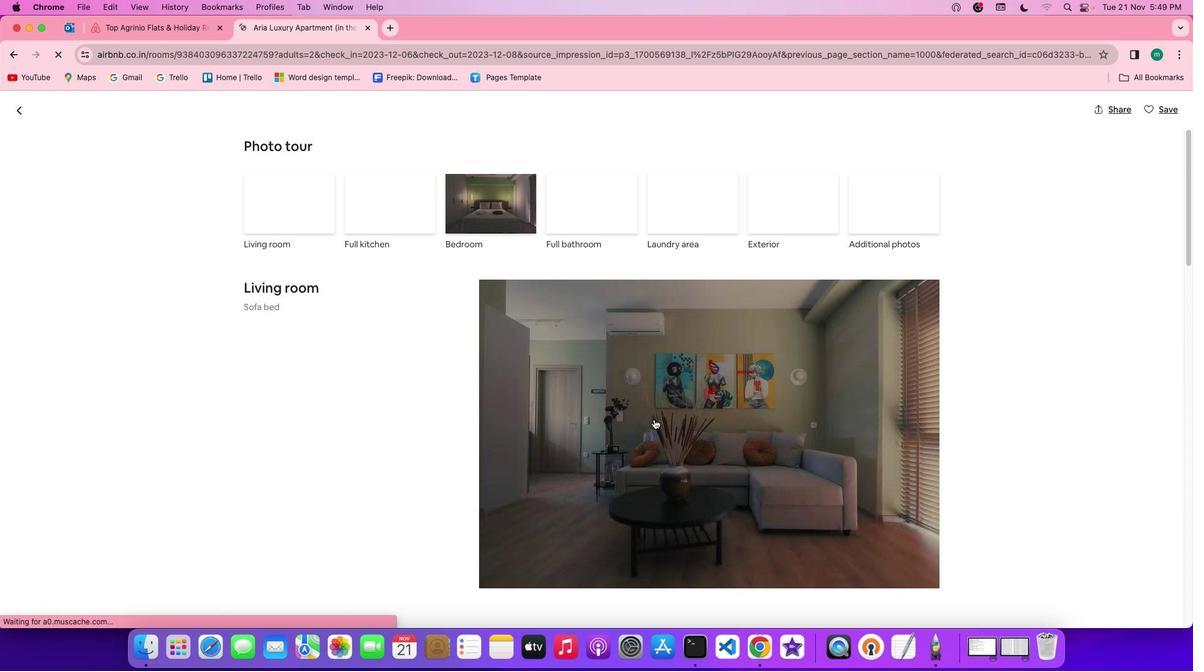 
Action: Mouse scrolled (653, 418) with delta (0, 0)
Screenshot: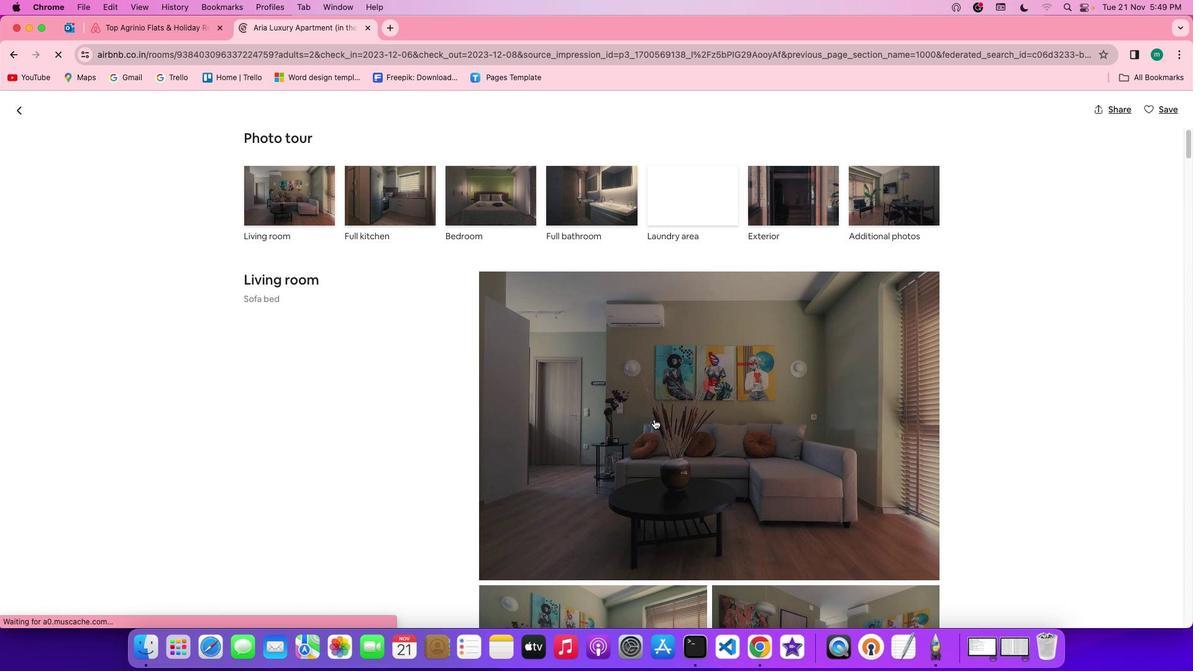 
Action: Mouse scrolled (653, 418) with delta (0, 0)
Screenshot: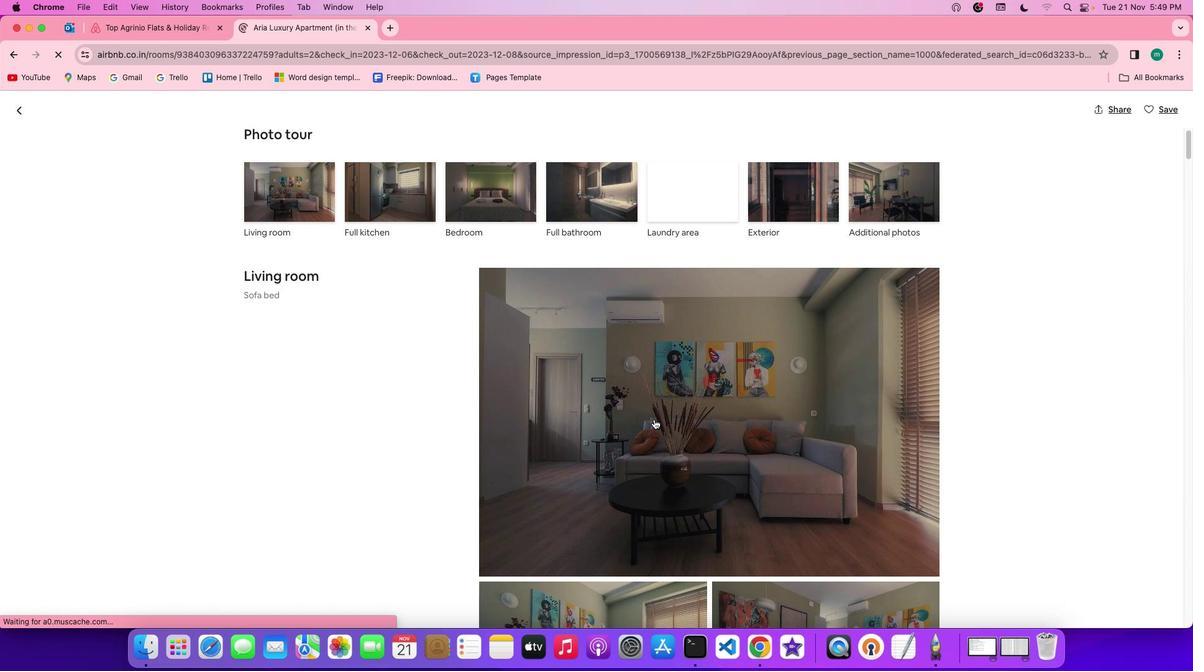 
Action: Mouse scrolled (653, 418) with delta (0, 0)
Screenshot: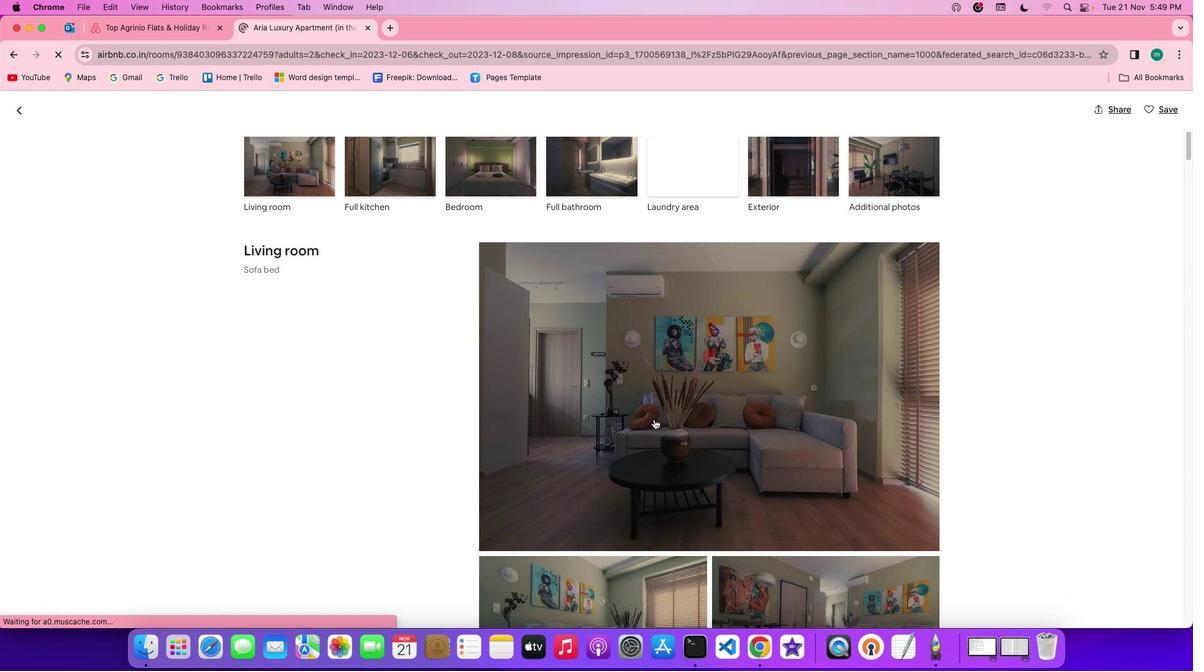 
Action: Mouse scrolled (653, 418) with delta (0, 0)
Screenshot: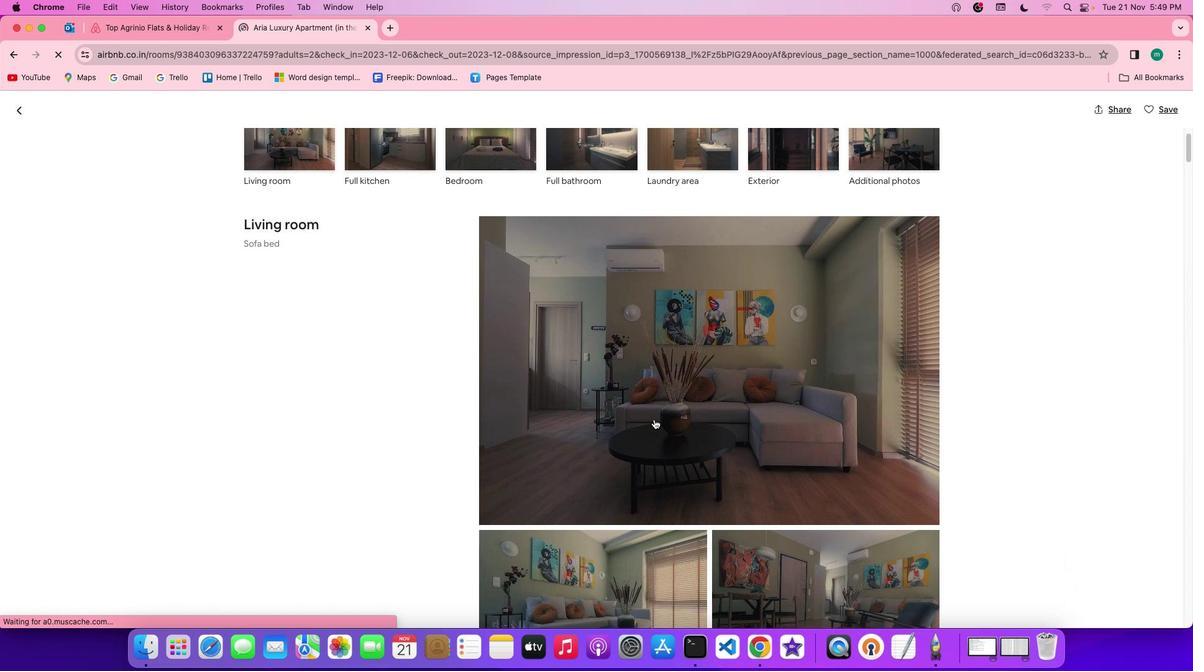 
Action: Mouse scrolled (653, 418) with delta (0, 0)
Screenshot: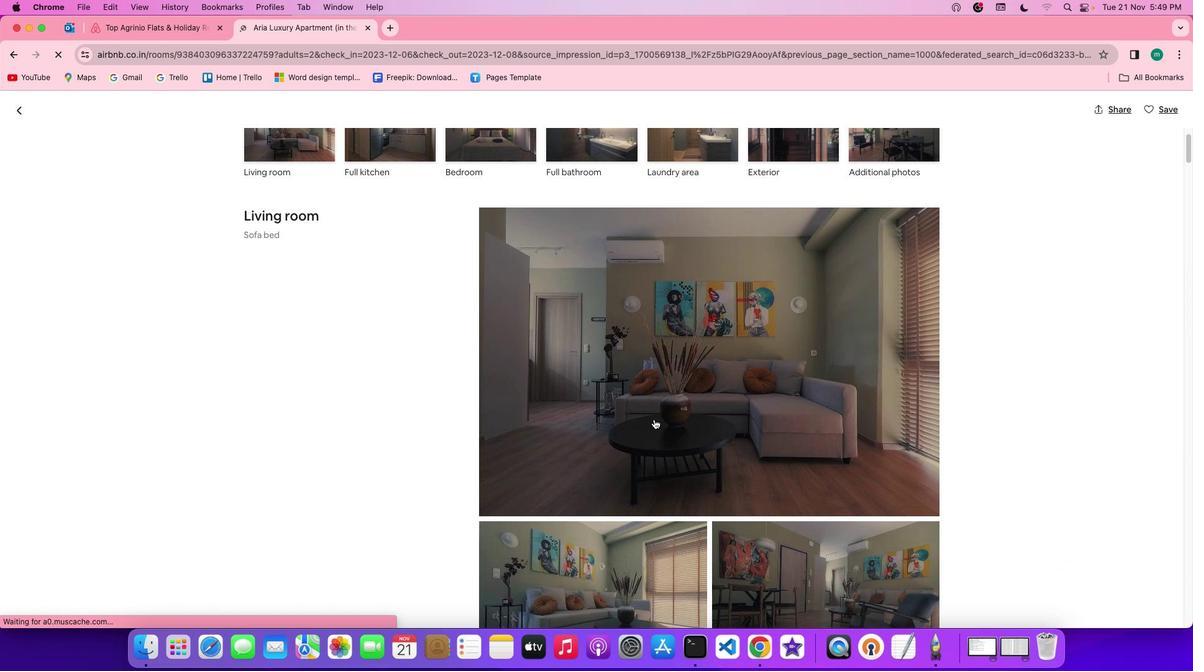 
Action: Mouse scrolled (653, 418) with delta (0, 0)
Screenshot: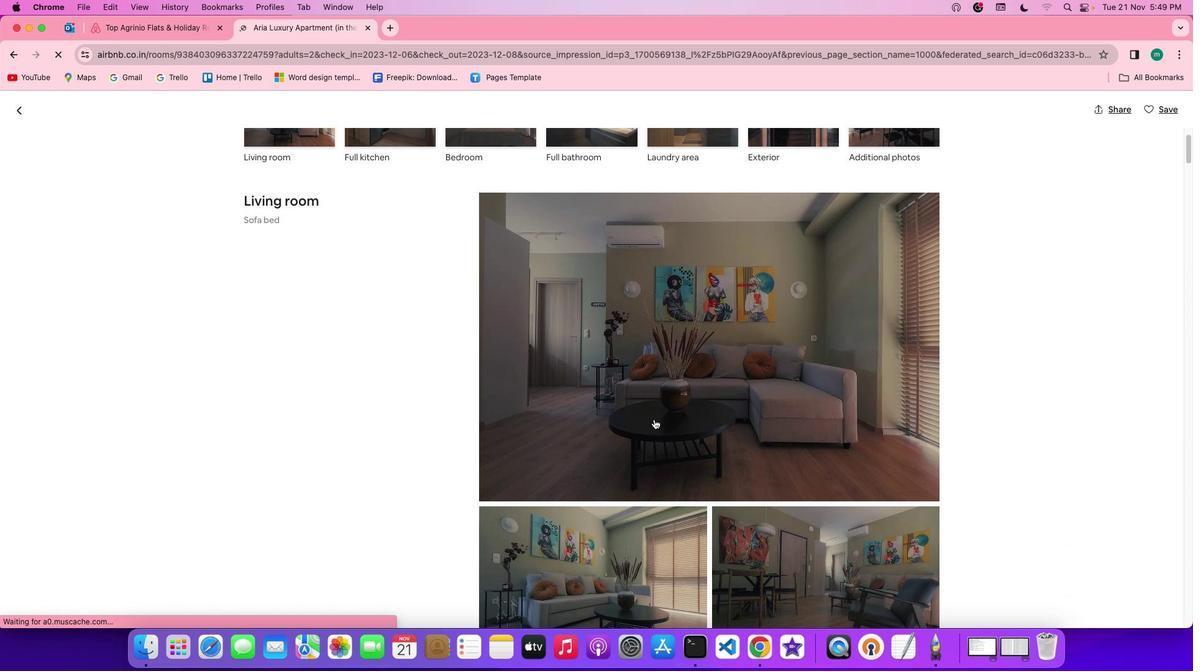 
Action: Mouse scrolled (653, 418) with delta (0, -1)
Screenshot: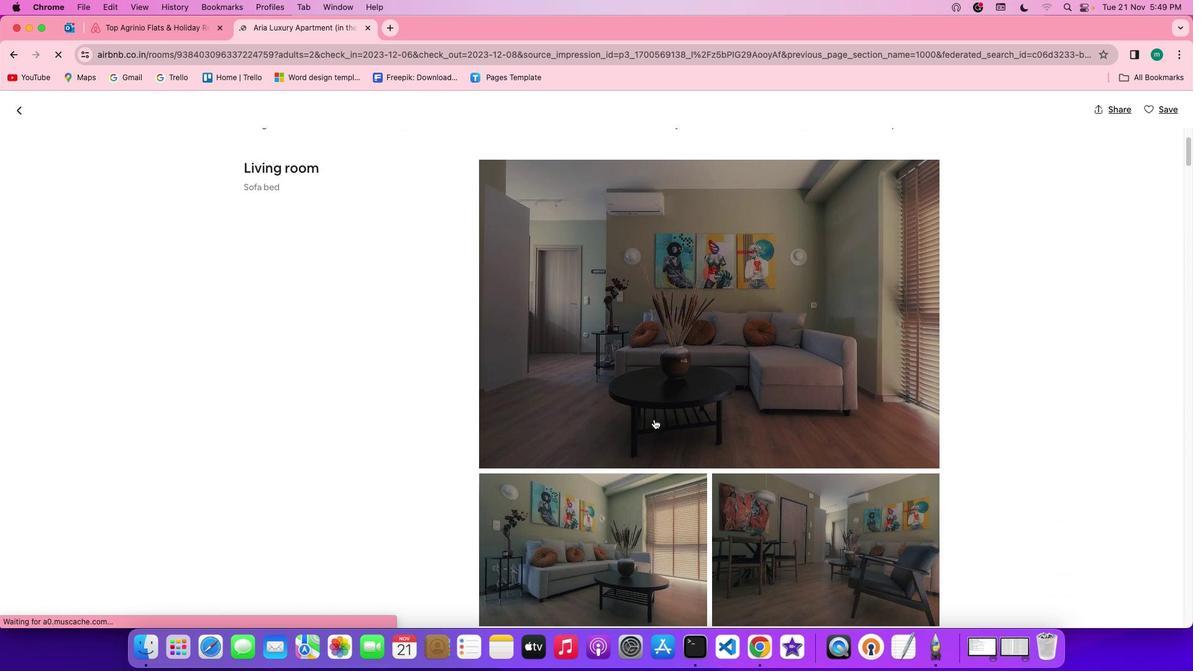 
Action: Mouse scrolled (653, 418) with delta (0, -1)
Screenshot: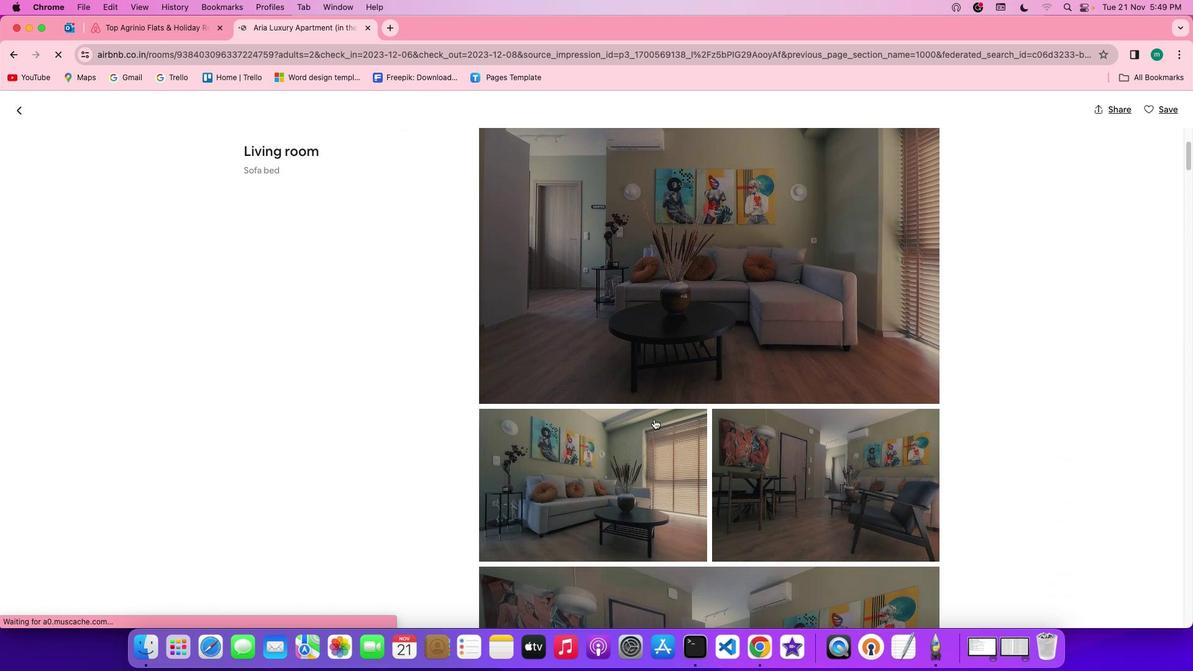 
Action: Mouse scrolled (653, 418) with delta (0, 0)
Screenshot: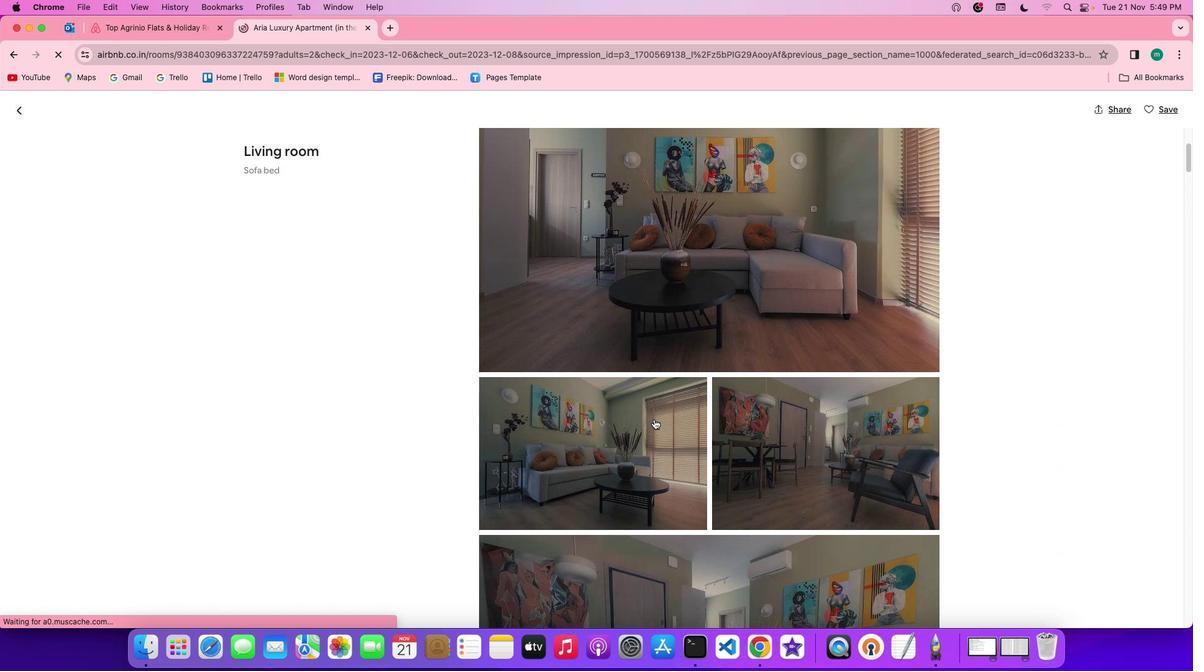 
Action: Mouse scrolled (653, 418) with delta (0, 0)
Screenshot: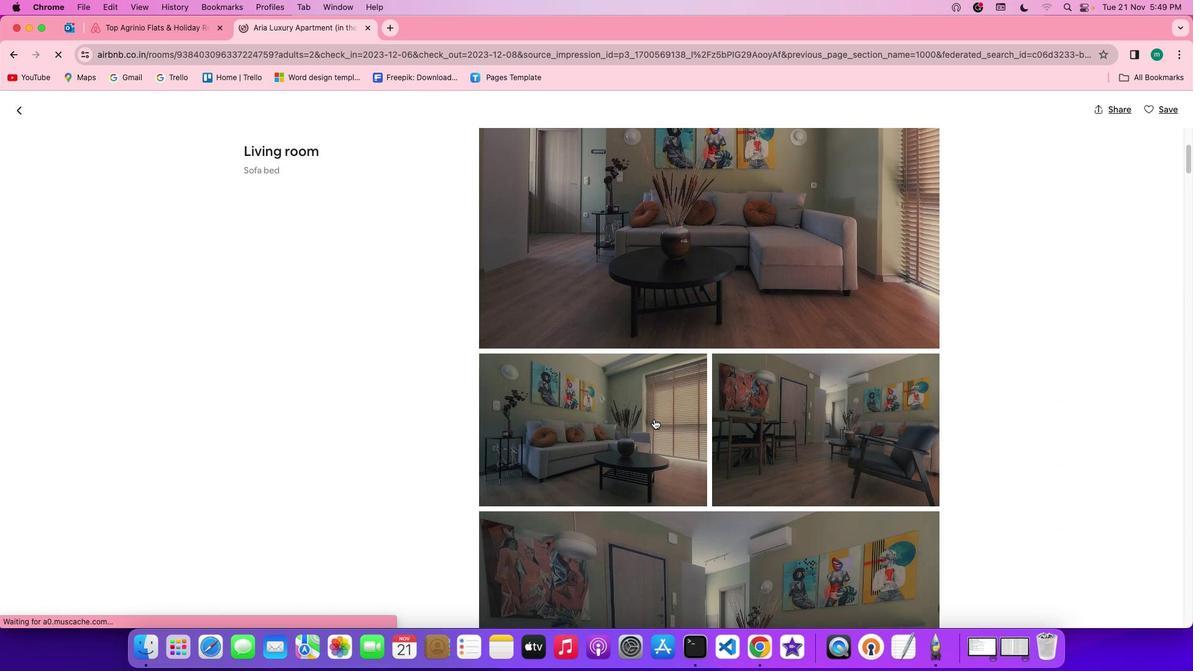 
Action: Mouse scrolled (653, 418) with delta (0, -1)
Screenshot: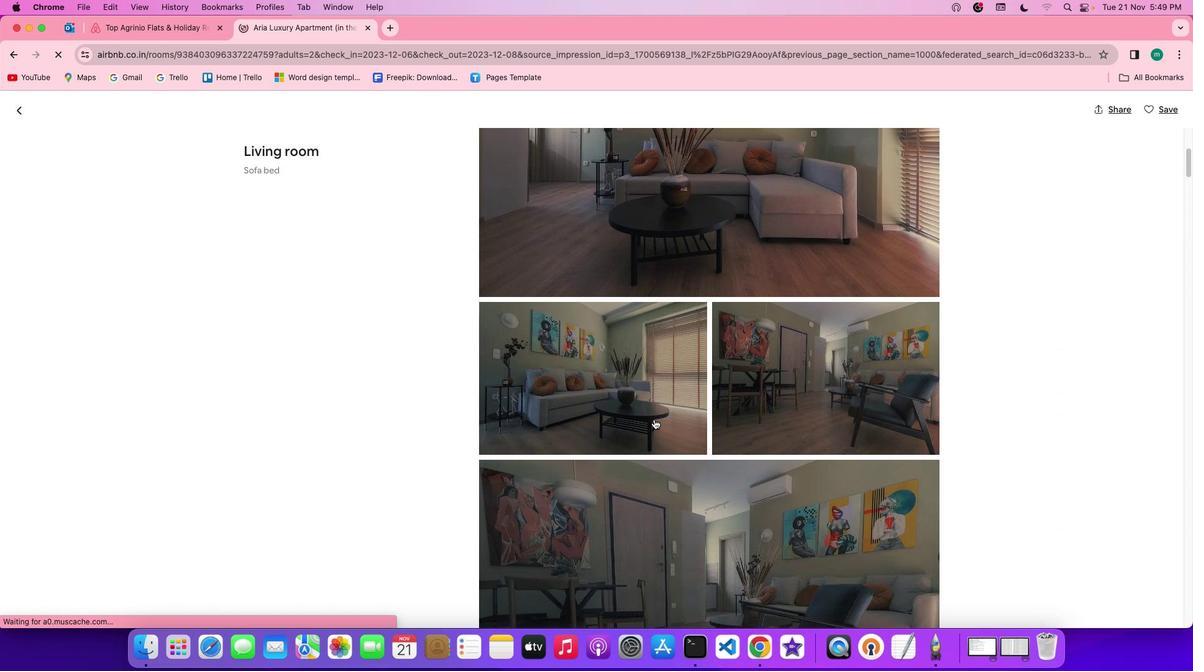 
Action: Mouse scrolled (653, 418) with delta (0, -1)
Screenshot: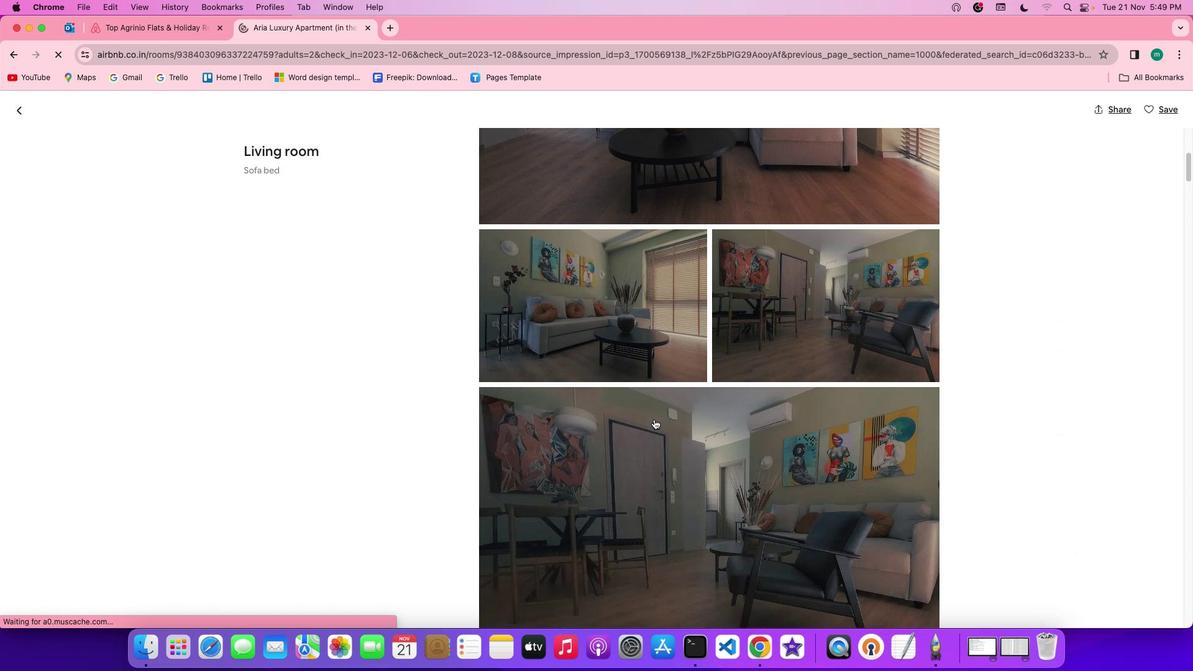 
Action: Mouse scrolled (653, 418) with delta (0, 0)
Screenshot: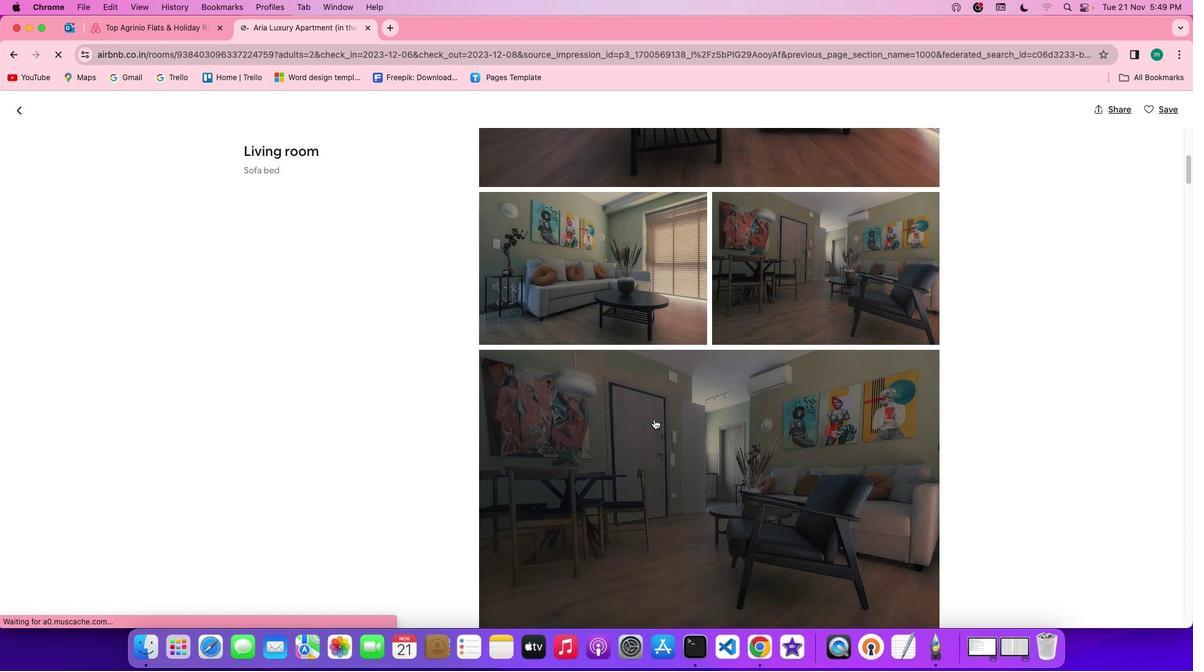 
Action: Mouse scrolled (653, 418) with delta (0, 0)
Screenshot: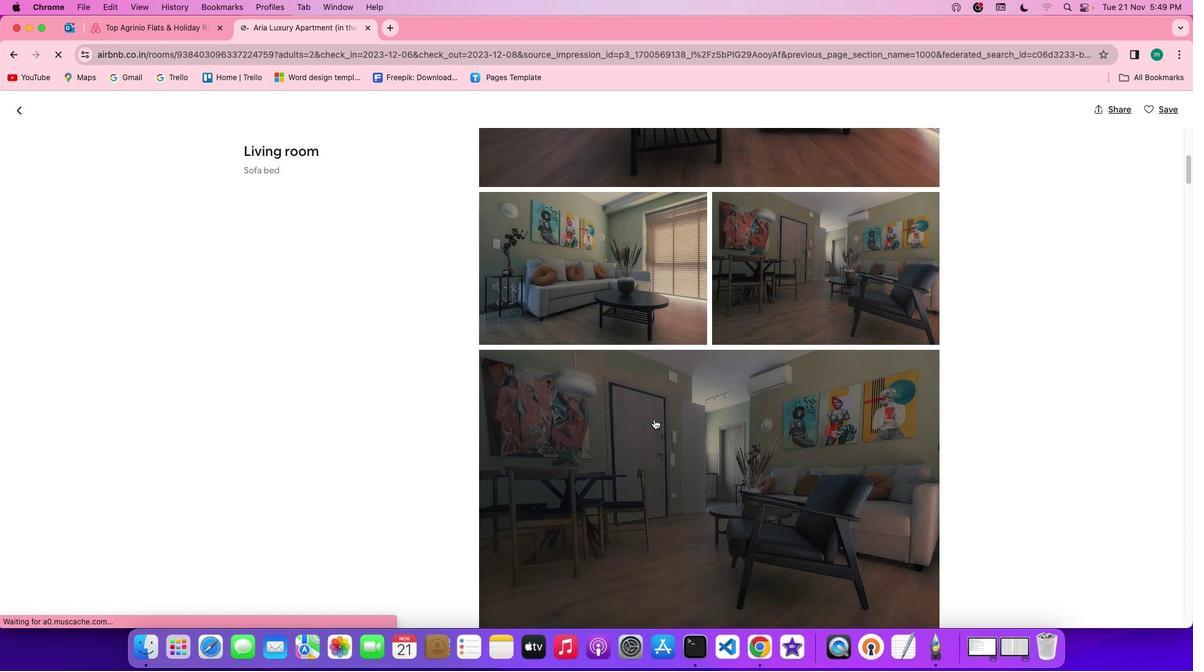 
Action: Mouse scrolled (653, 418) with delta (0, -1)
Screenshot: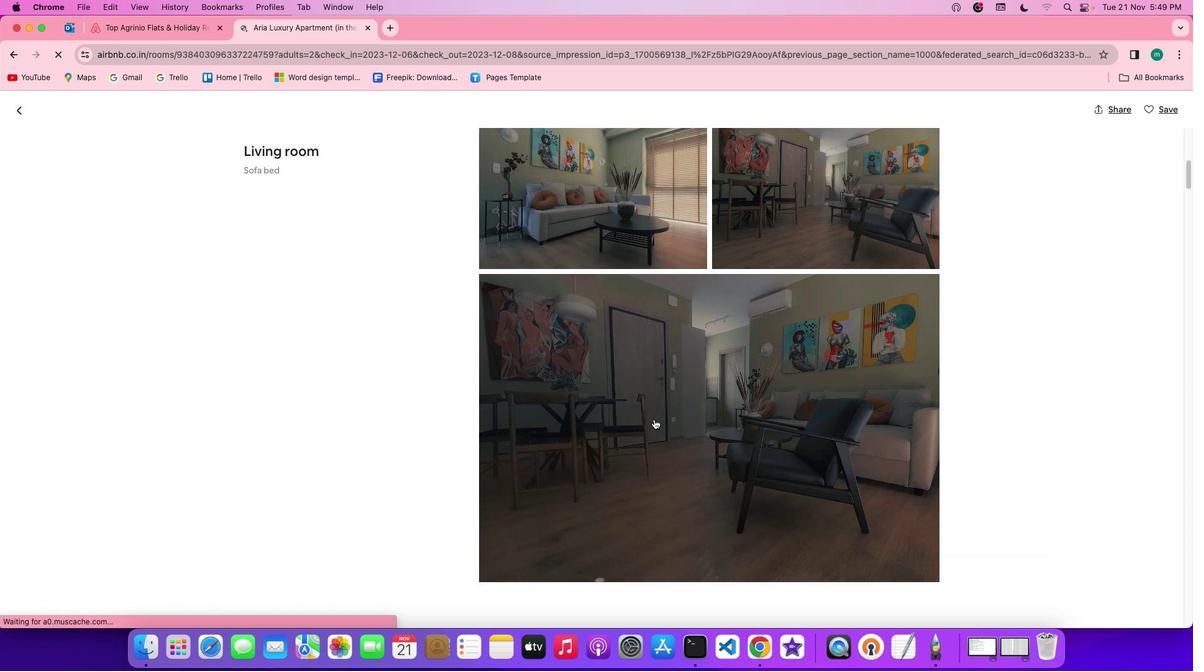 
Action: Mouse scrolled (653, 418) with delta (0, -1)
Screenshot: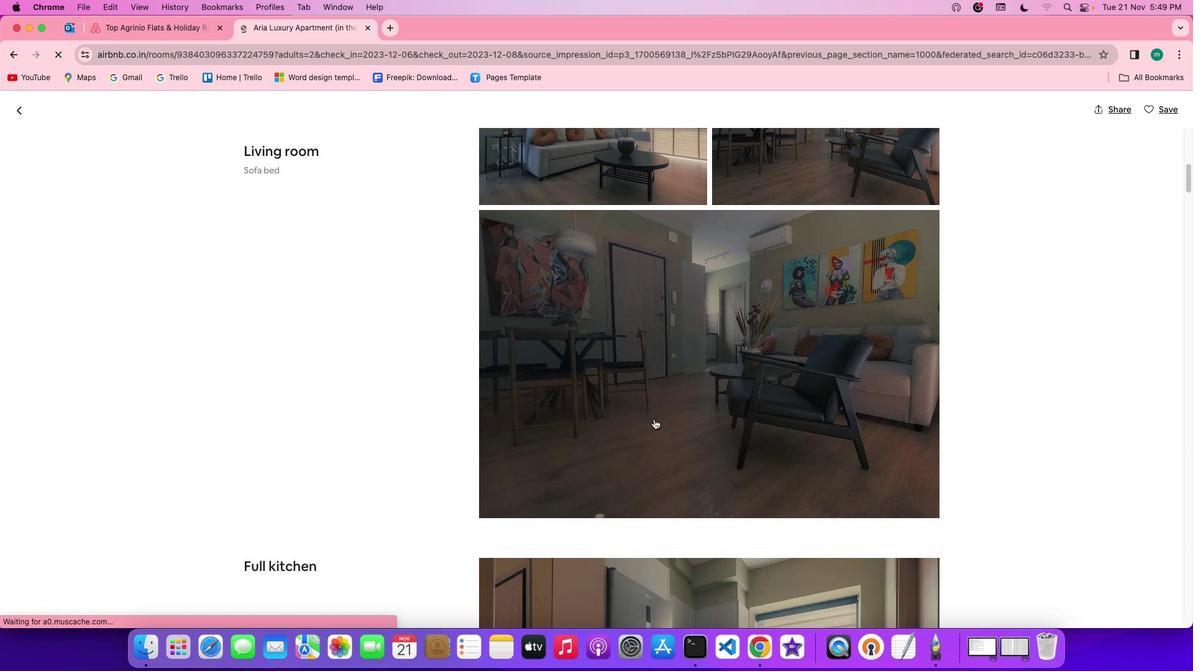 
Action: Mouse scrolled (653, 418) with delta (0, 0)
Screenshot: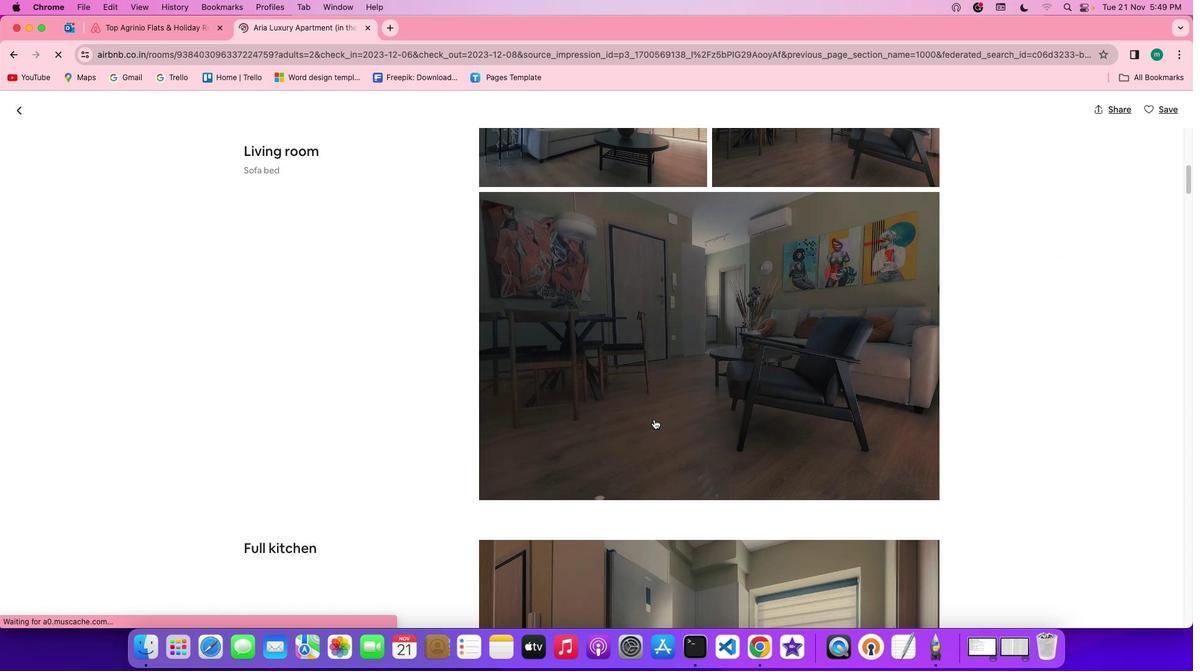 
Action: Mouse scrolled (653, 418) with delta (0, 0)
Screenshot: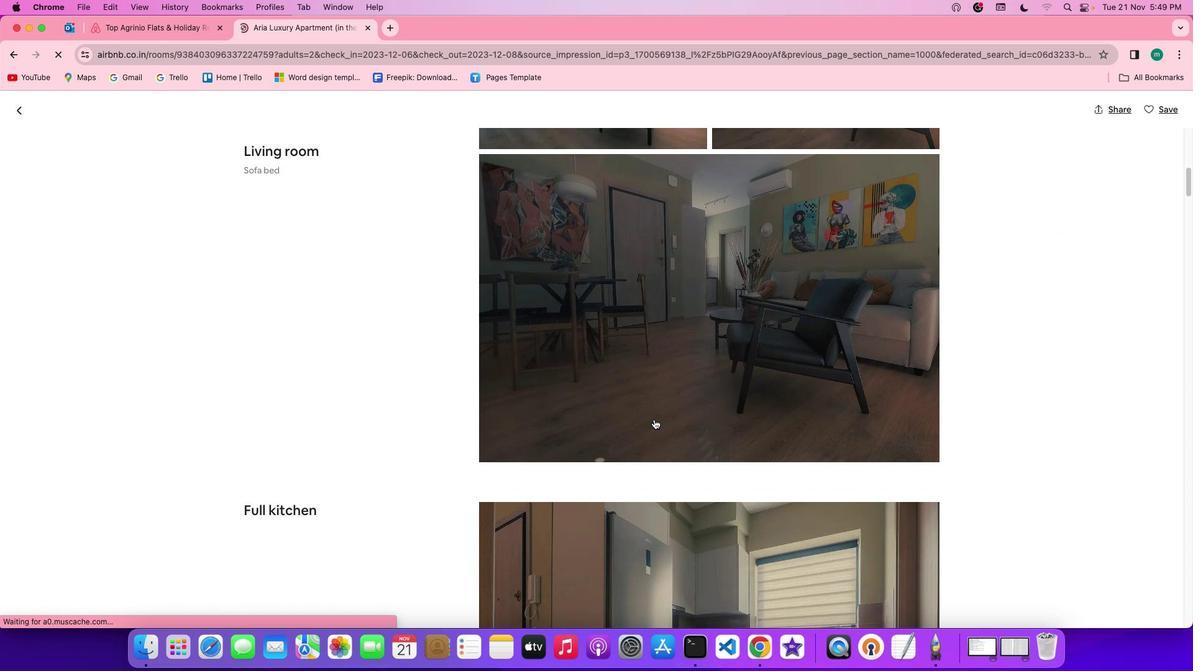 
Action: Mouse scrolled (653, 418) with delta (0, -1)
Screenshot: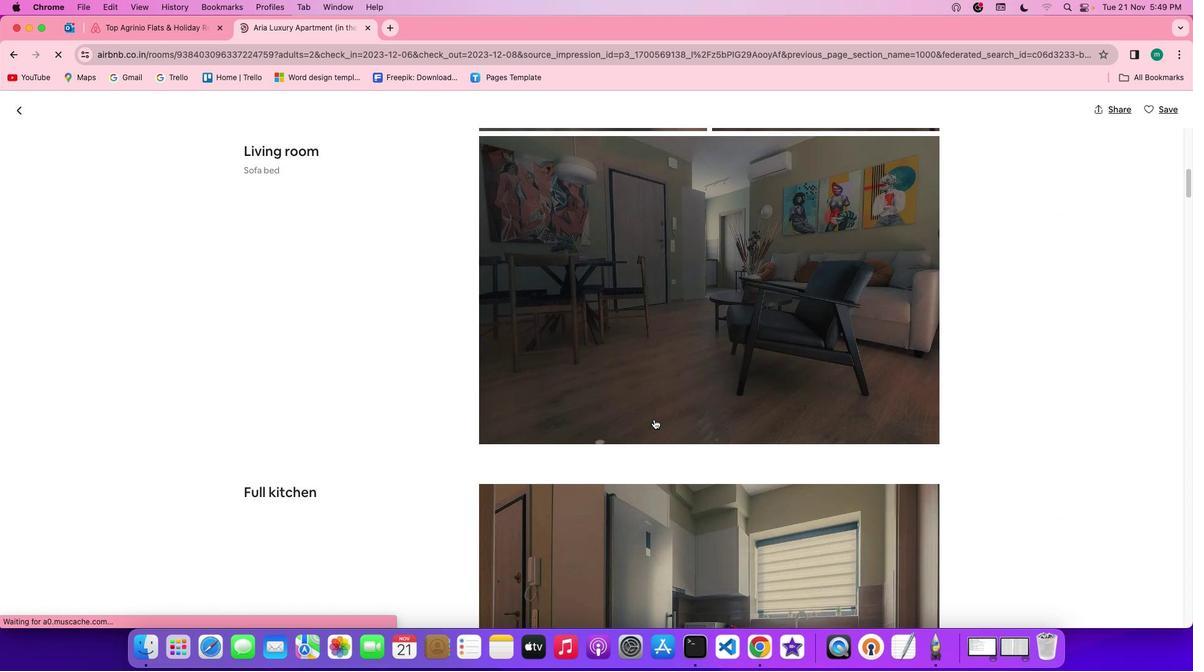 
Action: Mouse scrolled (653, 418) with delta (0, -1)
Screenshot: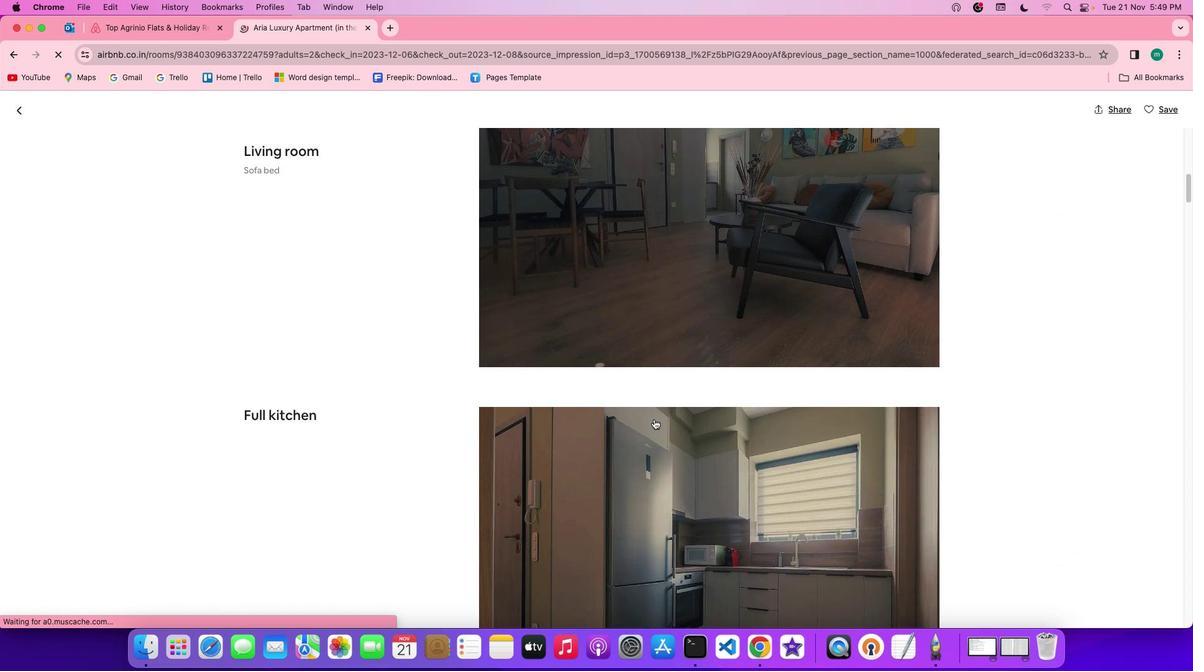 
Action: Mouse scrolled (653, 418) with delta (0, 0)
Screenshot: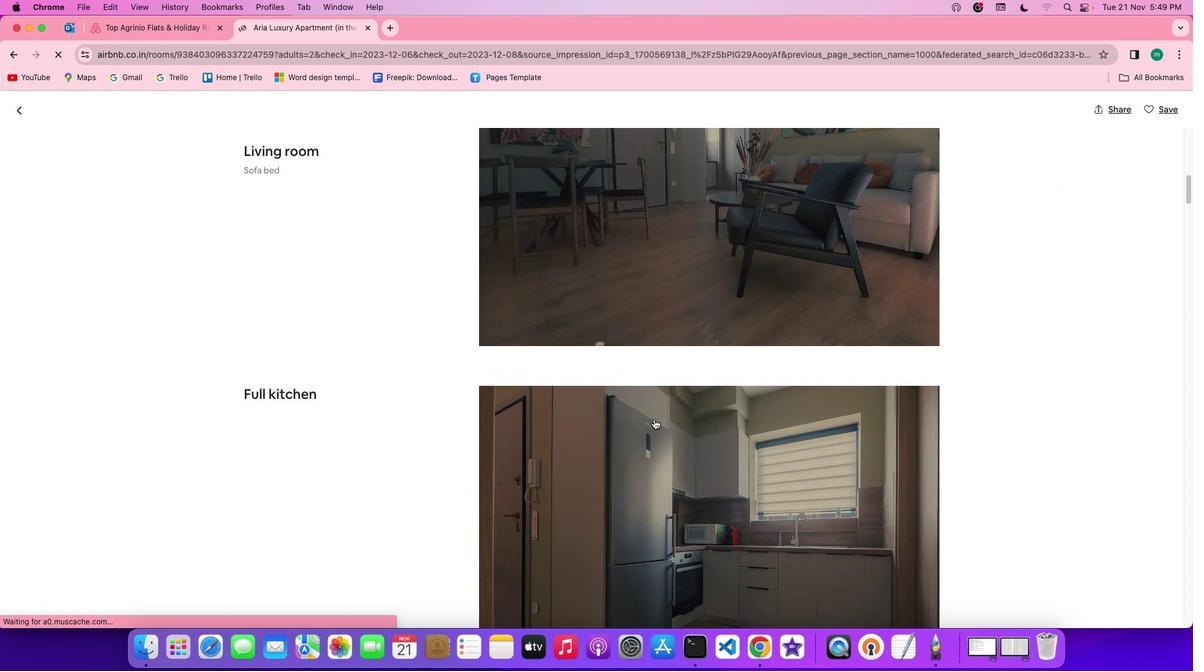 
Action: Mouse scrolled (653, 418) with delta (0, 0)
Screenshot: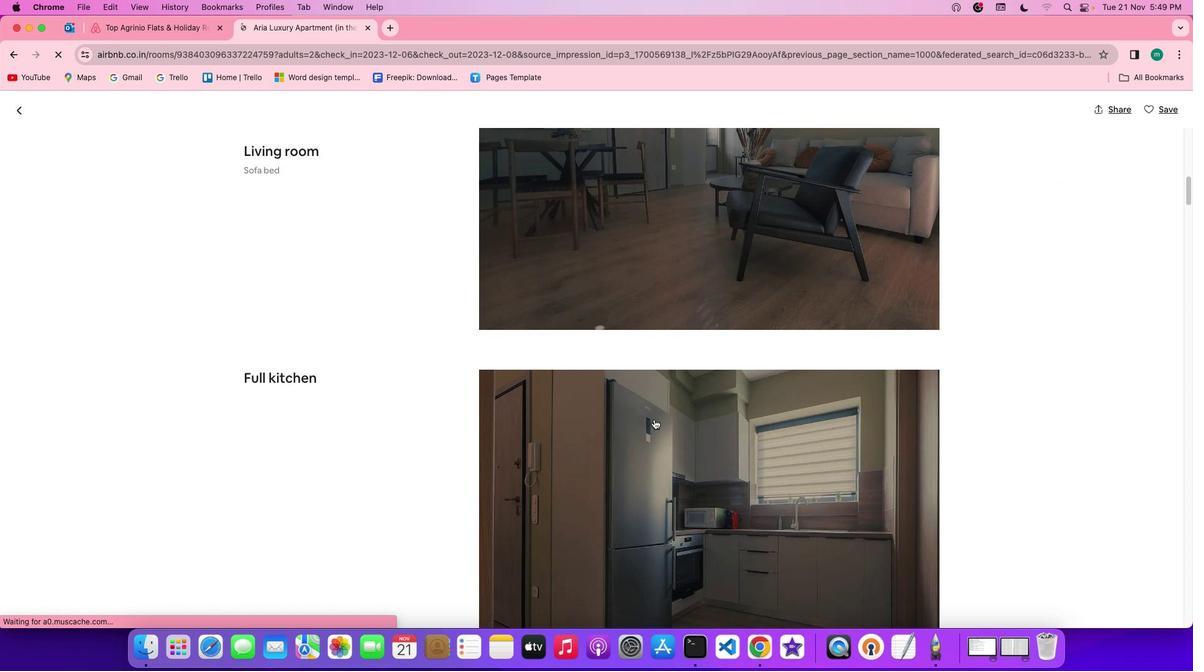 
Action: Mouse scrolled (653, 418) with delta (0, 0)
Screenshot: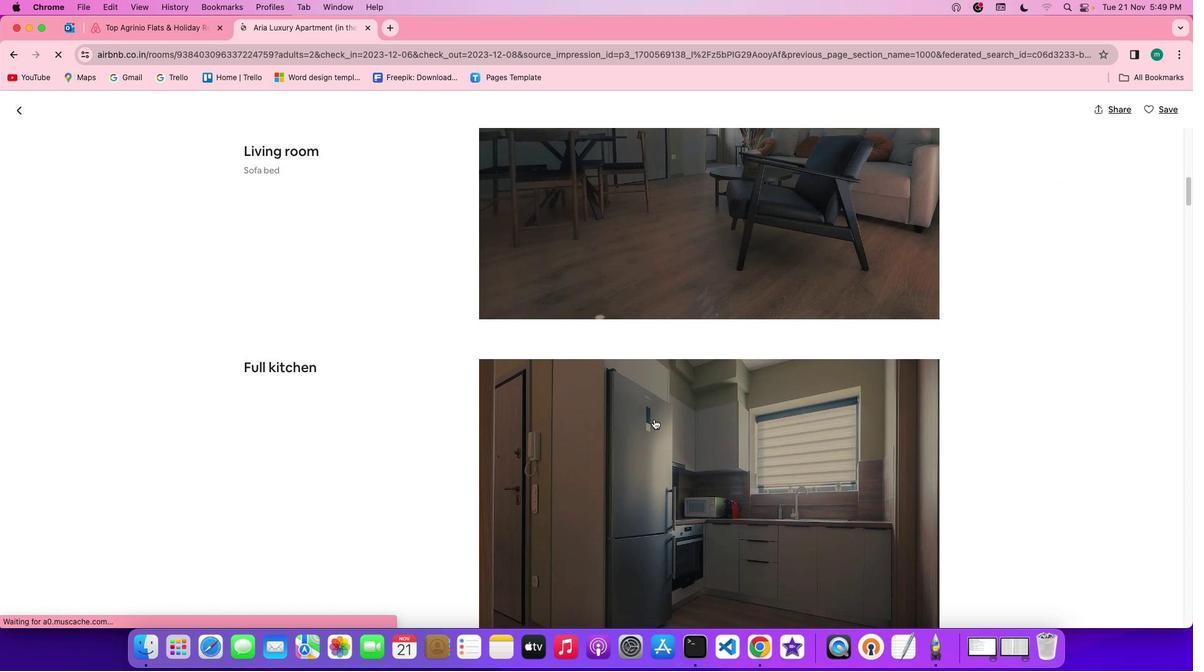 
Action: Mouse scrolled (653, 418) with delta (0, -1)
Screenshot: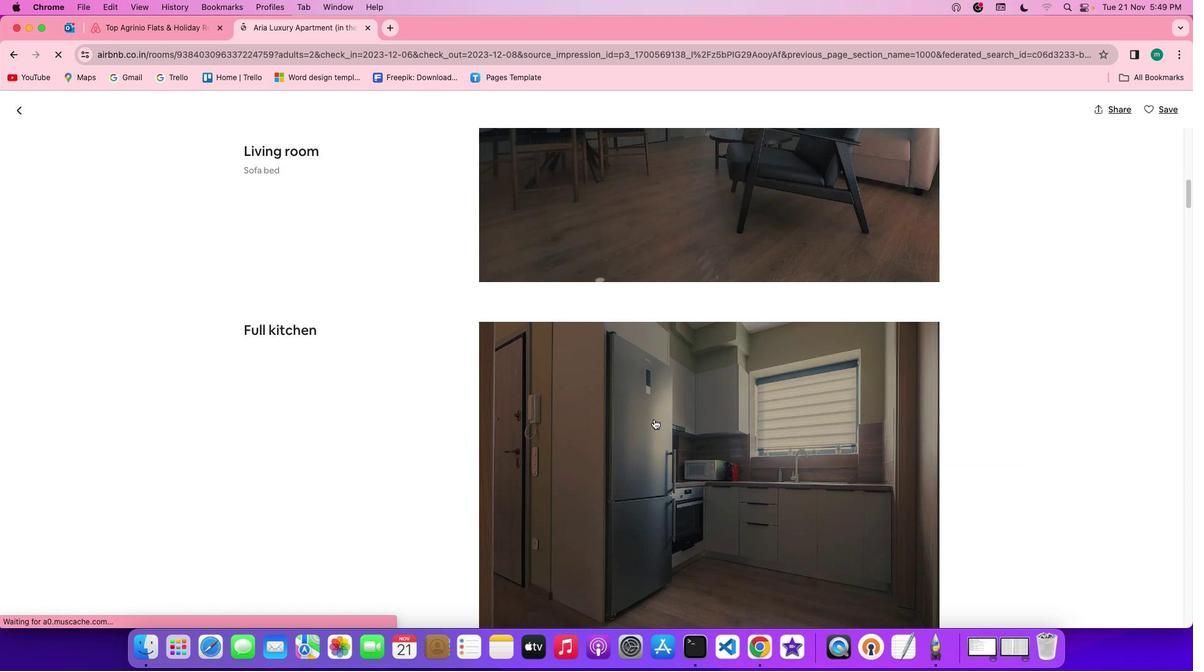 
Action: Mouse scrolled (653, 418) with delta (0, -2)
Screenshot: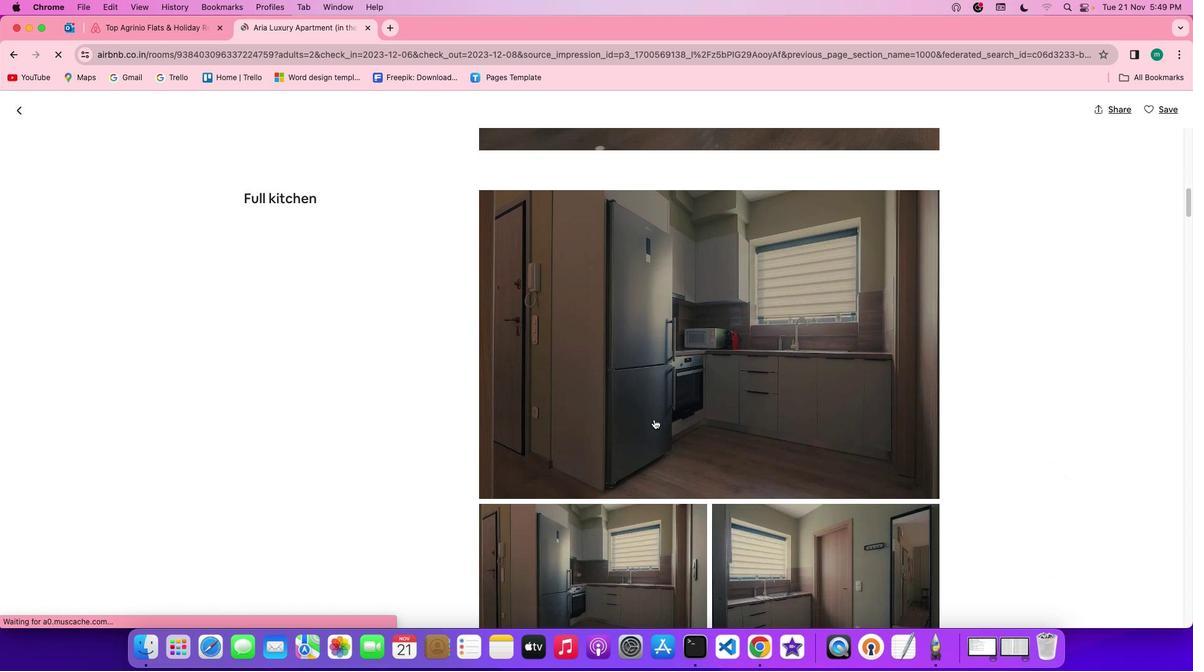 
Action: Mouse scrolled (653, 418) with delta (0, 0)
Screenshot: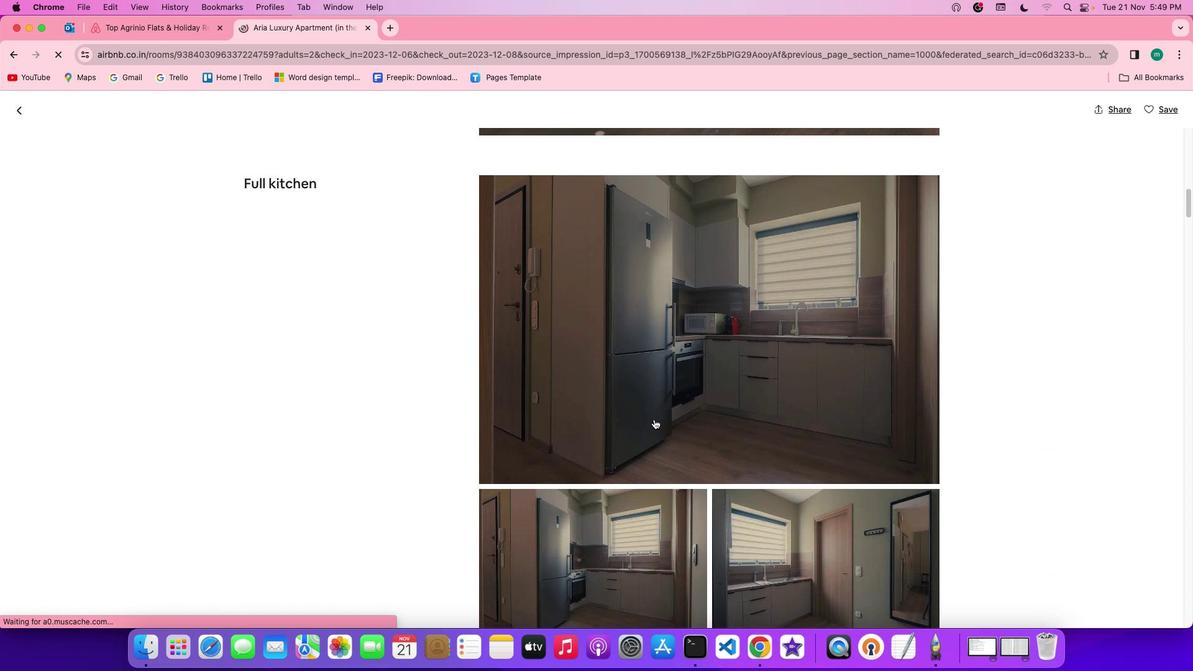 
Action: Mouse scrolled (653, 418) with delta (0, 0)
Screenshot: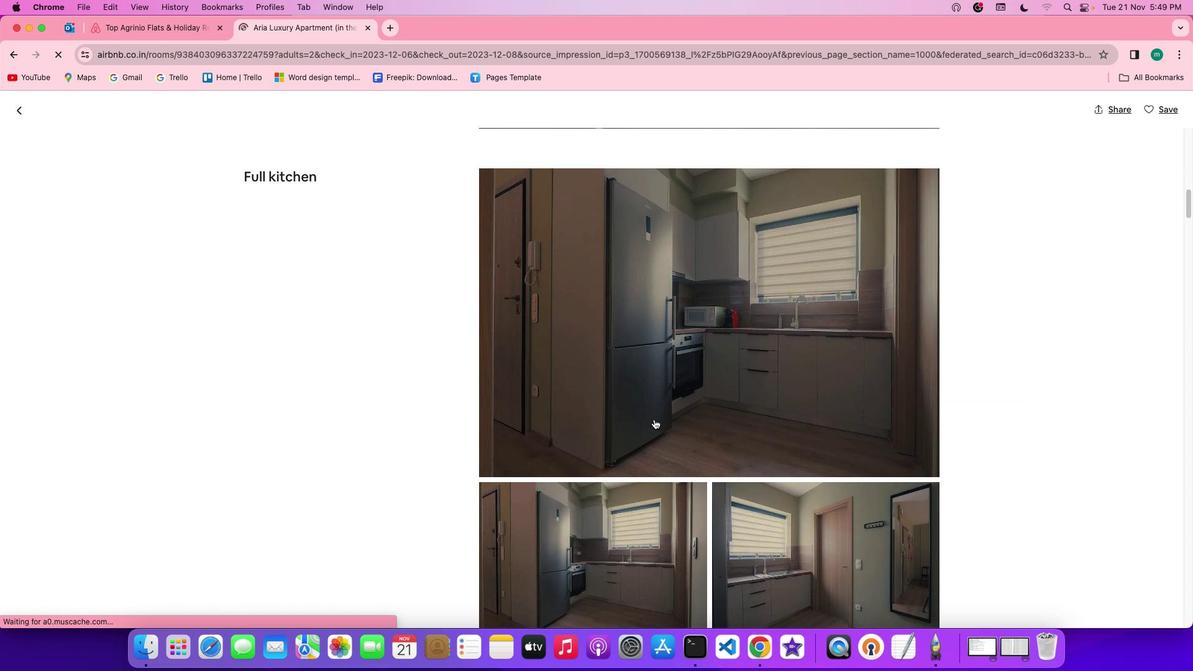 
Action: Mouse scrolled (653, 418) with delta (0, 0)
Screenshot: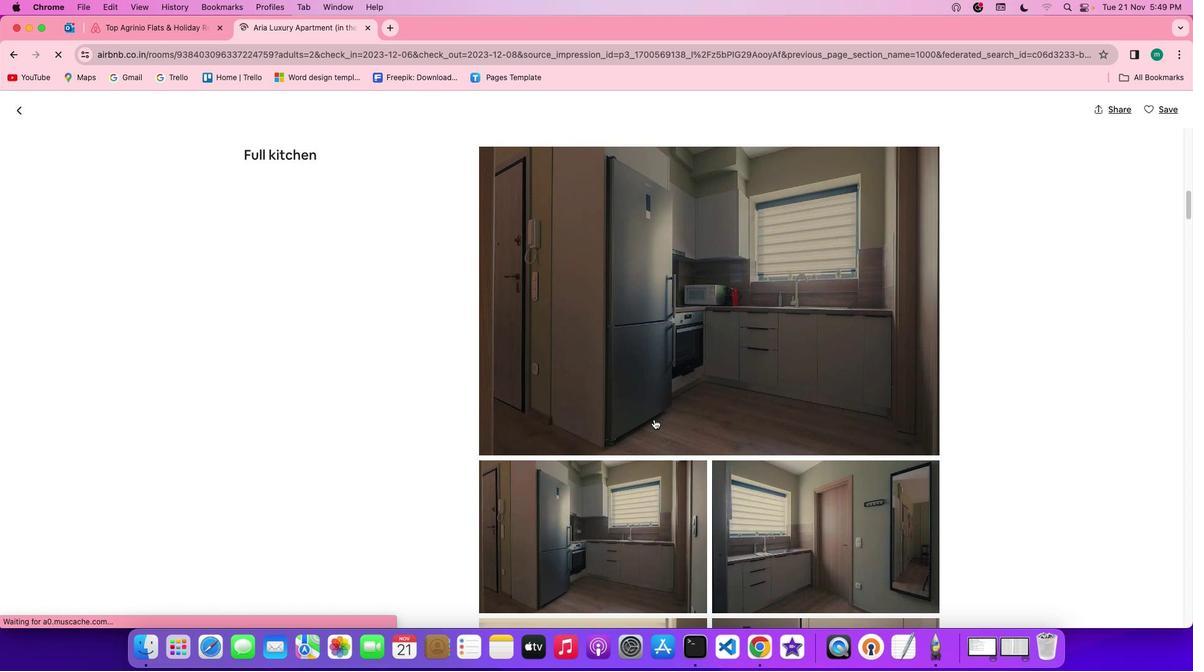 
Action: Mouse scrolled (653, 418) with delta (0, -1)
Screenshot: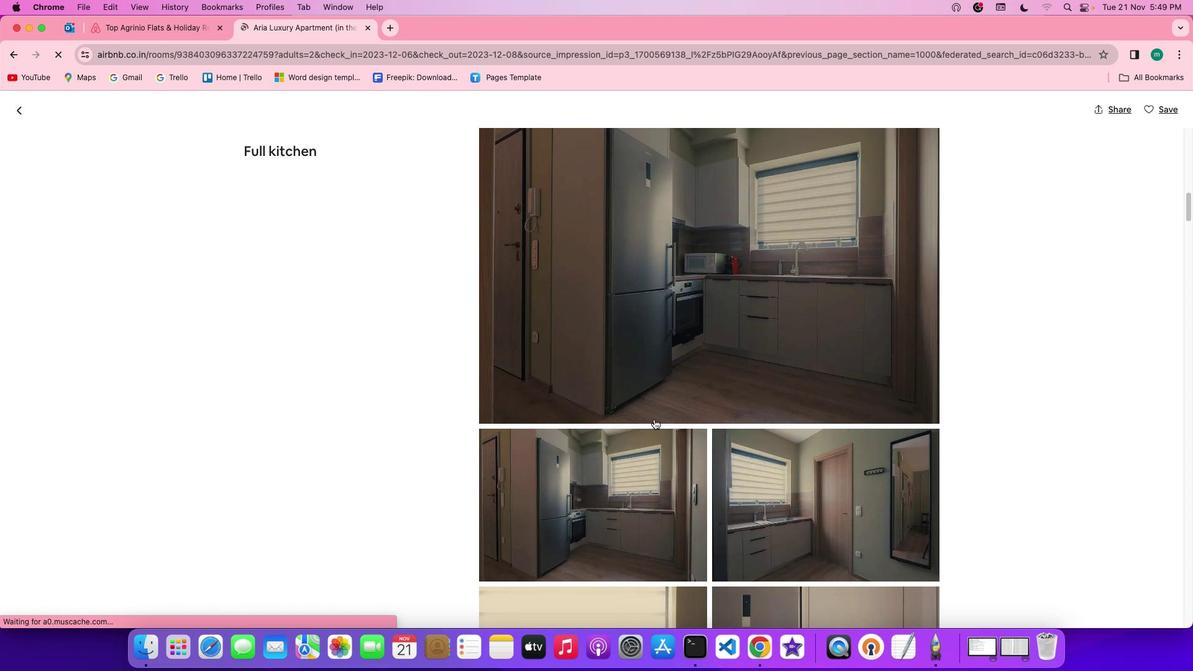 
Action: Mouse scrolled (653, 418) with delta (0, -1)
Screenshot: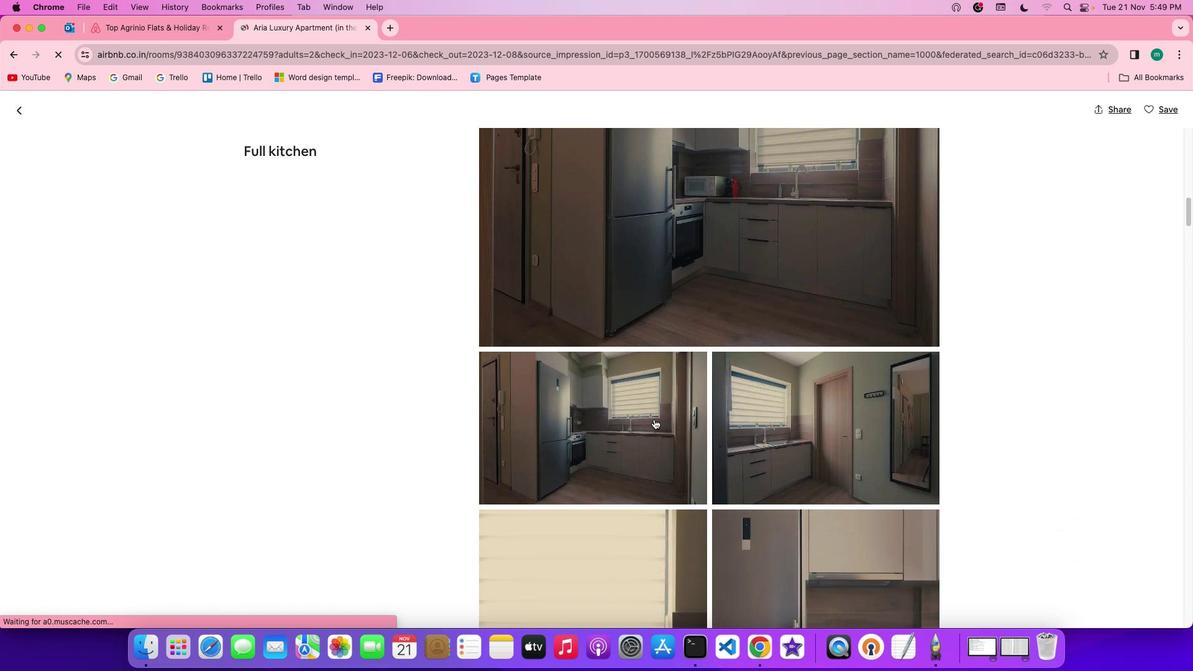 
Action: Mouse scrolled (653, 418) with delta (0, -1)
Screenshot: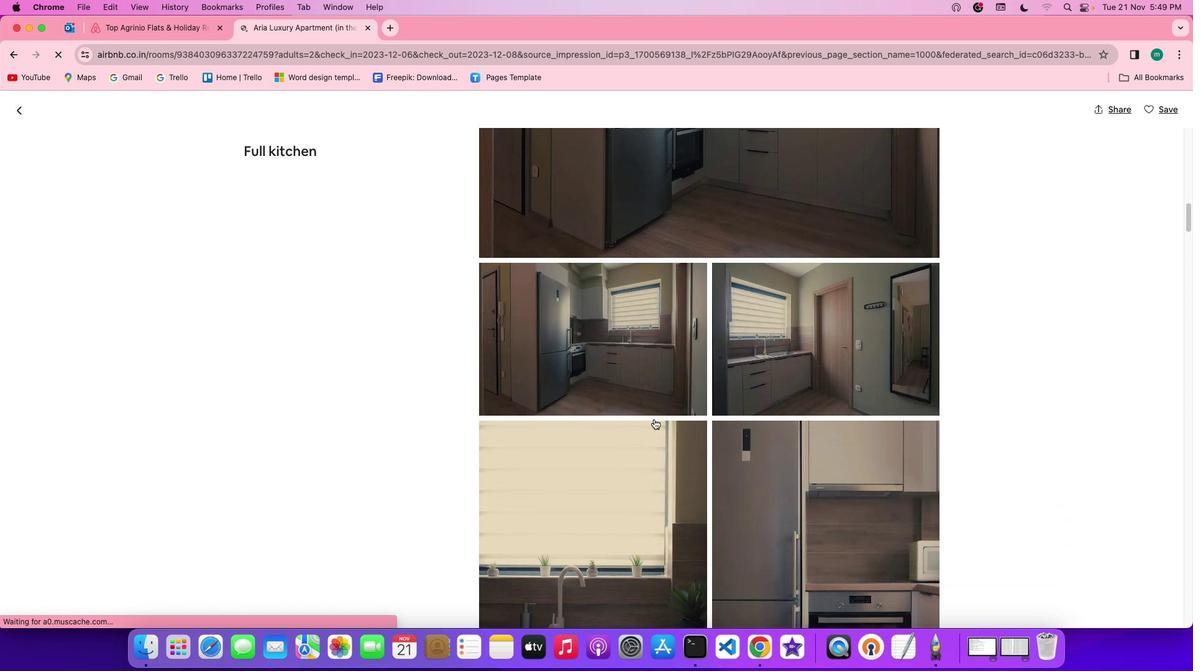 
Action: Mouse scrolled (653, 418) with delta (0, 0)
Screenshot: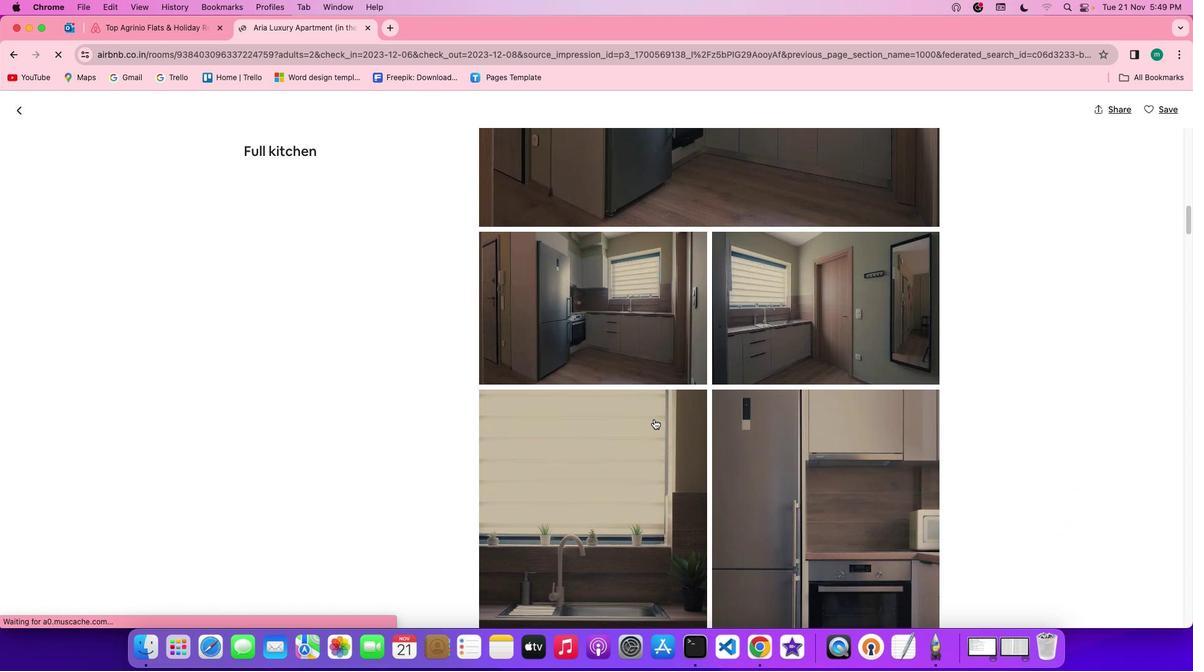 
Action: Mouse scrolled (653, 418) with delta (0, 0)
Screenshot: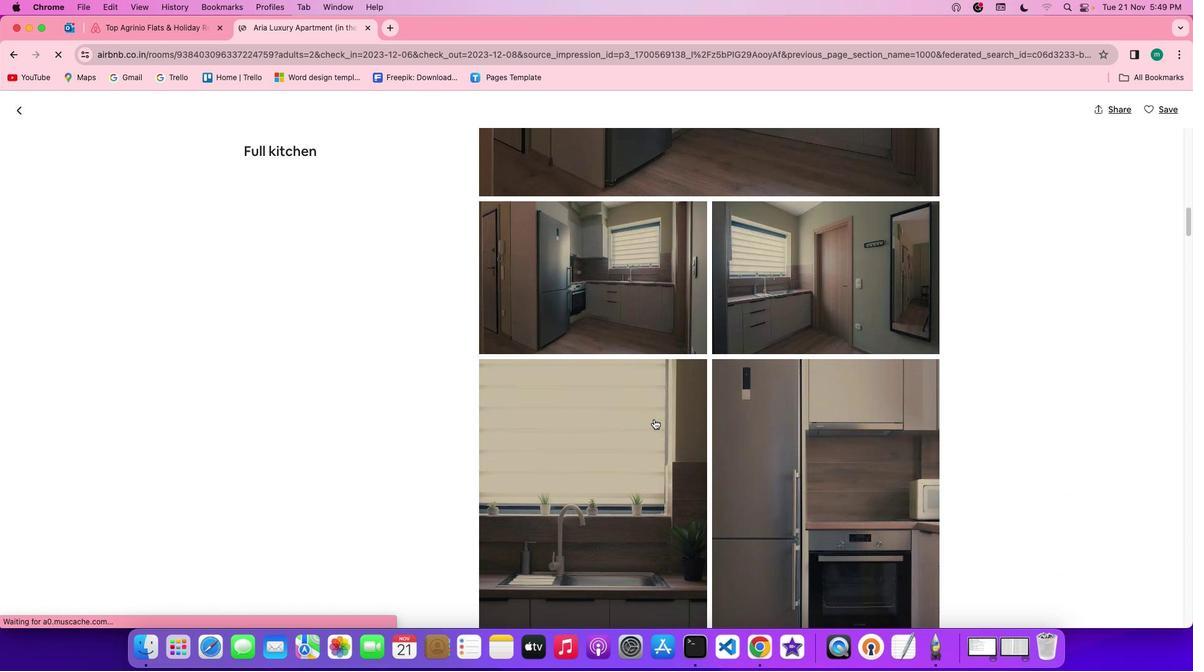 
Action: Mouse scrolled (653, 418) with delta (0, -1)
Screenshot: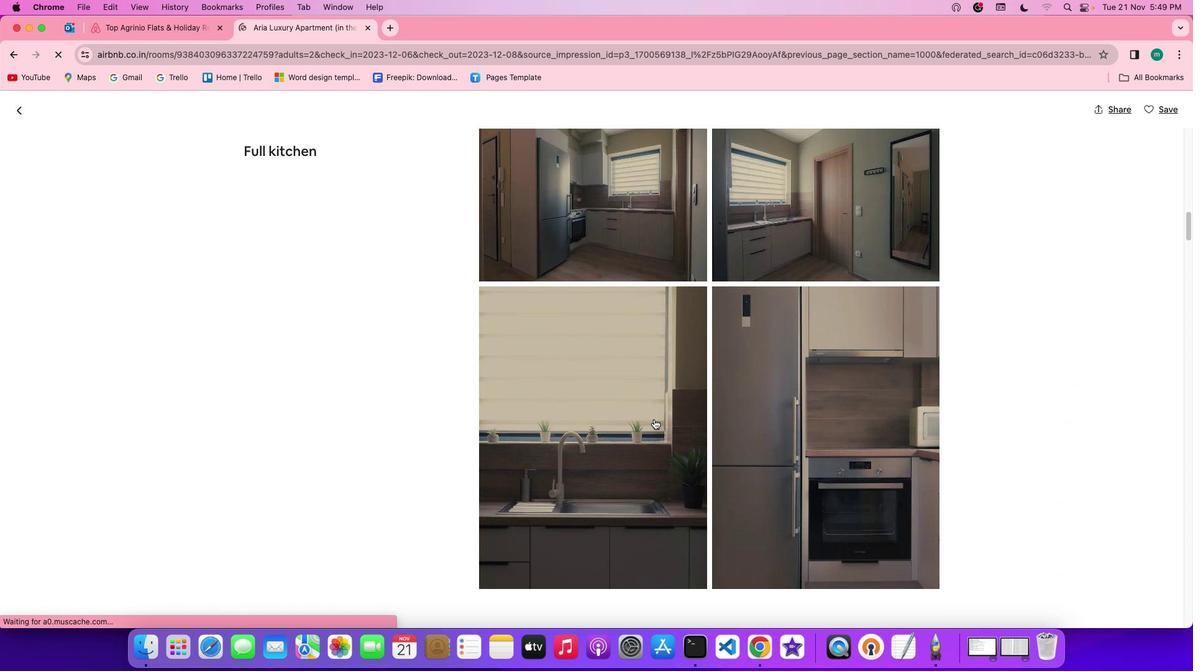 
Action: Mouse scrolled (653, 418) with delta (0, -1)
Screenshot: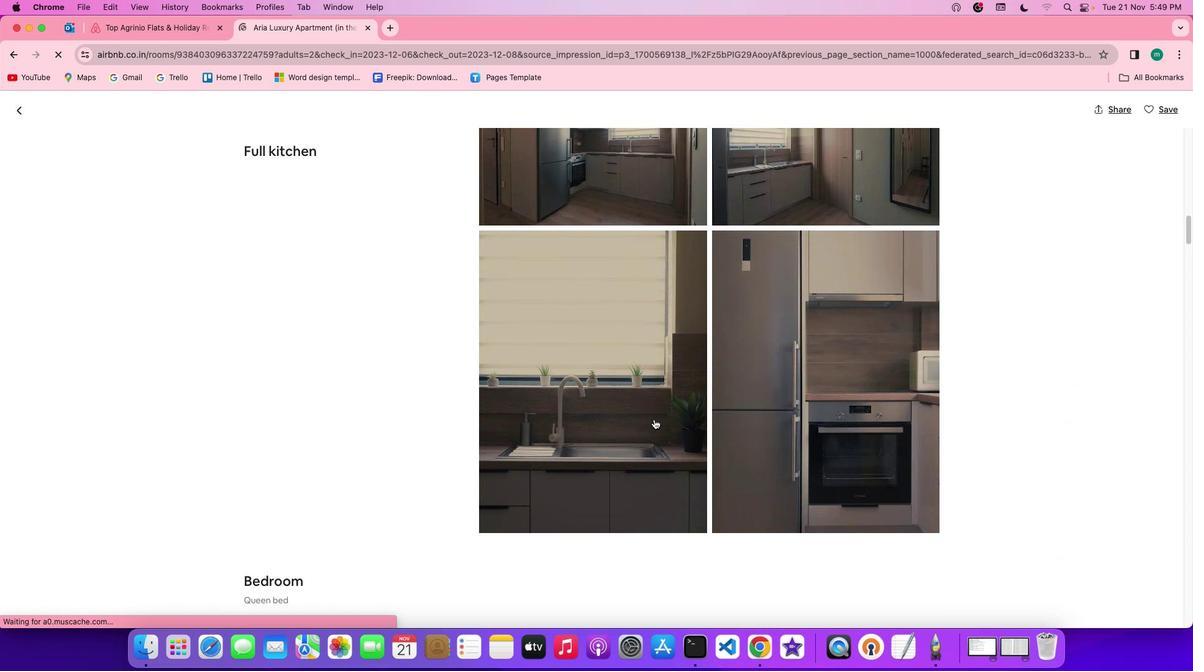 
Action: Mouse scrolled (653, 418) with delta (0, 0)
Screenshot: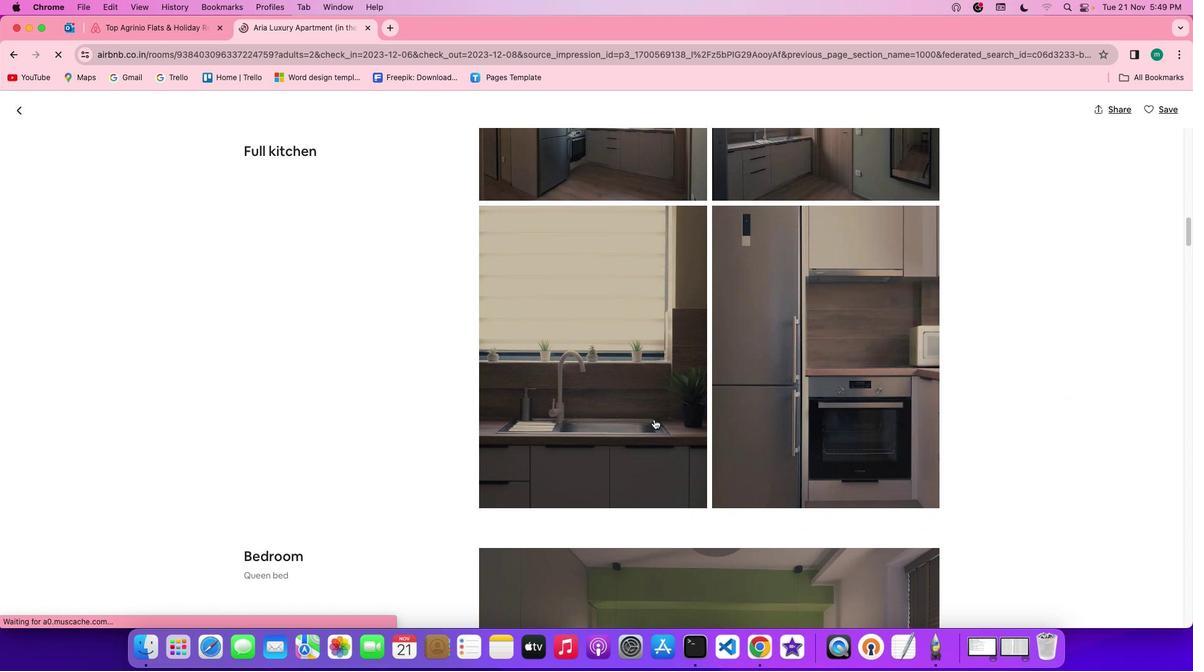 
Action: Mouse scrolled (653, 418) with delta (0, 0)
Screenshot: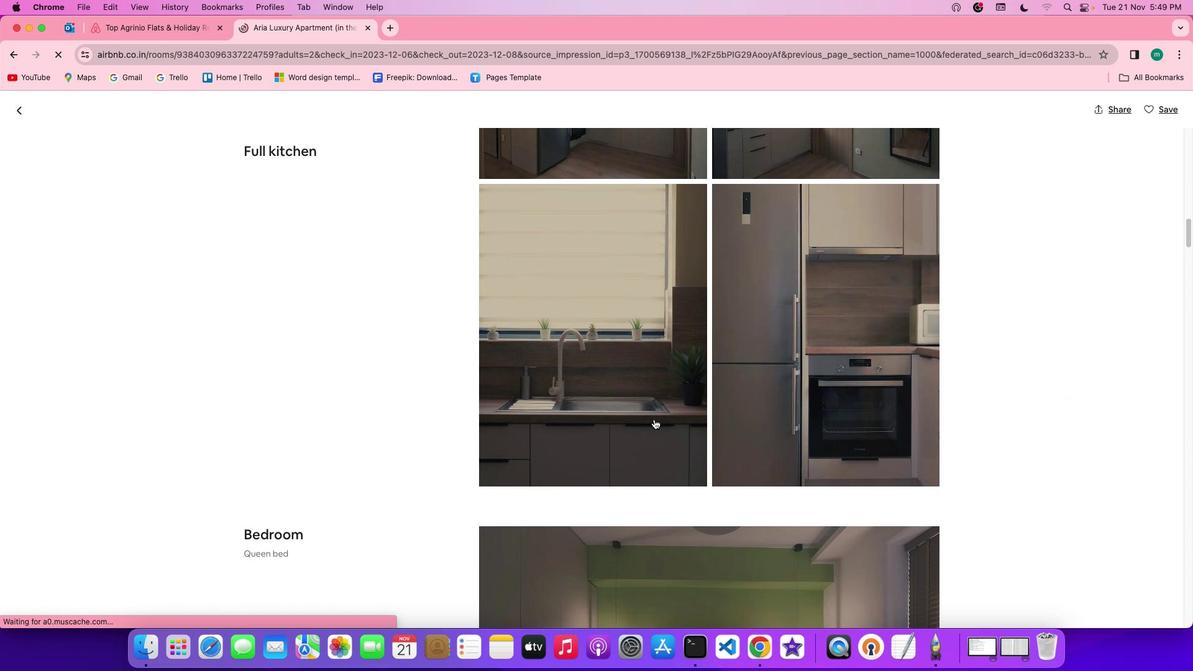 
Action: Mouse scrolled (653, 418) with delta (0, -1)
Screenshot: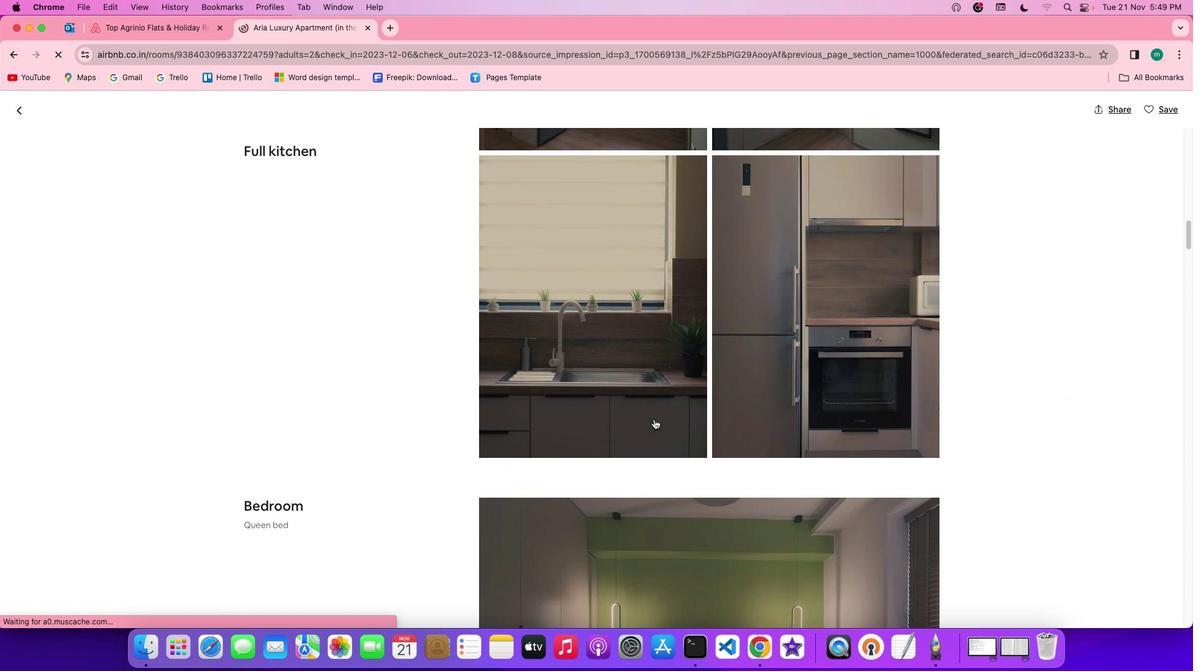 
Action: Mouse scrolled (653, 418) with delta (0, -1)
Screenshot: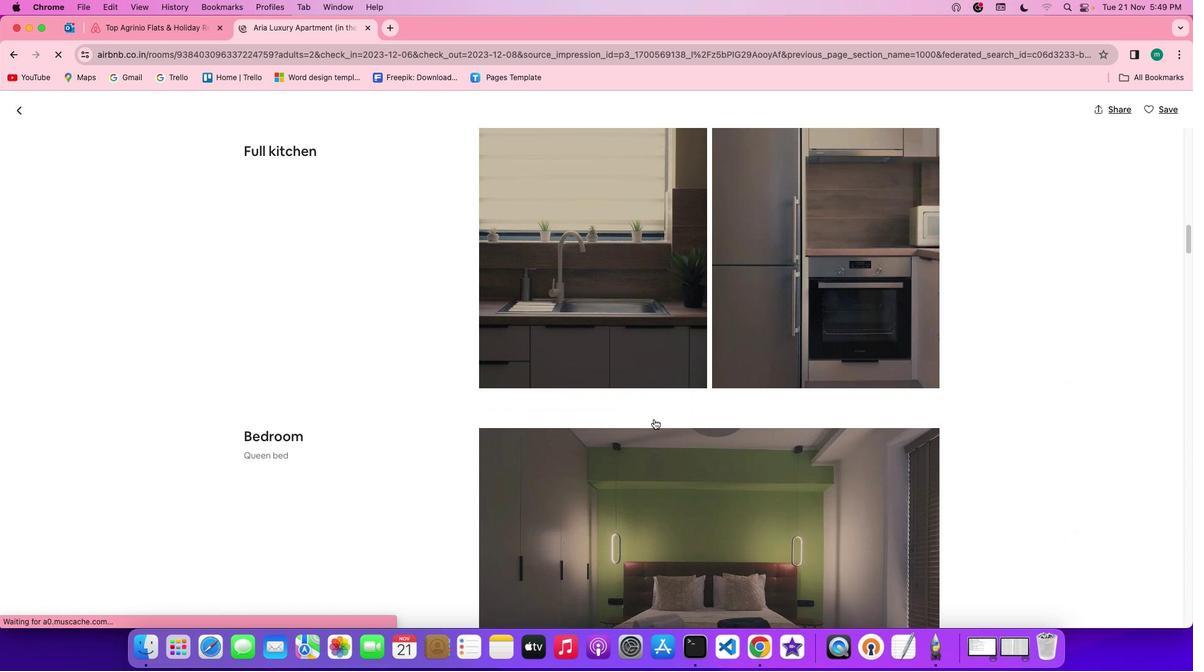 
Action: Mouse moved to (653, 418)
Screenshot: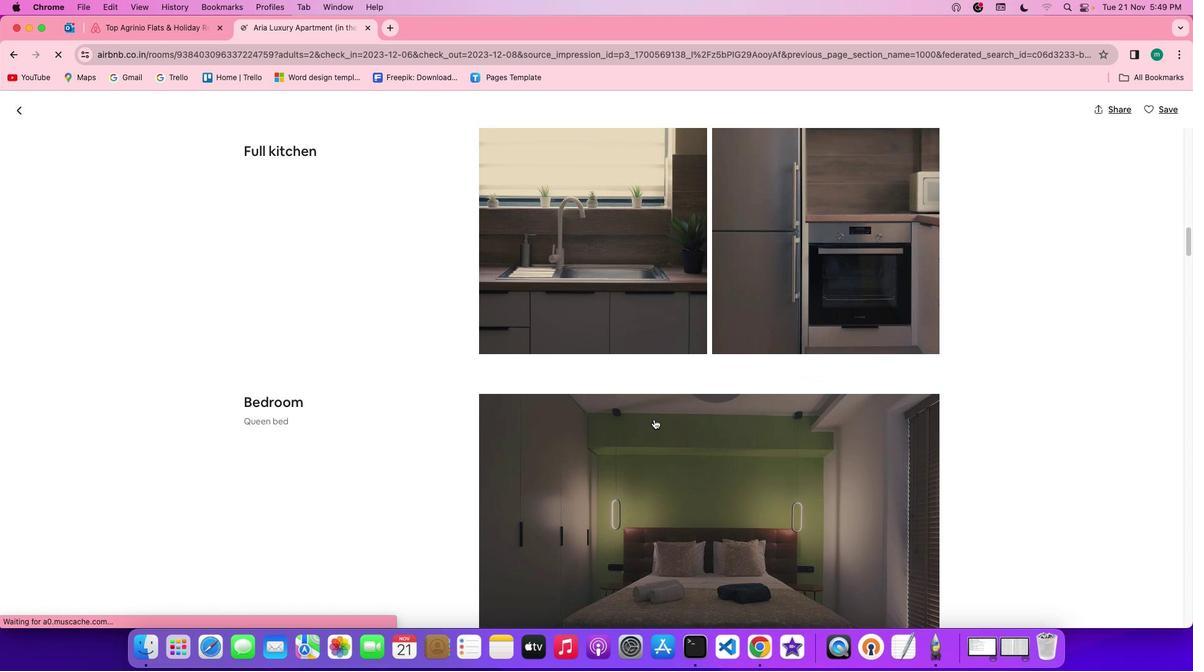 
Action: Mouse scrolled (653, 418) with delta (0, 0)
Screenshot: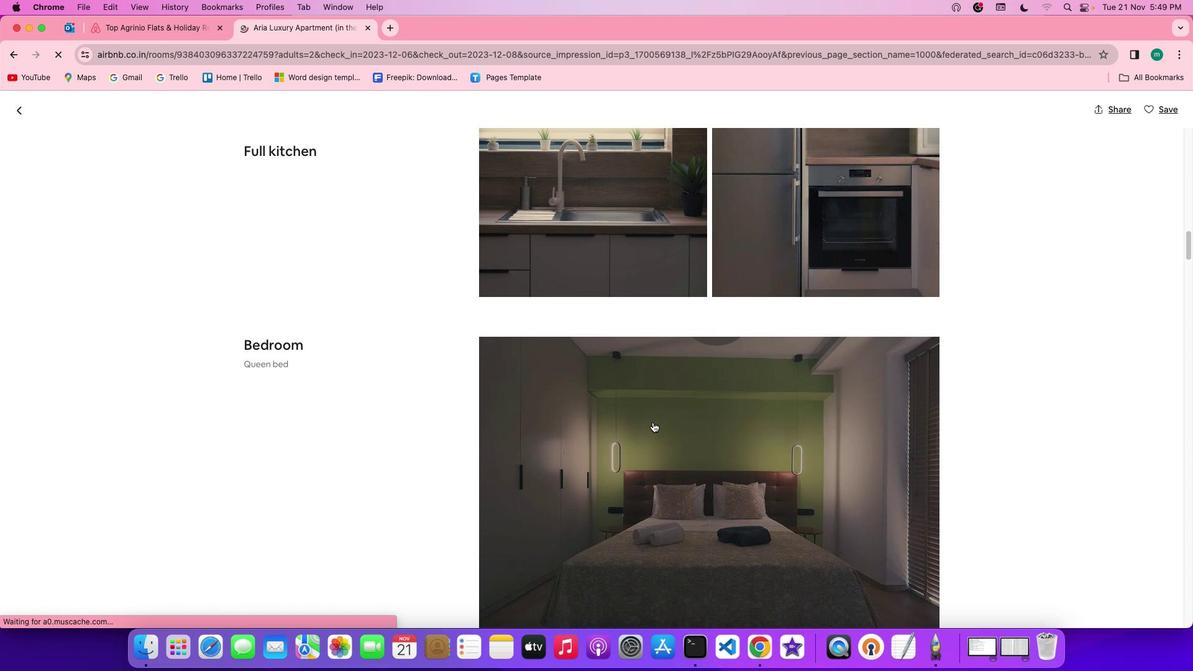 
Action: Mouse scrolled (653, 418) with delta (0, 0)
Screenshot: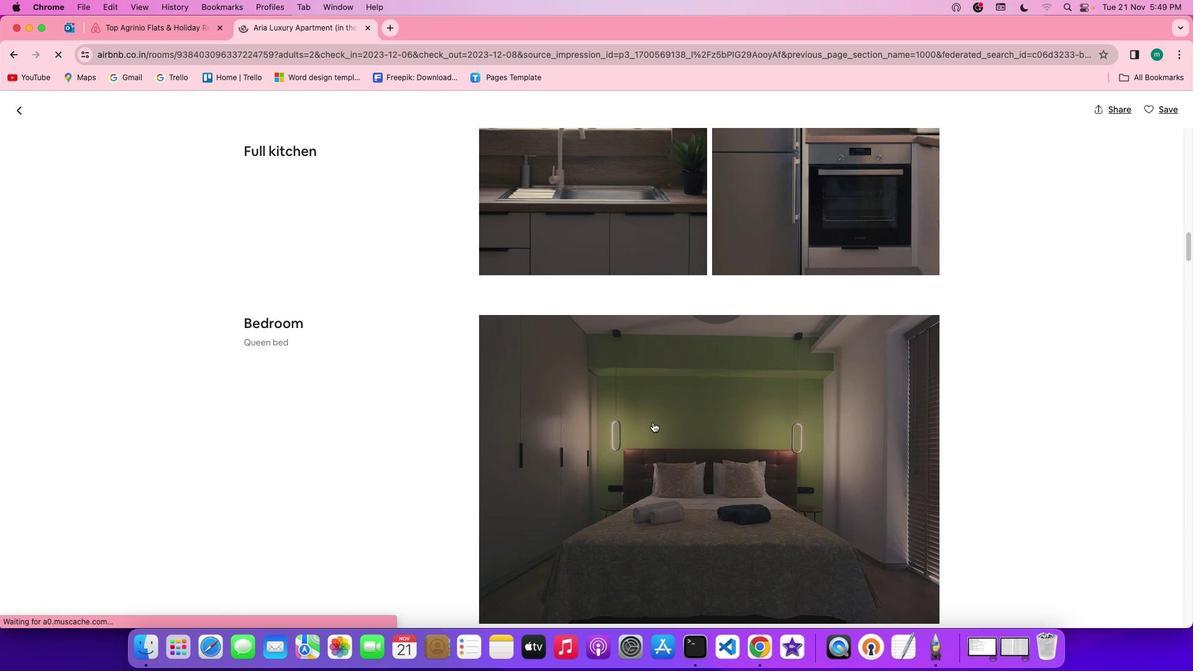 
Action: Mouse scrolled (653, 418) with delta (0, -1)
Screenshot: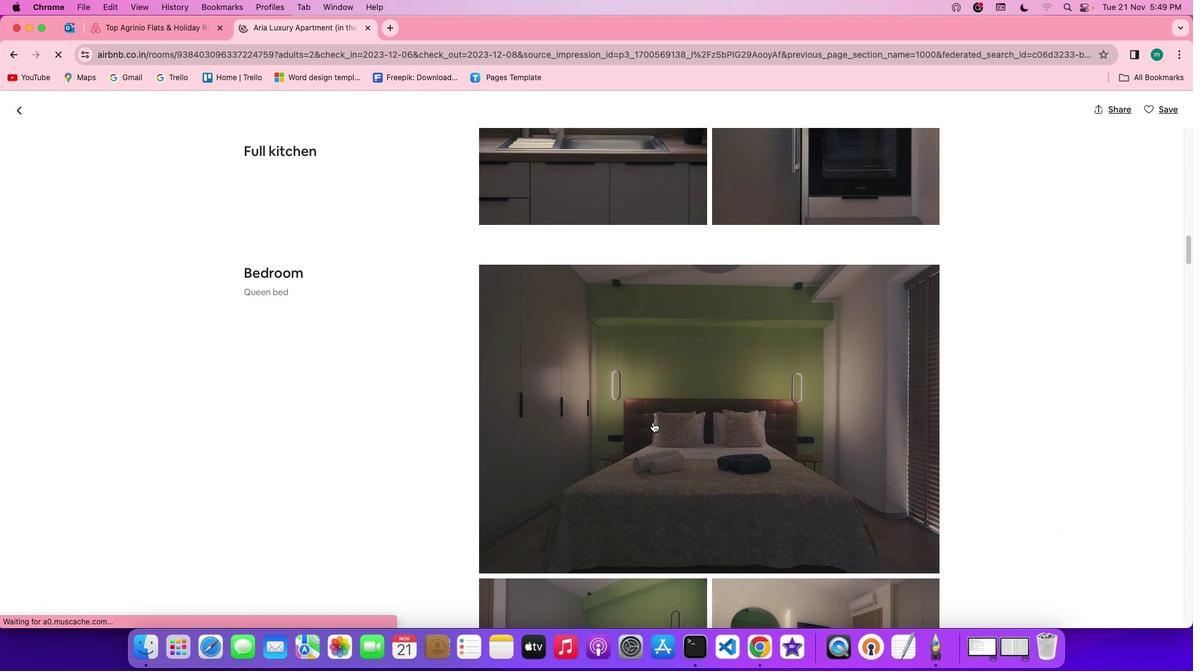 
Action: Mouse moved to (652, 420)
Screenshot: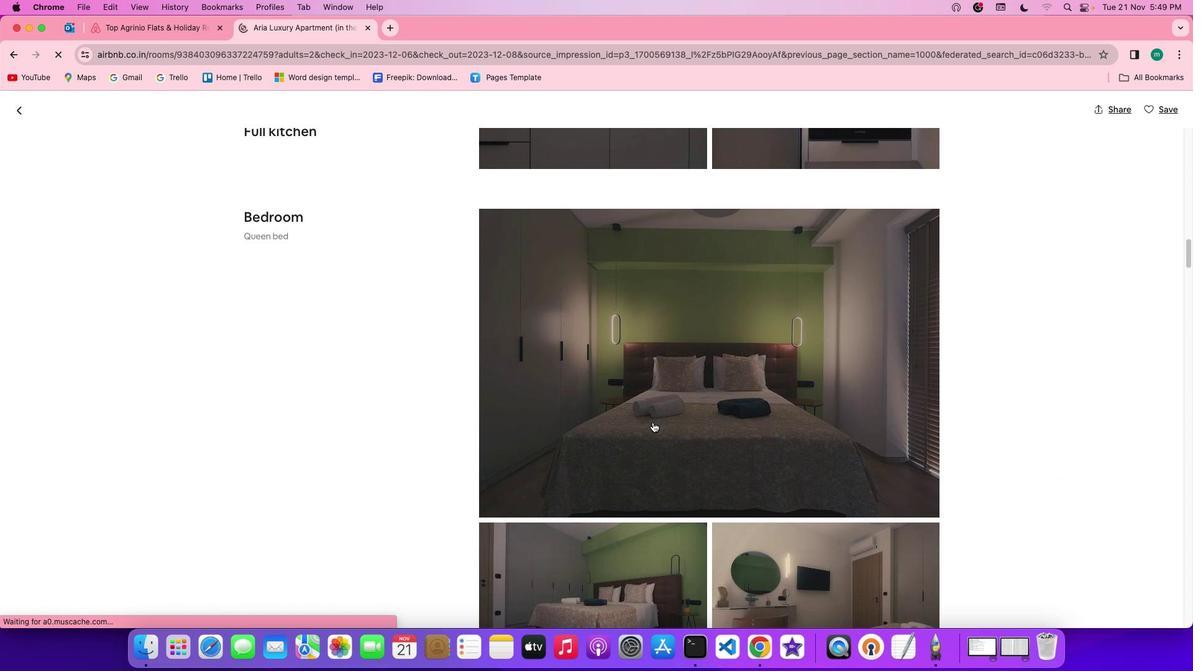 
Action: Mouse scrolled (652, 420) with delta (0, -1)
Screenshot: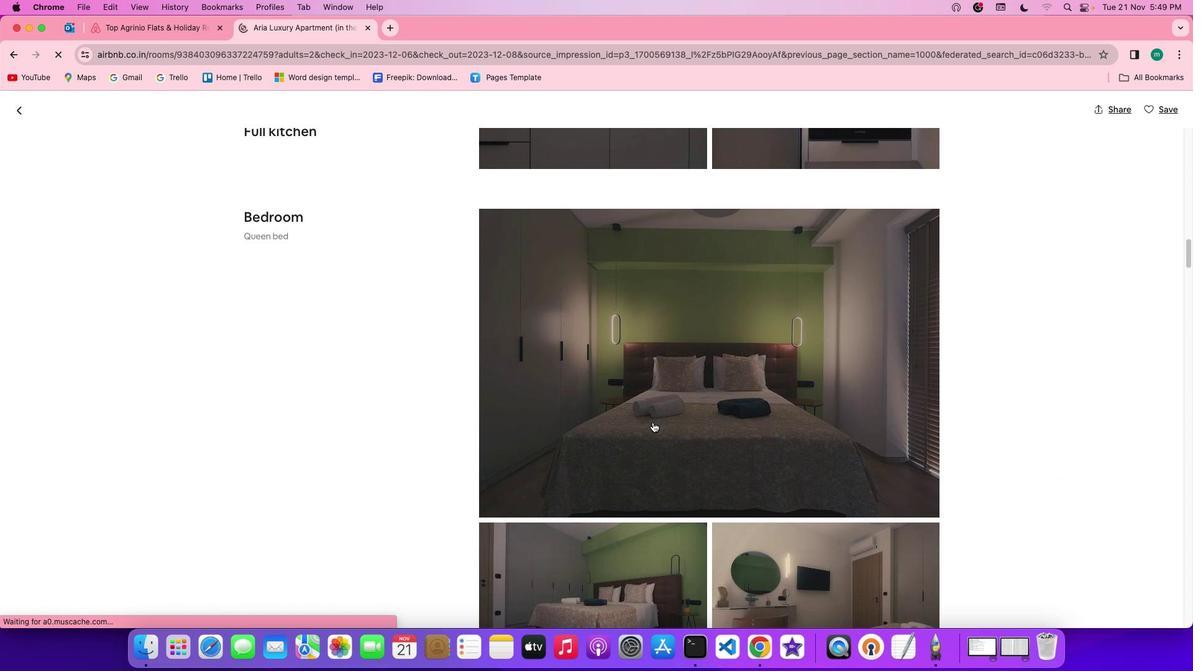 
Action: Mouse moved to (652, 421)
Screenshot: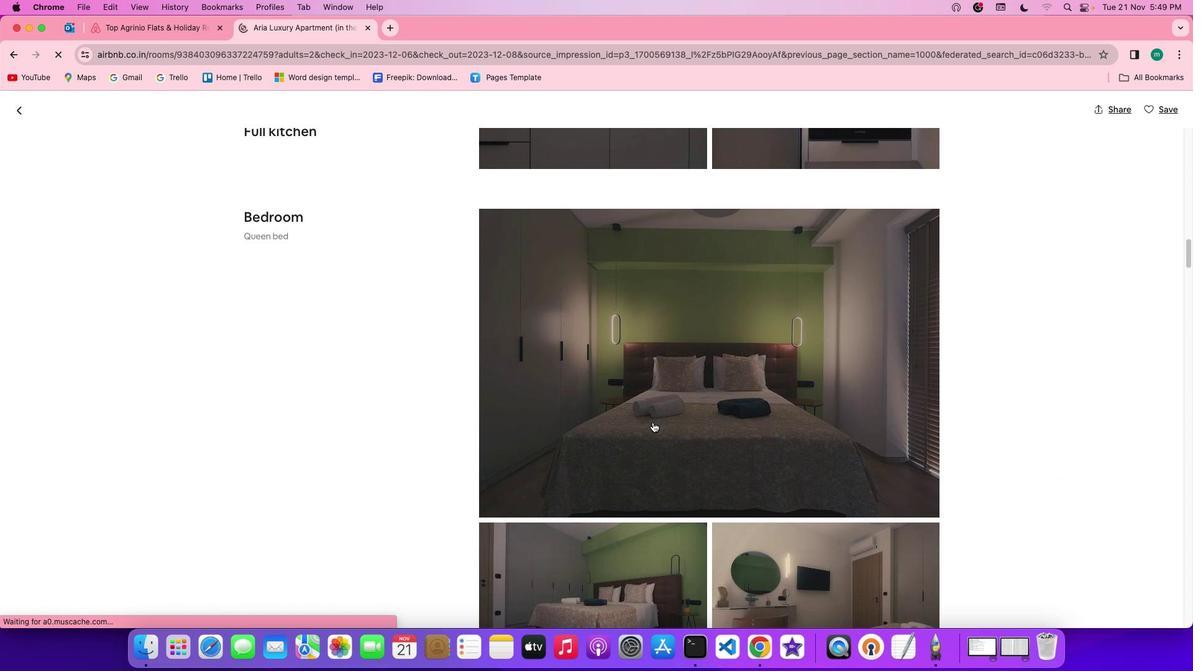 
Action: Mouse scrolled (652, 421) with delta (0, 0)
Screenshot: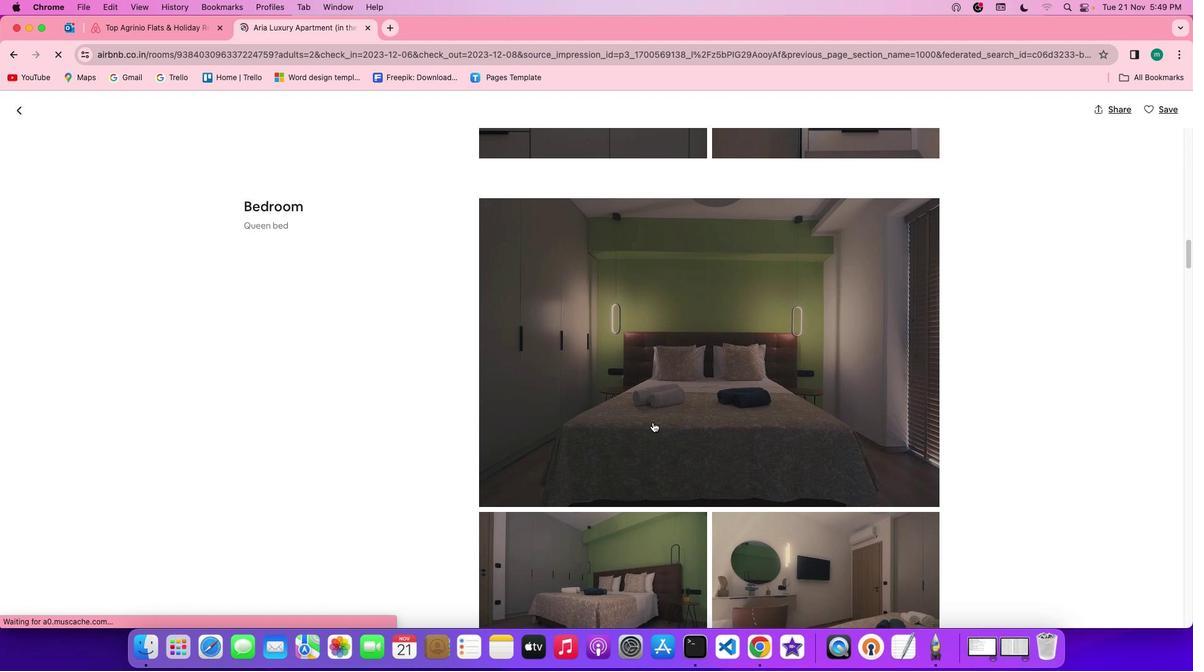 
Action: Mouse scrolled (652, 421) with delta (0, 0)
Screenshot: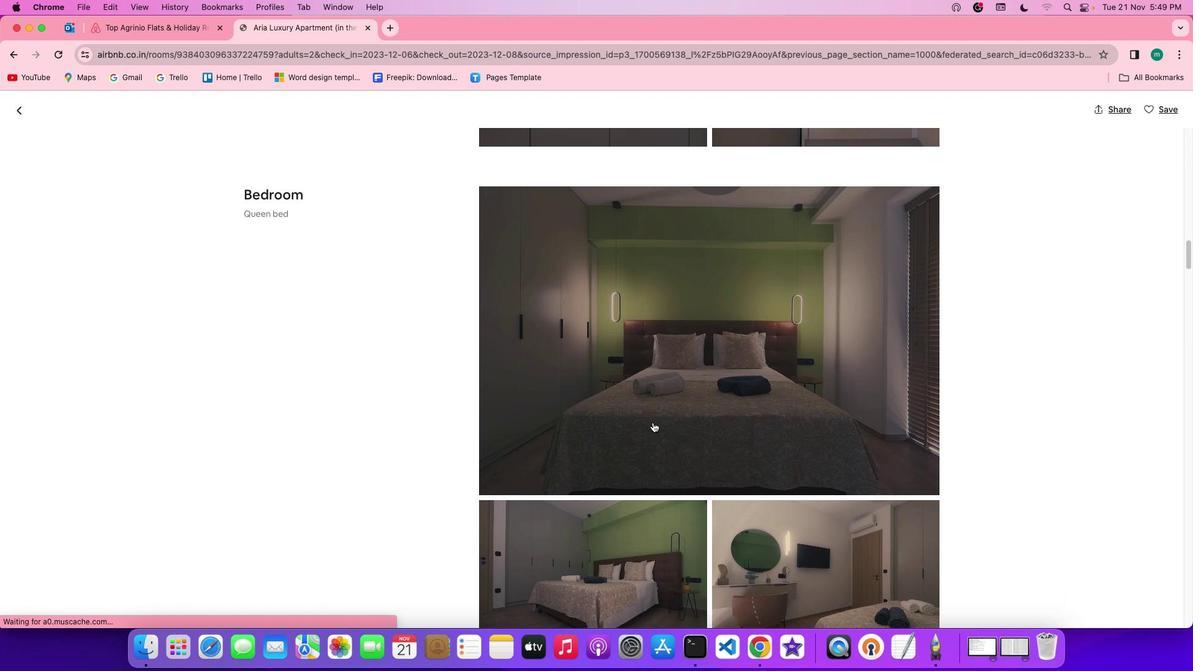 
Action: Mouse scrolled (652, 421) with delta (0, 0)
Screenshot: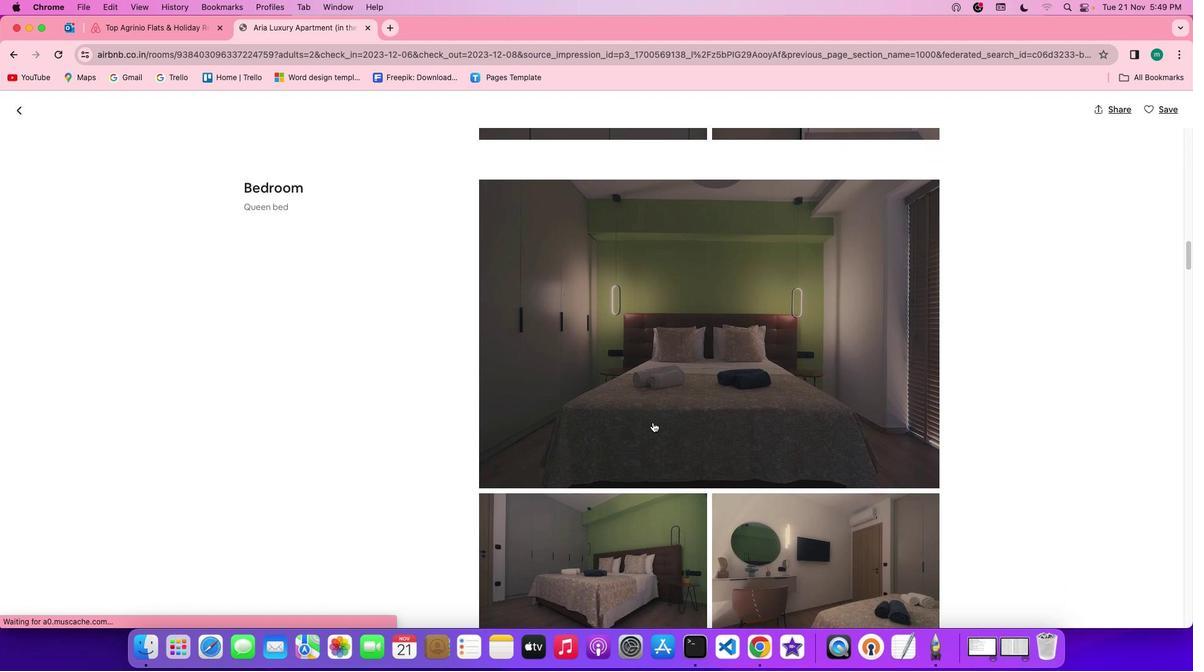 
Action: Mouse scrolled (652, 421) with delta (0, -1)
Screenshot: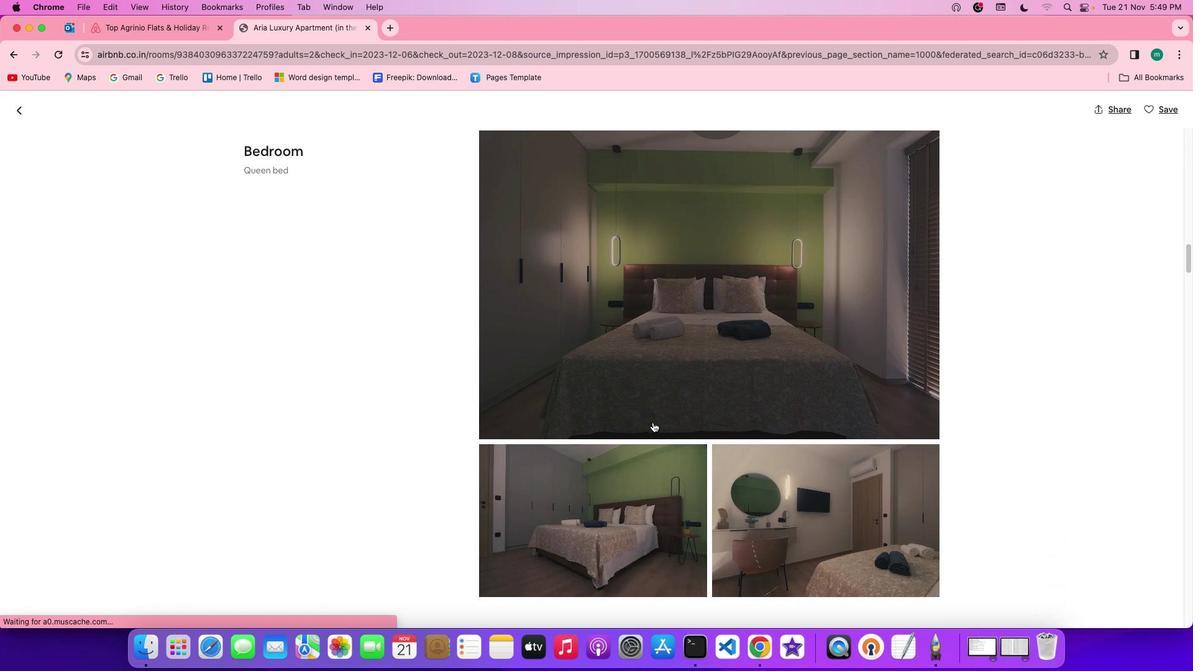 
Action: Mouse scrolled (652, 421) with delta (0, -1)
Screenshot: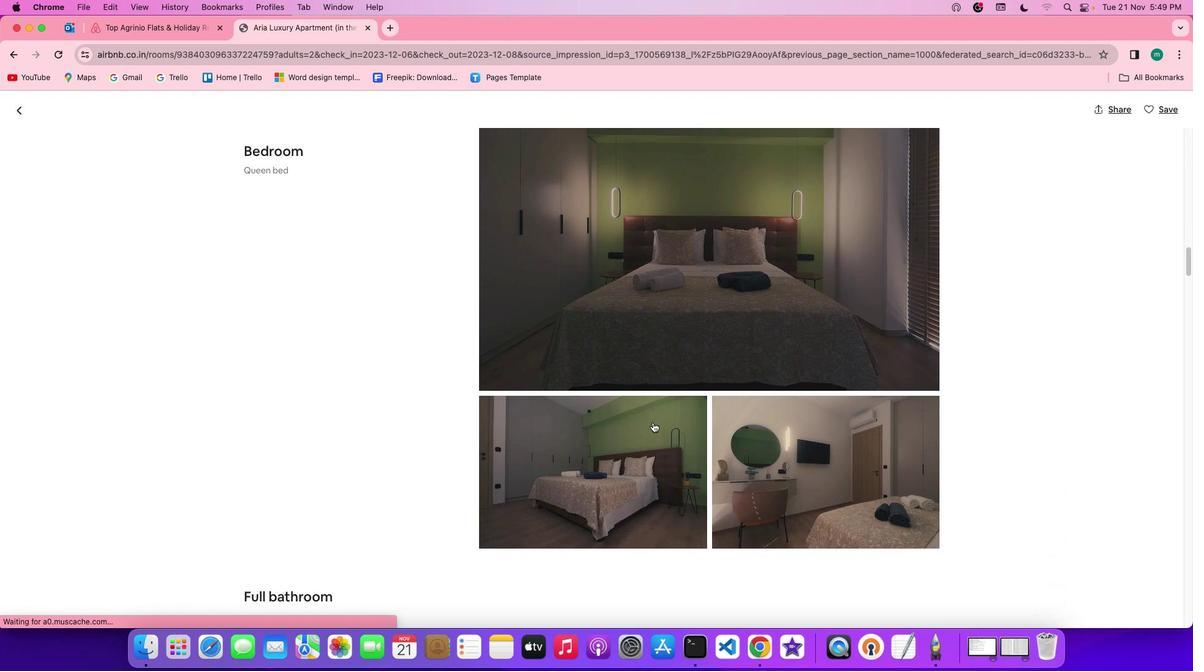 
Action: Mouse scrolled (652, 421) with delta (0, -1)
Screenshot: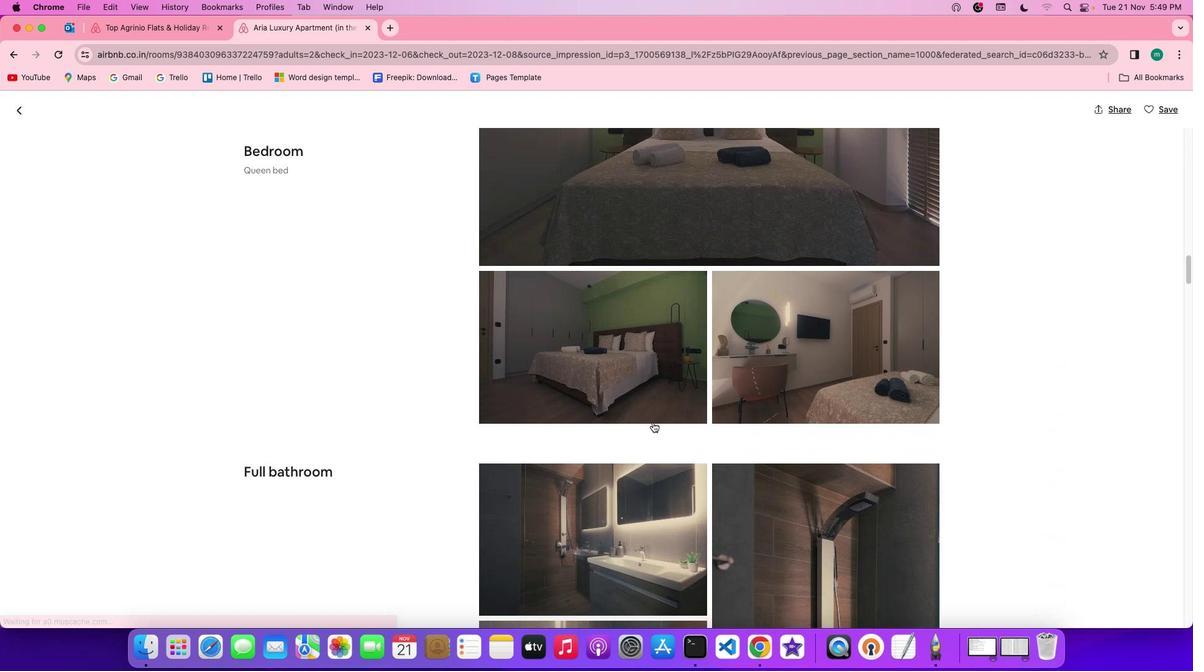 
Action: Mouse scrolled (652, 421) with delta (0, 0)
Screenshot: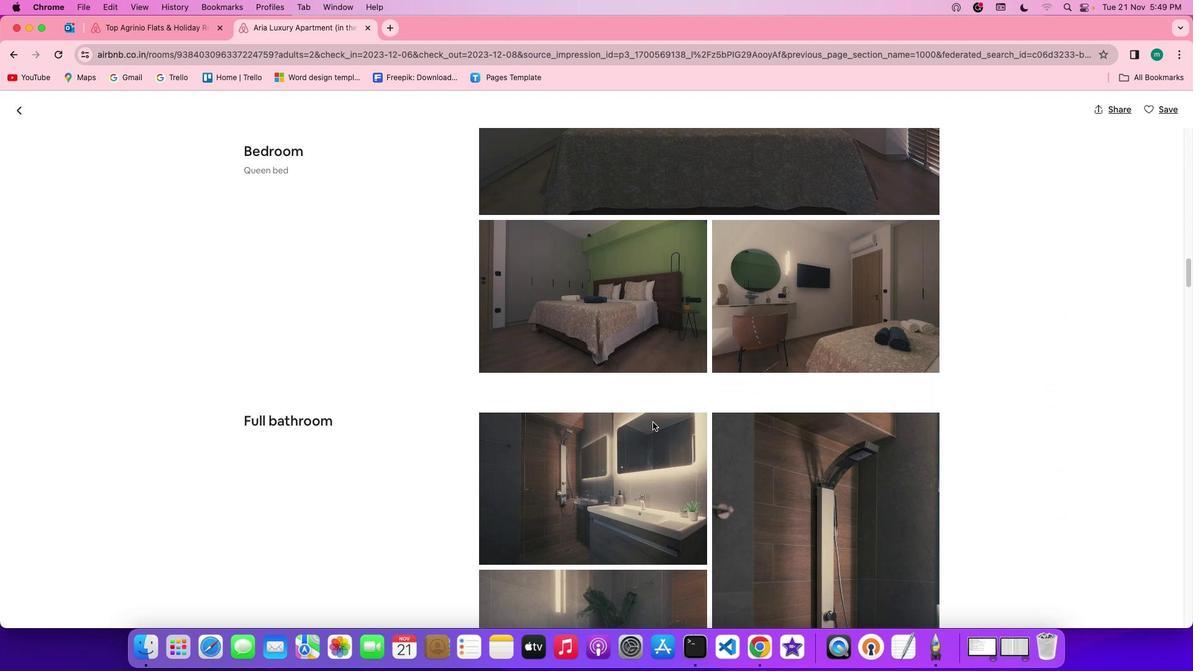 
Action: Mouse scrolled (652, 421) with delta (0, 0)
Screenshot: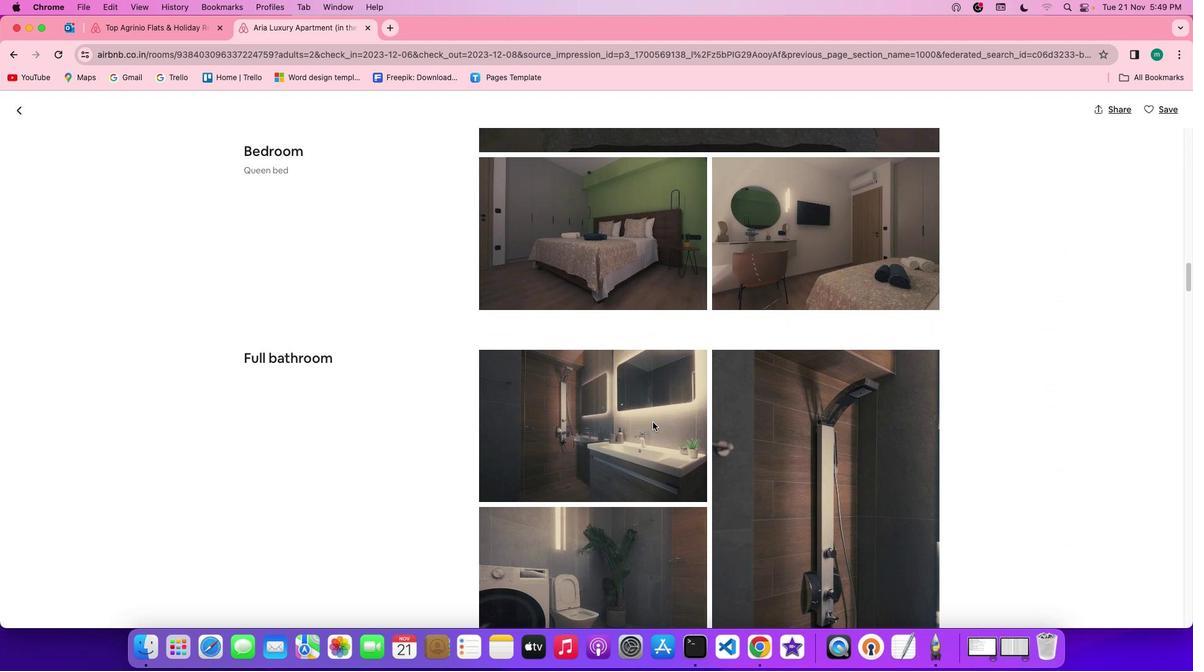 
Action: Mouse scrolled (652, 421) with delta (0, -1)
Screenshot: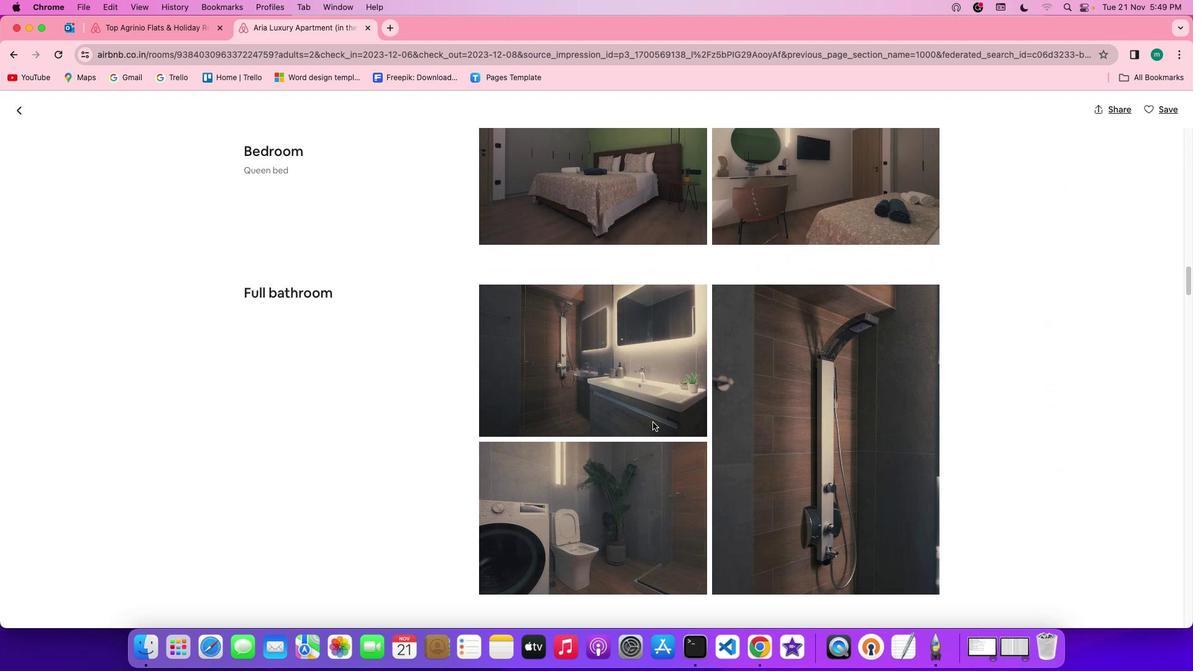 
Action: Mouse scrolled (652, 421) with delta (0, -2)
Screenshot: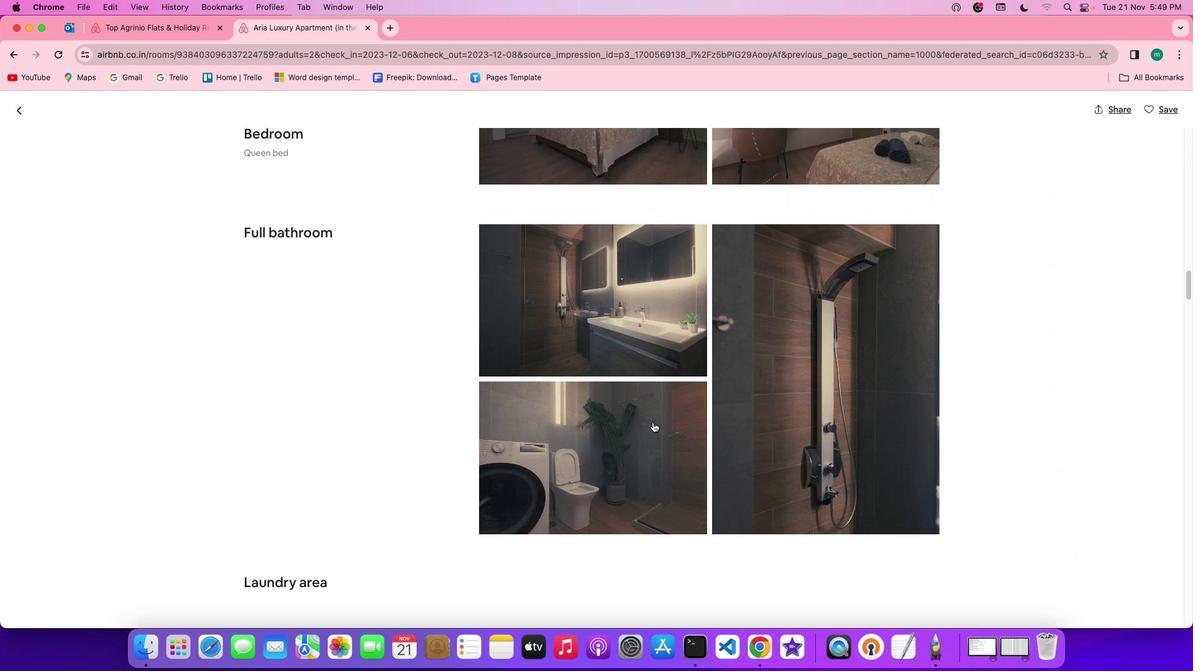
Action: Mouse scrolled (652, 421) with delta (0, -2)
Screenshot: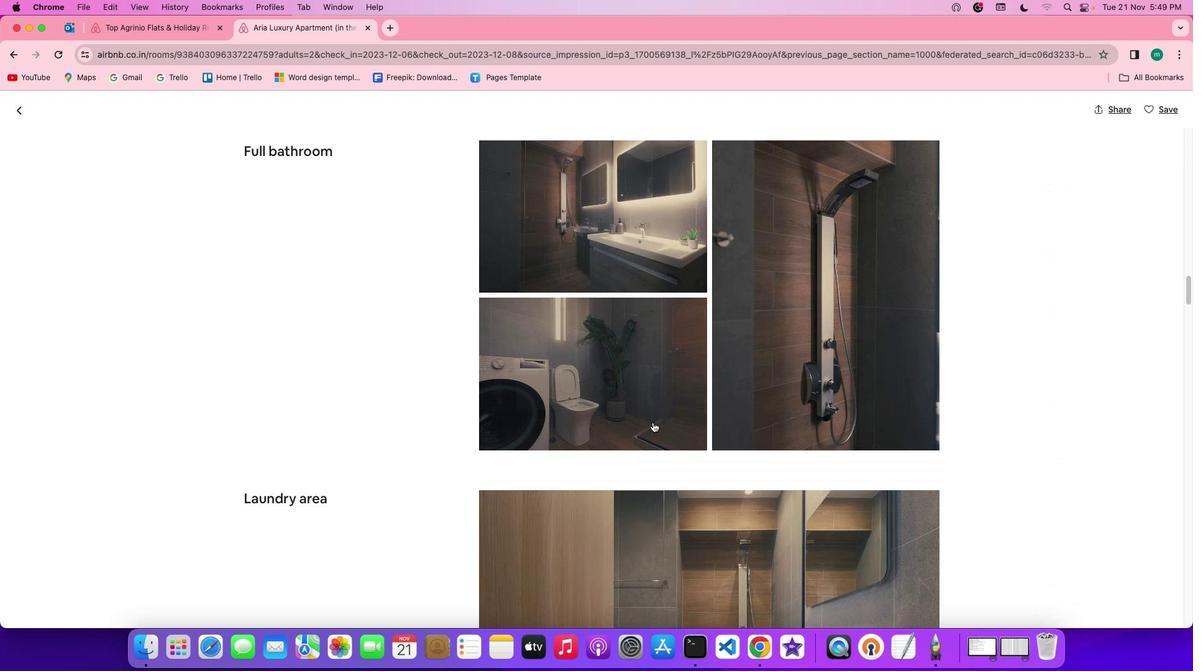 
Action: Mouse scrolled (652, 421) with delta (0, 0)
Screenshot: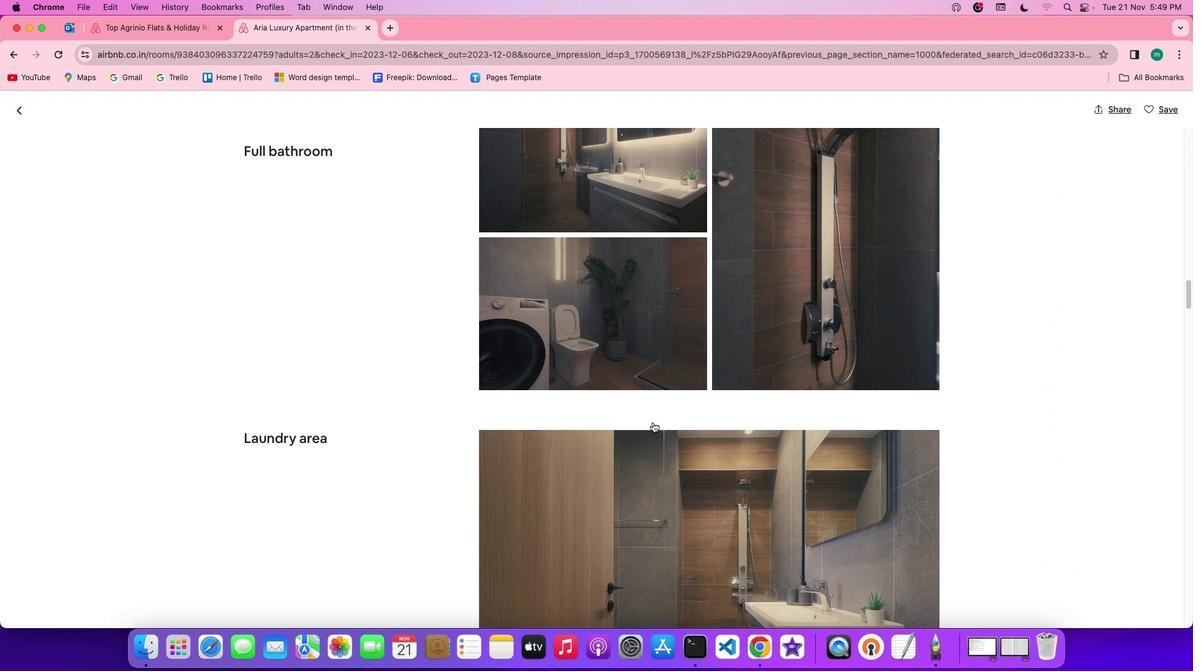 
Action: Mouse scrolled (652, 421) with delta (0, 0)
Screenshot: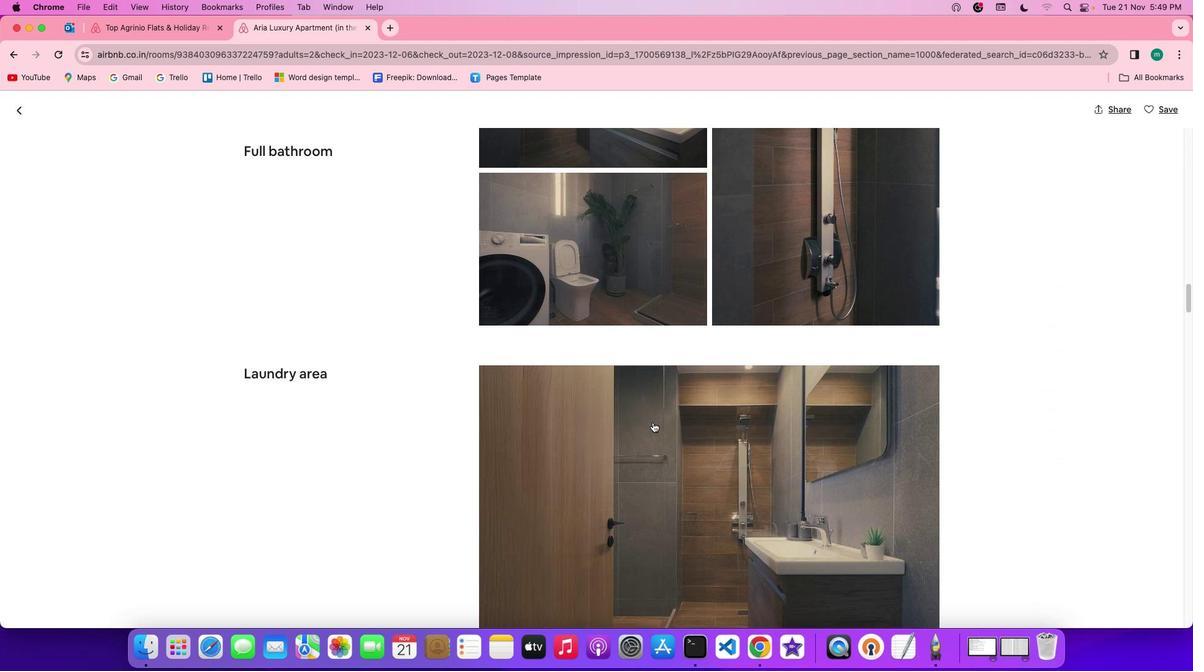 
Action: Mouse scrolled (652, 421) with delta (0, -1)
Screenshot: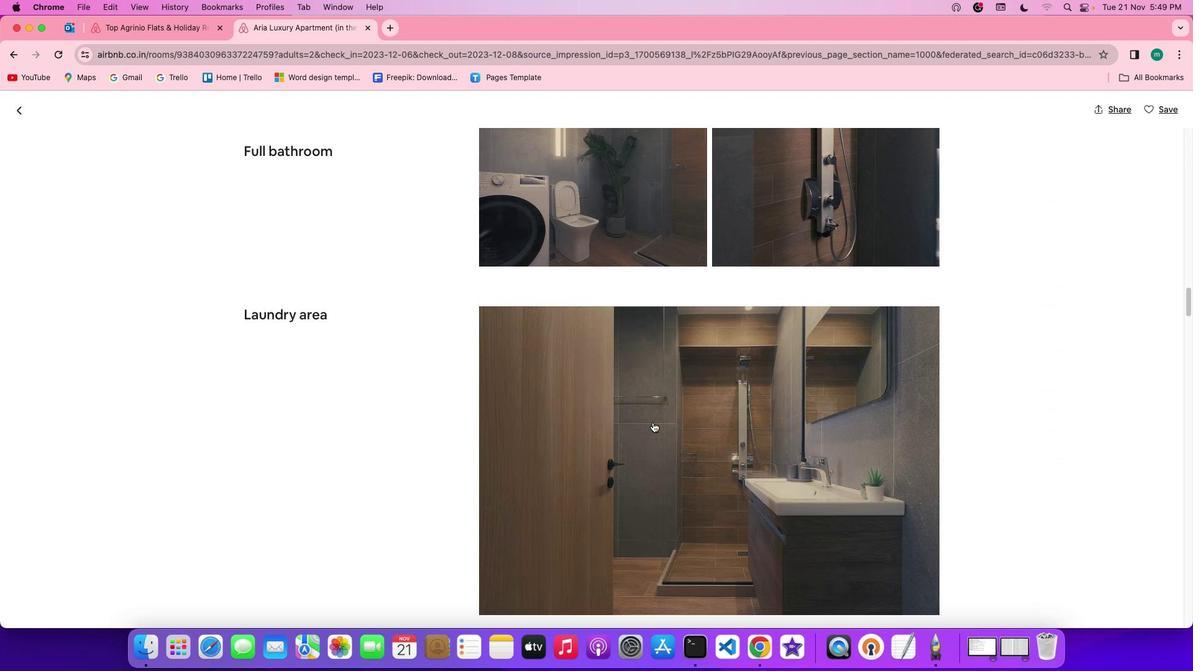 
Action: Mouse scrolled (652, 421) with delta (0, -2)
Screenshot: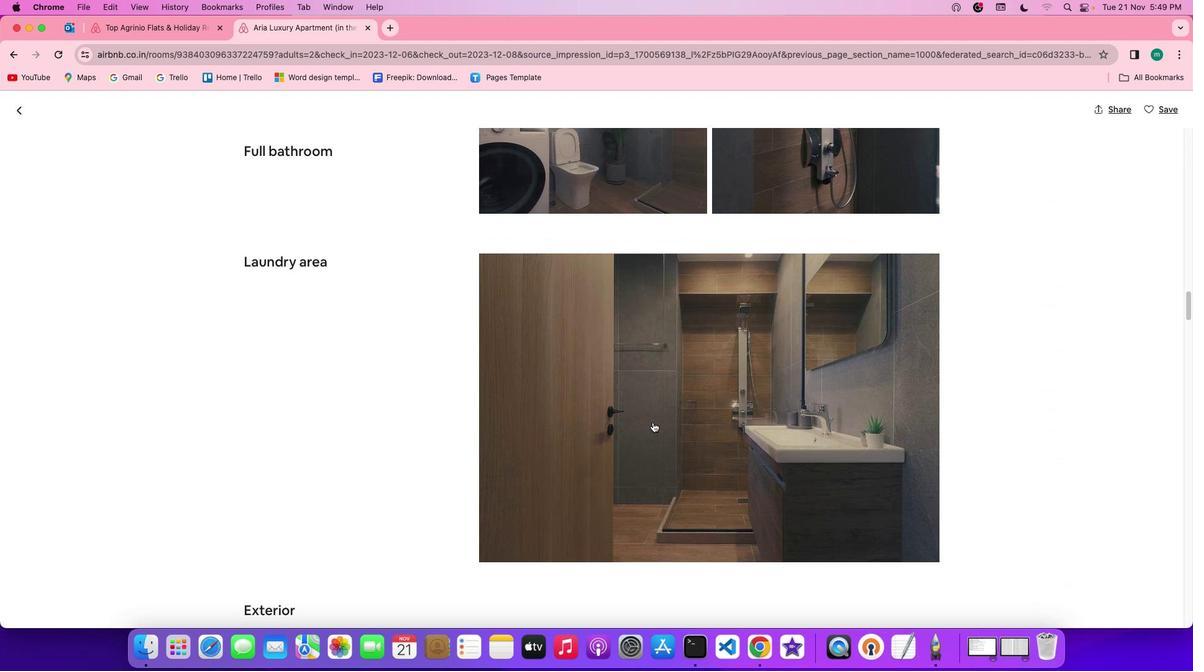 
Action: Mouse scrolled (652, 421) with delta (0, -1)
Screenshot: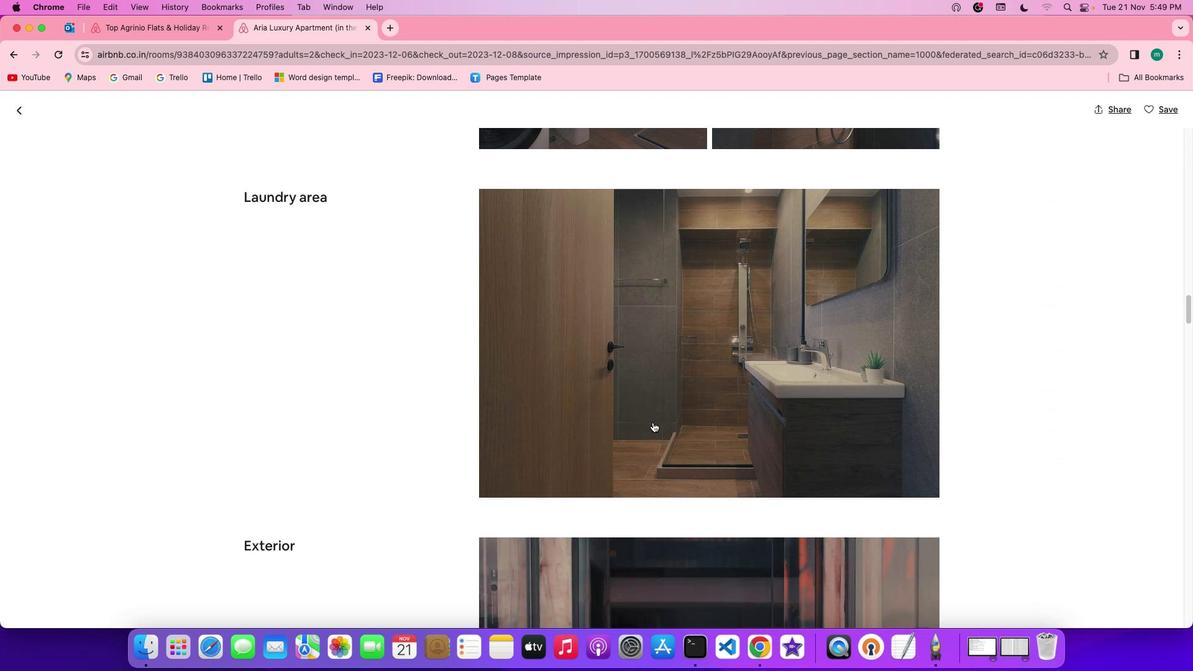 
Action: Mouse moved to (652, 422)
Screenshot: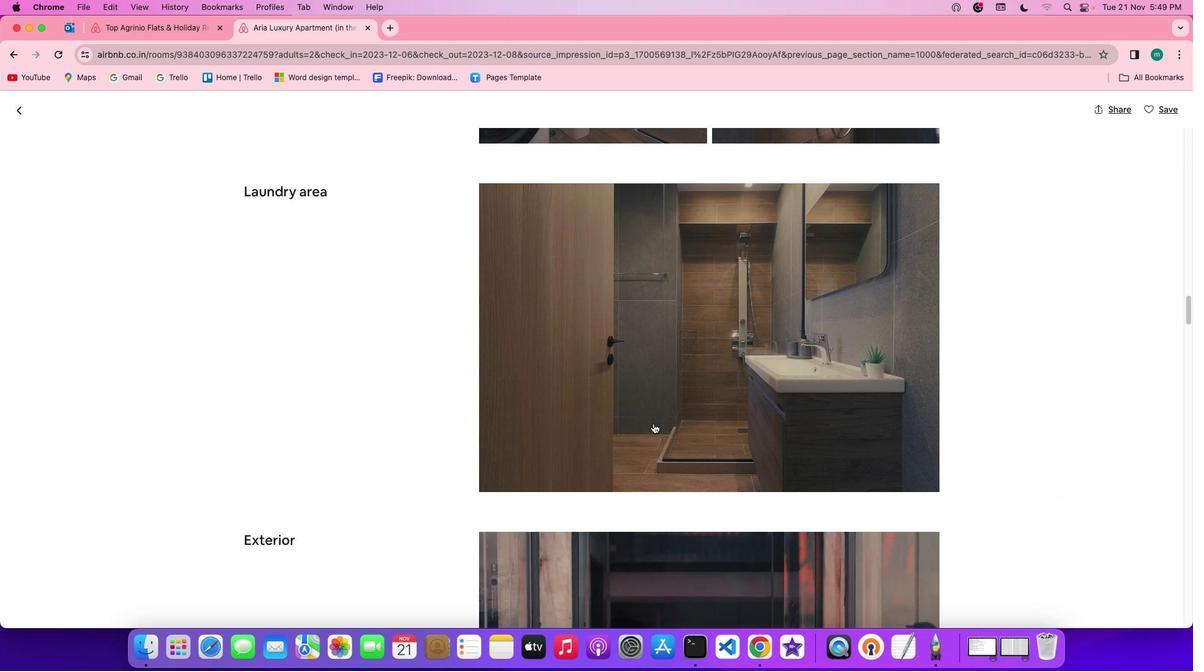 
Action: Mouse scrolled (652, 422) with delta (0, 0)
Screenshot: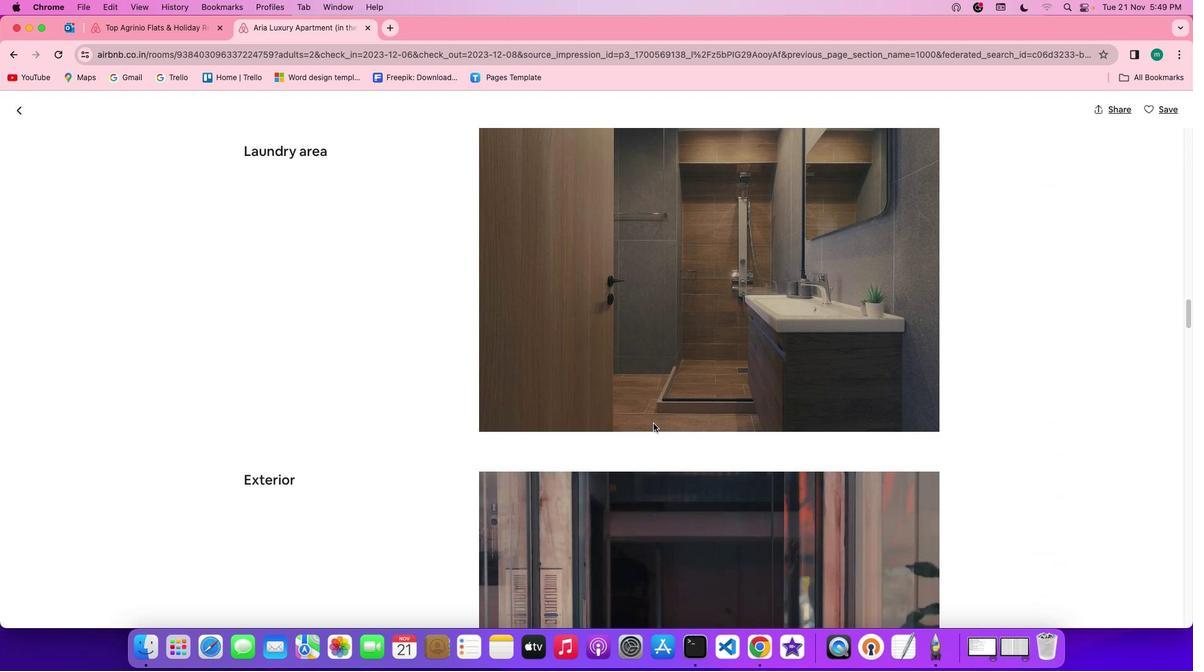 
Action: Mouse scrolled (652, 422) with delta (0, 0)
Screenshot: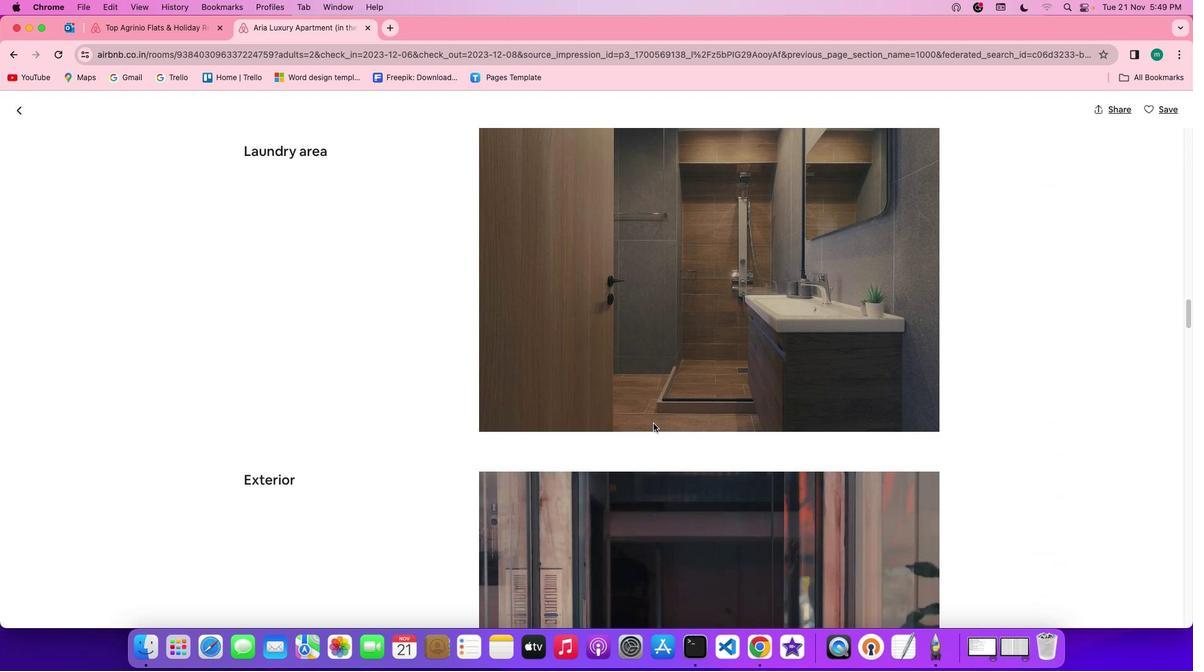 
Action: Mouse scrolled (652, 422) with delta (0, -1)
Screenshot: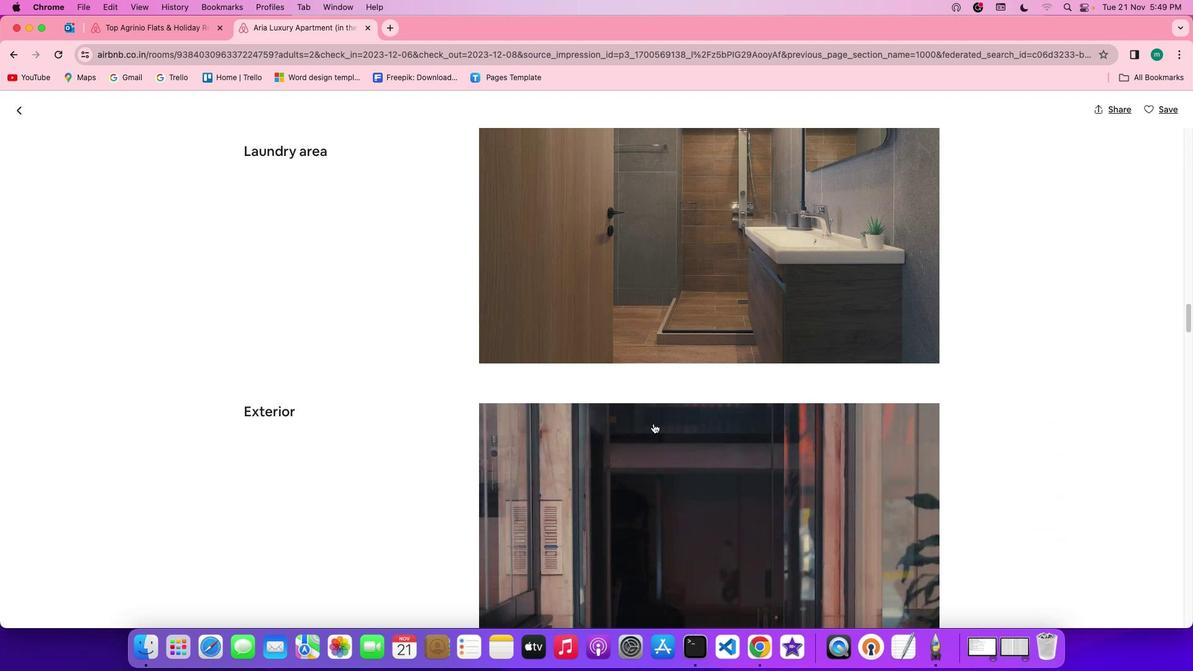 
Action: Mouse scrolled (652, 422) with delta (0, -1)
Screenshot: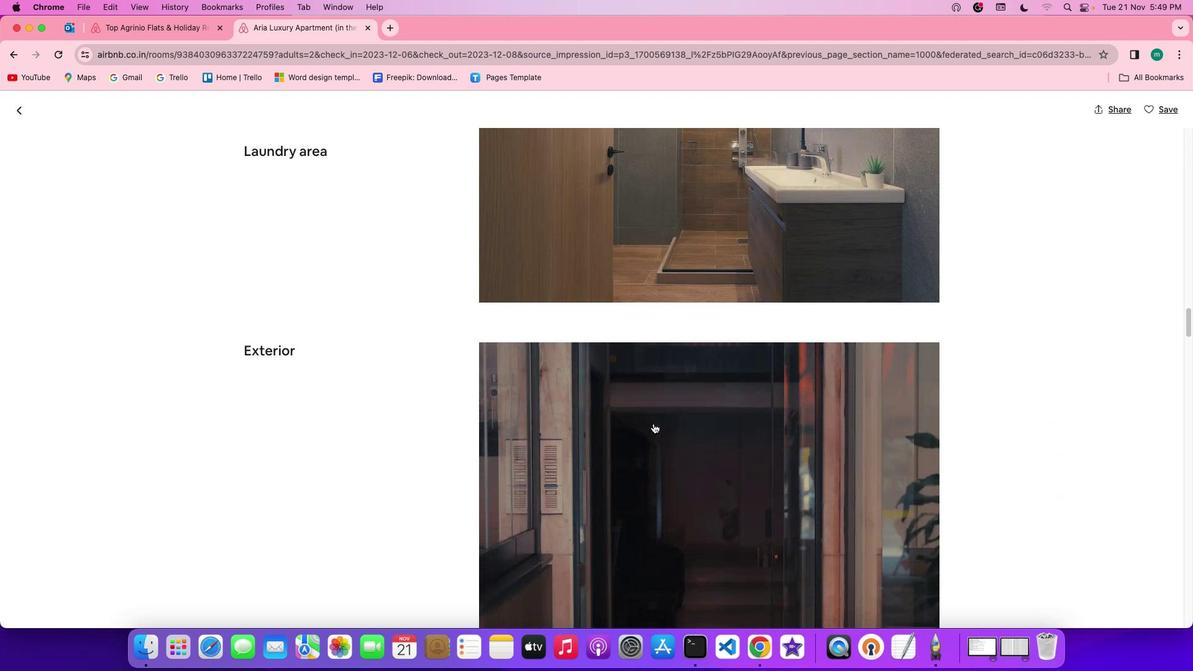 
Action: Mouse scrolled (652, 422) with delta (0, 0)
Screenshot: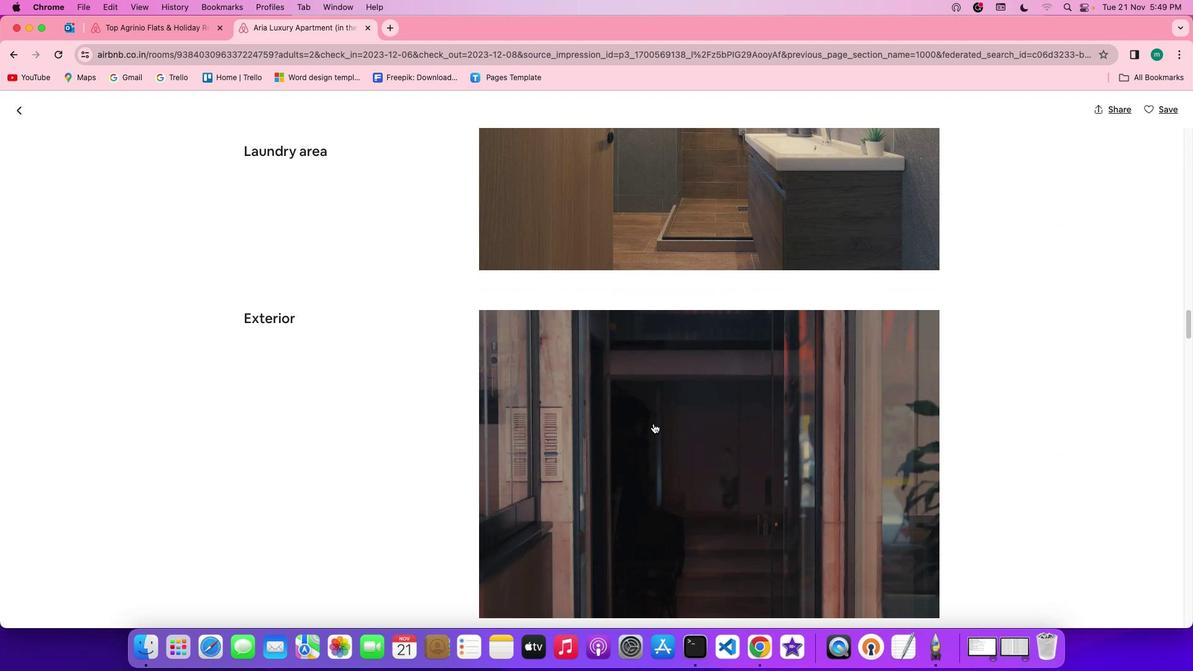 
Action: Mouse scrolled (652, 422) with delta (0, 0)
Screenshot: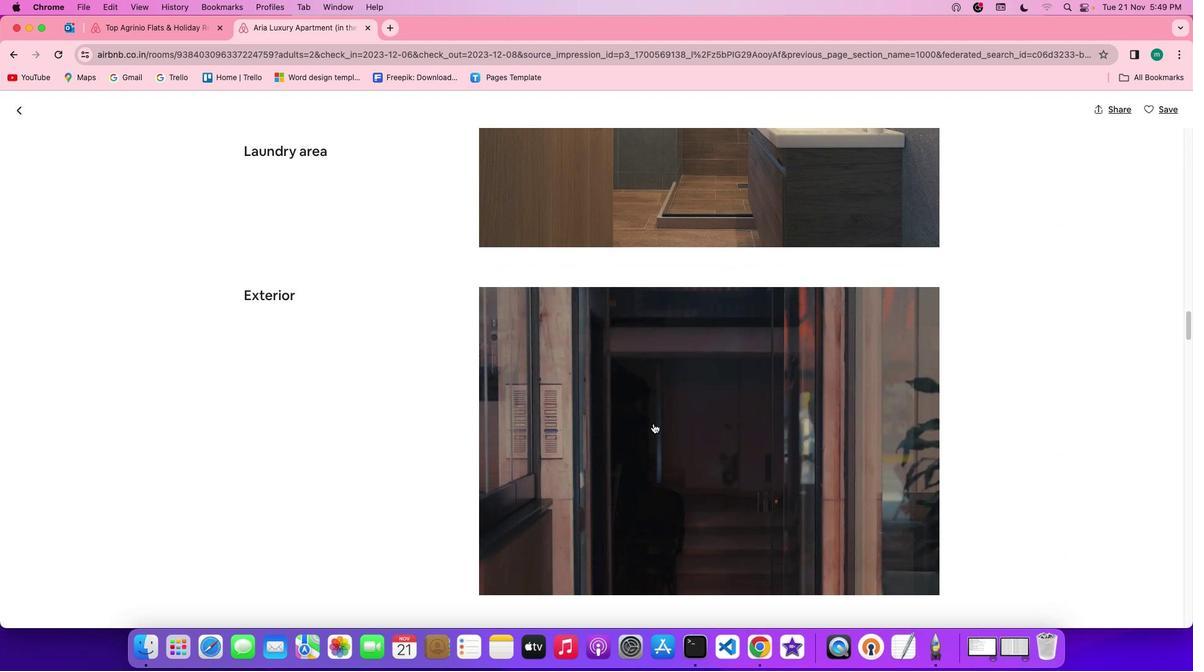 
Action: Mouse scrolled (652, 422) with delta (0, -1)
Screenshot: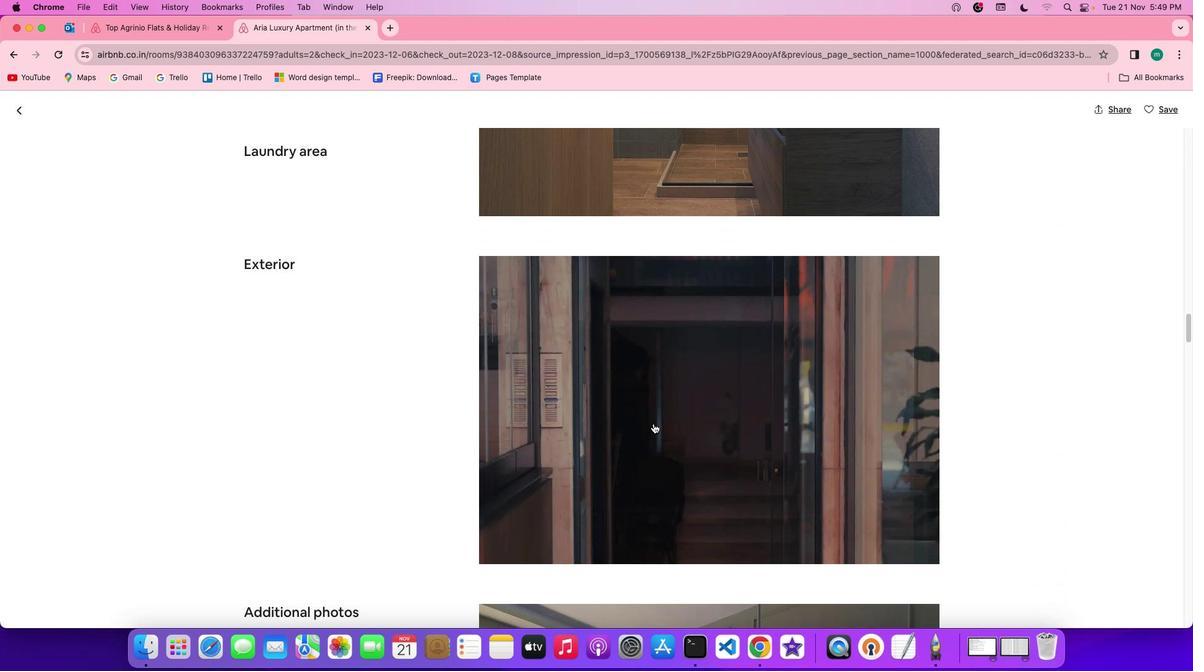 
Action: Mouse scrolled (652, 422) with delta (0, 0)
Screenshot: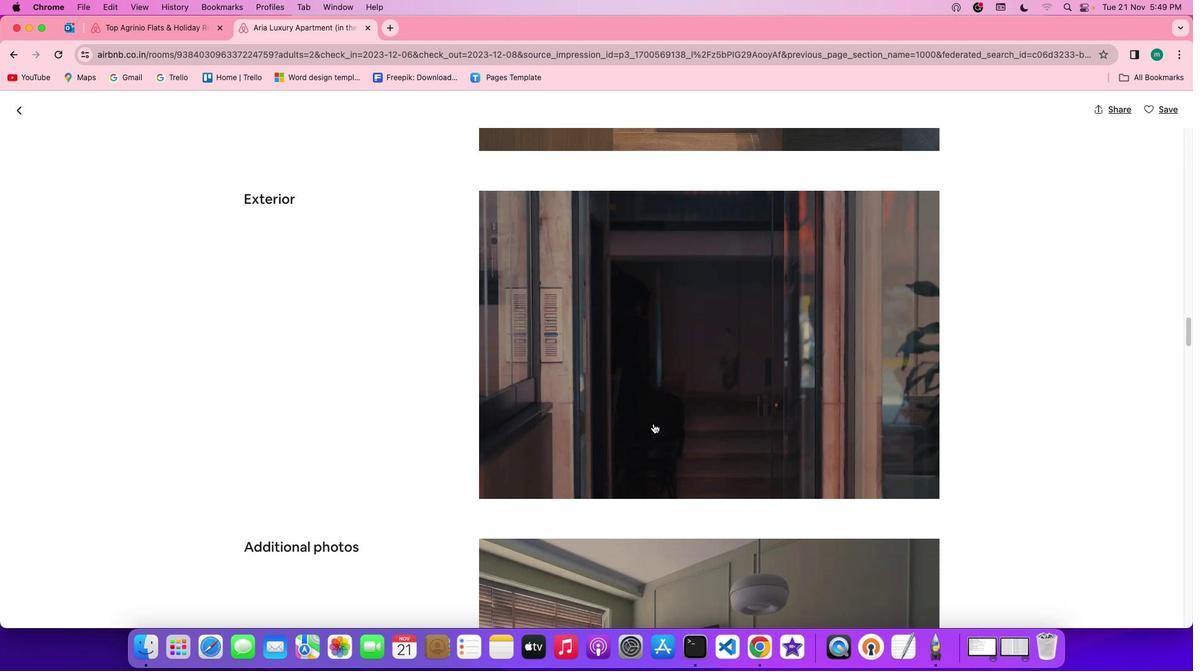 
Action: Mouse scrolled (652, 422) with delta (0, 0)
